 Task: Format the document to improve readability and visual appeal. Use headings, bullet points, and color changes as needed.
Action: Mouse scrolled (610, 262) with delta (0, 0)
Screenshot: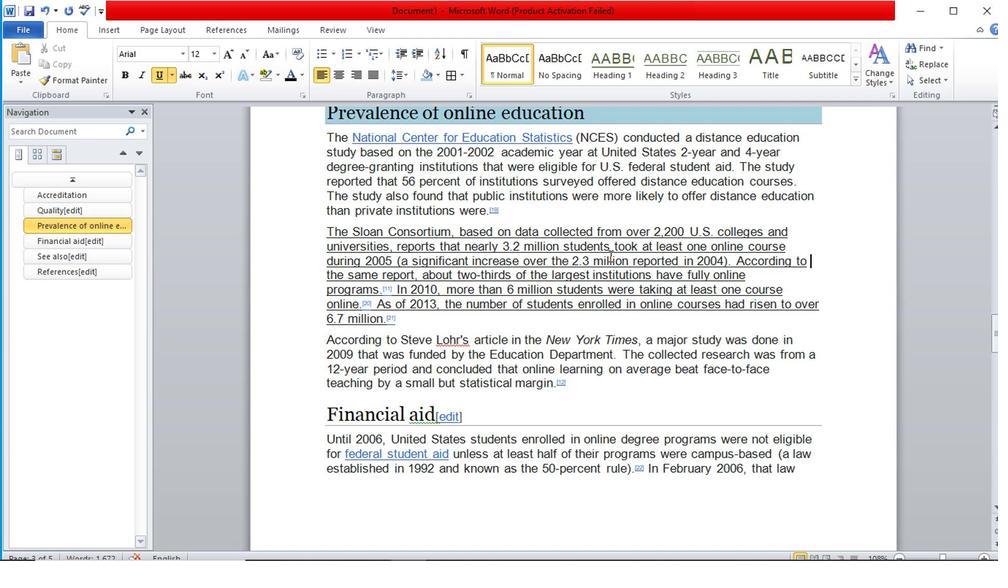 
Action: Mouse scrolled (610, 262) with delta (0, 0)
Screenshot: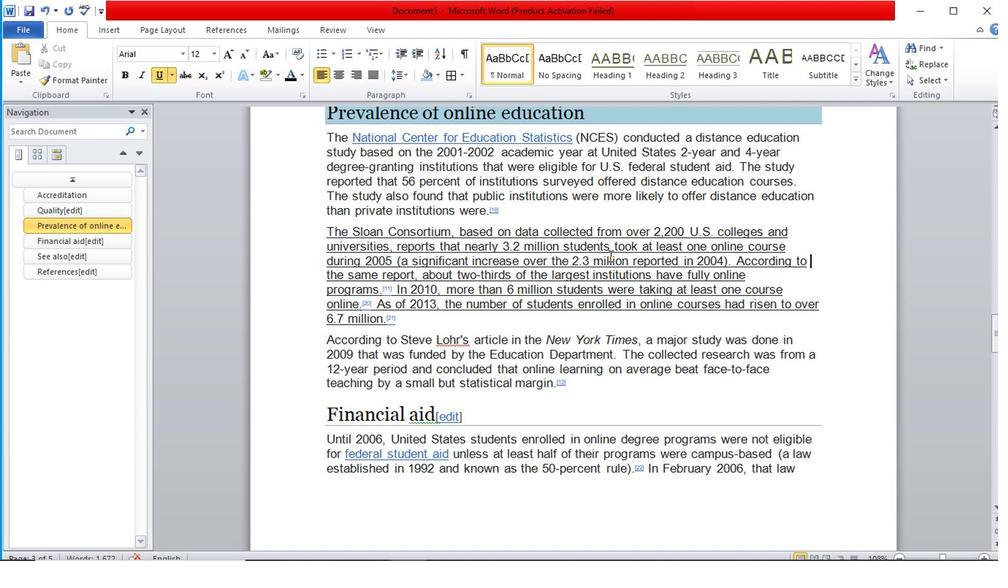 
Action: Mouse scrolled (610, 262) with delta (0, 0)
Screenshot: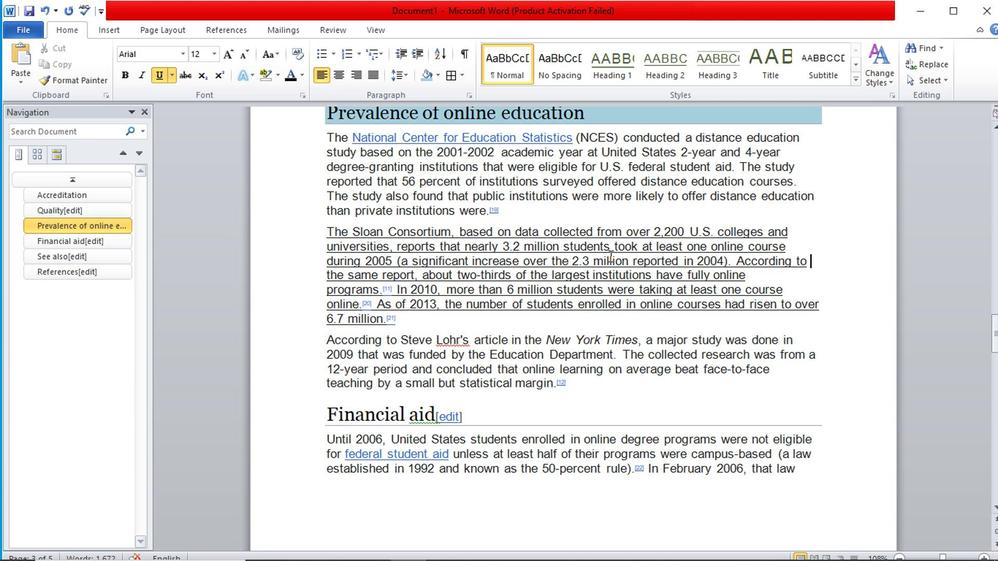 
Action: Mouse scrolled (610, 262) with delta (0, 0)
Screenshot: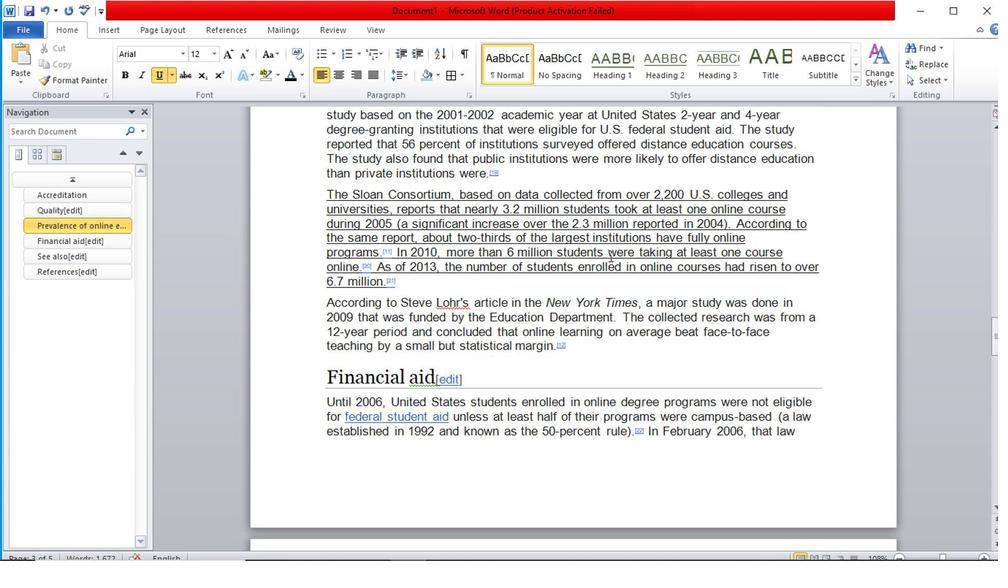 
Action: Mouse scrolled (610, 264) with delta (0, 1)
Screenshot: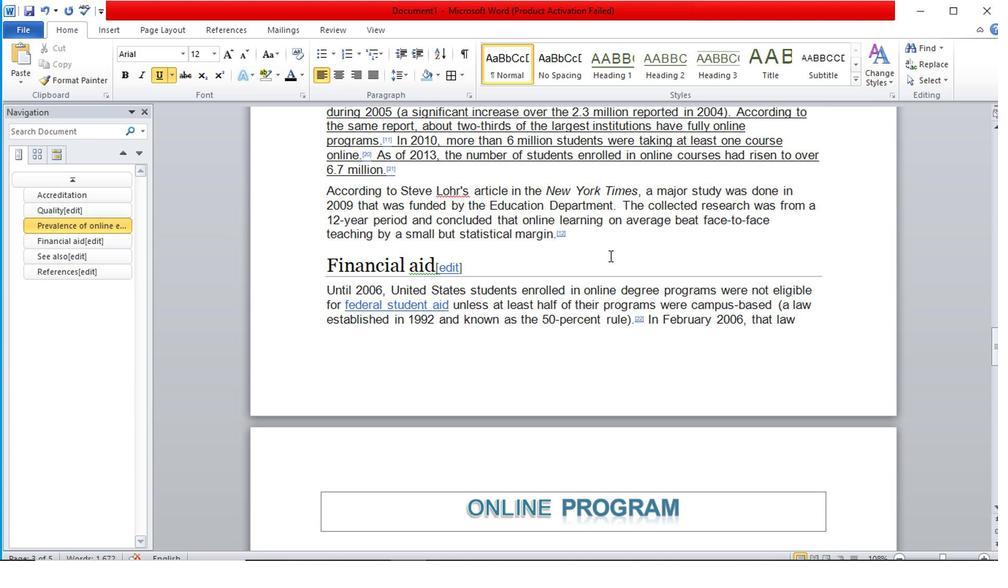 
Action: Mouse scrolled (610, 264) with delta (0, 1)
Screenshot: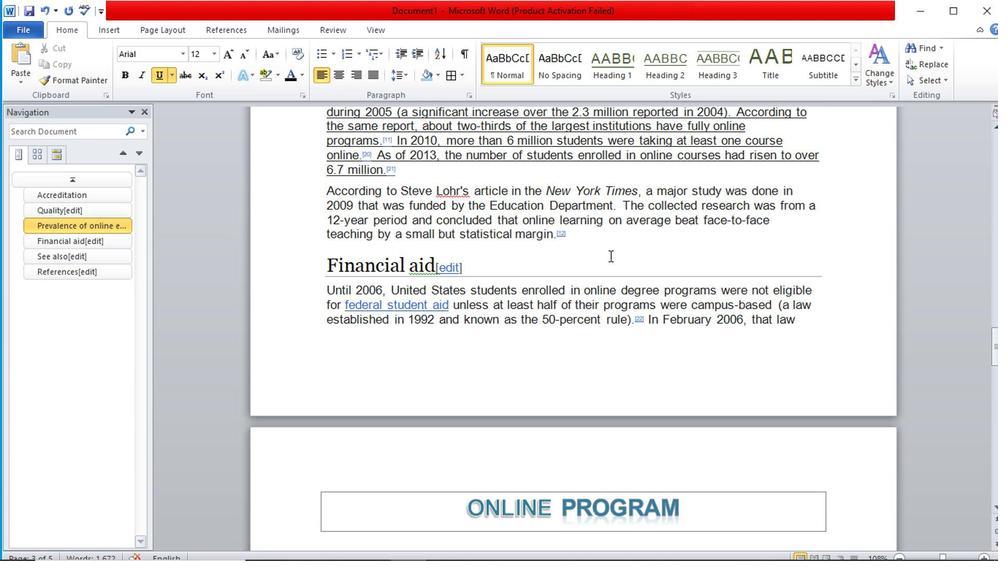 
Action: Mouse scrolled (610, 264) with delta (0, 1)
Screenshot: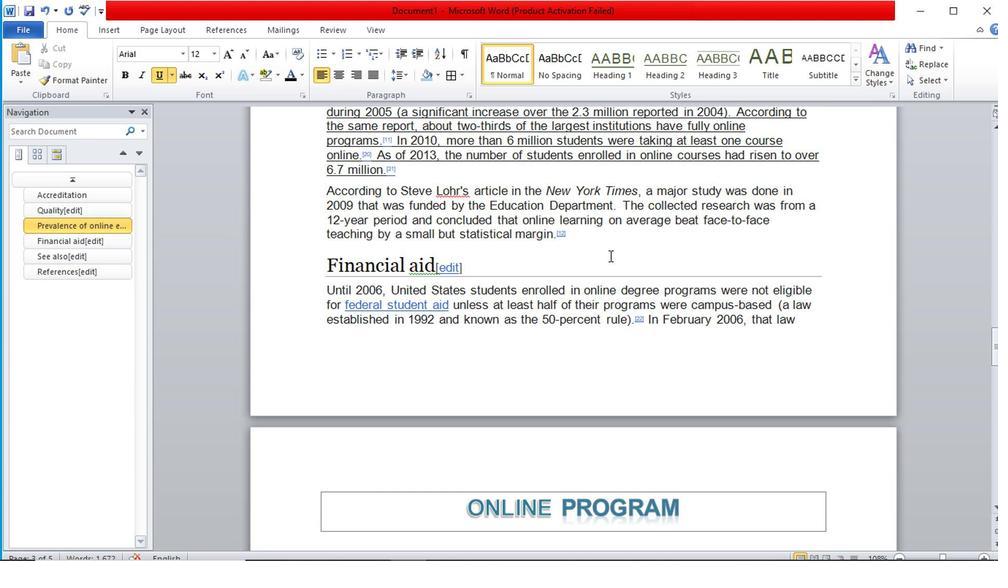 
Action: Mouse scrolled (610, 264) with delta (0, 1)
Screenshot: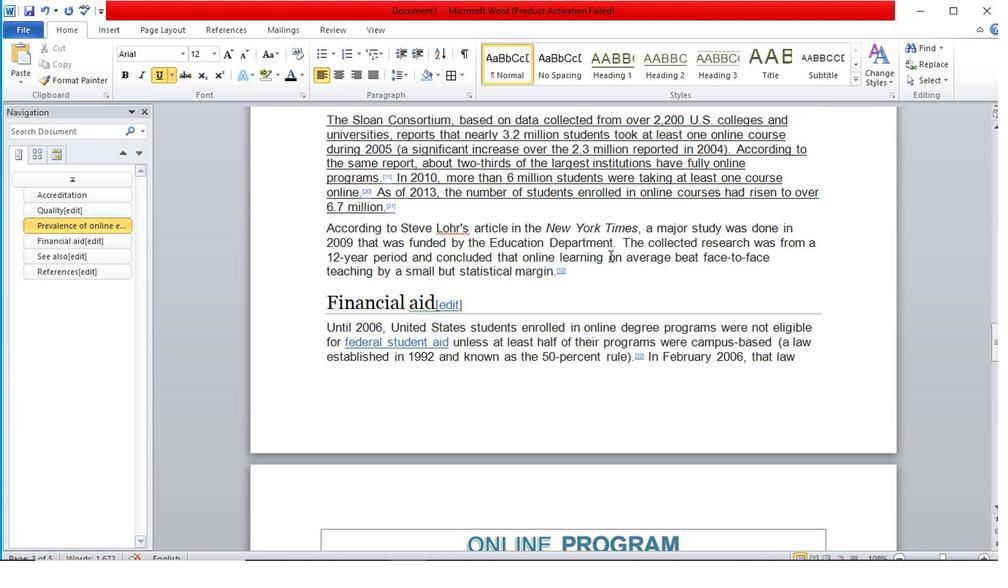 
Action: Mouse scrolled (610, 264) with delta (0, 1)
Screenshot: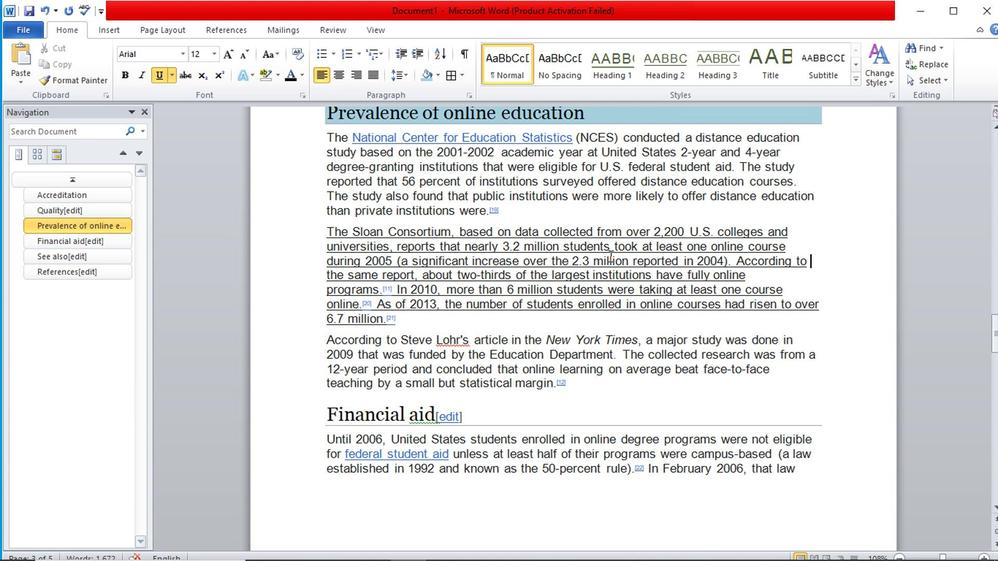 
Action: Mouse scrolled (610, 264) with delta (0, 1)
Screenshot: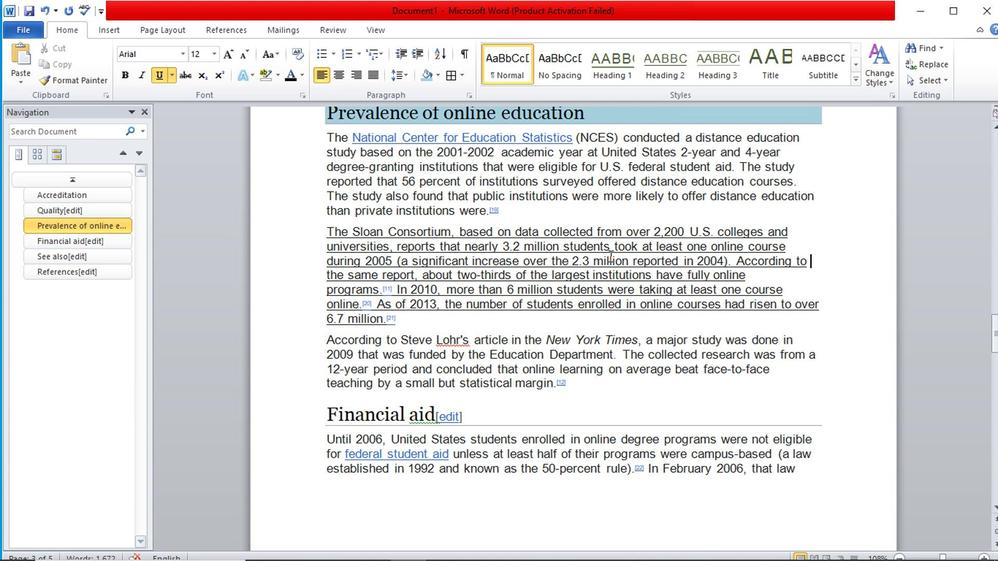 
Action: Mouse scrolled (610, 264) with delta (0, 1)
Screenshot: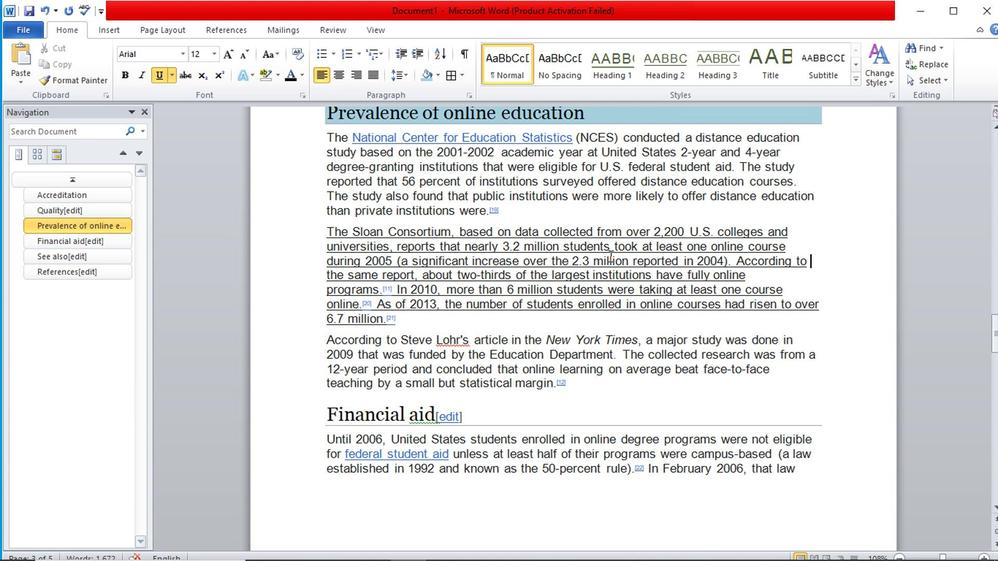 
Action: Mouse moved to (491, 268)
Screenshot: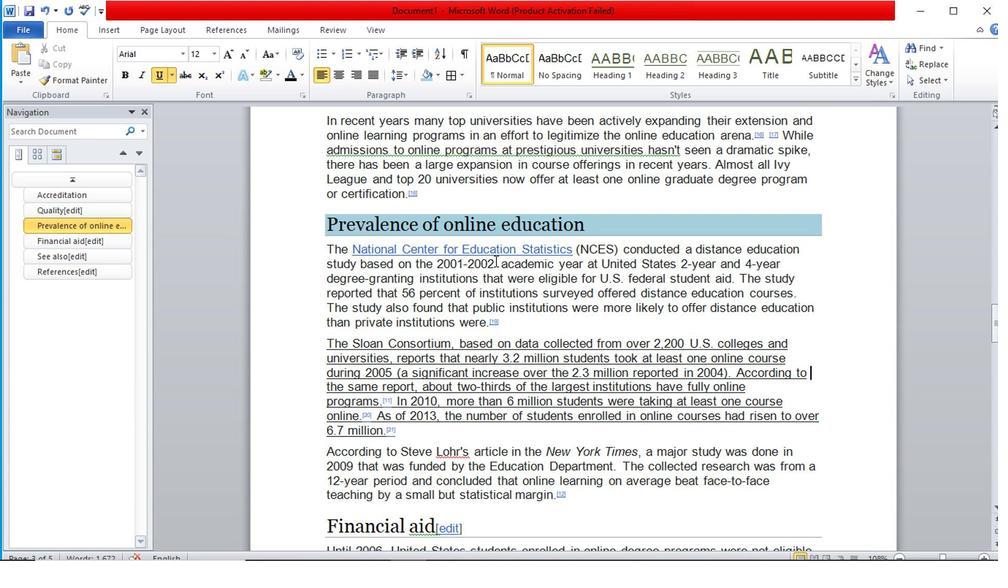
Action: Mouse scrolled (491, 267) with delta (0, 0)
Screenshot: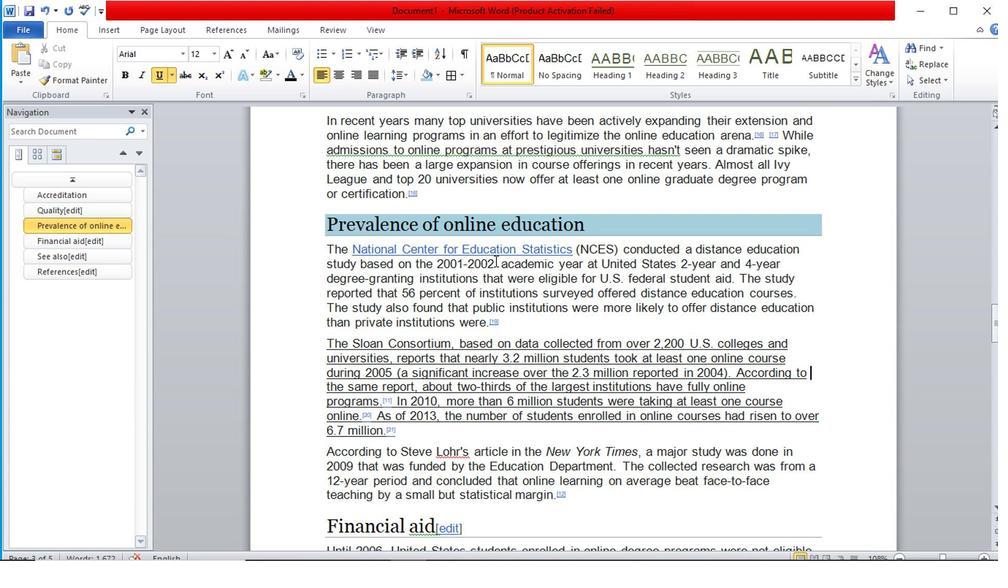 
Action: Mouse moved to (489, 268)
Screenshot: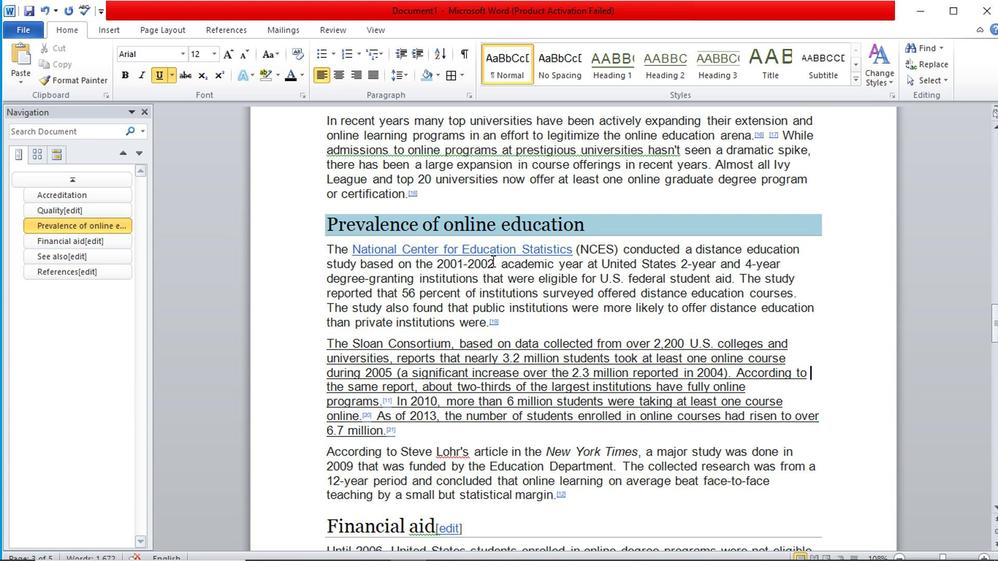 
Action: Mouse scrolled (489, 267) with delta (0, 0)
Screenshot: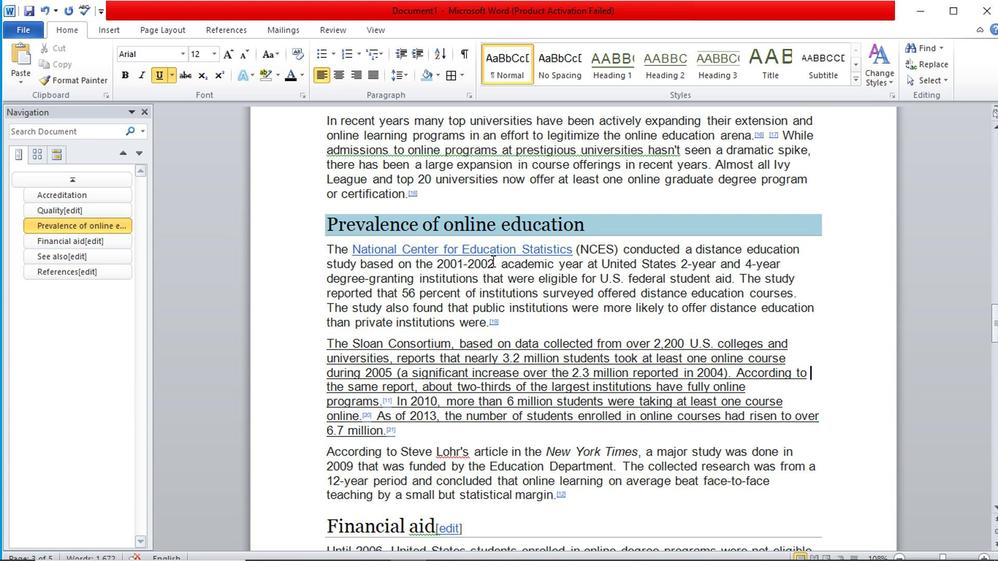
Action: Mouse moved to (483, 268)
Screenshot: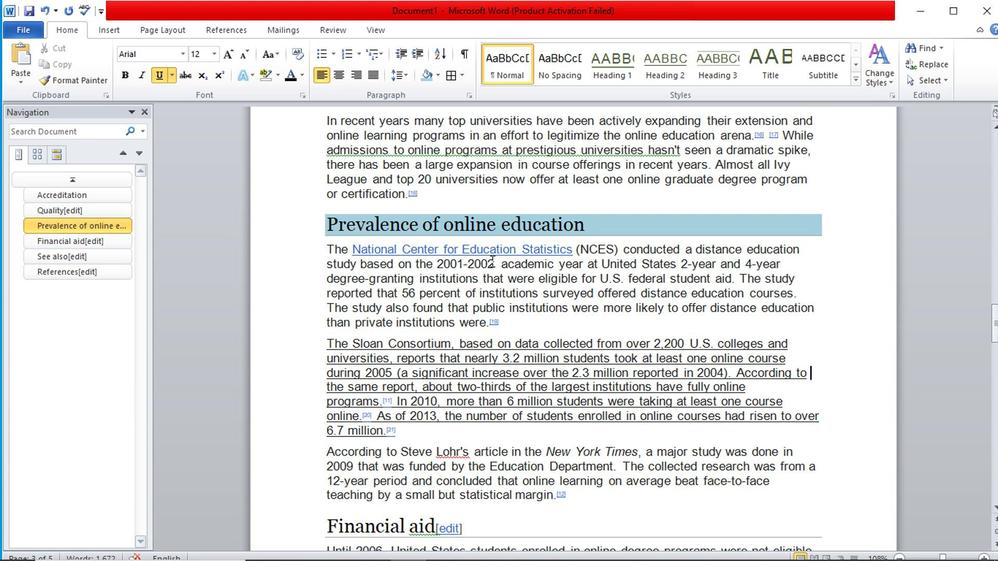 
Action: Mouse scrolled (483, 267) with delta (0, 0)
Screenshot: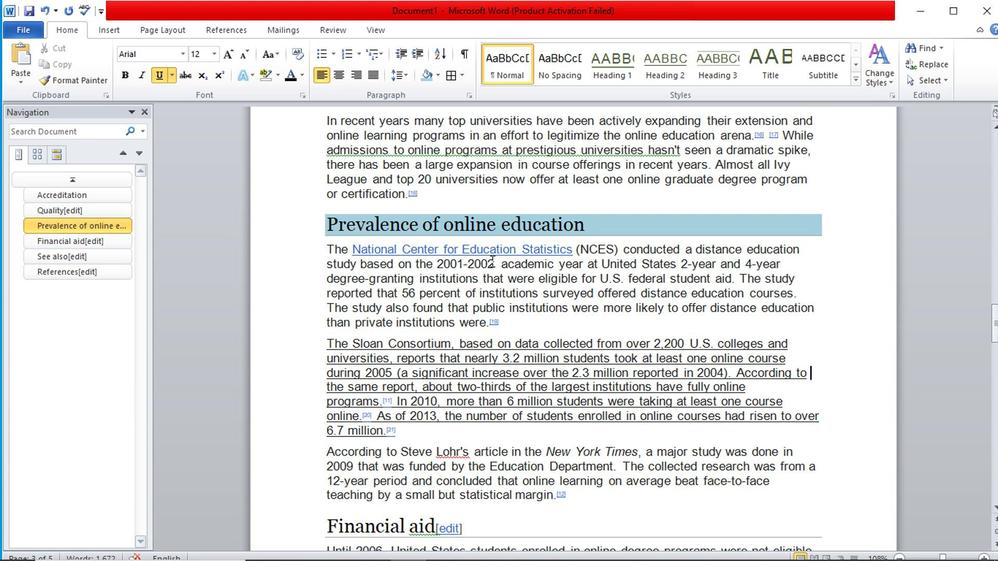 
Action: Mouse moved to (478, 268)
Screenshot: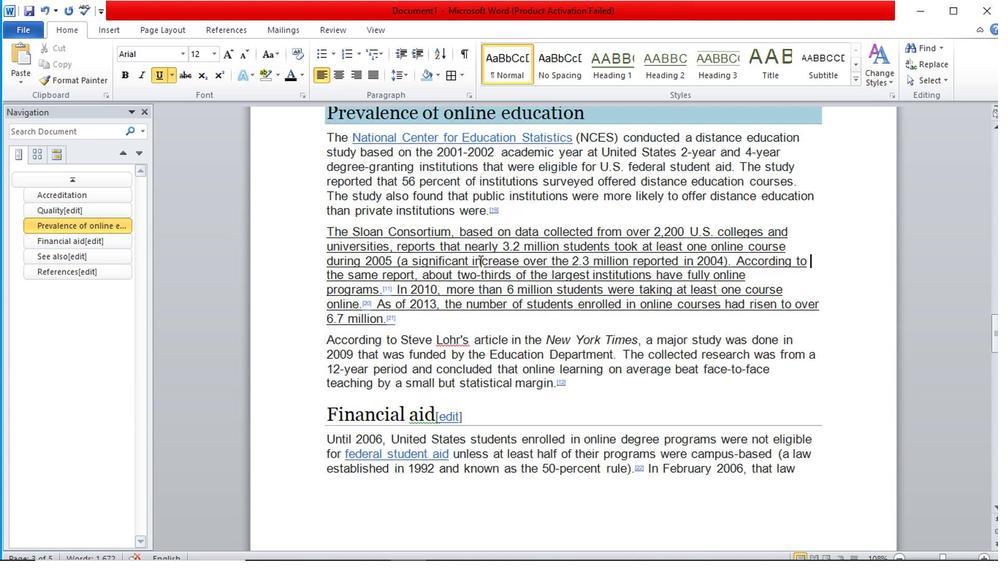 
Action: Mouse scrolled (478, 267) with delta (0, 0)
Screenshot: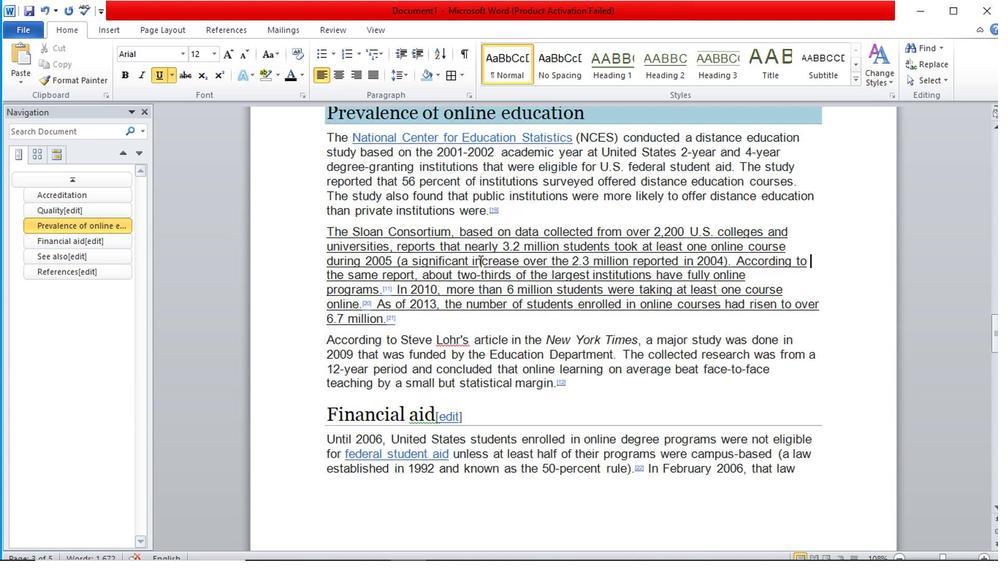 
Action: Mouse moved to (477, 268)
Screenshot: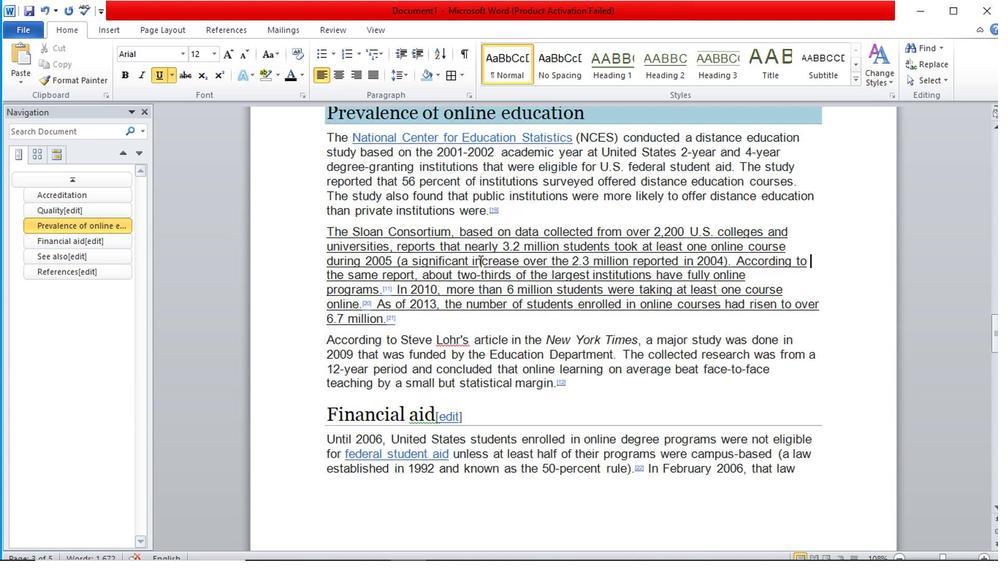
Action: Mouse scrolled (477, 267) with delta (0, 0)
Screenshot: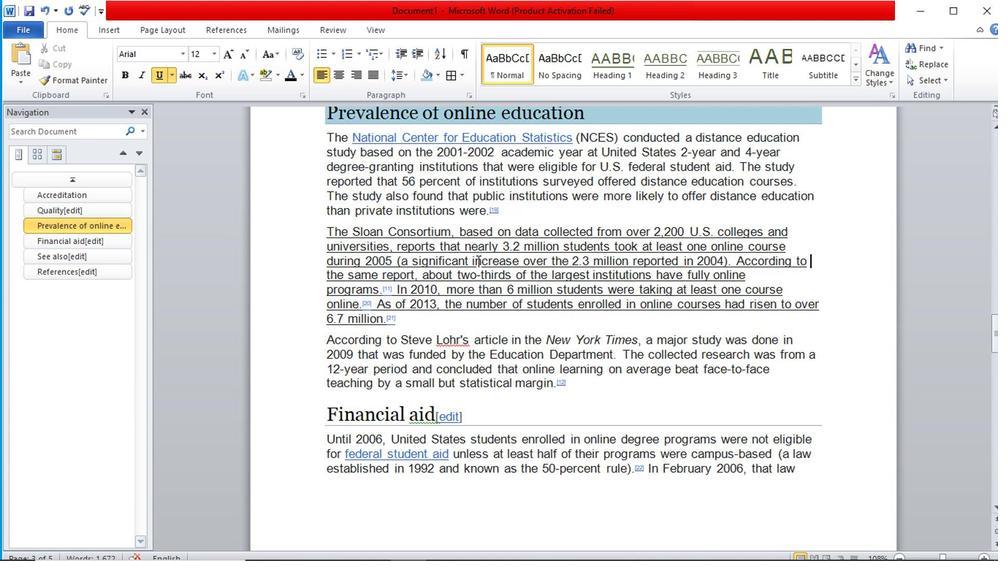 
Action: Mouse moved to (552, 275)
Screenshot: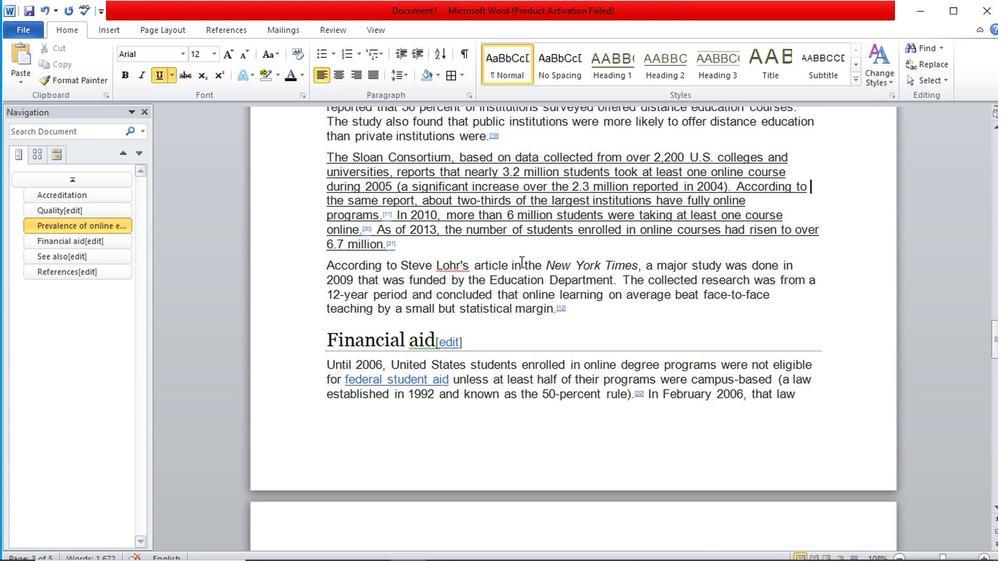 
Action: Mouse scrolled (552, 274) with delta (0, 0)
Screenshot: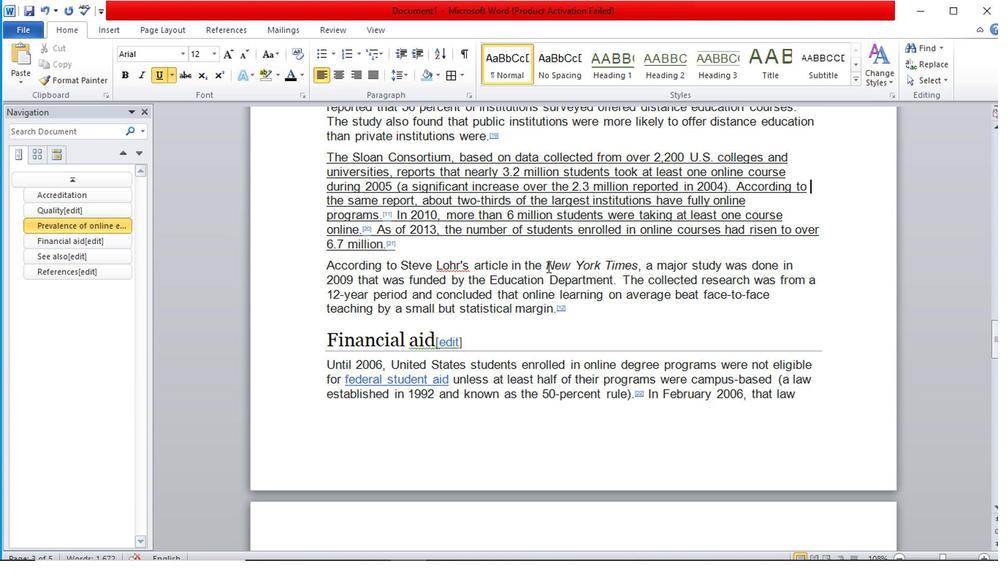 
Action: Mouse scrolled (552, 274) with delta (0, 0)
Screenshot: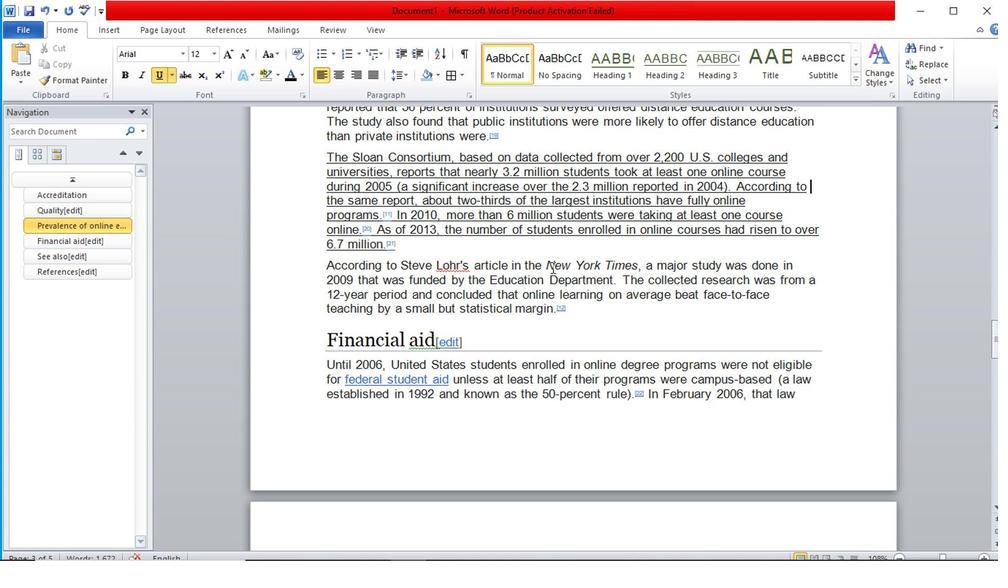 
Action: Mouse scrolled (552, 274) with delta (0, 0)
Screenshot: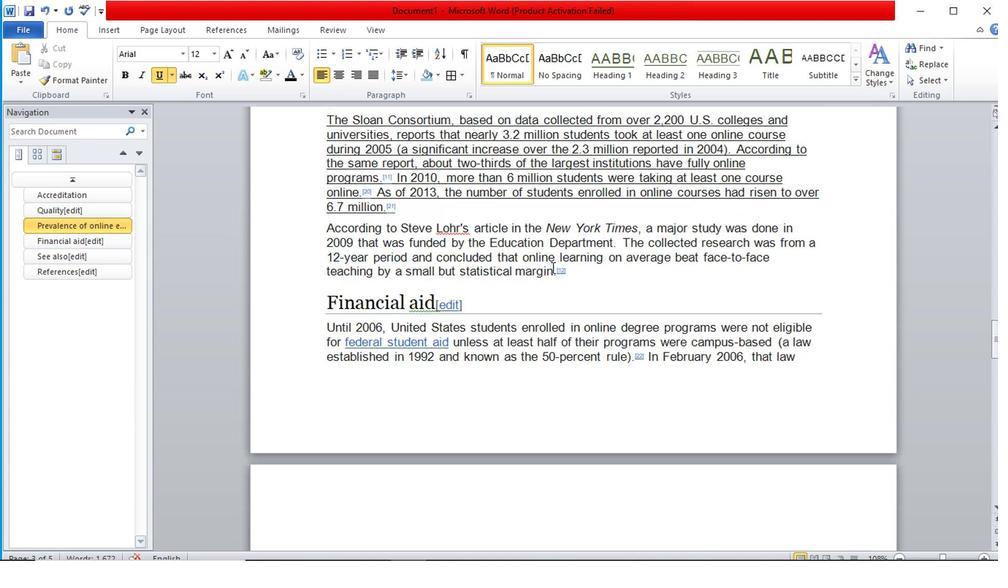 
Action: Mouse moved to (436, 233)
Screenshot: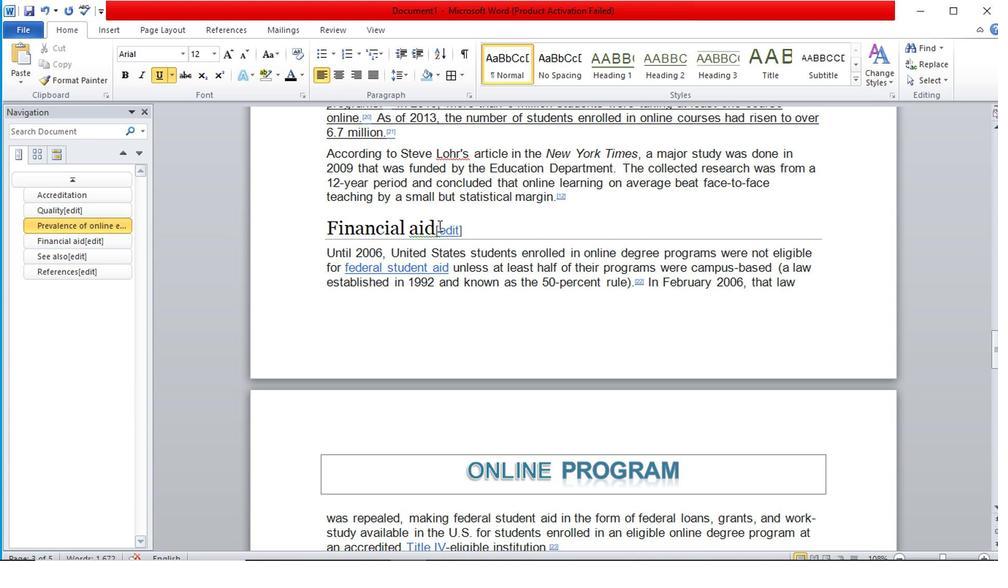 
Action: Mouse pressed left at (436, 233)
Screenshot: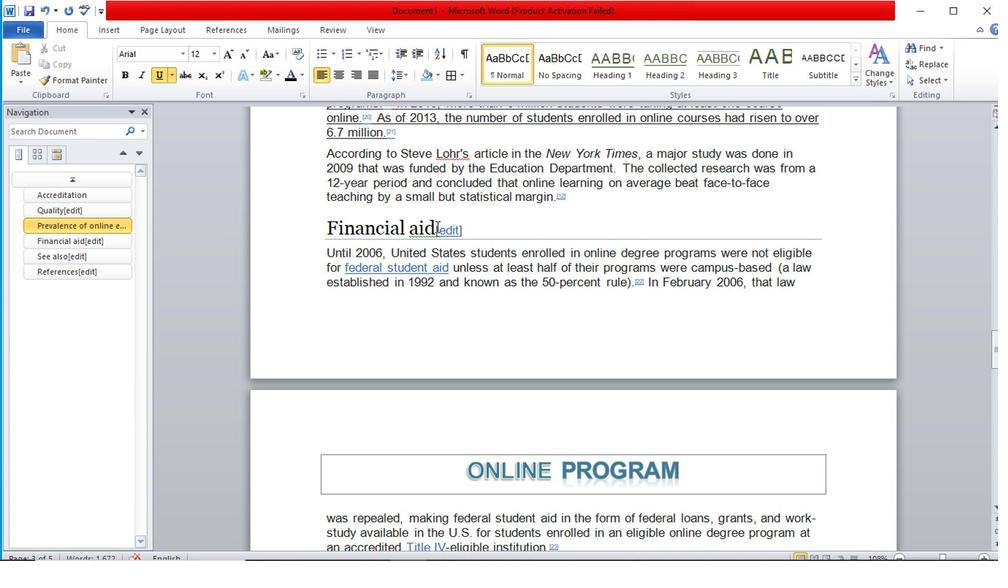 
Action: Mouse moved to (483, 247)
Screenshot: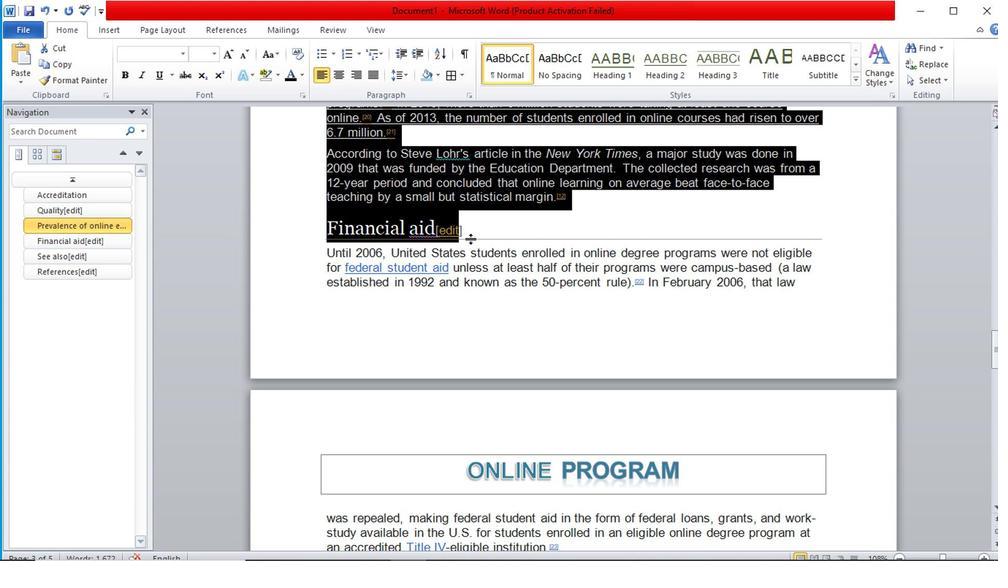 
Action: Mouse pressed left at (483, 247)
Screenshot: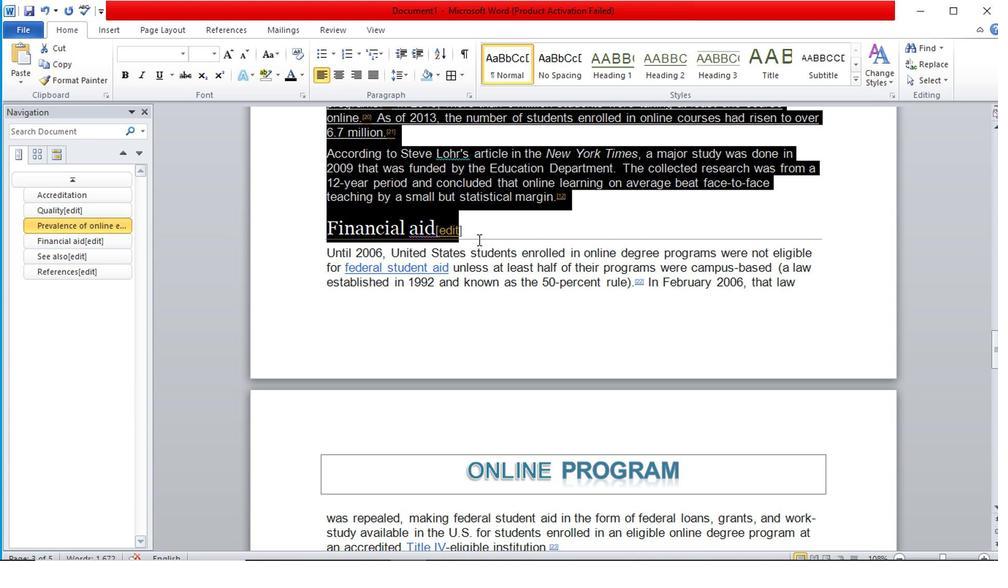 
Action: Mouse moved to (139, 81)
Screenshot: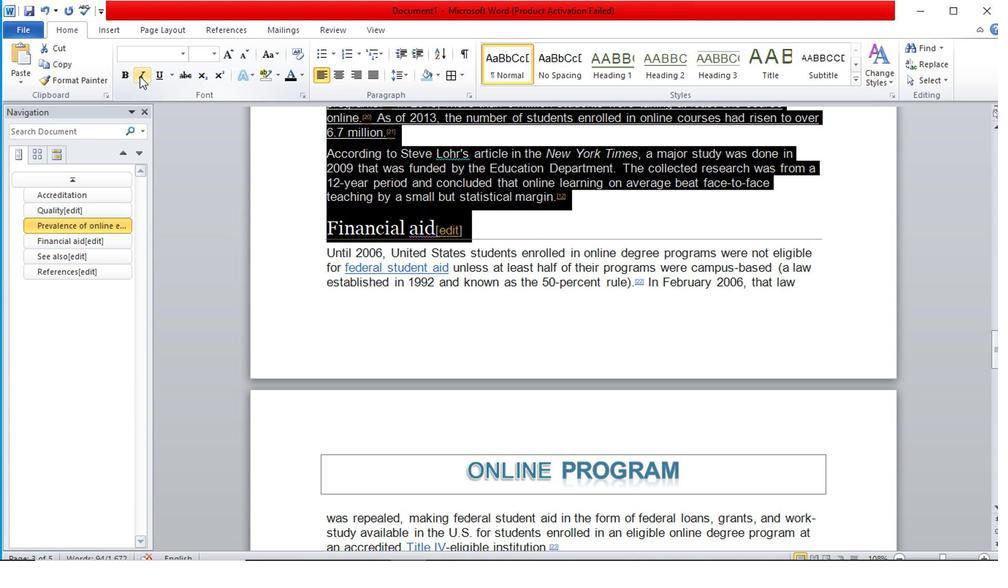 
Action: Mouse pressed left at (139, 81)
Screenshot: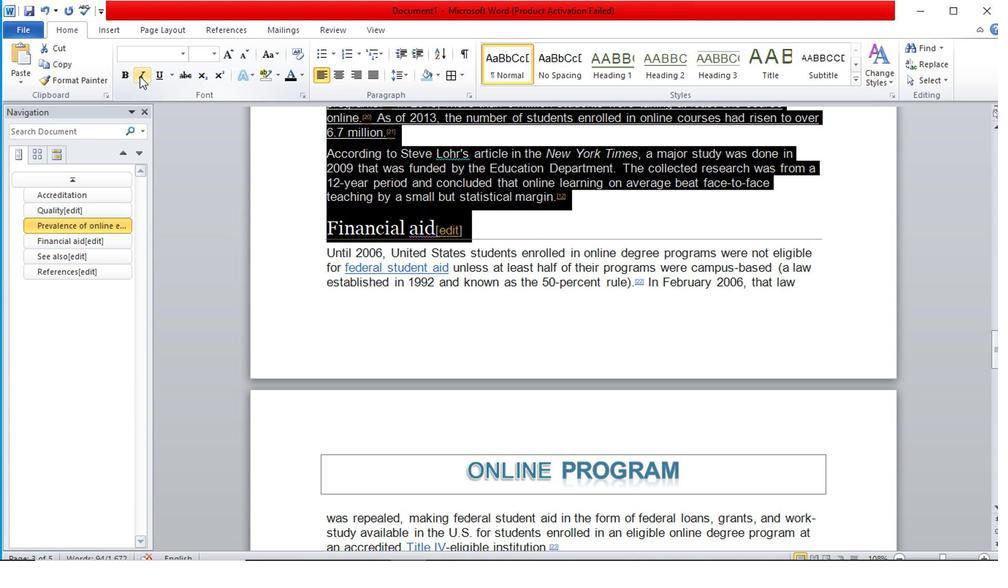 
Action: Mouse pressed left at (139, 81)
Screenshot: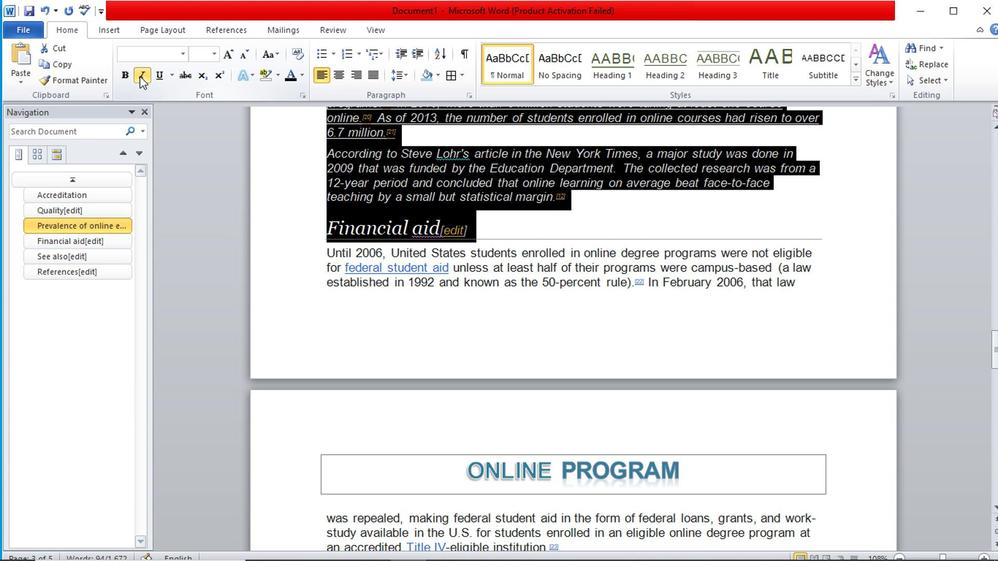 
Action: Mouse moved to (689, 250)
Screenshot: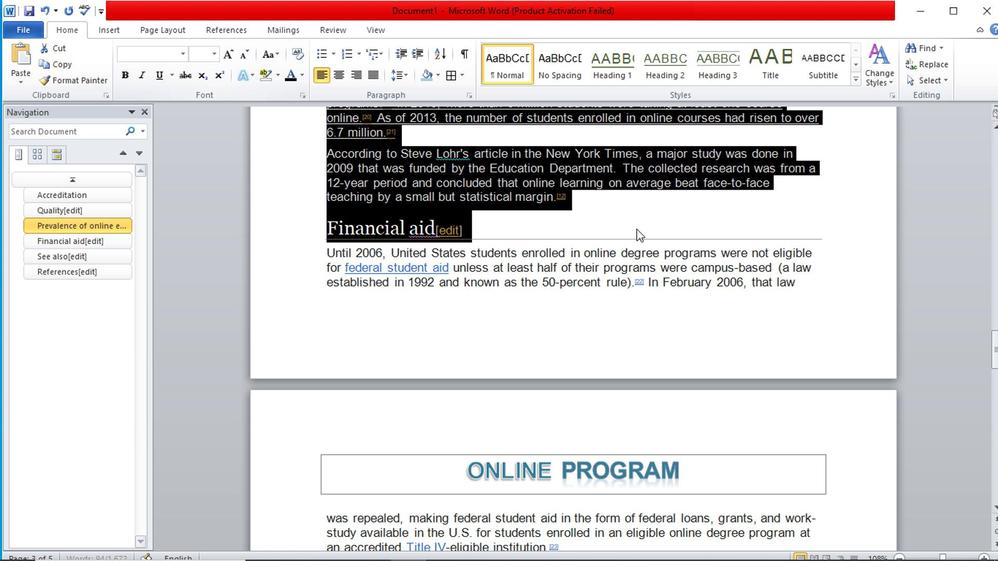 
Action: Mouse pressed left at (689, 250)
Screenshot: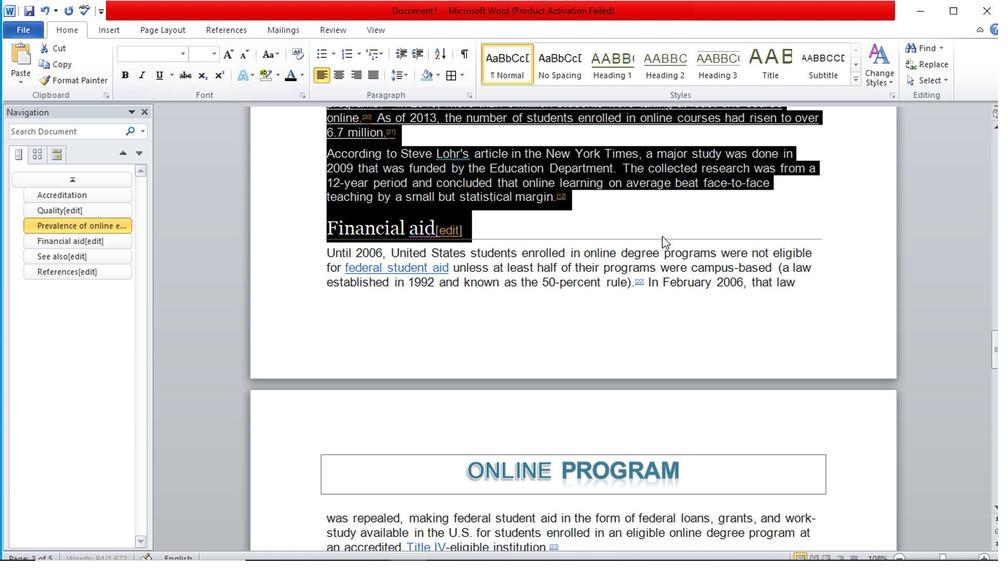 
Action: Mouse moved to (435, 237)
Screenshot: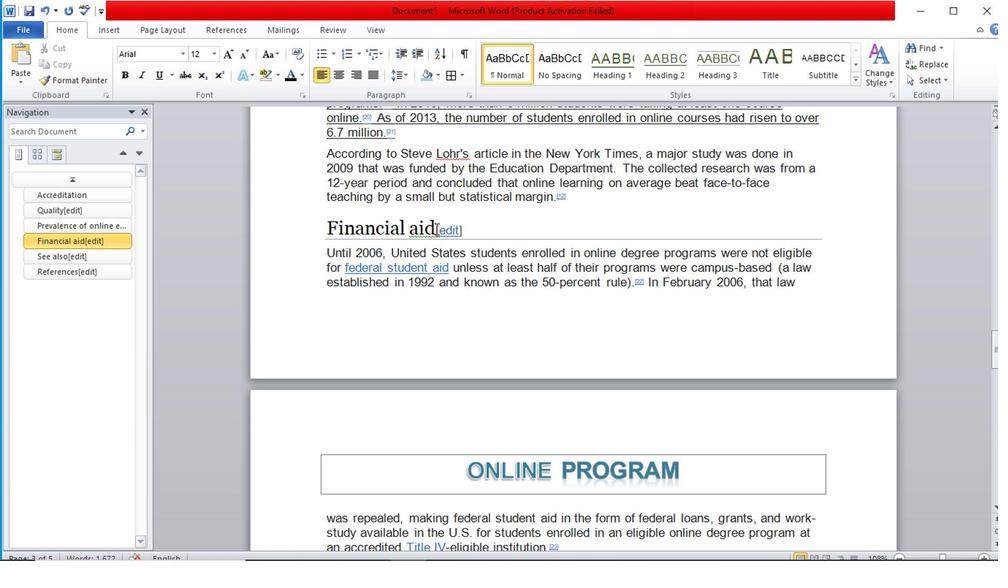 
Action: Mouse pressed left at (435, 237)
Screenshot: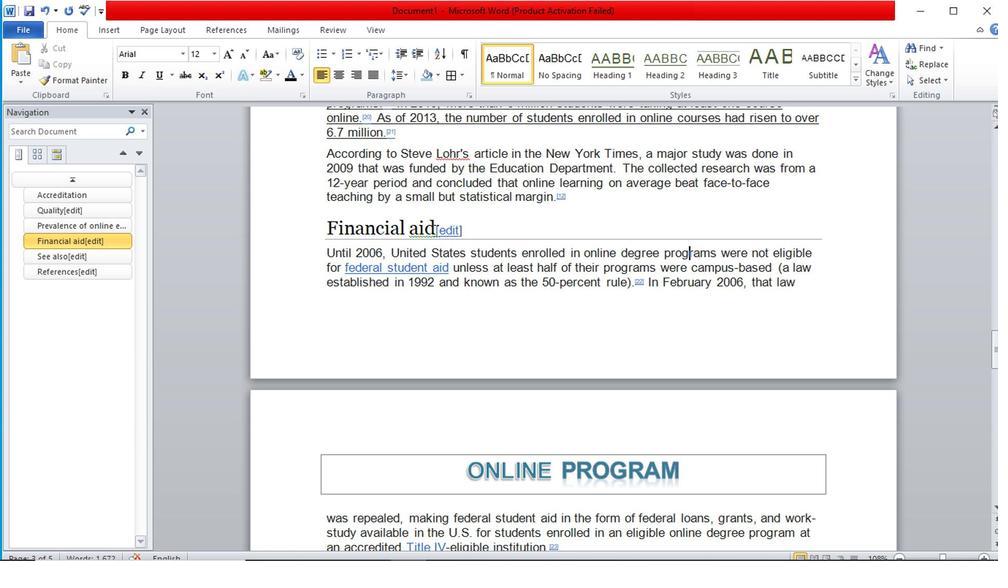 
Action: Mouse moved to (487, 249)
Screenshot: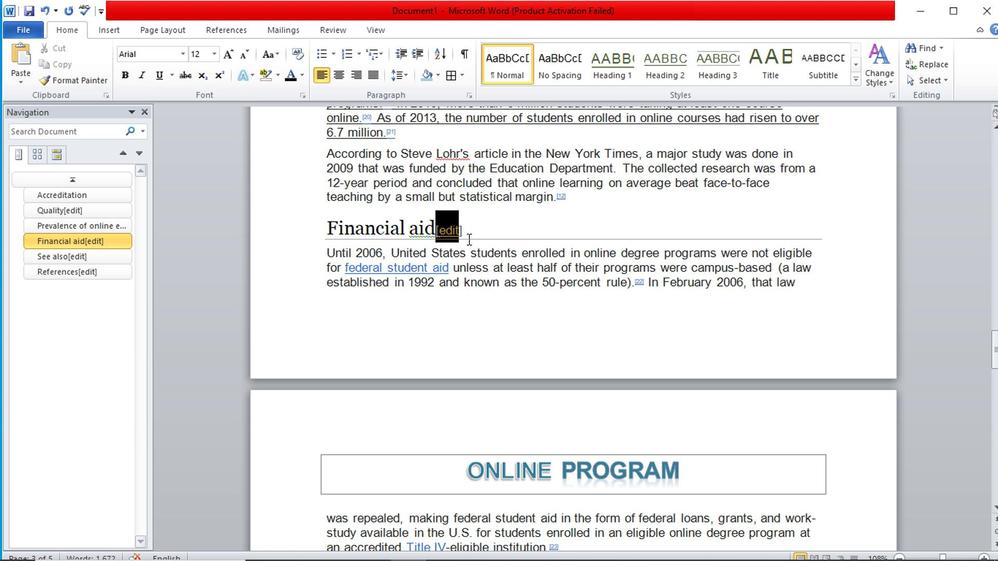 
Action: Key pressed <Key.delete>
Screenshot: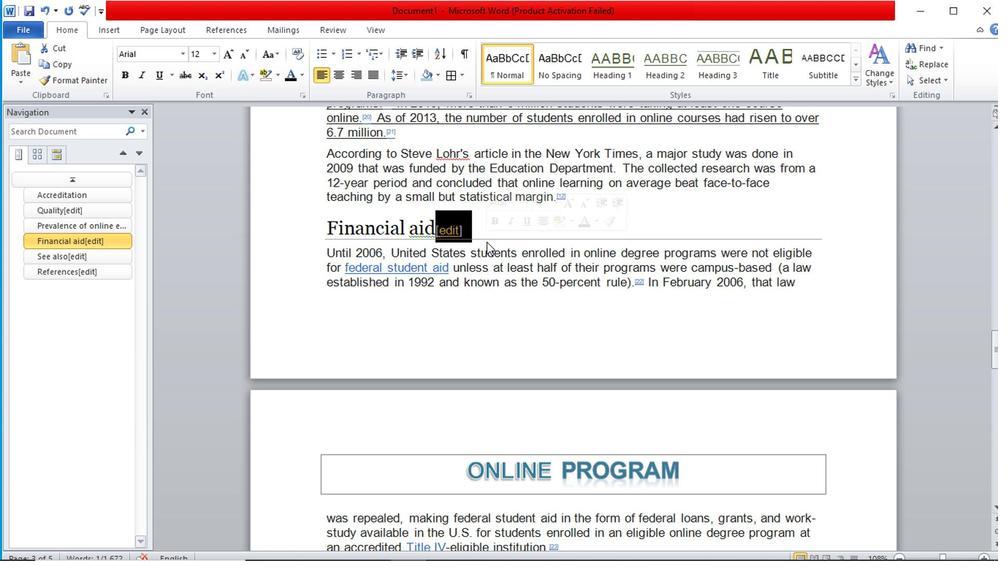 
Action: Mouse moved to (487, 249)
Screenshot: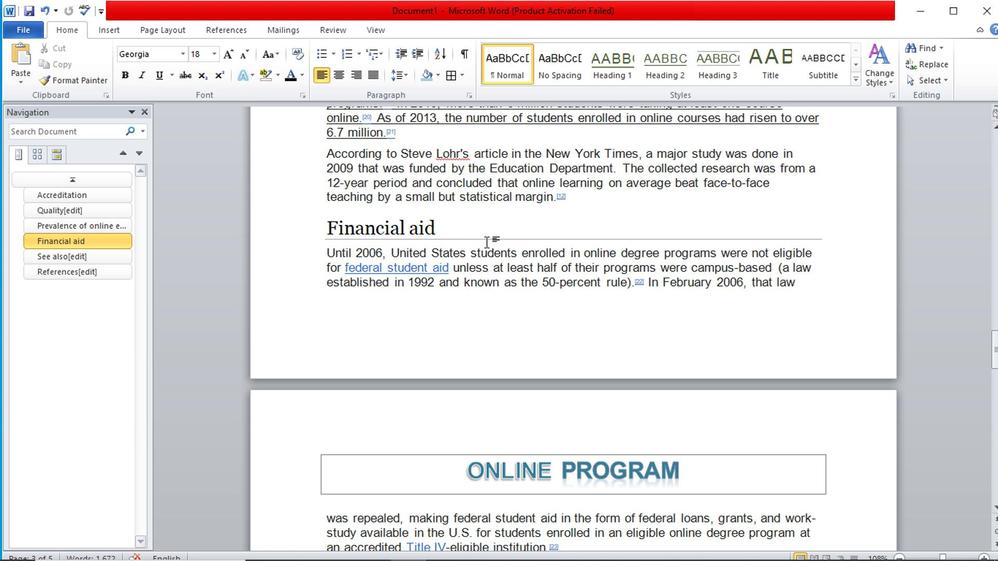 
Action: Mouse scrolled (487, 248) with delta (0, 0)
Screenshot: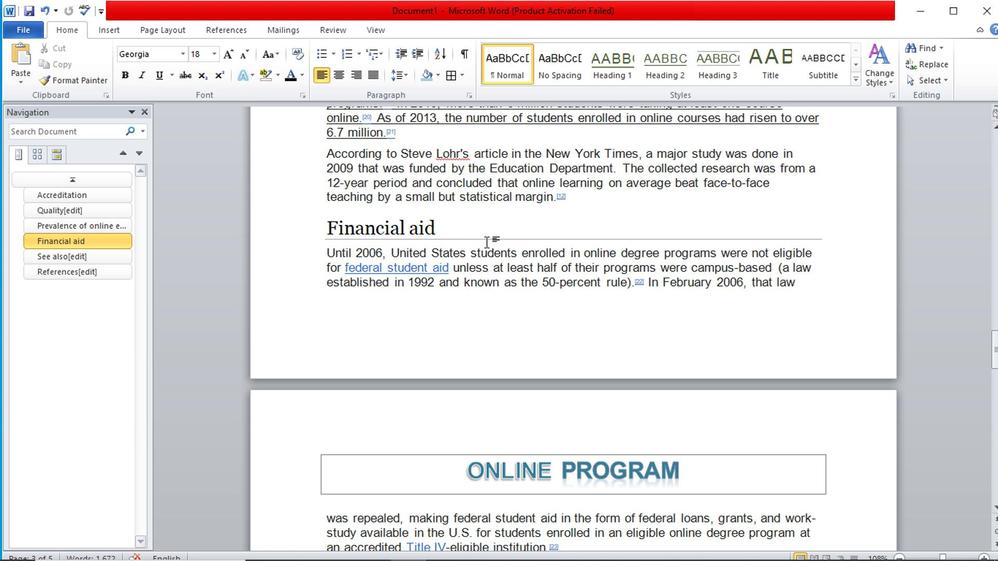 
Action: Mouse moved to (488, 250)
Screenshot: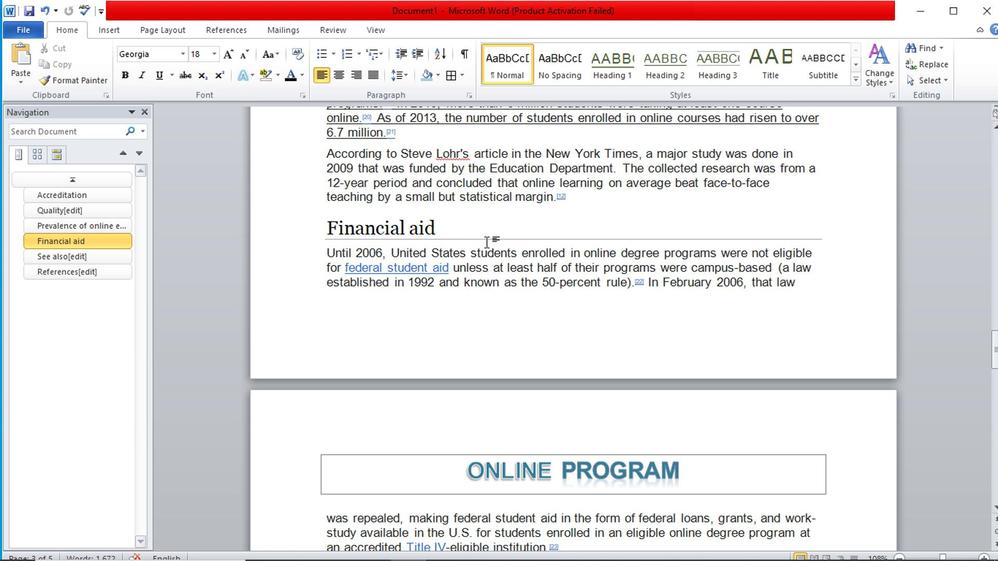 
Action: Mouse scrolled (488, 251) with delta (0, 0)
Screenshot: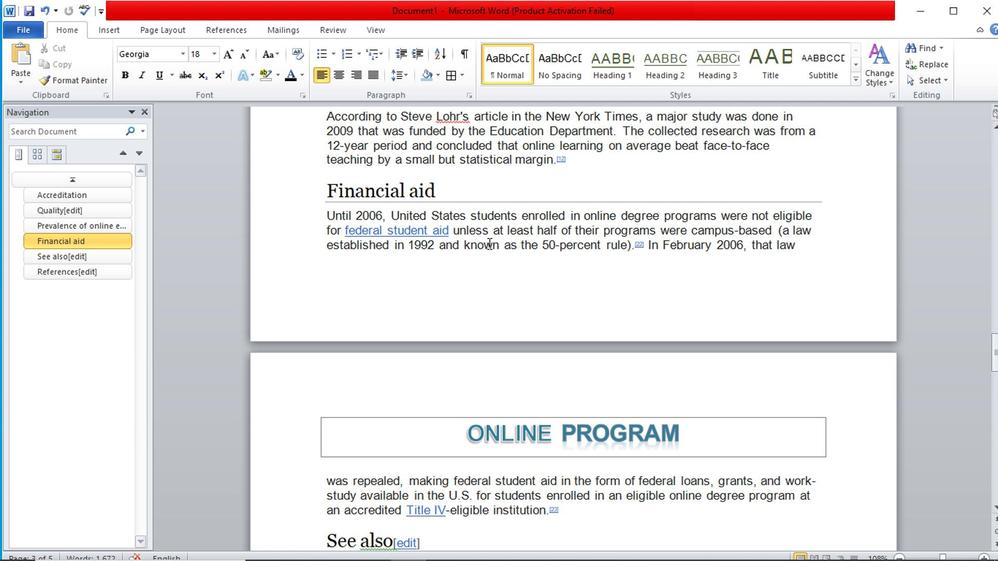 
Action: Mouse scrolled (488, 251) with delta (0, 0)
Screenshot: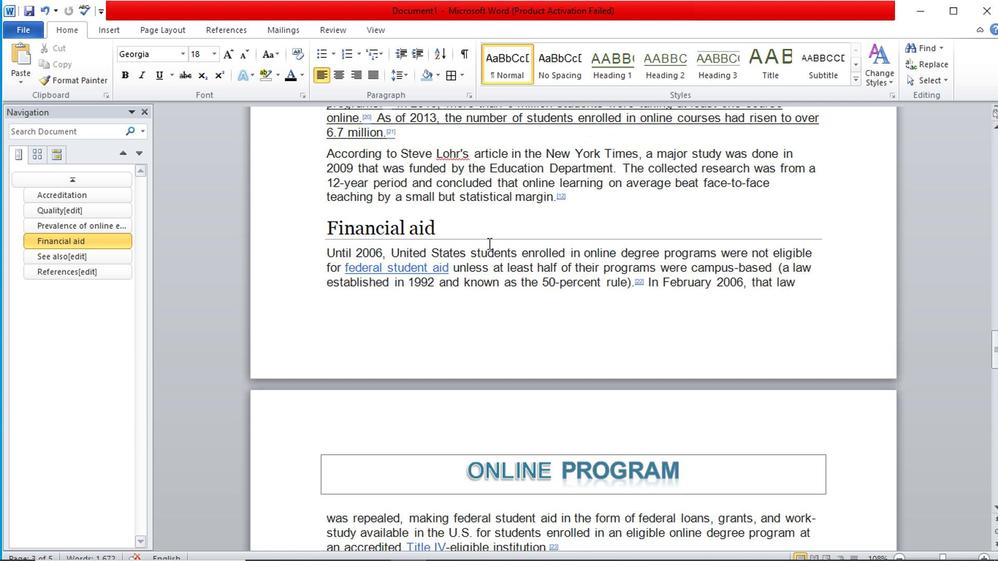 
Action: Mouse scrolled (488, 251) with delta (0, 0)
Screenshot: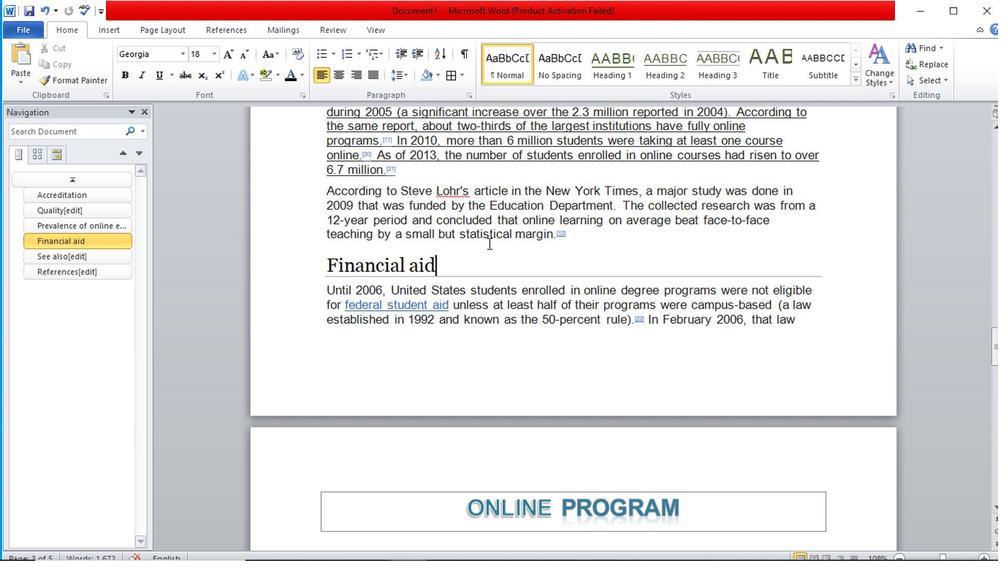 
Action: Mouse scrolled (488, 251) with delta (0, 0)
Screenshot: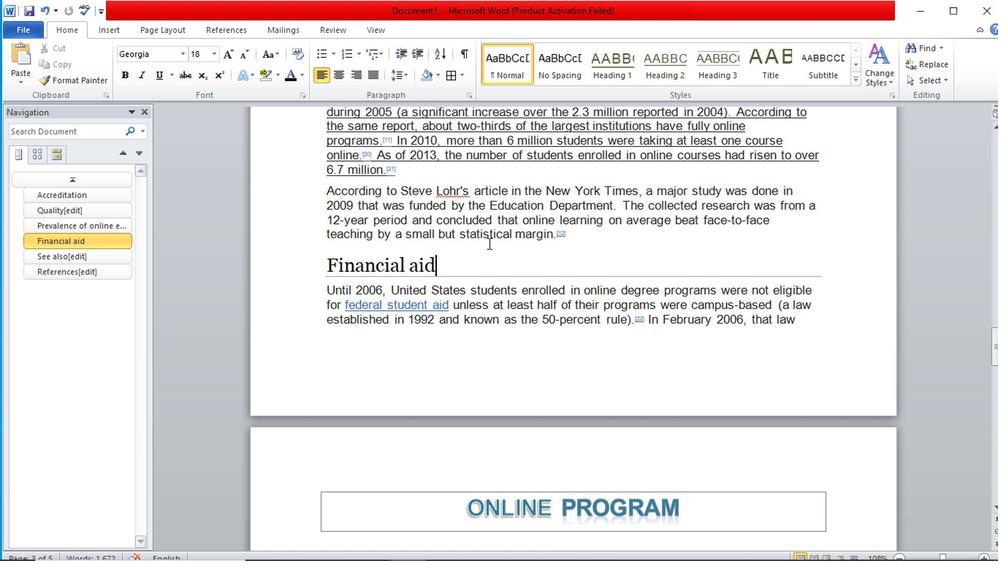
Action: Mouse scrolled (488, 251) with delta (0, 0)
Screenshot: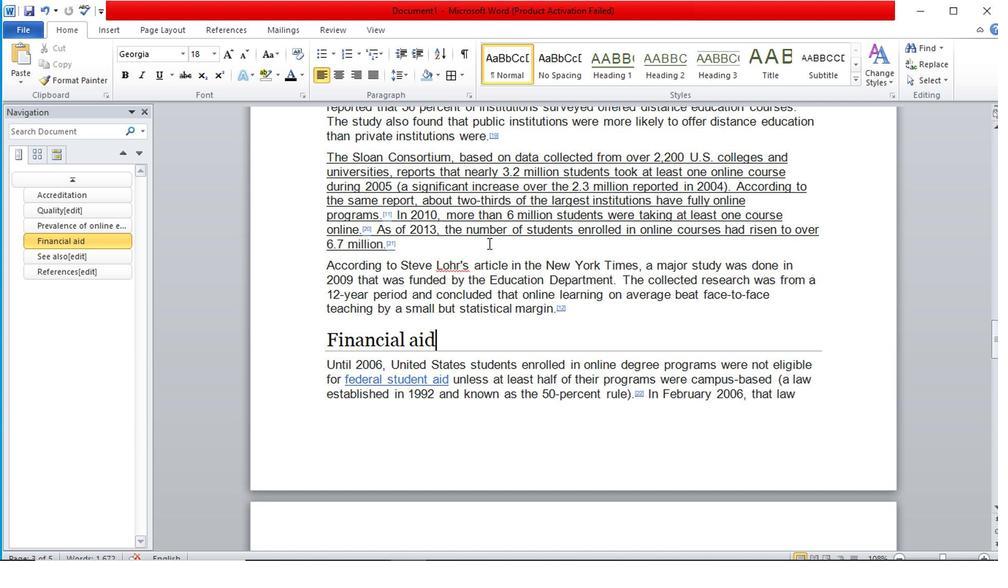 
Action: Mouse scrolled (488, 251) with delta (0, 0)
Screenshot: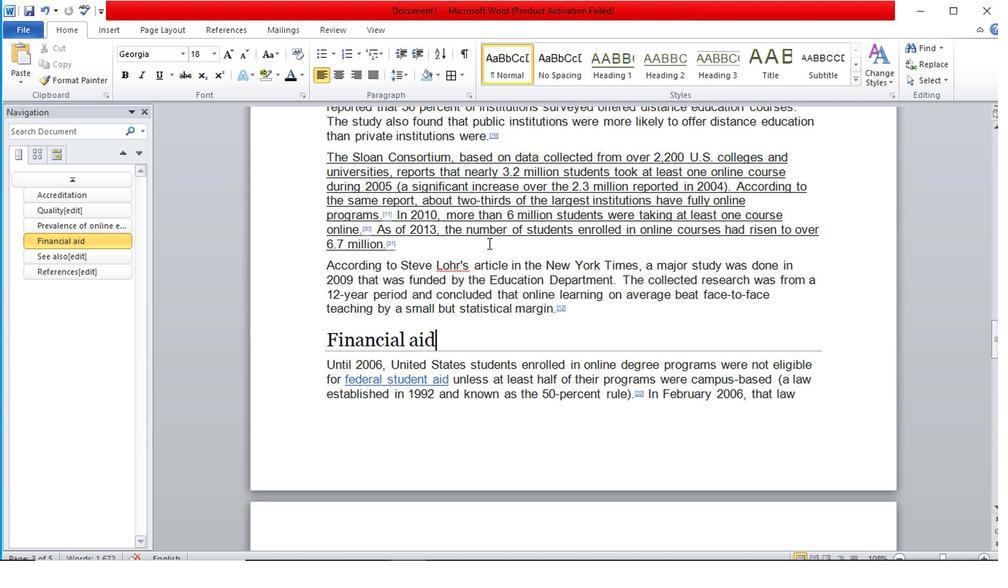 
Action: Mouse scrolled (488, 251) with delta (0, 0)
Screenshot: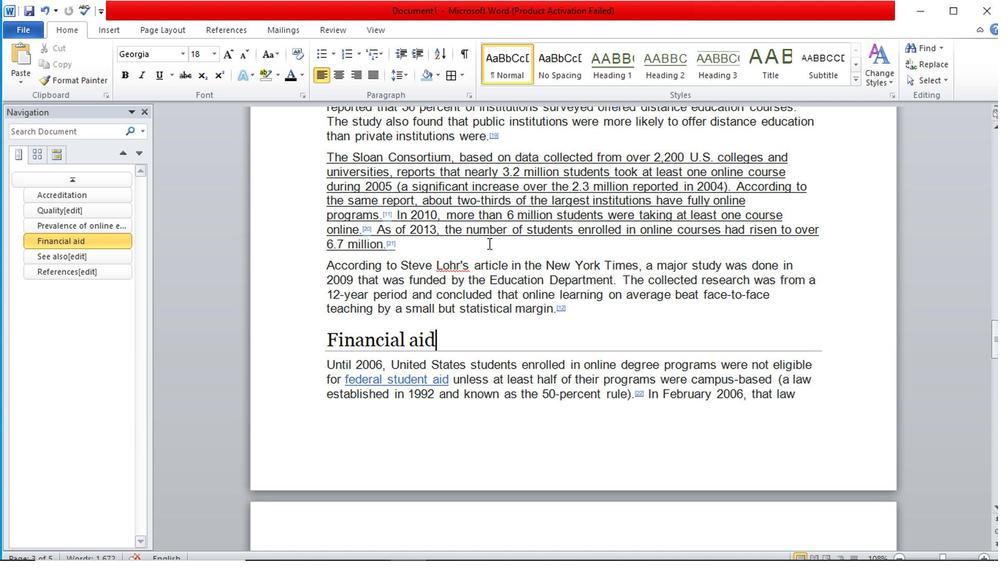 
Action: Mouse scrolled (488, 251) with delta (0, 0)
Screenshot: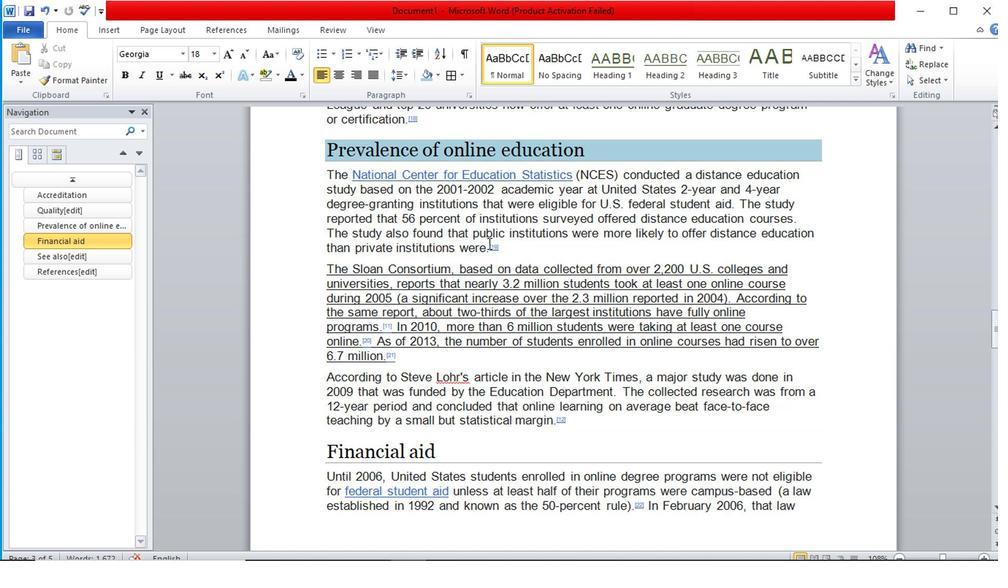 
Action: Mouse scrolled (488, 251) with delta (0, 0)
Screenshot: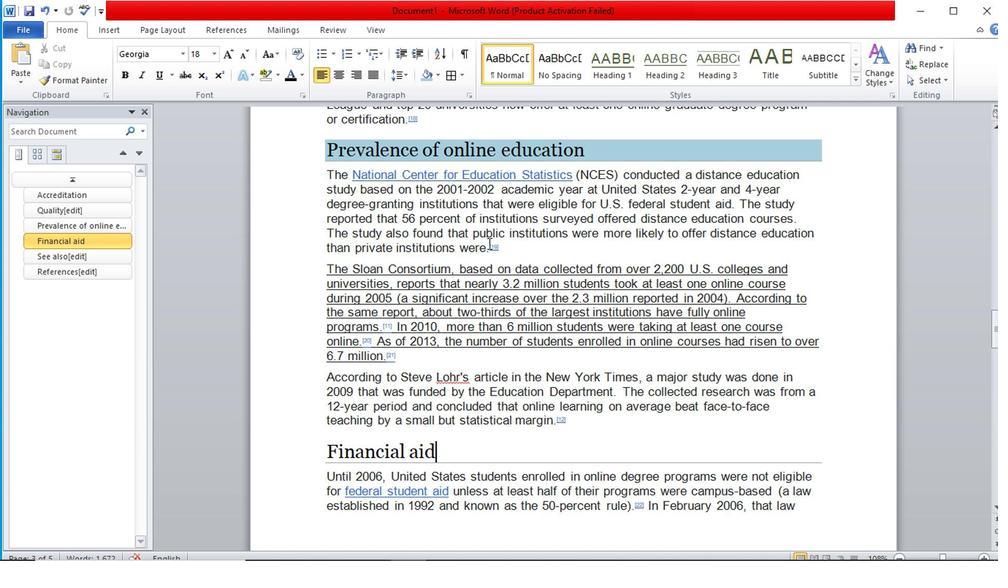 
Action: Mouse scrolled (488, 250) with delta (0, 0)
Screenshot: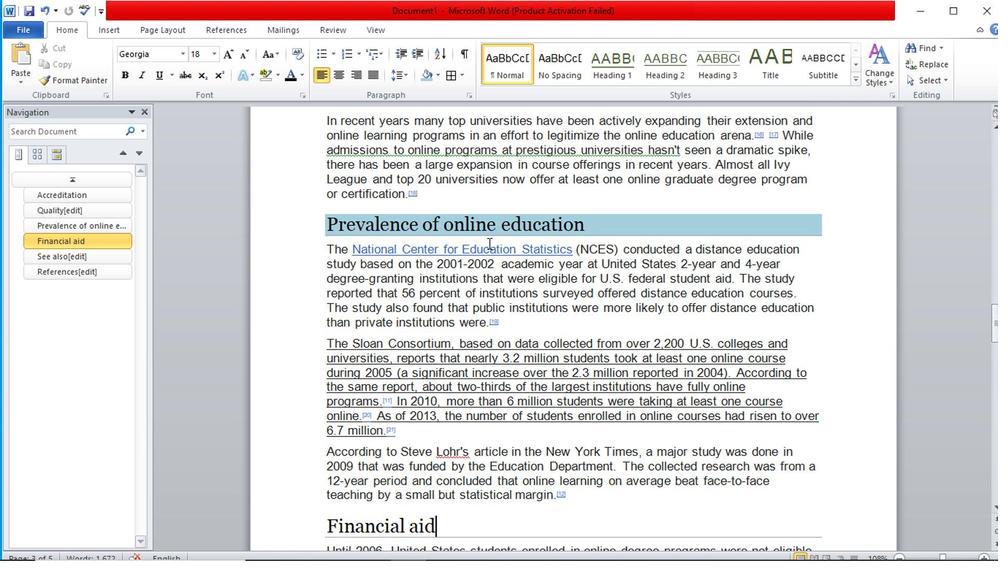 
Action: Mouse scrolled (488, 250) with delta (0, 0)
Screenshot: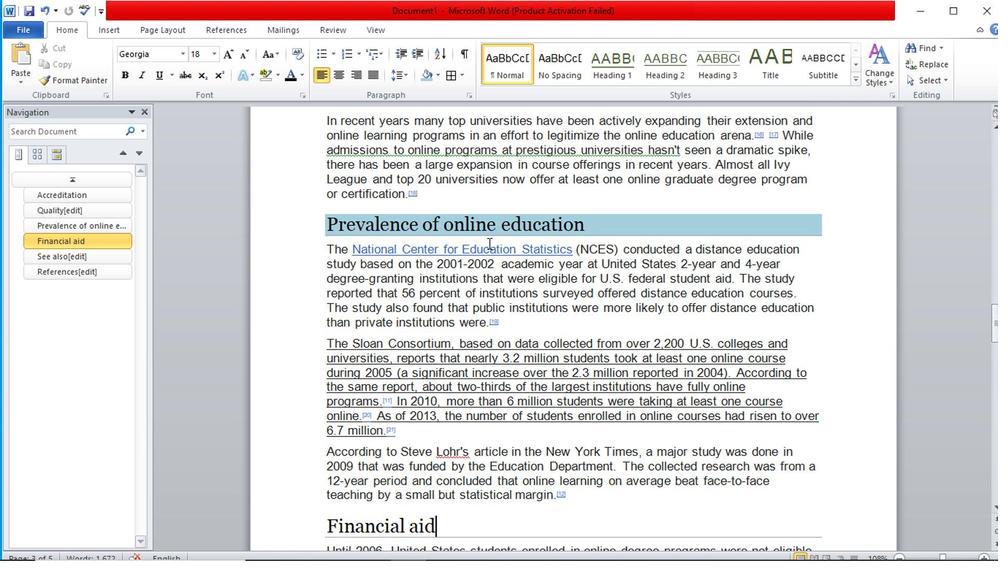 
Action: Mouse scrolled (488, 250) with delta (0, 0)
Screenshot: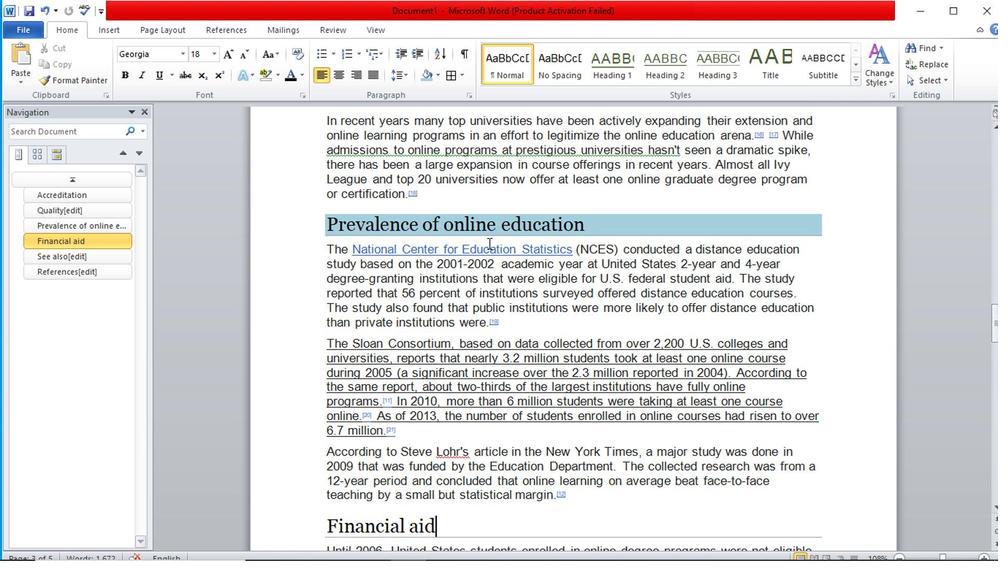 
Action: Mouse scrolled (488, 250) with delta (0, 0)
Screenshot: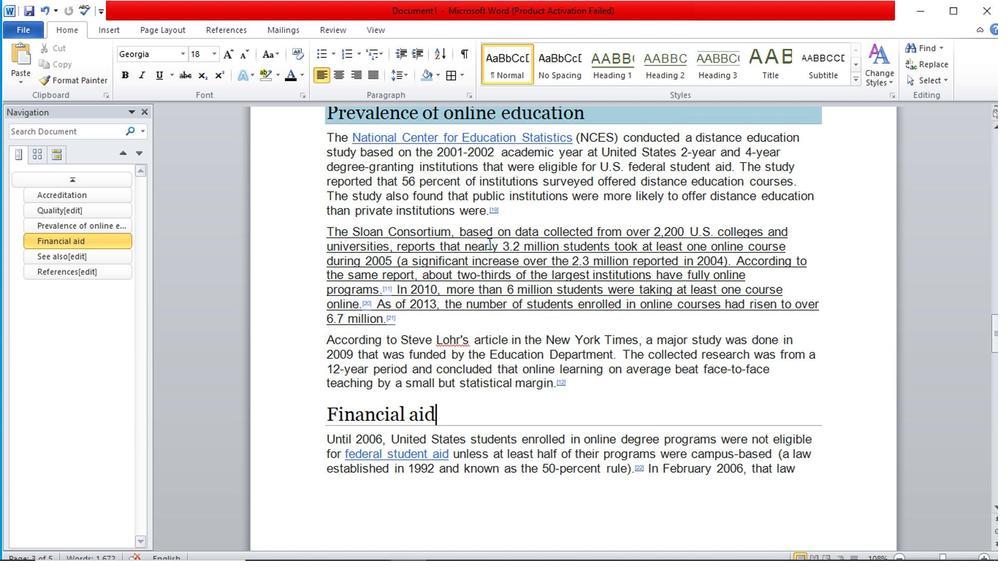 
Action: Mouse scrolled (488, 250) with delta (0, 0)
Screenshot: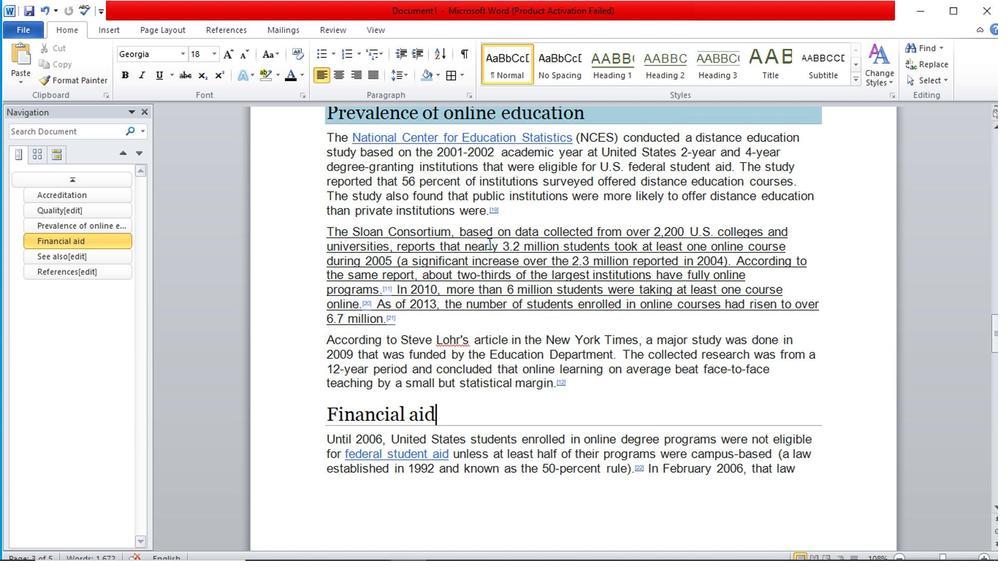 
Action: Mouse moved to (490, 341)
Screenshot: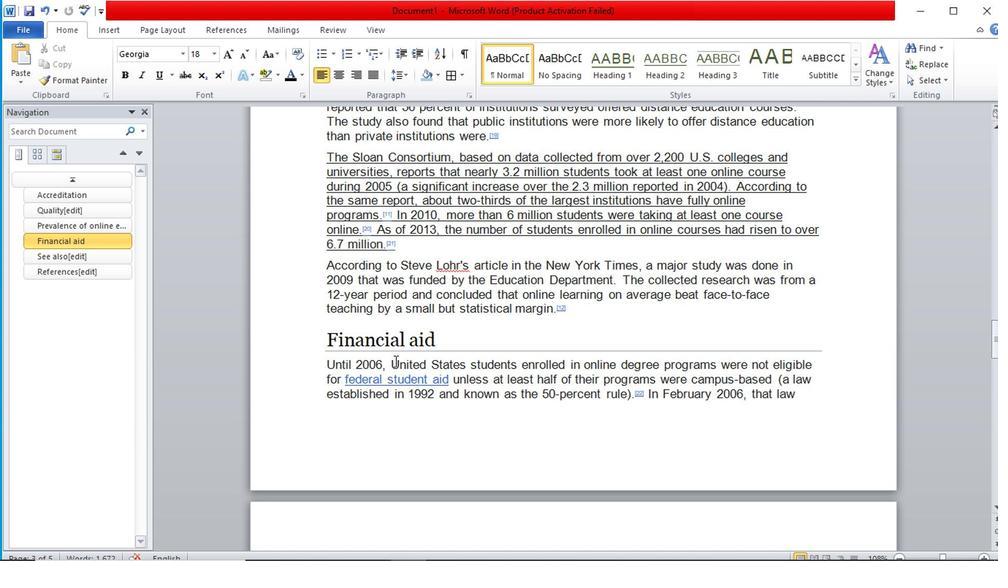 
Action: Mouse scrolled (490, 341) with delta (0, 0)
Screenshot: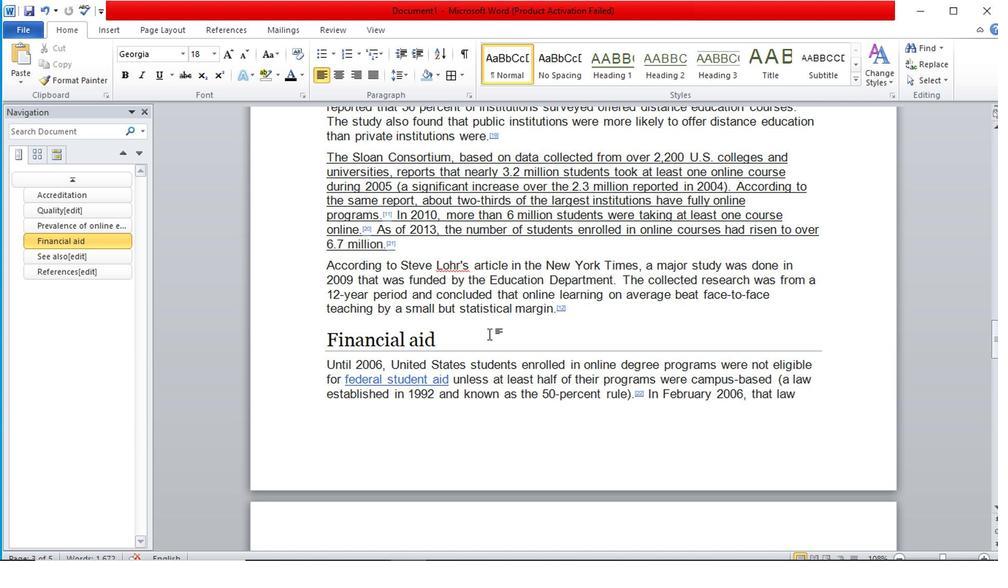 
Action: Mouse moved to (330, 308)
Screenshot: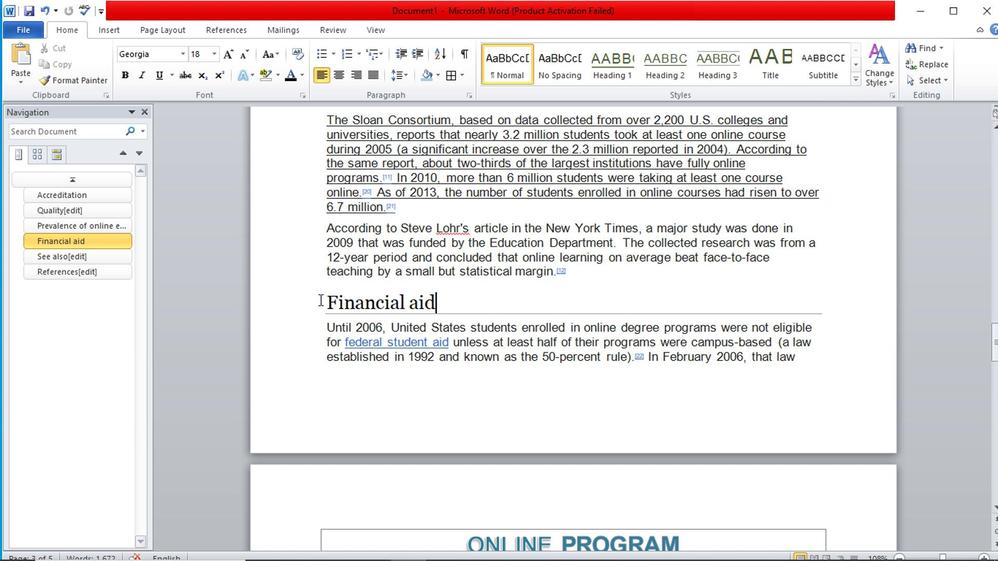 
Action: Mouse pressed left at (330, 308)
Screenshot: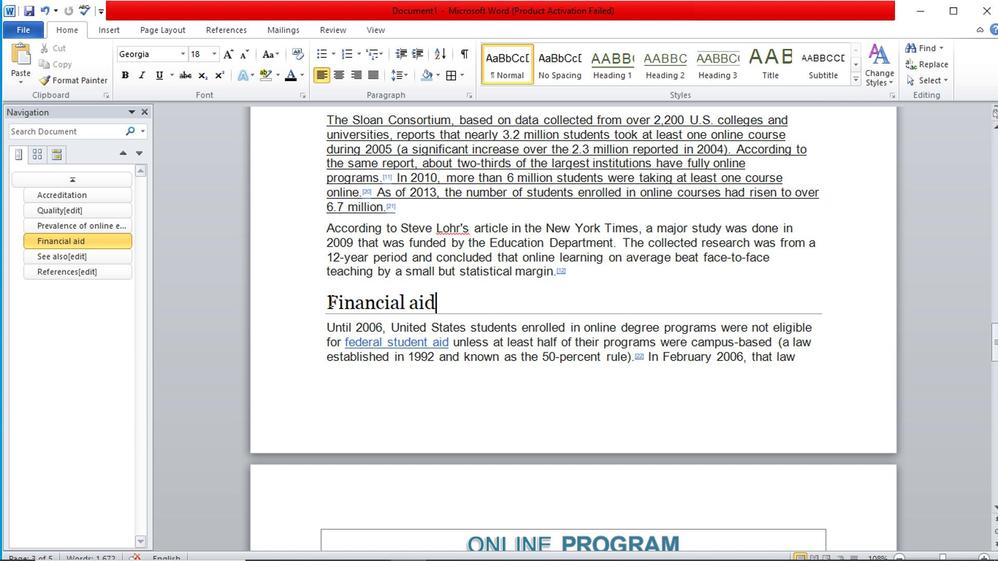 
Action: Mouse moved to (438, 78)
Screenshot: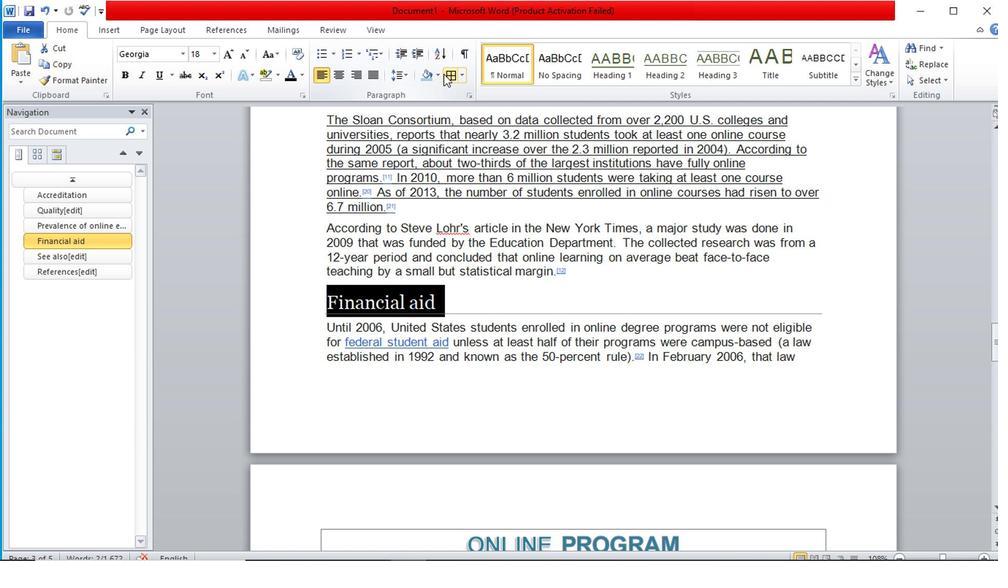 
Action: Mouse pressed left at (438, 78)
Screenshot: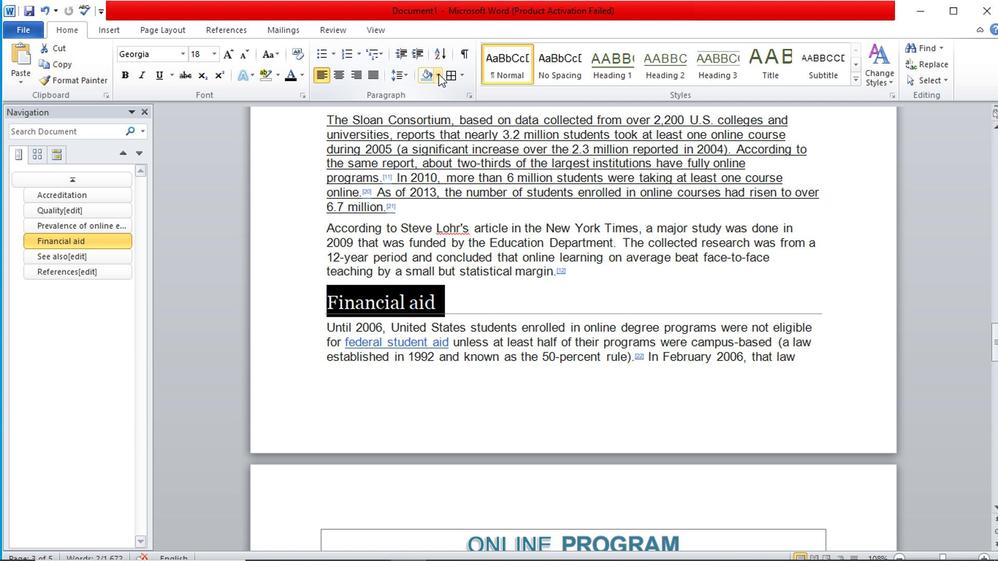 
Action: Mouse moved to (475, 140)
Screenshot: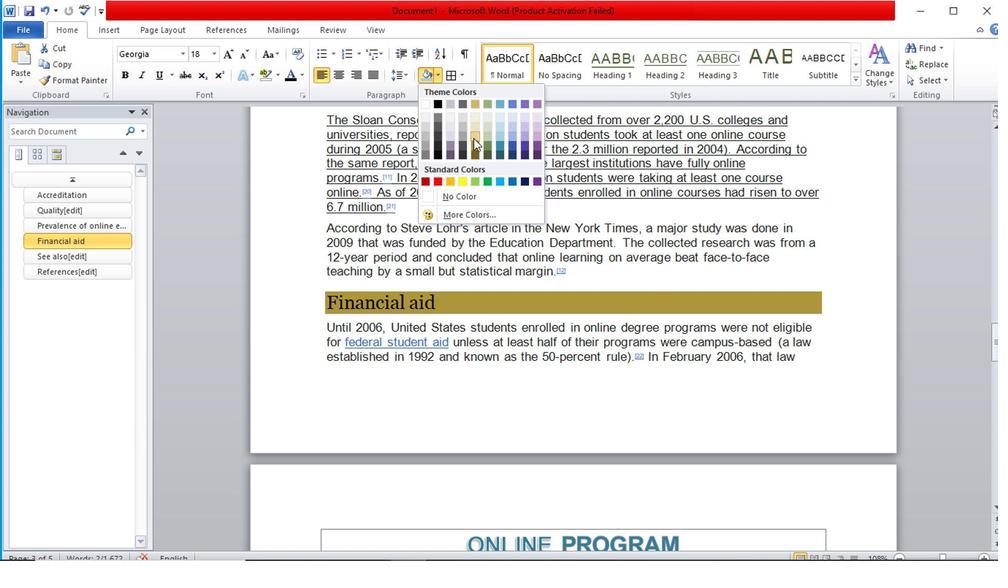 
Action: Mouse pressed left at (475, 140)
Screenshot: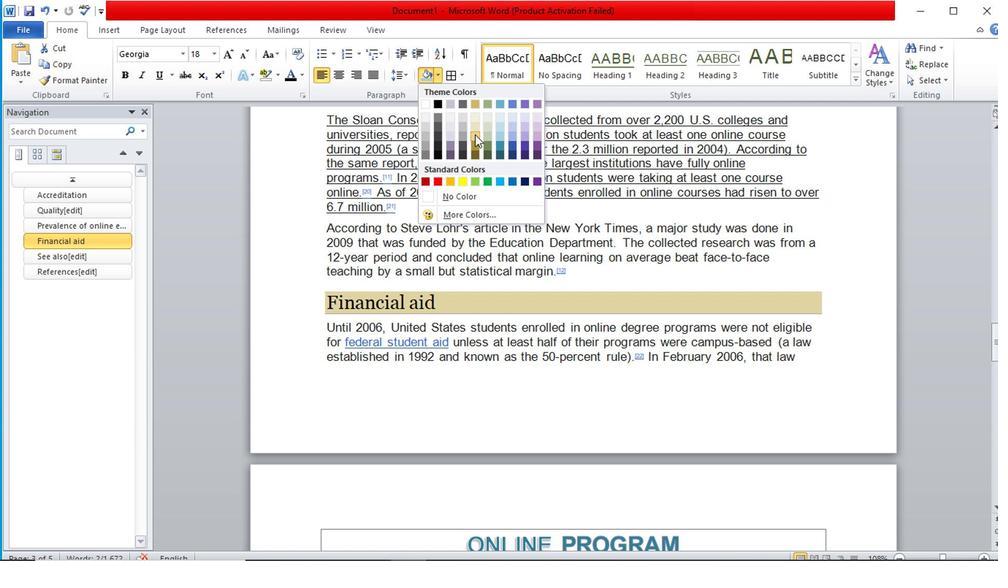 
Action: Mouse moved to (704, 282)
Screenshot: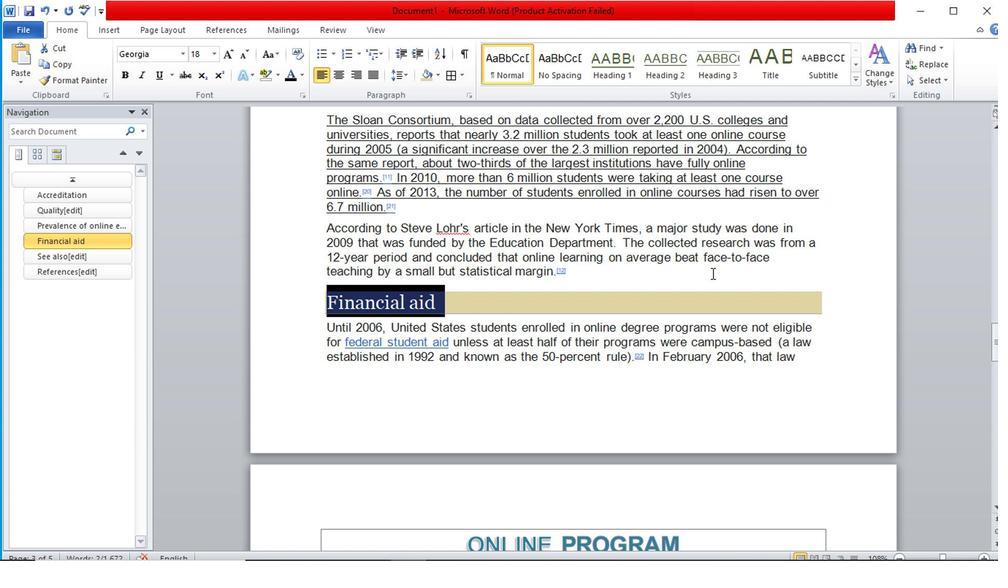
Action: Mouse pressed left at (704, 282)
Screenshot: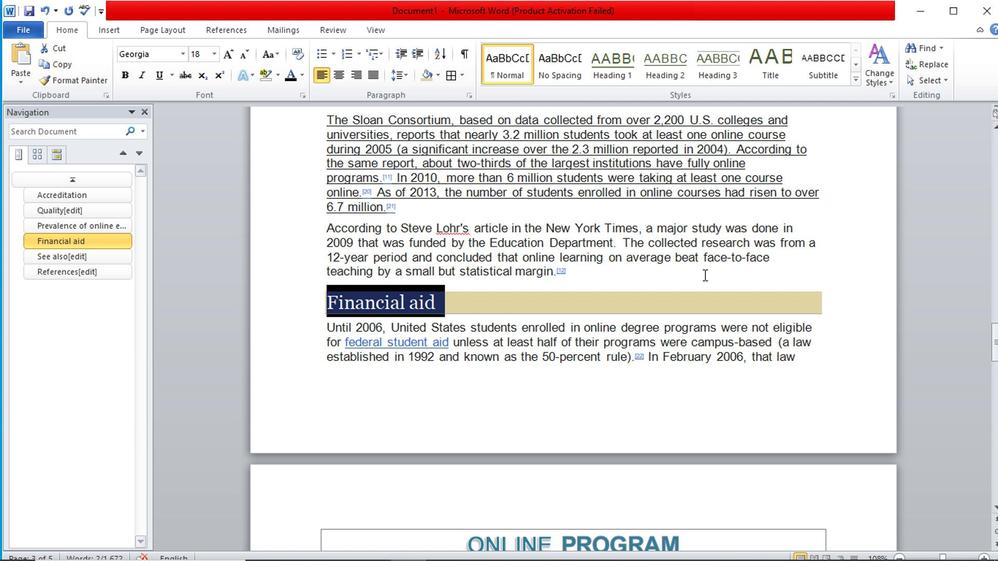 
Action: Mouse moved to (588, 269)
Screenshot: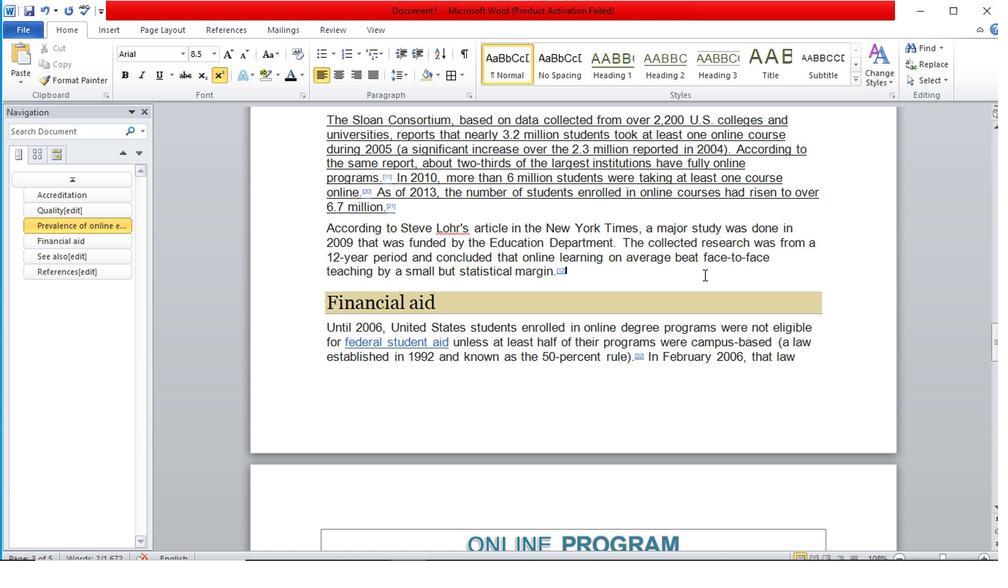 
Action: Mouse scrolled (588, 269) with delta (0, 0)
Screenshot: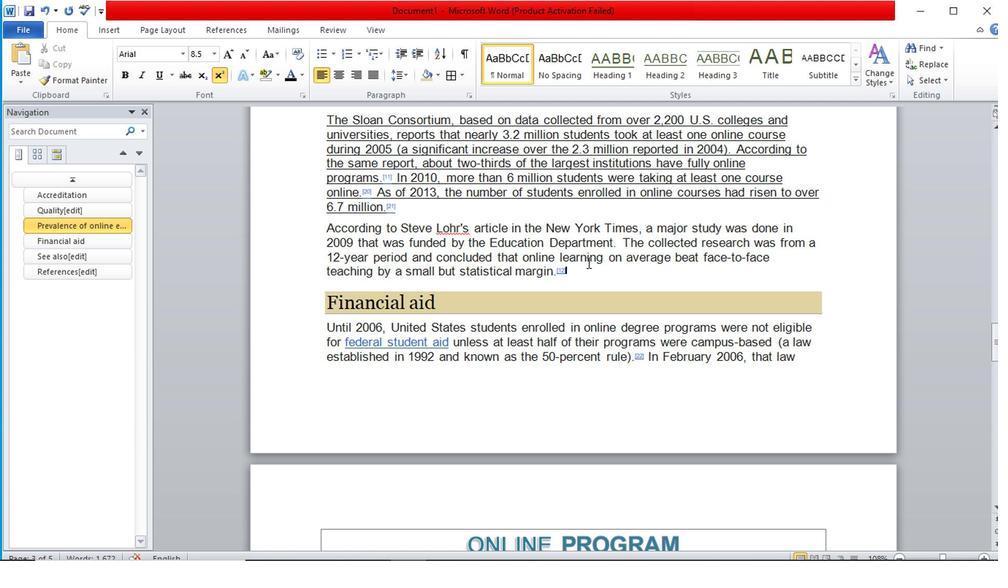 
Action: Mouse scrolled (588, 269) with delta (0, 0)
Screenshot: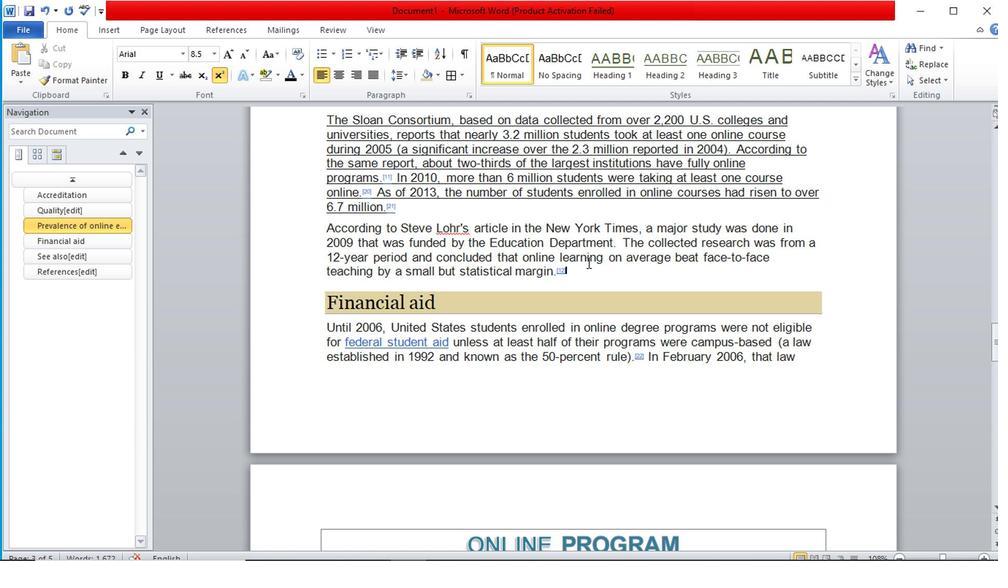 
Action: Mouse scrolled (588, 269) with delta (0, 0)
Screenshot: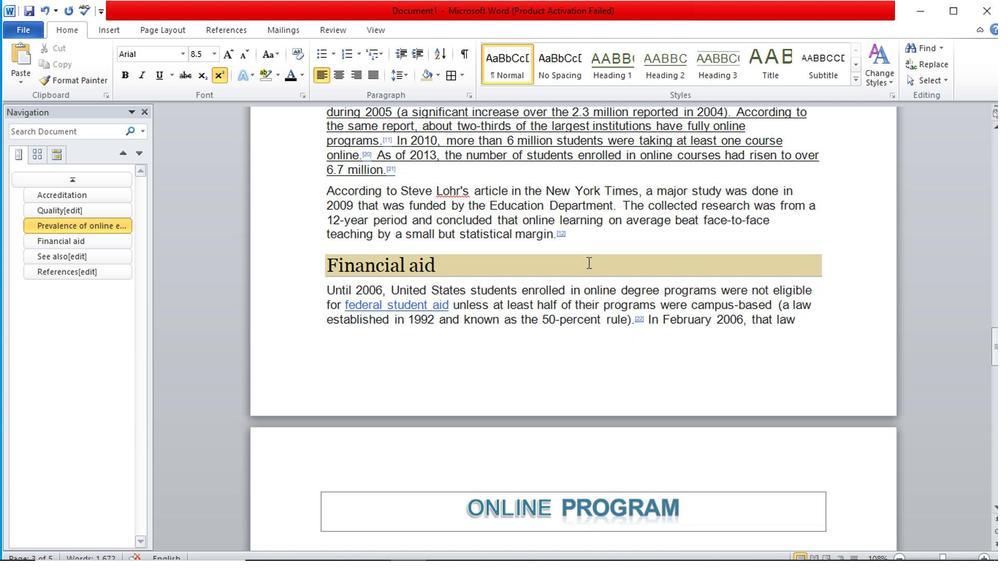 
Action: Mouse scrolled (588, 269) with delta (0, 0)
Screenshot: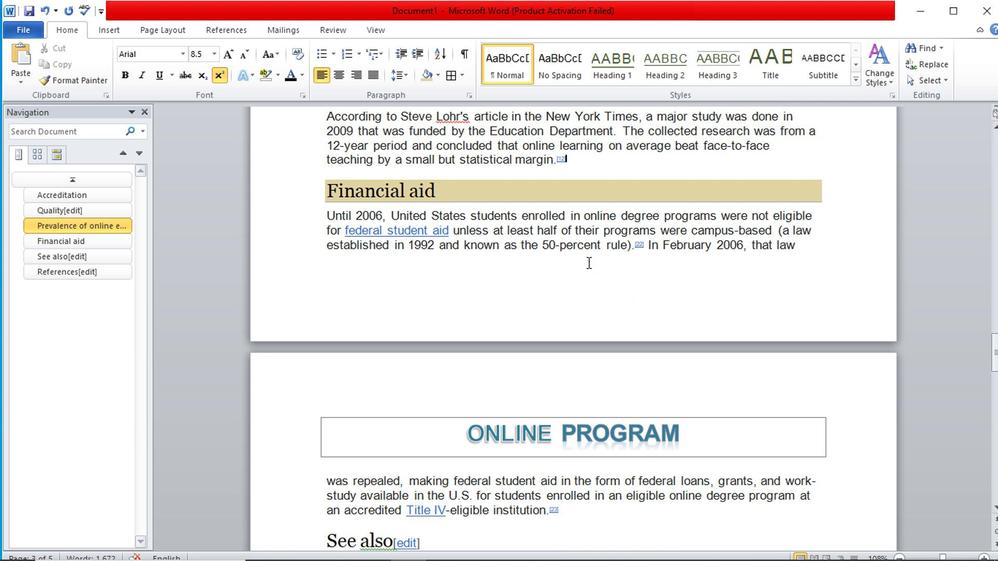 
Action: Mouse scrolled (588, 269) with delta (0, 0)
Screenshot: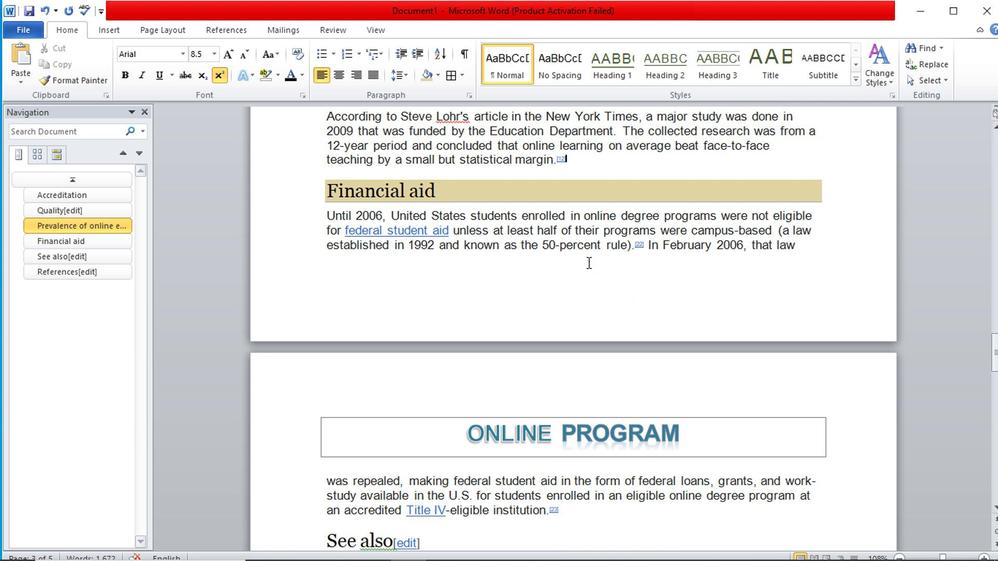 
Action: Mouse scrolled (588, 269) with delta (0, 0)
Screenshot: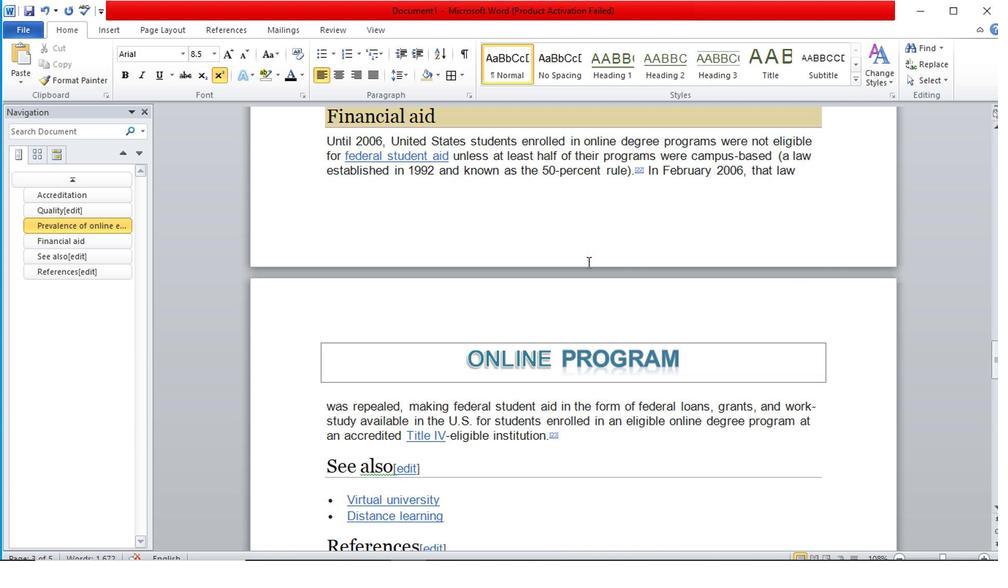 
Action: Mouse scrolled (588, 269) with delta (0, 0)
Screenshot: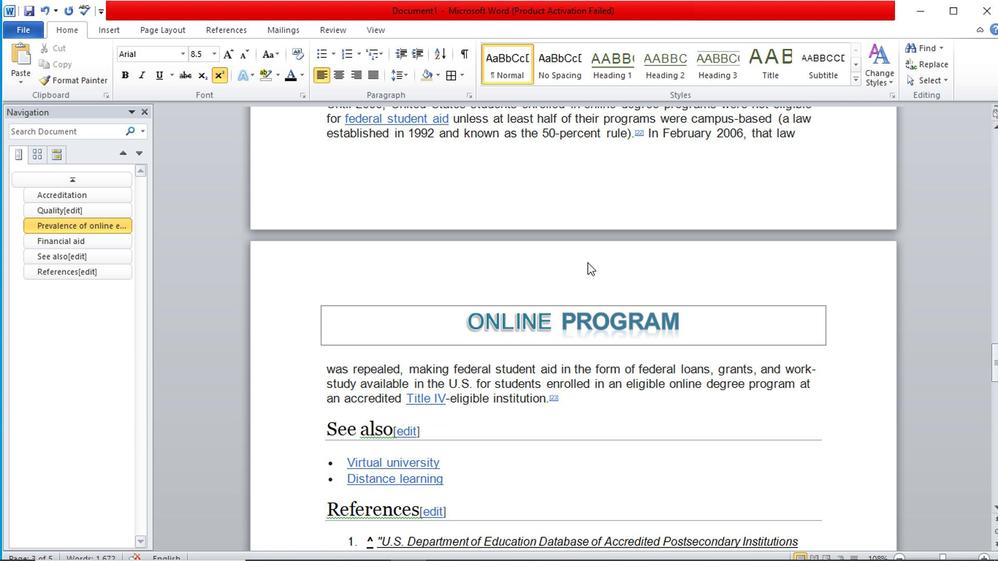 
Action: Mouse scrolled (588, 269) with delta (0, 0)
Screenshot: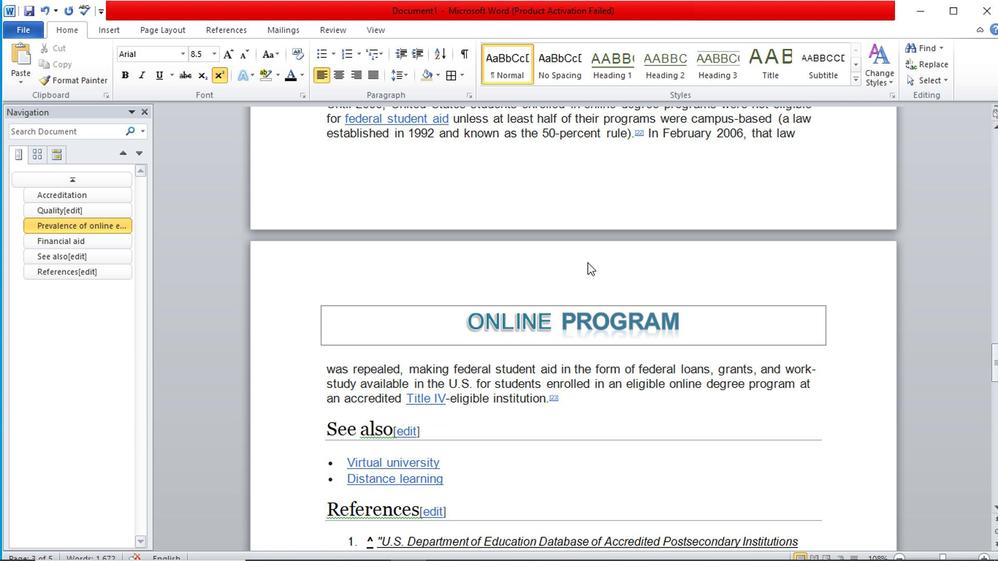 
Action: Mouse scrolled (588, 269) with delta (0, 0)
Screenshot: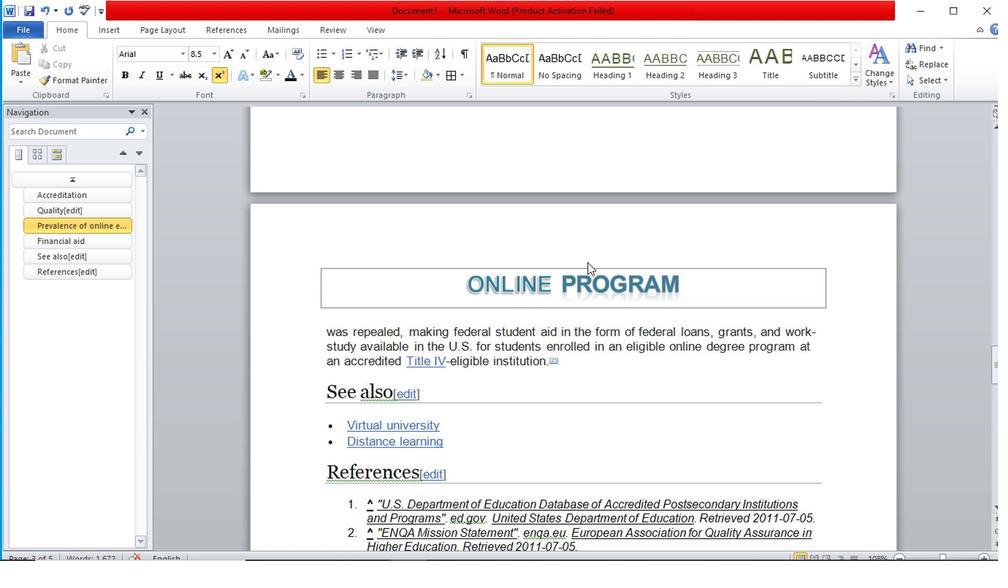 
Action: Mouse moved to (556, 249)
Screenshot: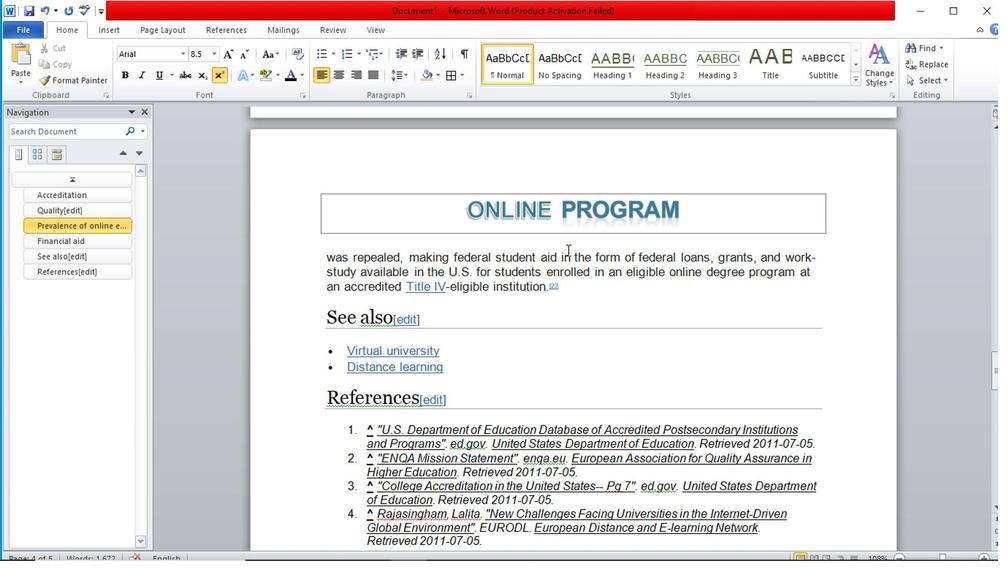
Action: Mouse scrolled (556, 250) with delta (0, 1)
Screenshot: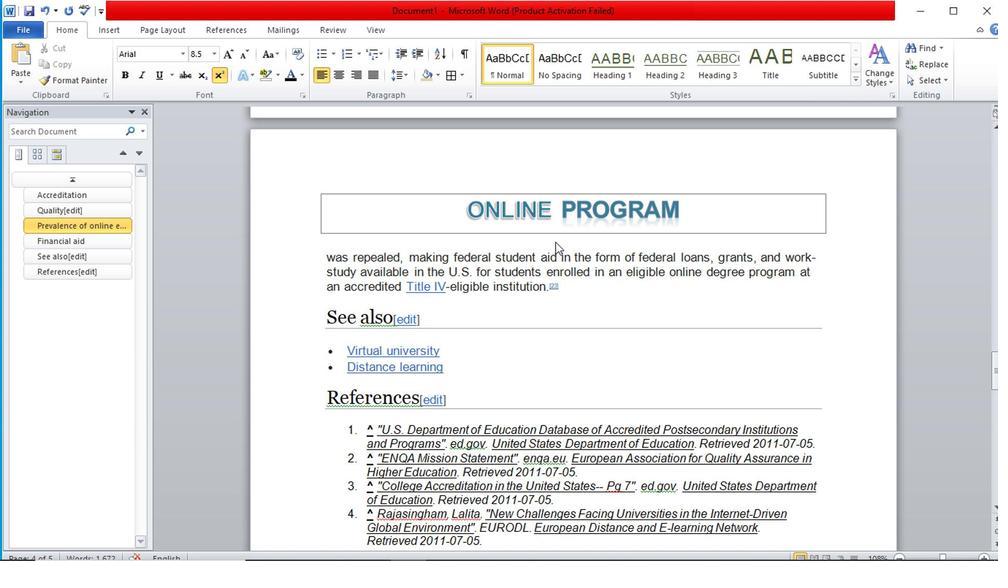 
Action: Mouse scrolled (556, 250) with delta (0, 1)
Screenshot: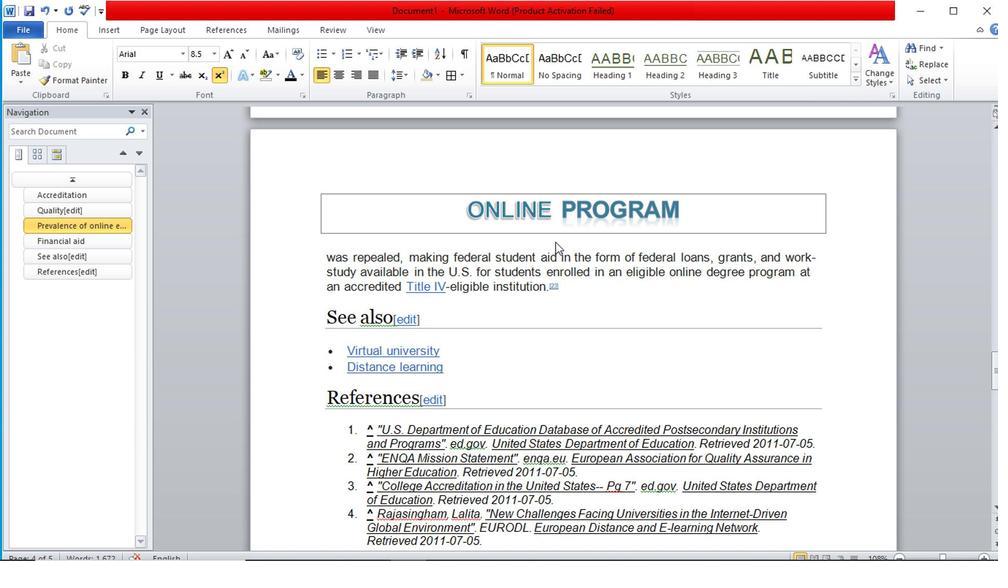 
Action: Mouse scrolled (556, 250) with delta (0, 1)
Screenshot: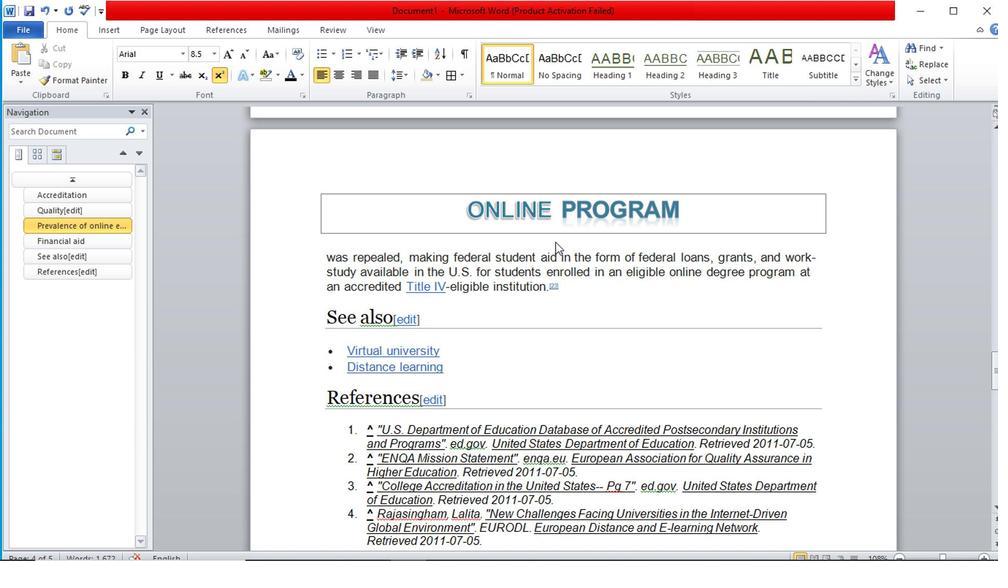 
Action: Mouse scrolled (556, 250) with delta (0, 1)
Screenshot: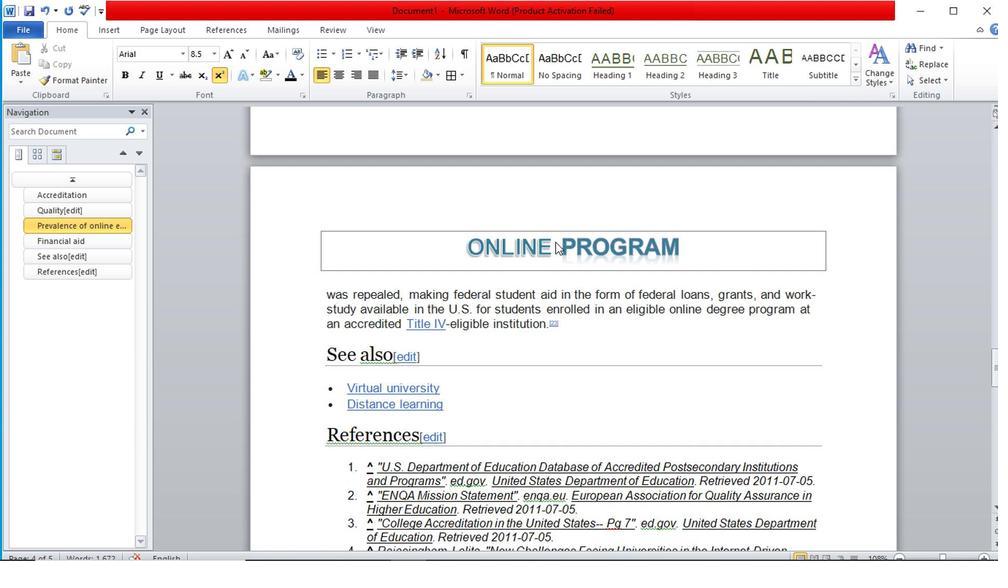 
Action: Mouse scrolled (556, 250) with delta (0, 1)
Screenshot: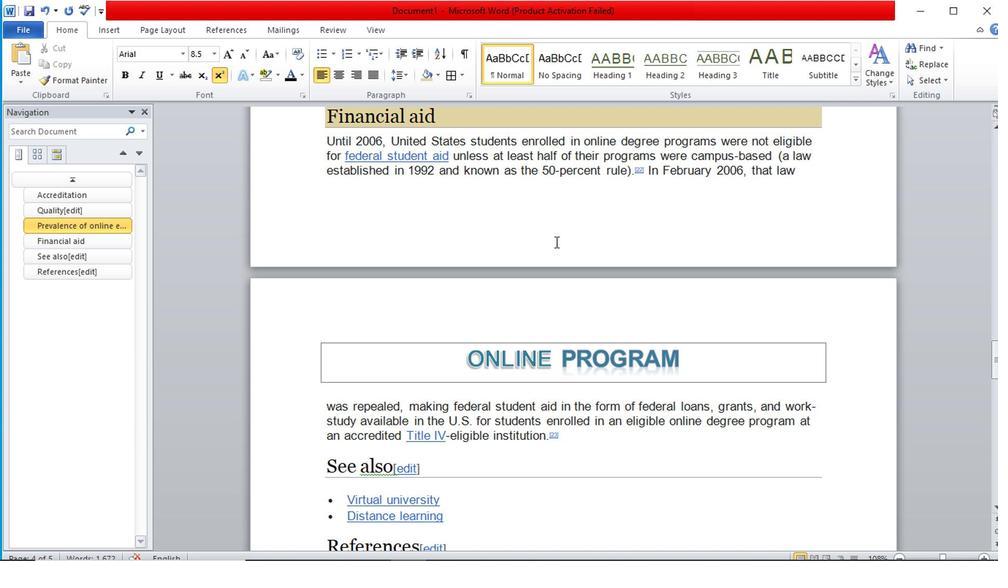 
Action: Mouse scrolled (556, 250) with delta (0, 1)
Screenshot: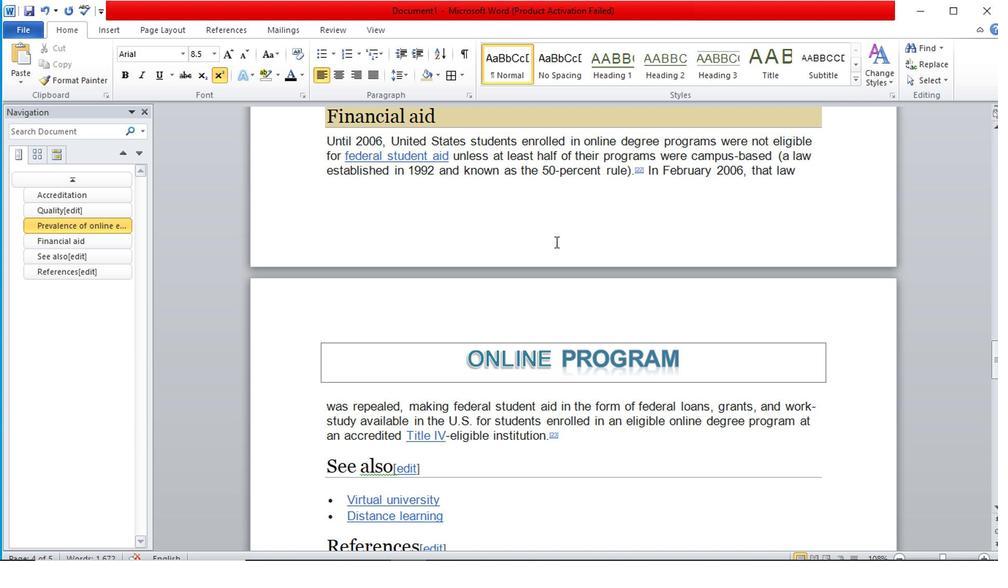 
Action: Mouse scrolled (556, 248) with delta (0, 0)
Screenshot: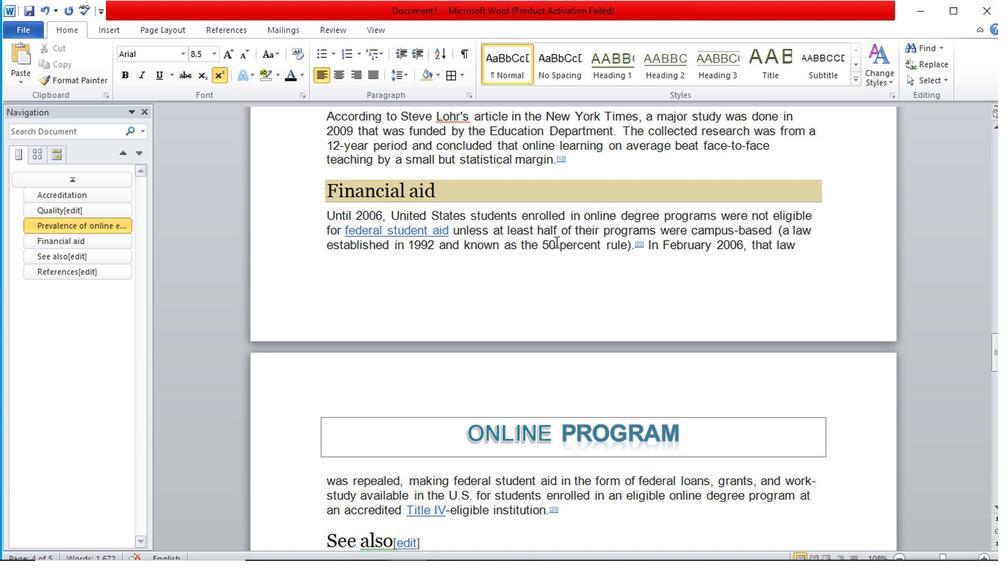 
Action: Mouse scrolled (556, 248) with delta (0, 0)
Screenshot: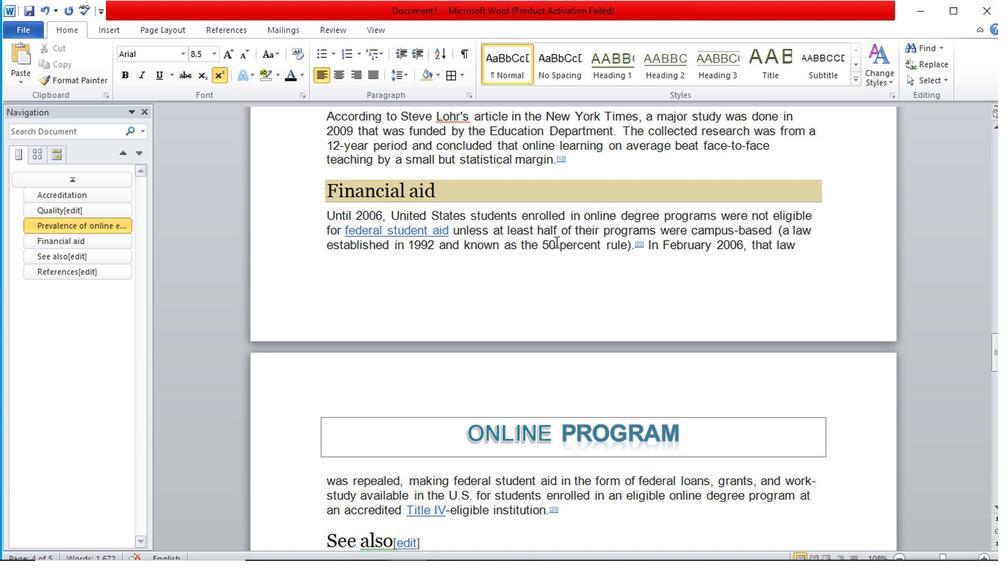 
Action: Mouse scrolled (556, 248) with delta (0, 0)
Screenshot: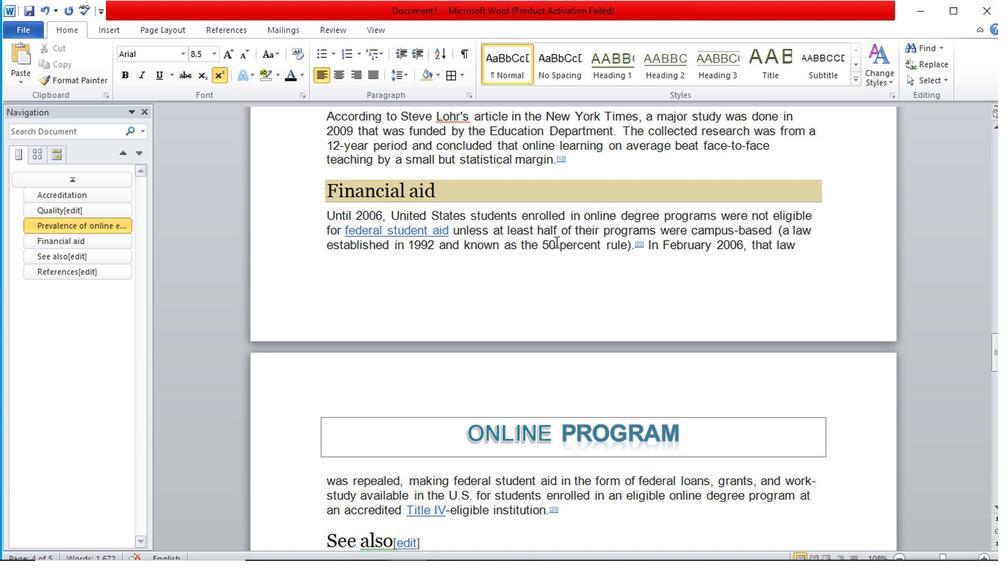 
Action: Mouse scrolled (556, 248) with delta (0, 0)
Screenshot: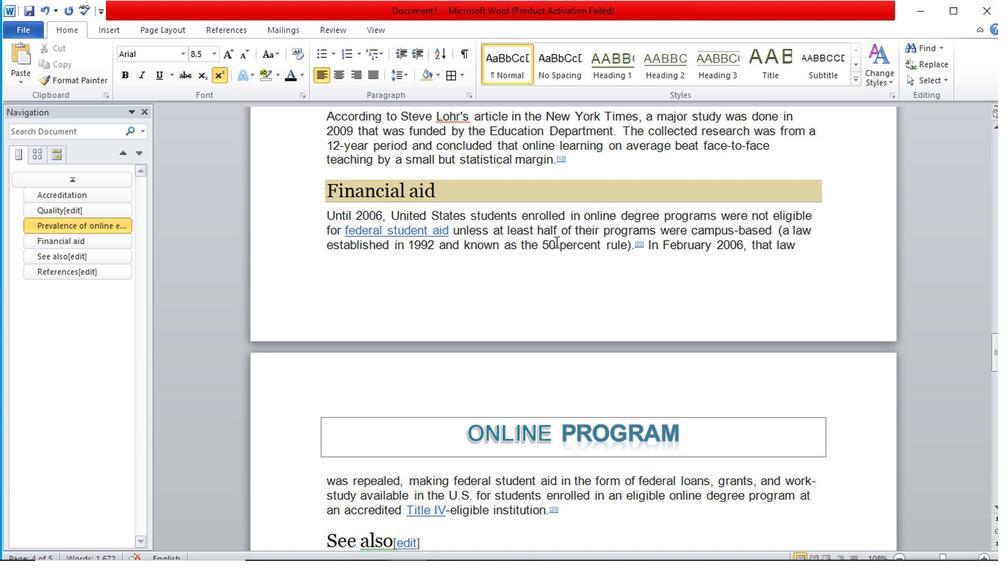 
Action: Mouse scrolled (556, 248) with delta (0, 0)
Screenshot: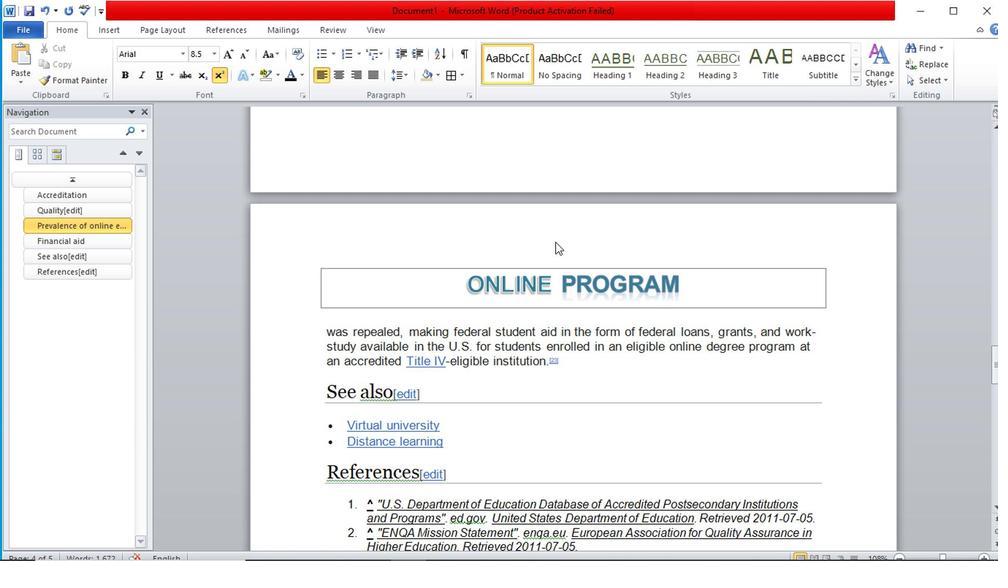 
Action: Mouse scrolled (556, 248) with delta (0, 0)
Screenshot: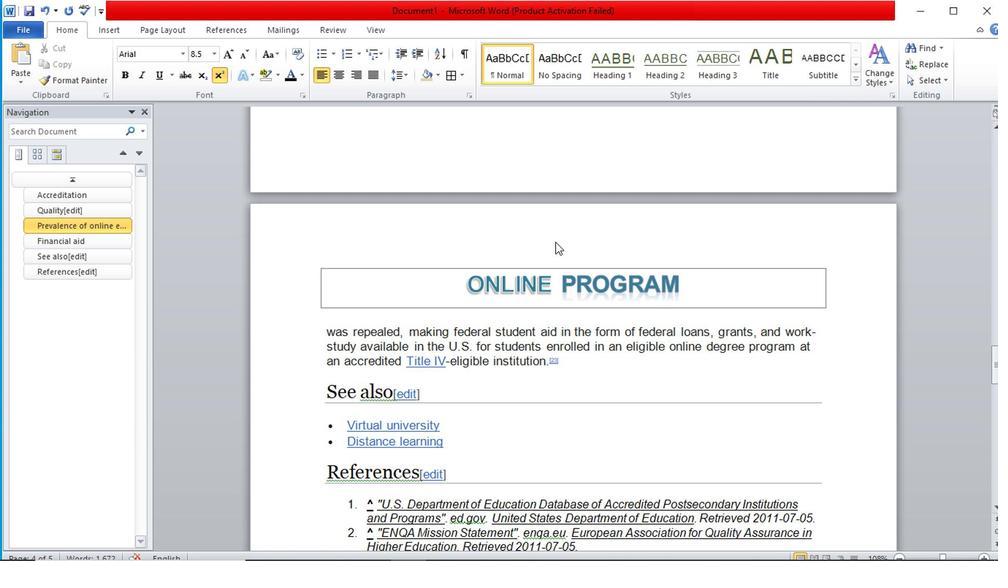 
Action: Mouse scrolled (556, 248) with delta (0, 0)
Screenshot: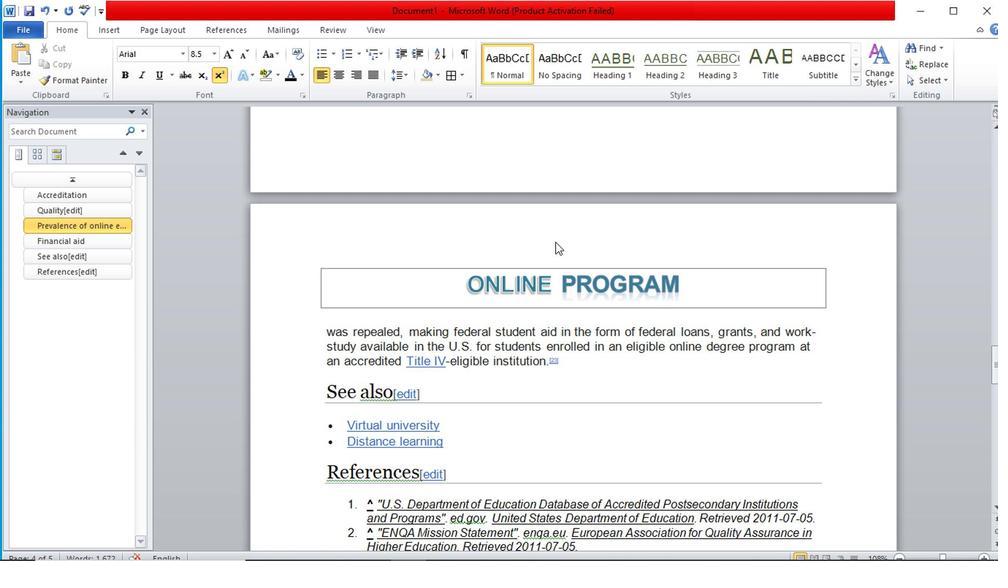 
Action: Mouse scrolled (556, 248) with delta (0, 0)
Screenshot: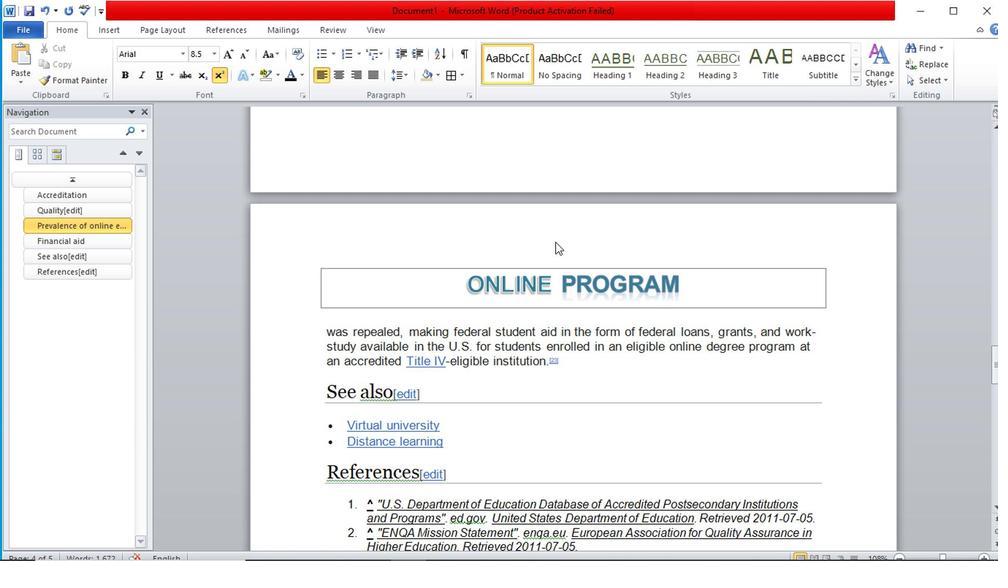 
Action: Mouse scrolled (556, 248) with delta (0, 0)
Screenshot: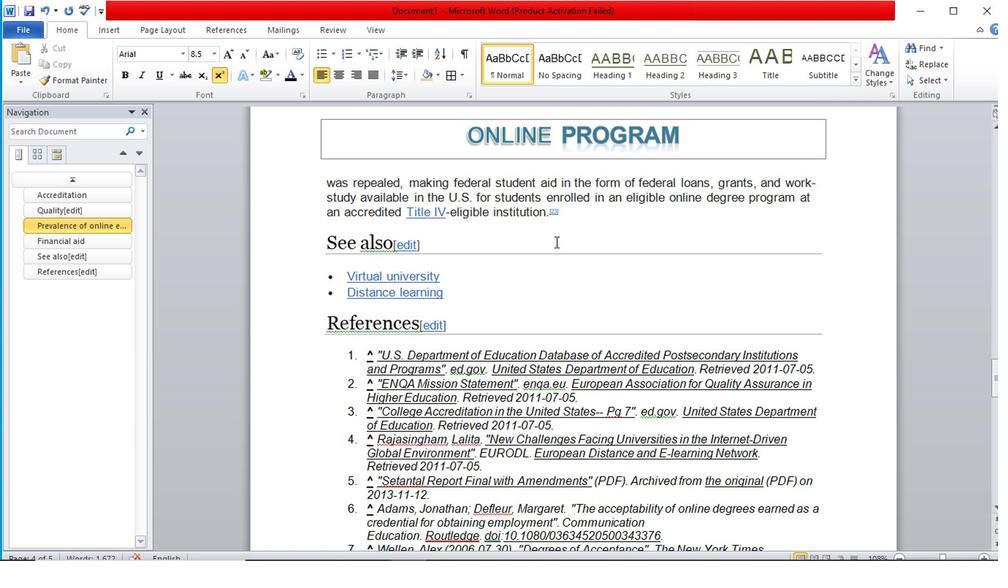 
Action: Mouse scrolled (556, 248) with delta (0, 0)
Screenshot: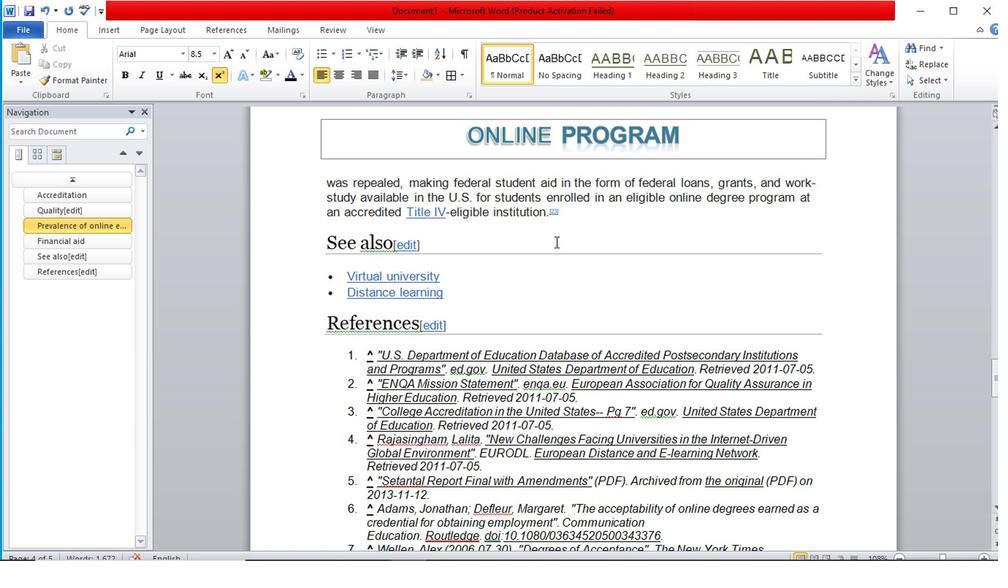 
Action: Mouse moved to (420, 256)
Screenshot: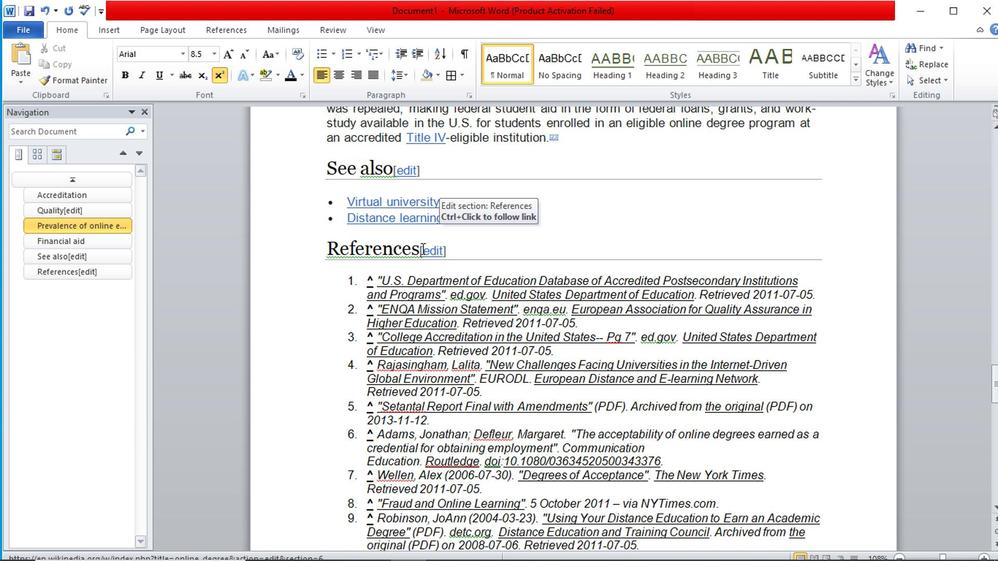 
Action: Mouse pressed left at (420, 256)
Screenshot: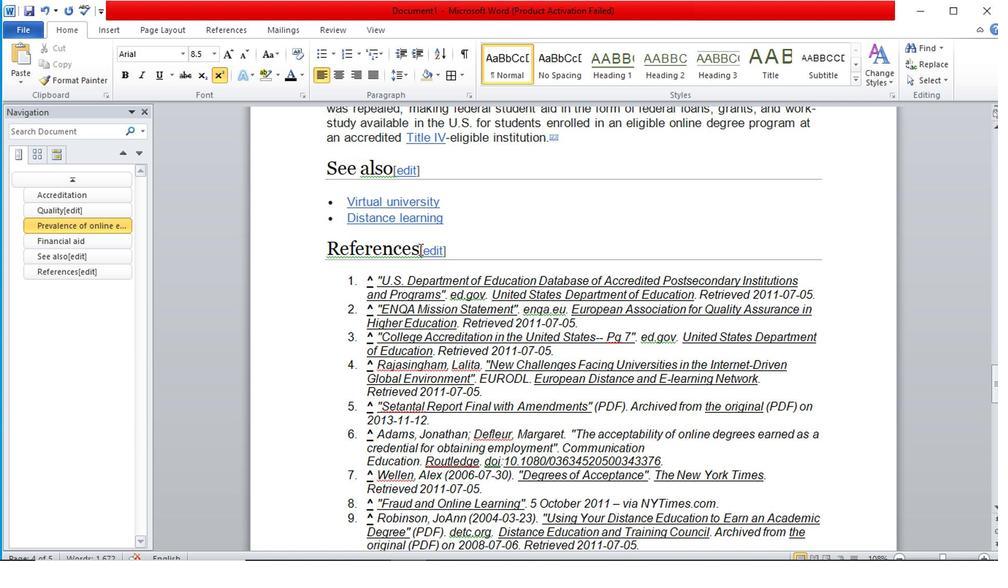
Action: Mouse moved to (464, 263)
Screenshot: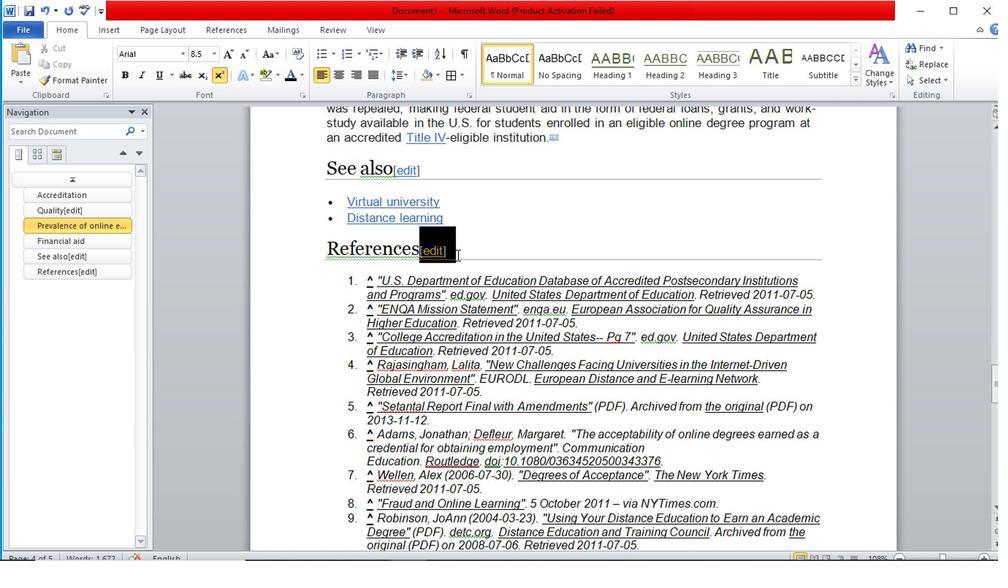 
Action: Key pressed <Key.delete><Key.enter>
Screenshot: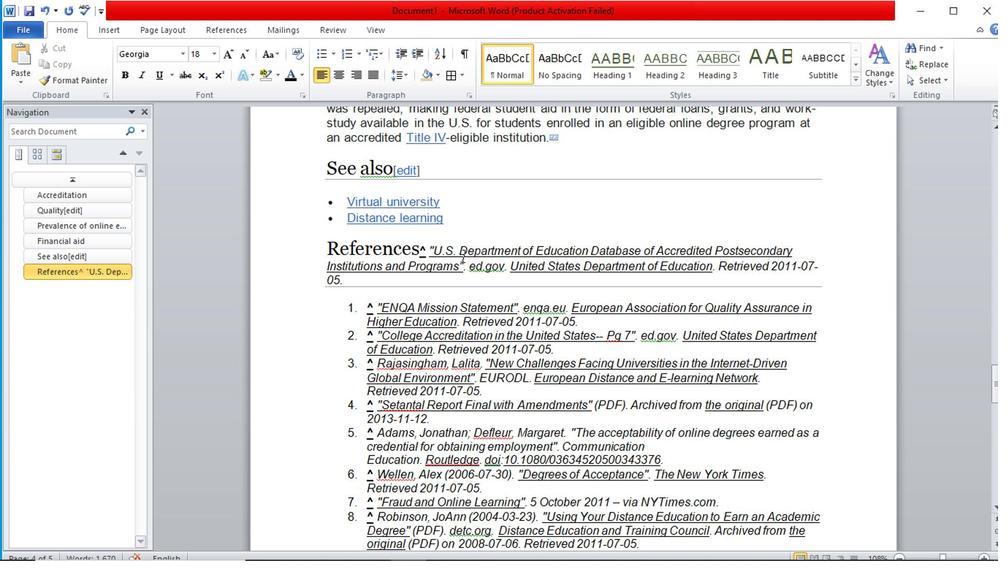 
Action: Mouse moved to (321, 247)
Screenshot: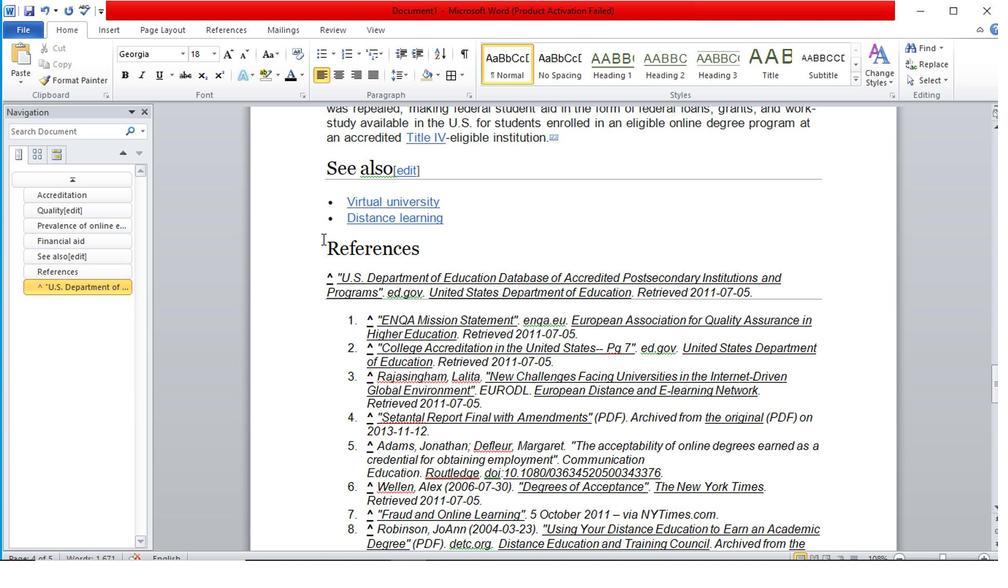 
Action: Mouse pressed left at (321, 247)
Screenshot: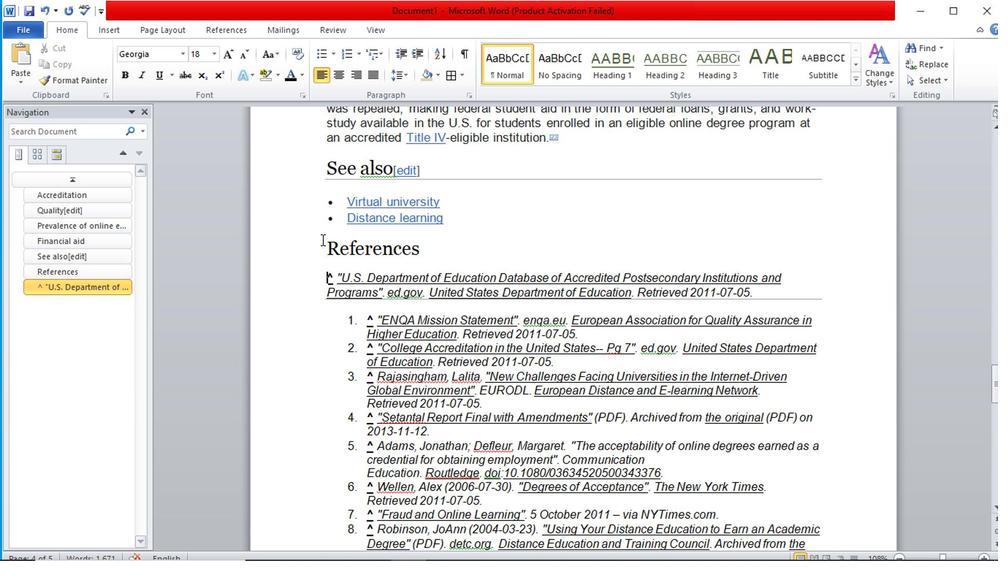 
Action: Mouse moved to (437, 84)
Screenshot: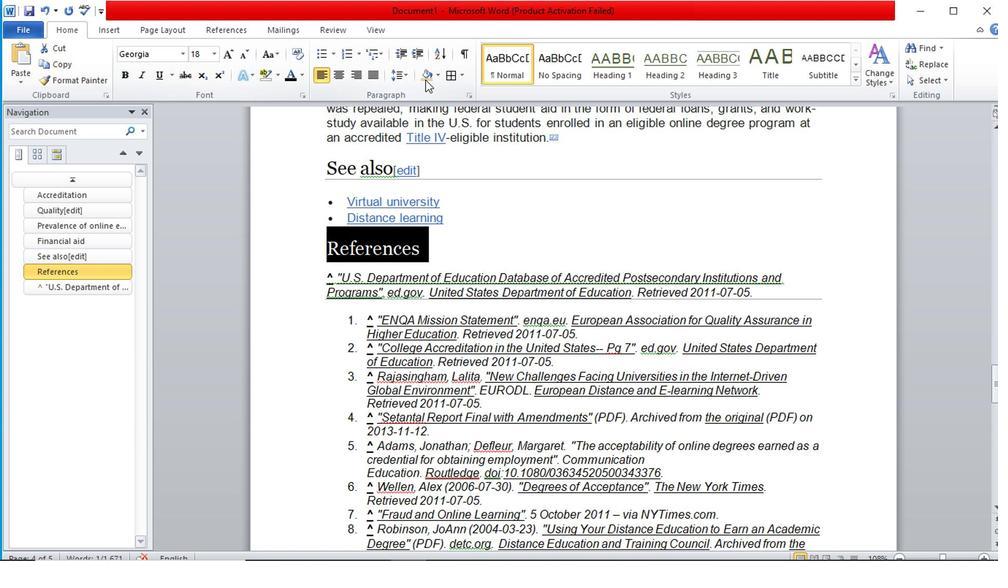 
Action: Mouse pressed left at (437, 84)
Screenshot: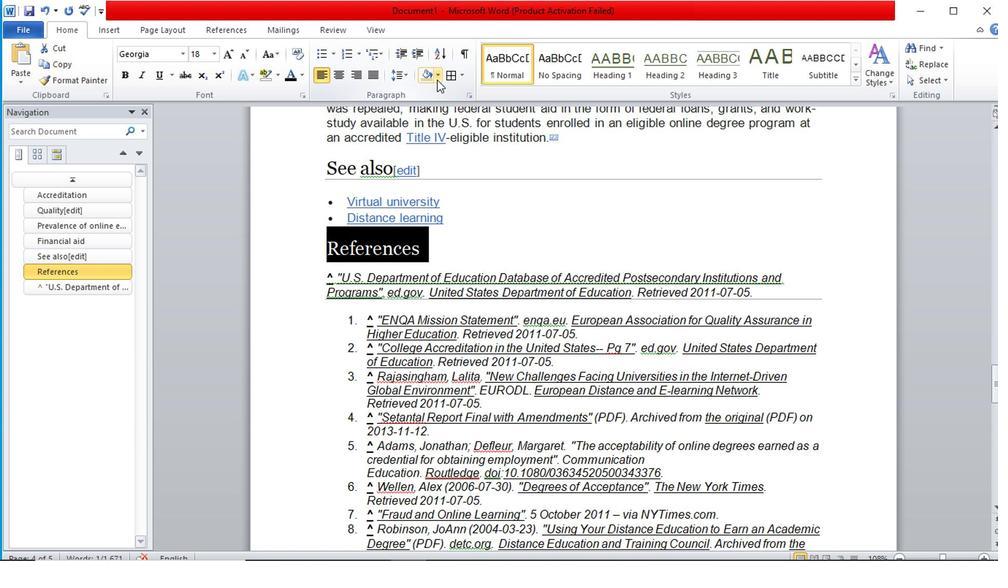 
Action: Mouse moved to (487, 143)
Screenshot: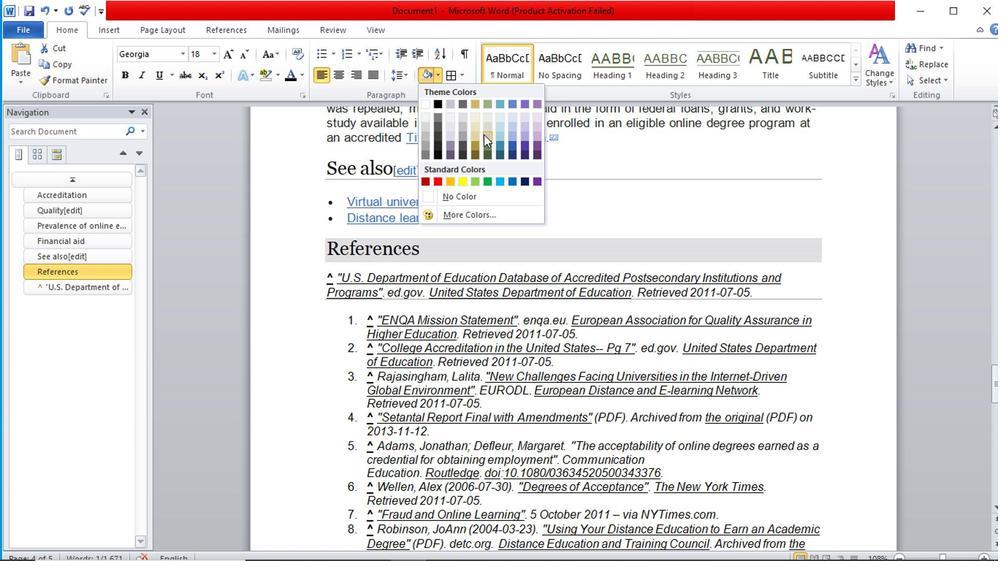 
Action: Mouse pressed left at (487, 143)
Screenshot: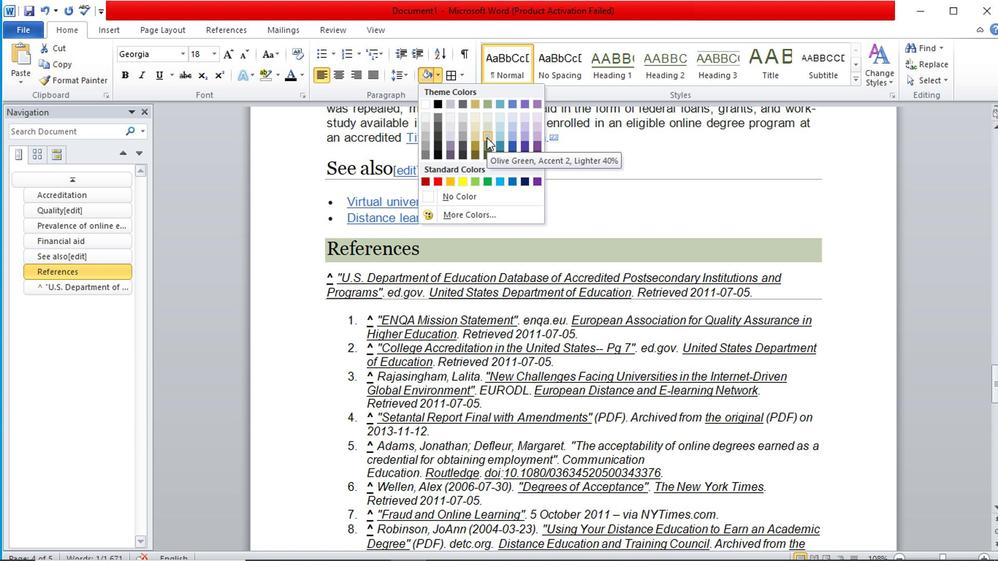 
Action: Mouse moved to (665, 194)
Screenshot: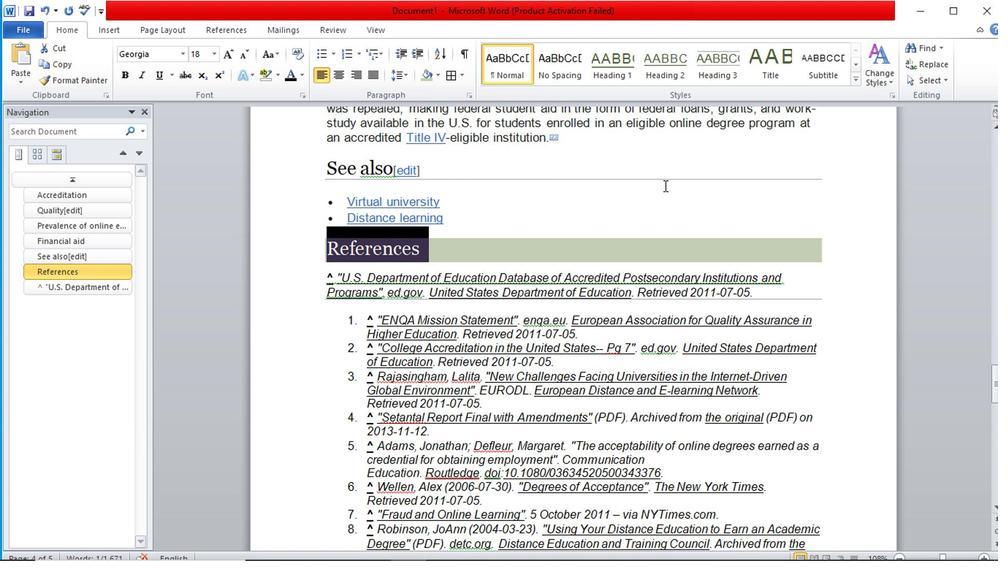 
Action: Mouse pressed left at (665, 194)
Screenshot: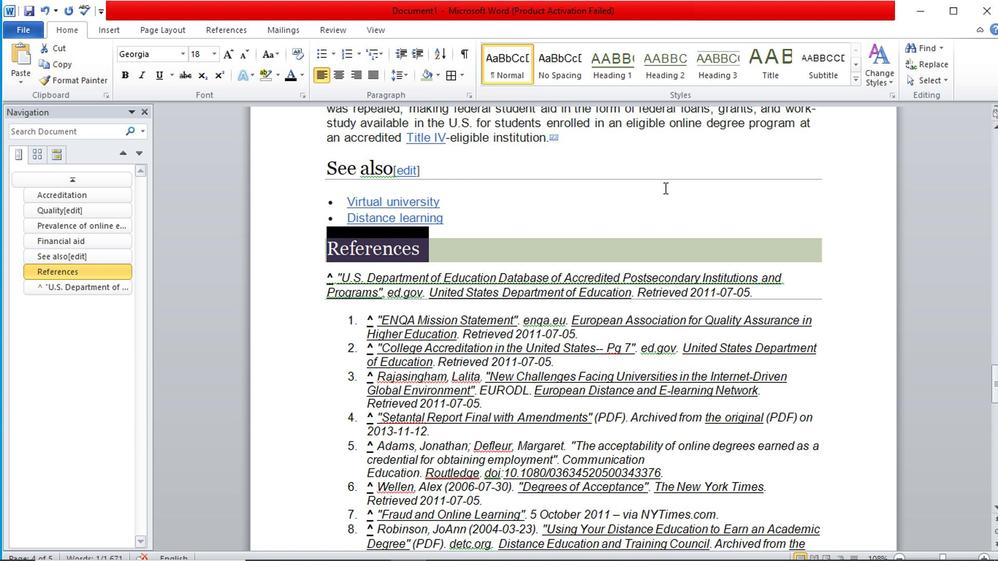 
Action: Mouse moved to (487, 198)
Screenshot: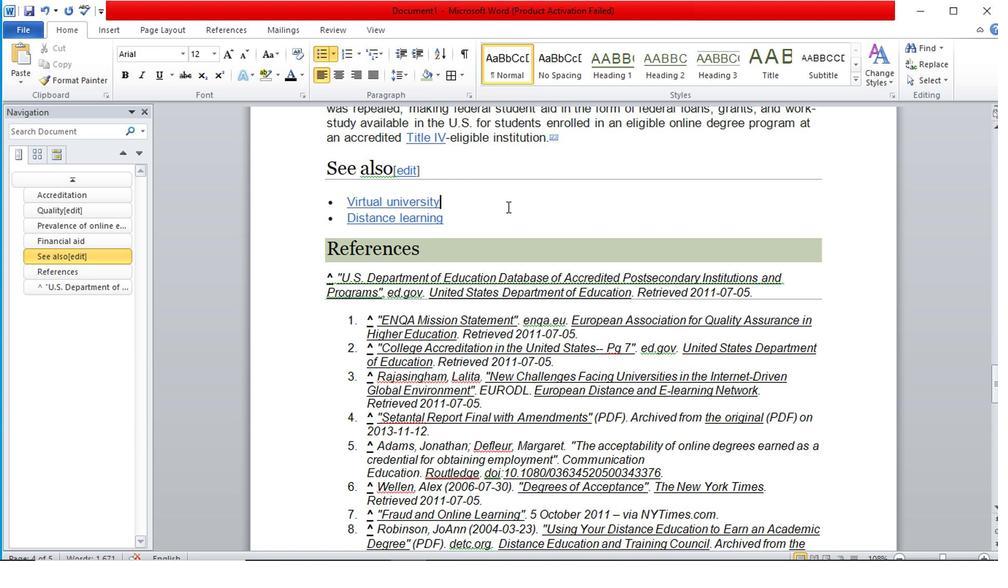 
Action: Mouse scrolled (487, 198) with delta (0, 0)
Screenshot: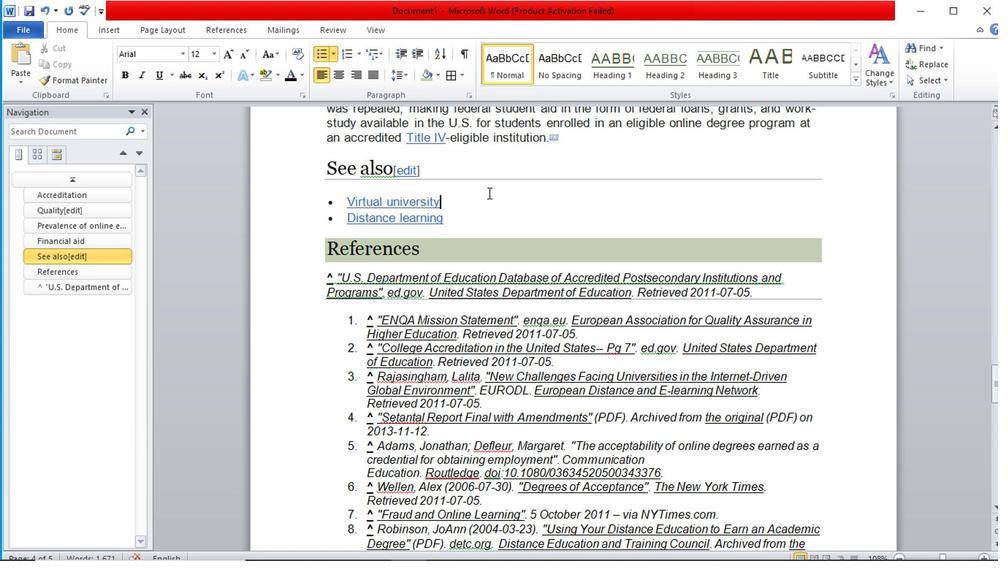 
Action: Mouse scrolled (487, 198) with delta (0, 0)
Screenshot: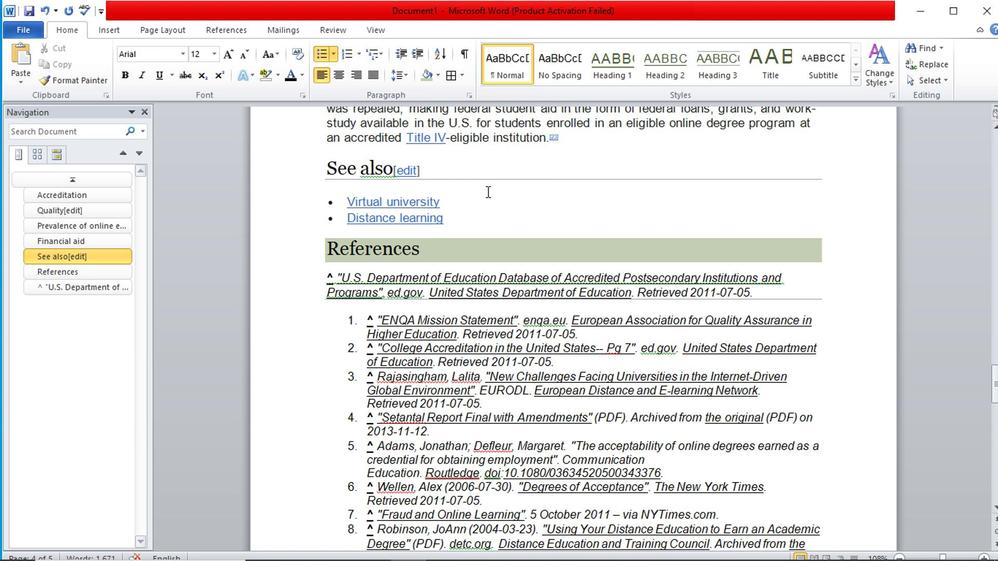 
Action: Mouse scrolled (487, 198) with delta (0, 0)
Screenshot: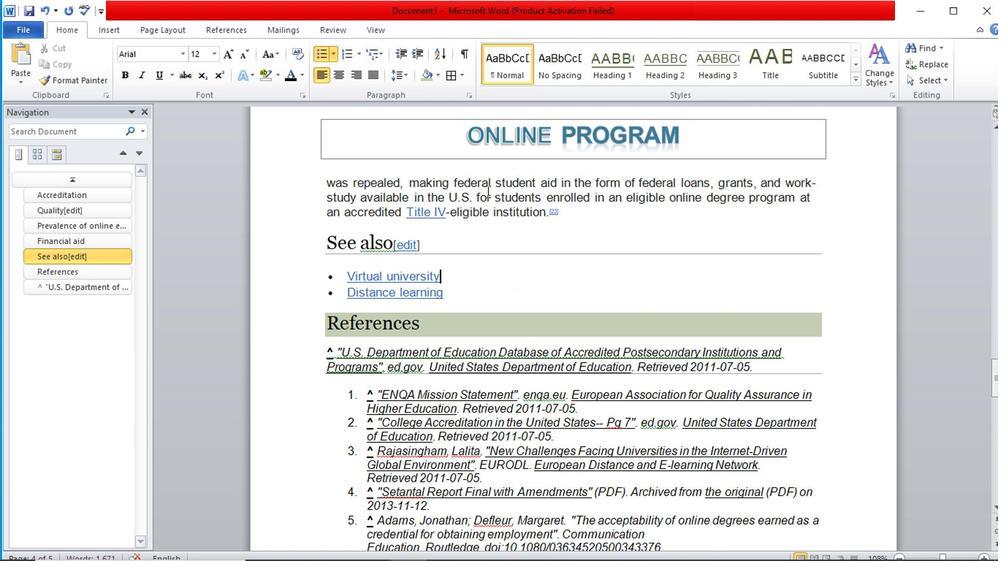 
Action: Mouse scrolled (487, 198) with delta (0, 0)
Screenshot: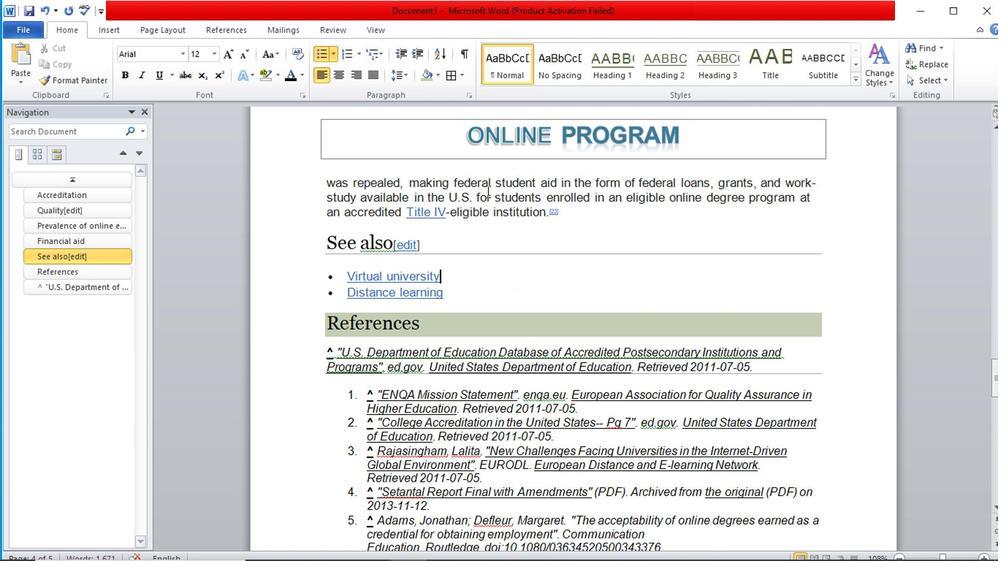 
Action: Mouse moved to (500, 262)
Screenshot: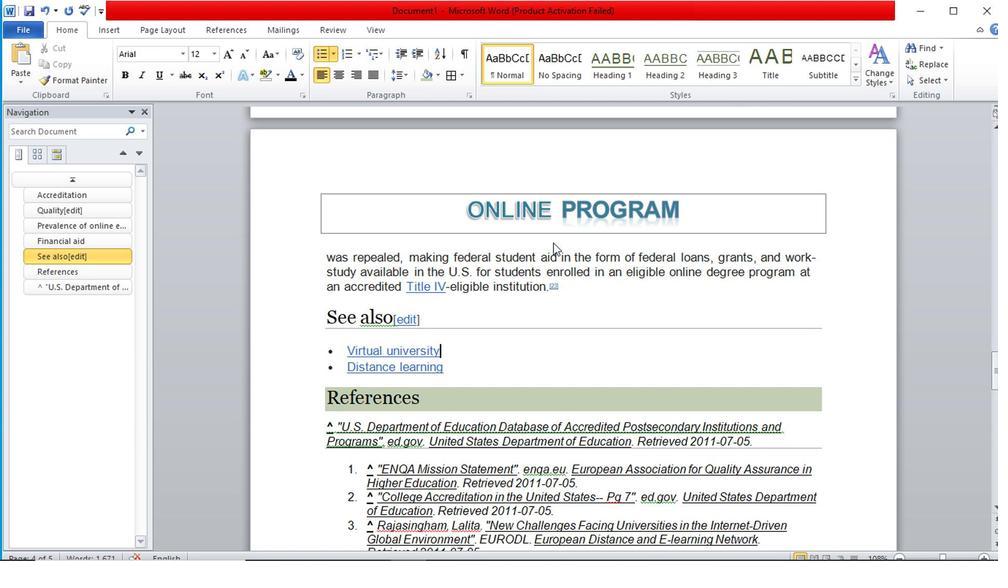 
Action: Mouse scrolled (500, 263) with delta (0, 0)
Screenshot: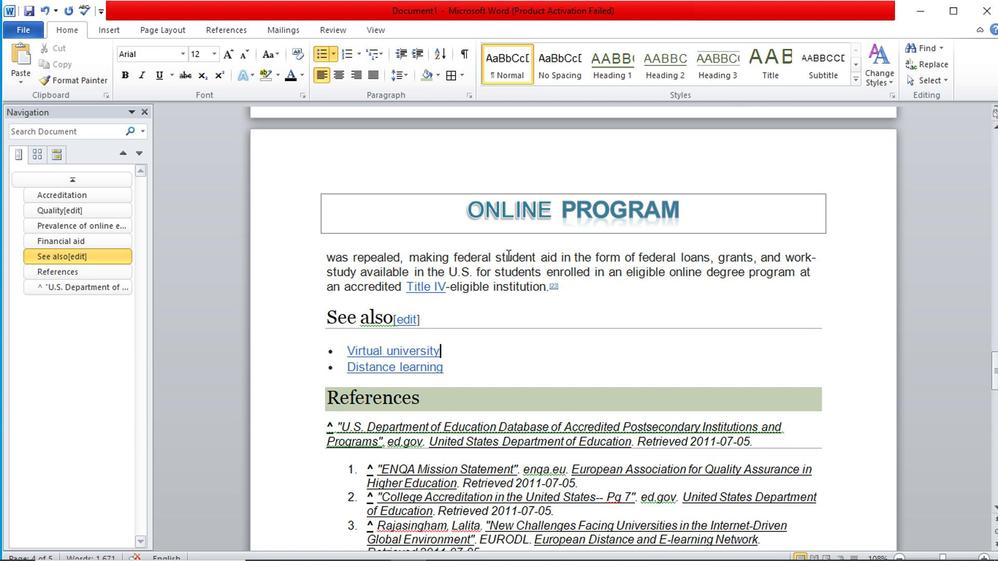 
Action: Mouse scrolled (500, 263) with delta (0, 0)
Screenshot: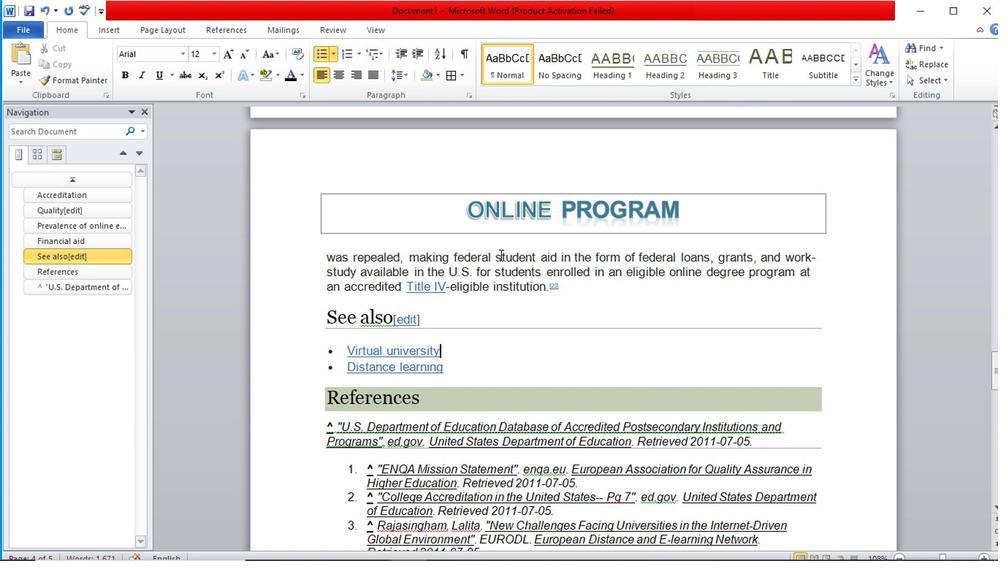 
Action: Mouse moved to (490, 250)
Screenshot: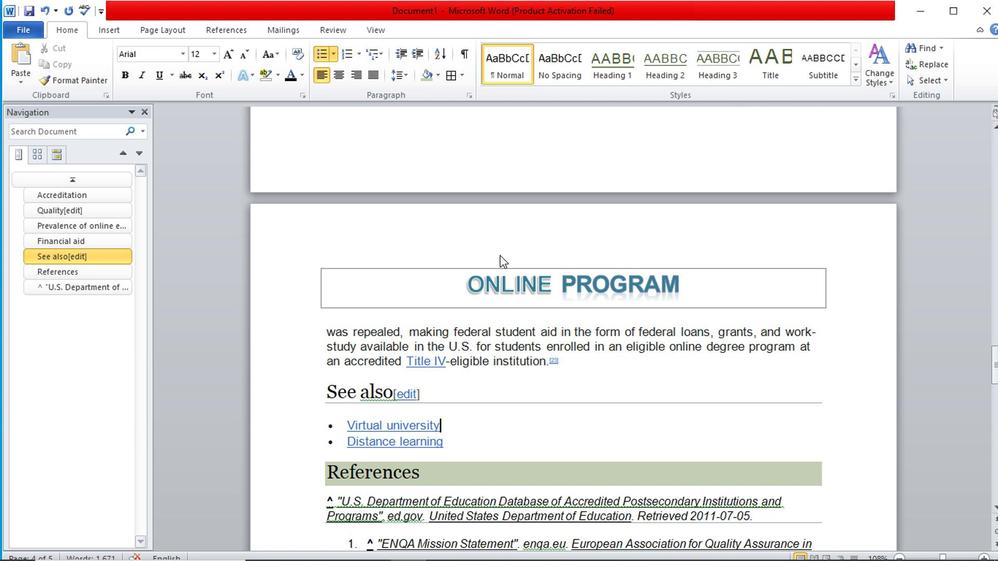
Action: Mouse scrolled (490, 251) with delta (0, 0)
Screenshot: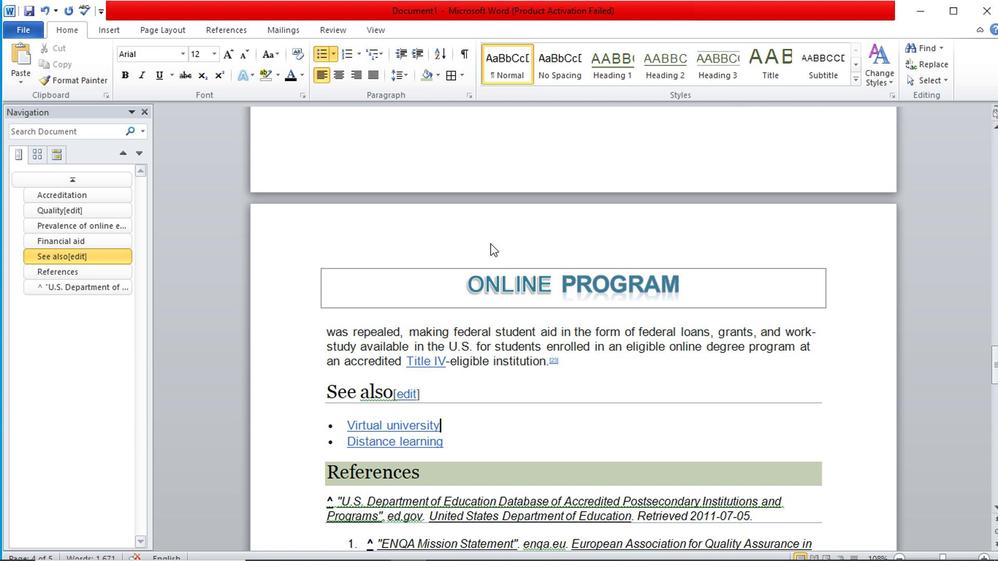 
Action: Mouse scrolled (490, 251) with delta (0, 0)
Screenshot: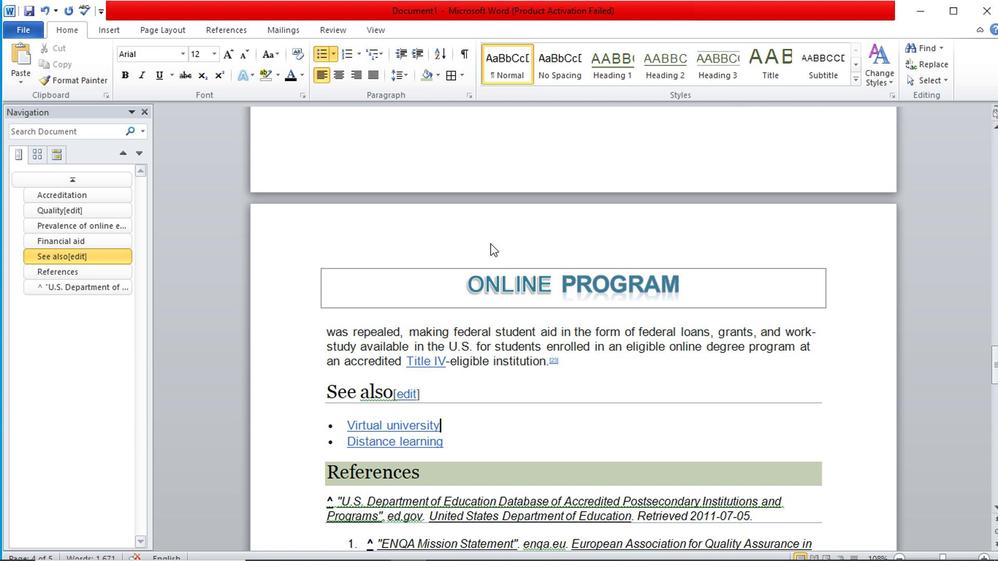 
Action: Mouse moved to (495, 245)
Screenshot: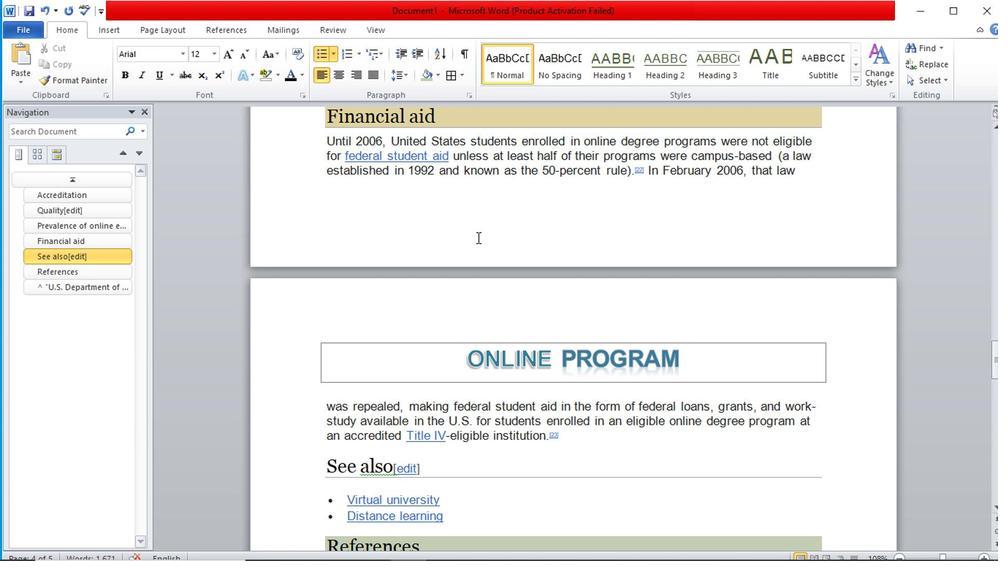 
Action: Mouse scrolled (495, 247) with delta (0, 1)
Screenshot: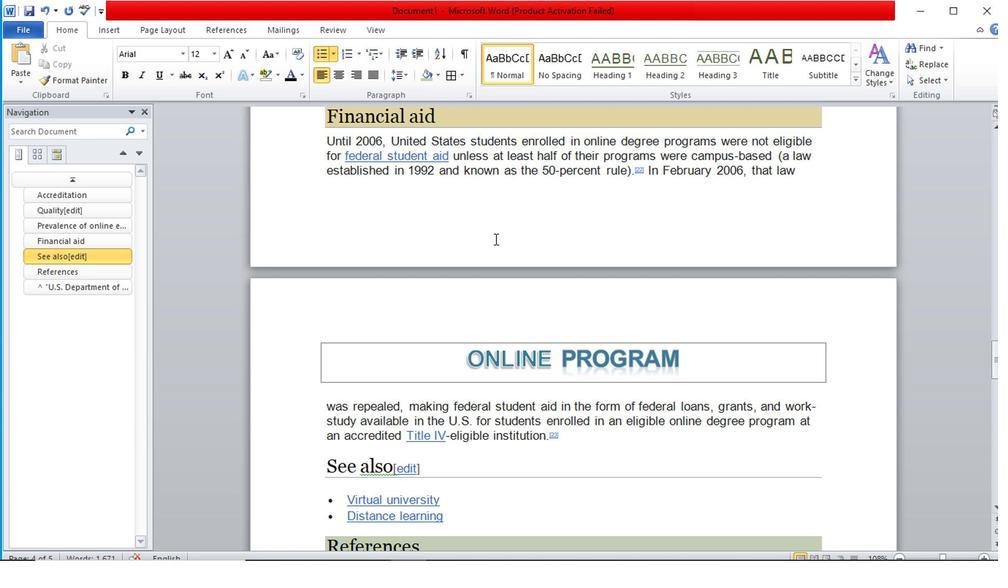 
Action: Mouse scrolled (495, 247) with delta (0, 1)
Screenshot: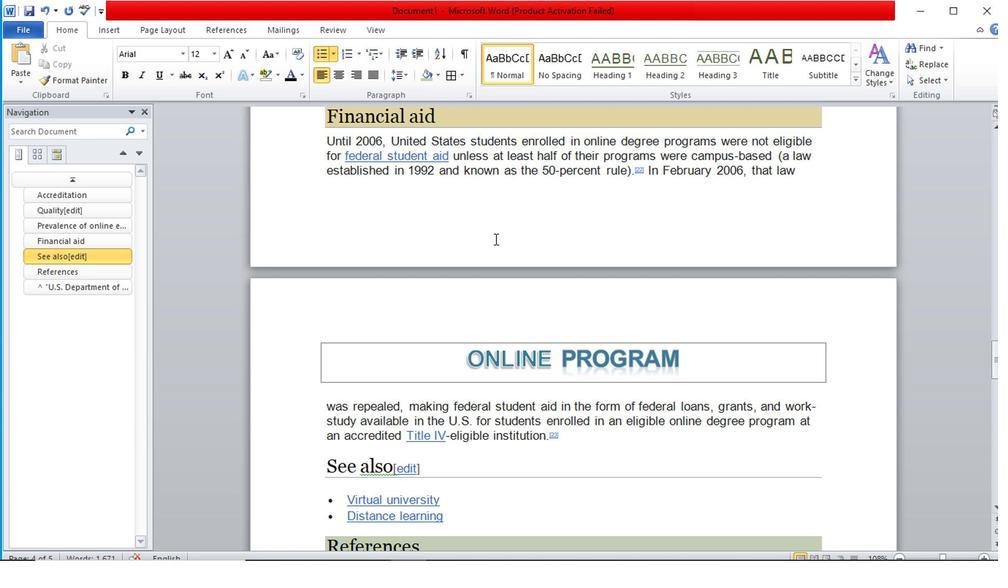 
Action: Mouse scrolled (495, 245) with delta (0, 0)
Screenshot: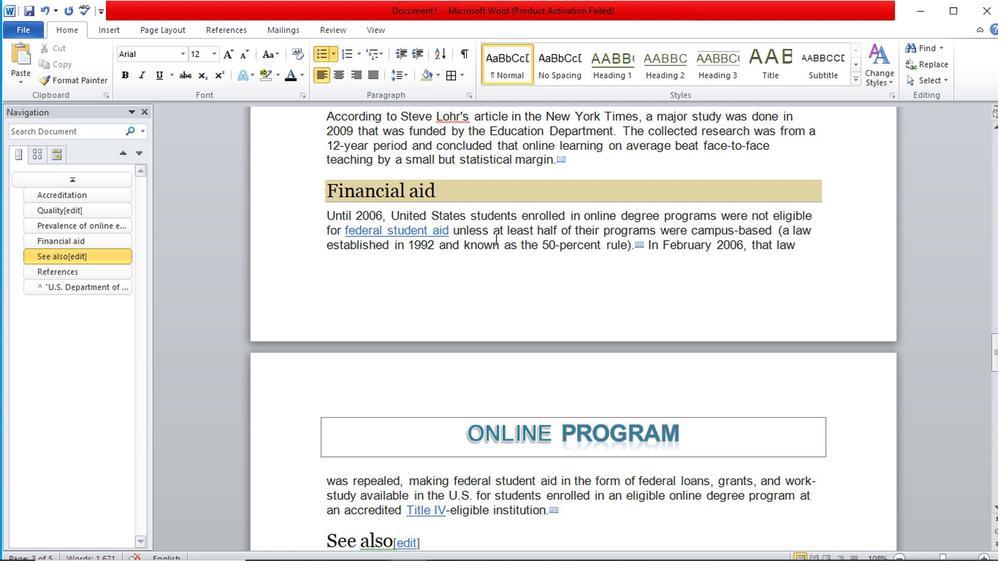 
Action: Mouse scrolled (495, 245) with delta (0, 0)
Screenshot: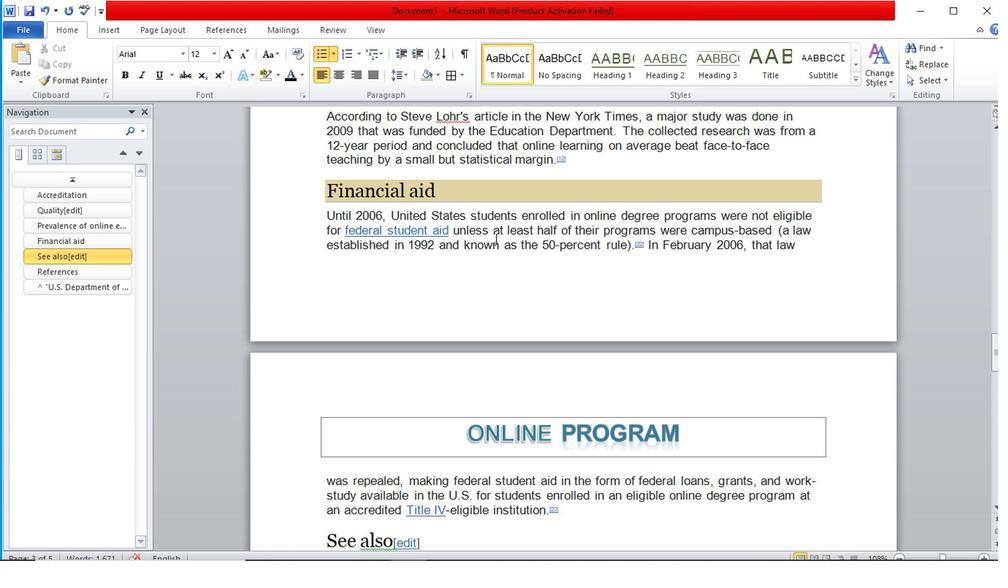 
Action: Mouse scrolled (495, 247) with delta (0, 1)
Screenshot: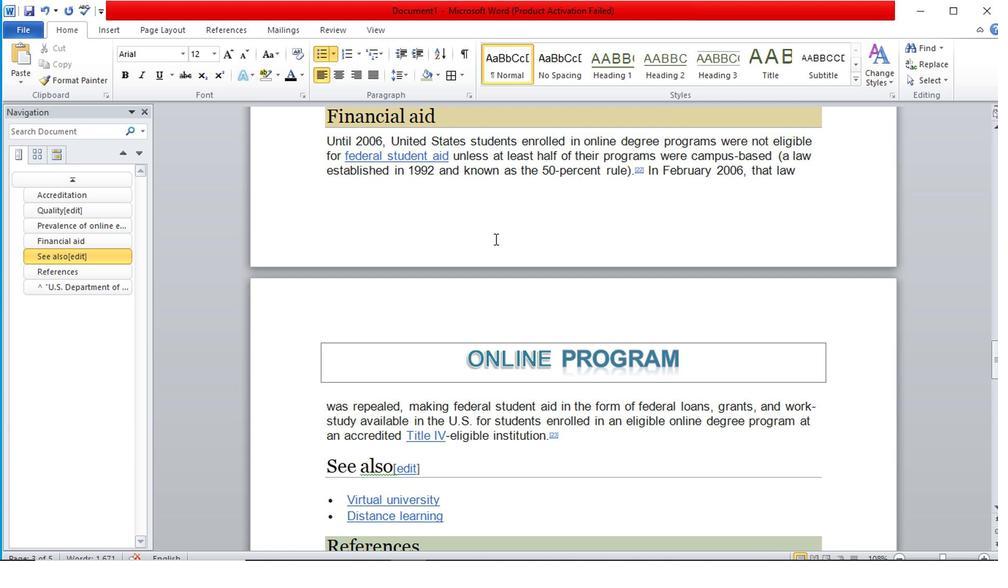 
Action: Mouse scrolled (495, 247) with delta (0, 1)
Screenshot: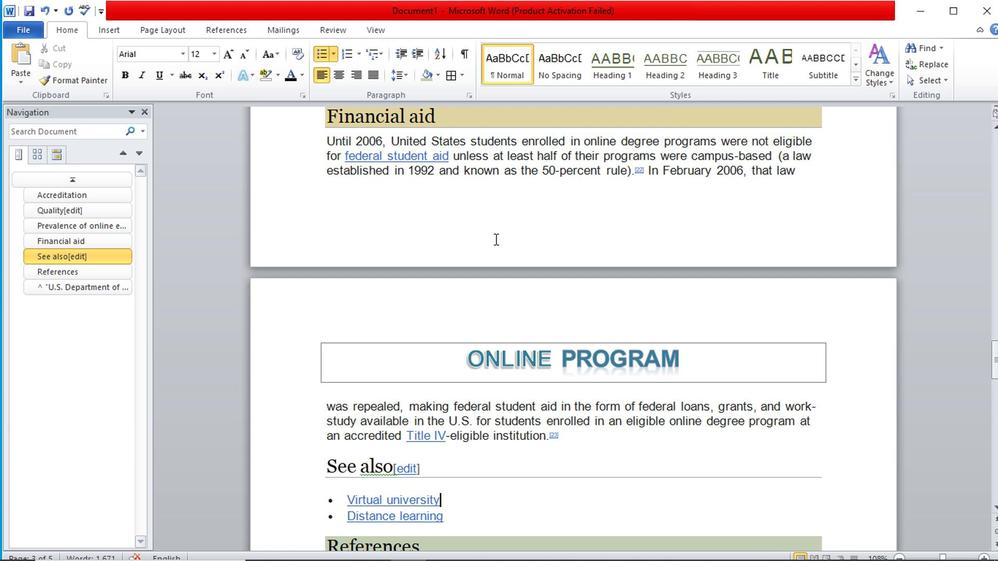 
Action: Mouse scrolled (495, 247) with delta (0, 1)
Screenshot: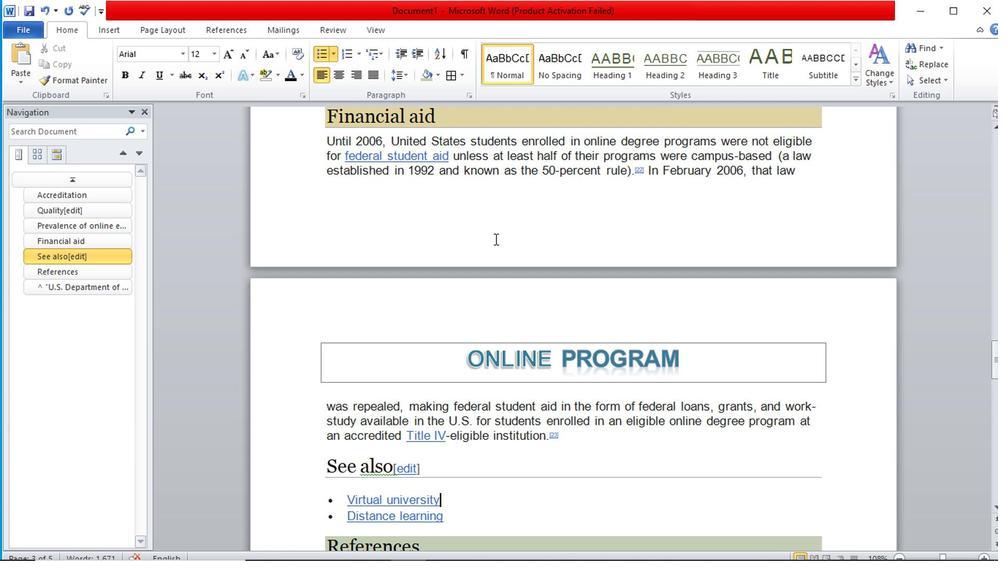 
Action: Mouse moved to (568, 245)
Screenshot: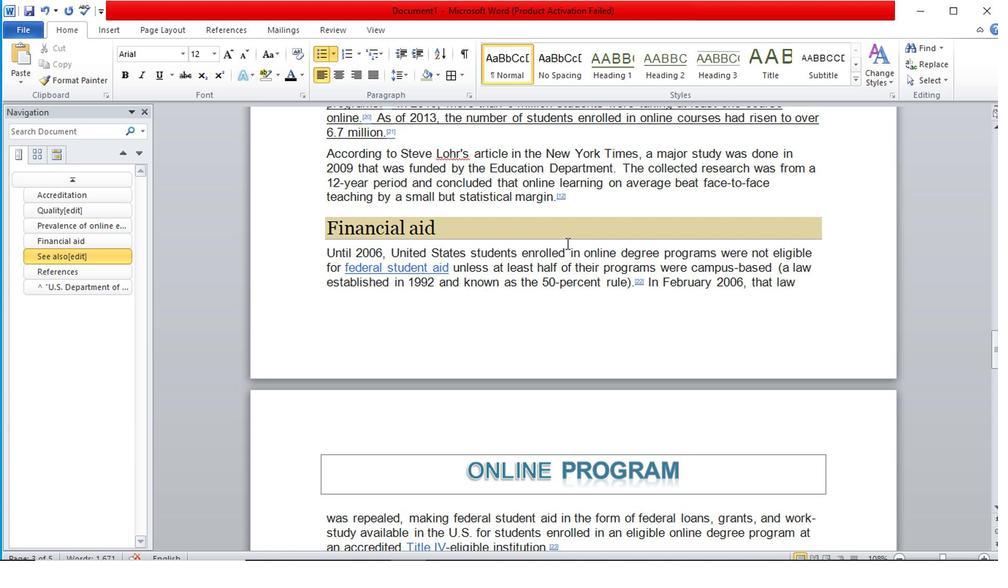 
Action: Mouse scrolled (568, 245) with delta (0, 0)
Screenshot: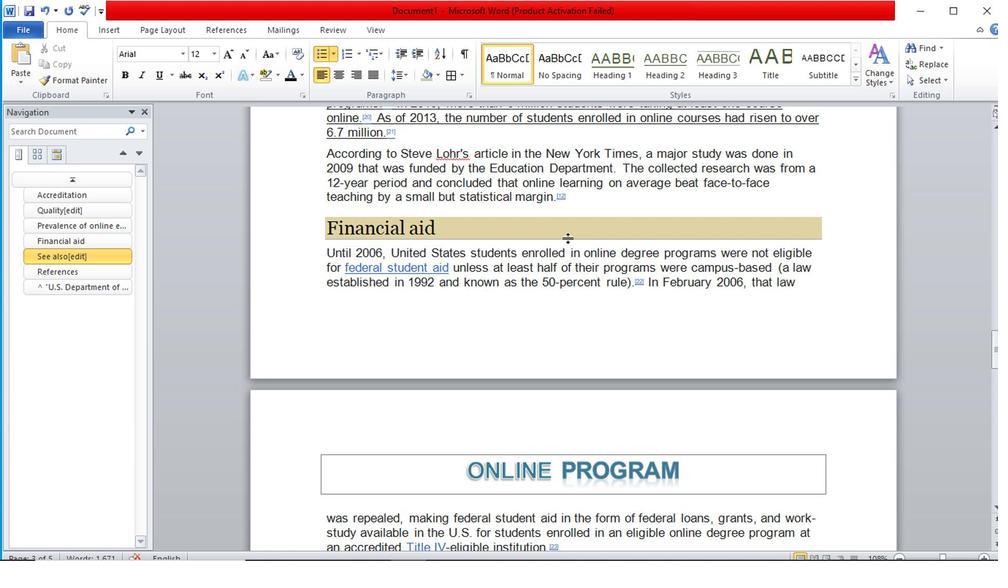 
Action: Mouse scrolled (568, 245) with delta (0, 0)
Screenshot: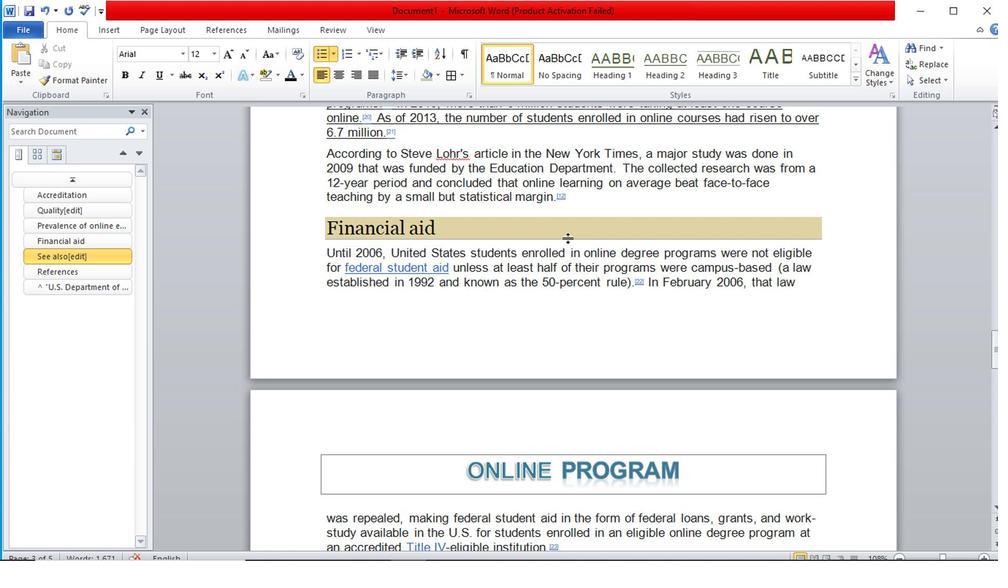 
Action: Mouse scrolled (568, 245) with delta (0, 0)
Screenshot: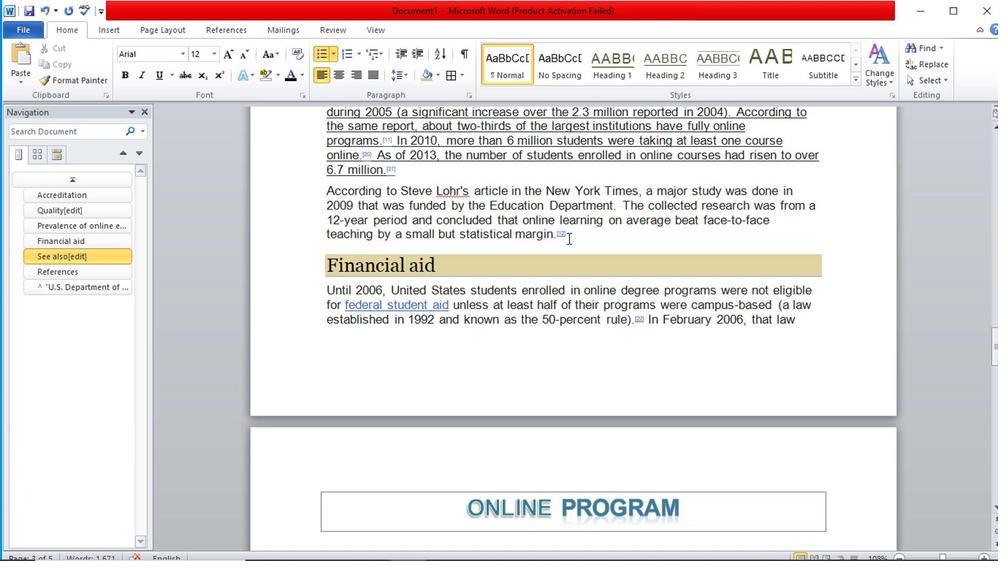 
Action: Mouse moved to (520, 245)
Screenshot: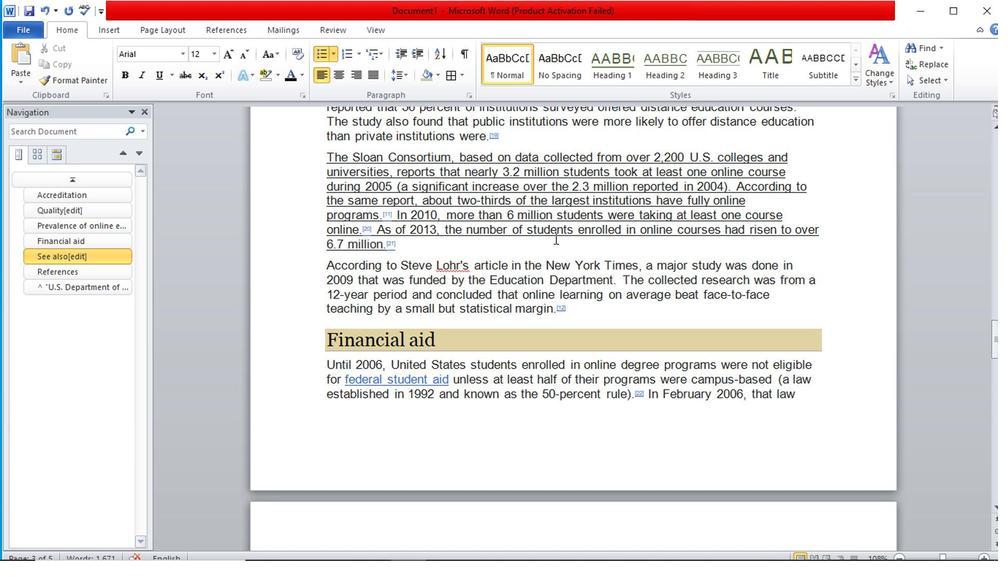 
Action: Mouse scrolled (520, 247) with delta (0, 1)
Screenshot: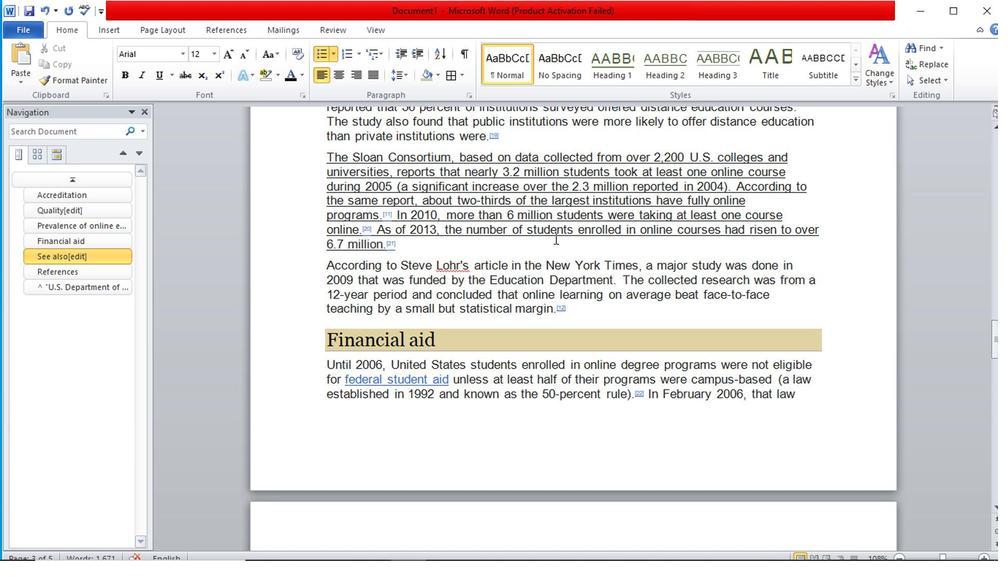 
Action: Mouse scrolled (520, 247) with delta (0, 1)
Screenshot: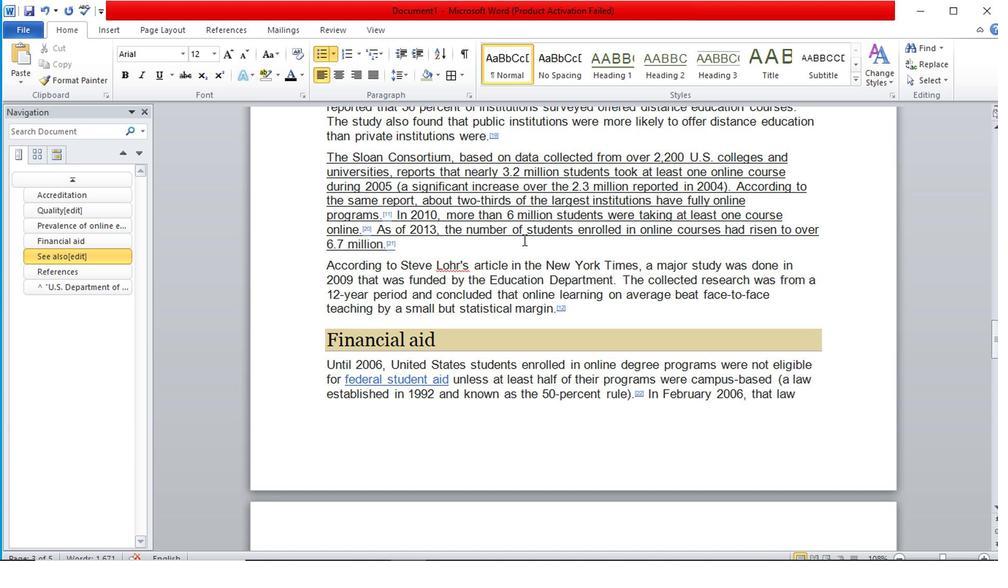 
Action: Mouse moved to (474, 240)
Screenshot: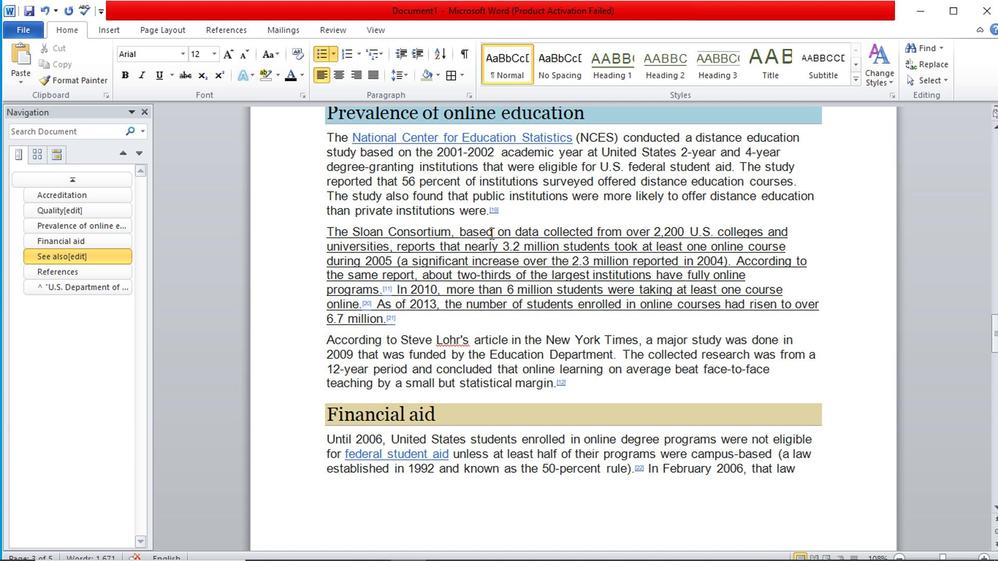 
Action: Mouse scrolled (474, 240) with delta (0, 0)
Screenshot: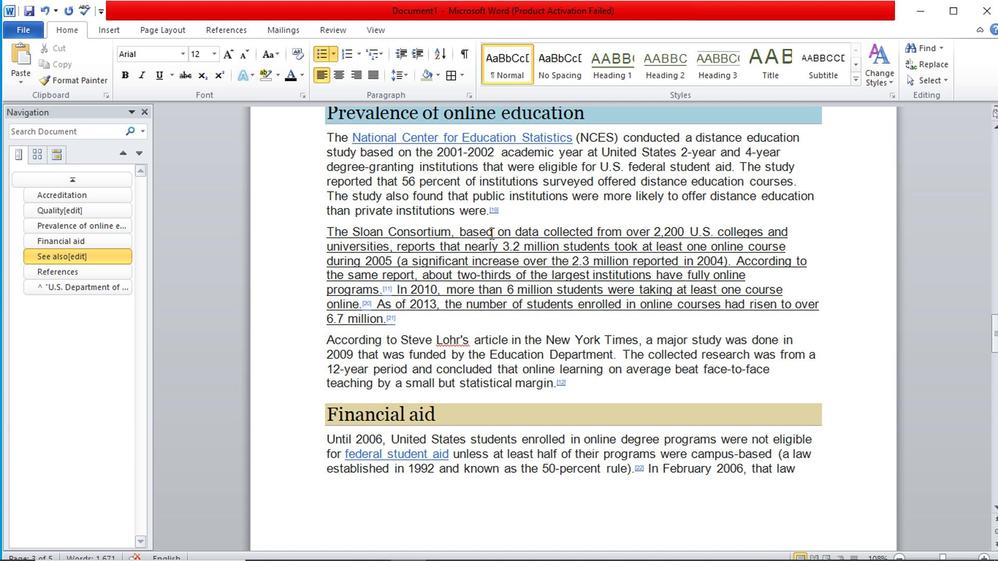 
Action: Mouse scrolled (474, 240) with delta (0, 0)
Screenshot: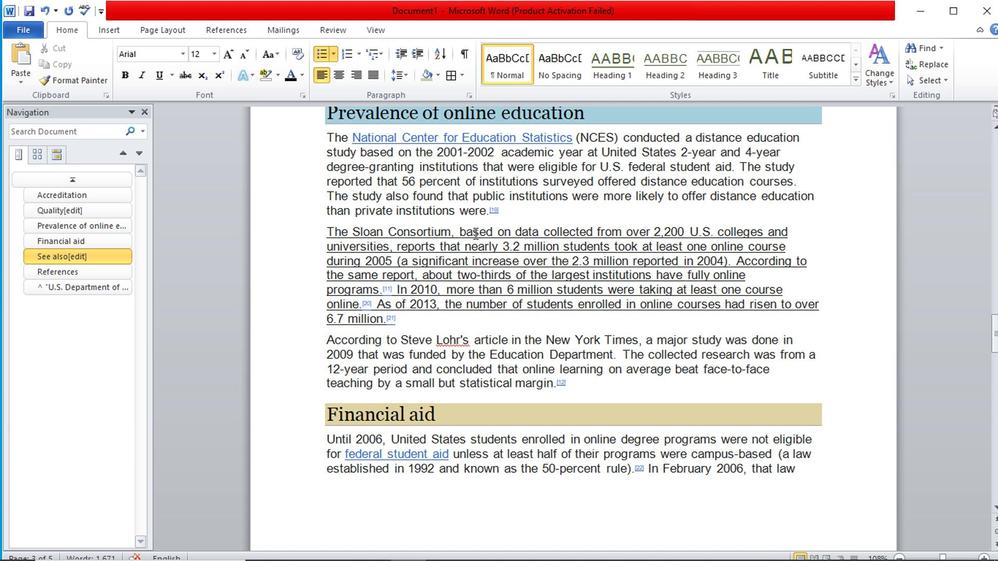
Action: Mouse scrolled (474, 240) with delta (0, 0)
Screenshot: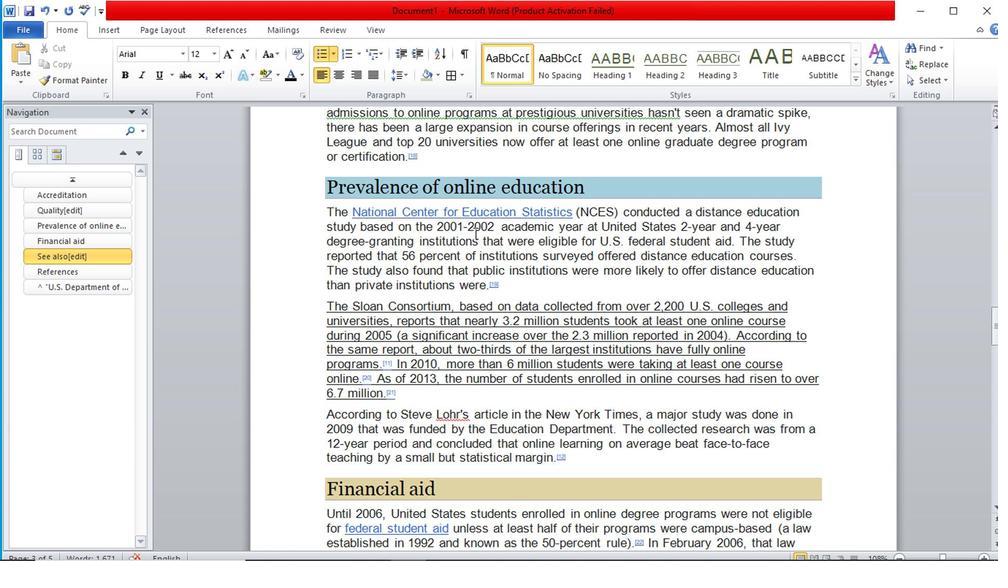 
Action: Mouse moved to (529, 234)
Screenshot: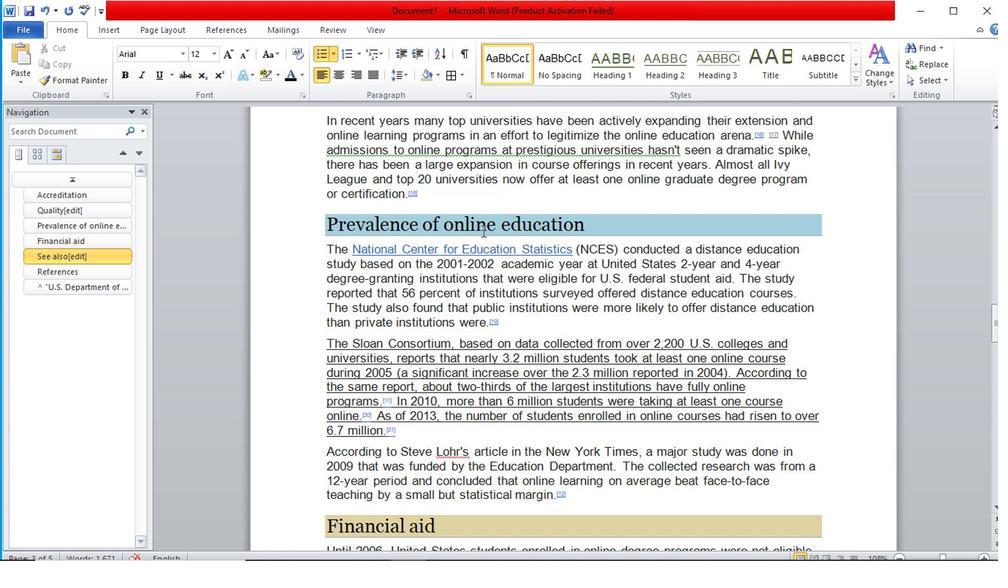 
Action: Mouse scrolled (529, 235) with delta (0, 0)
Screenshot: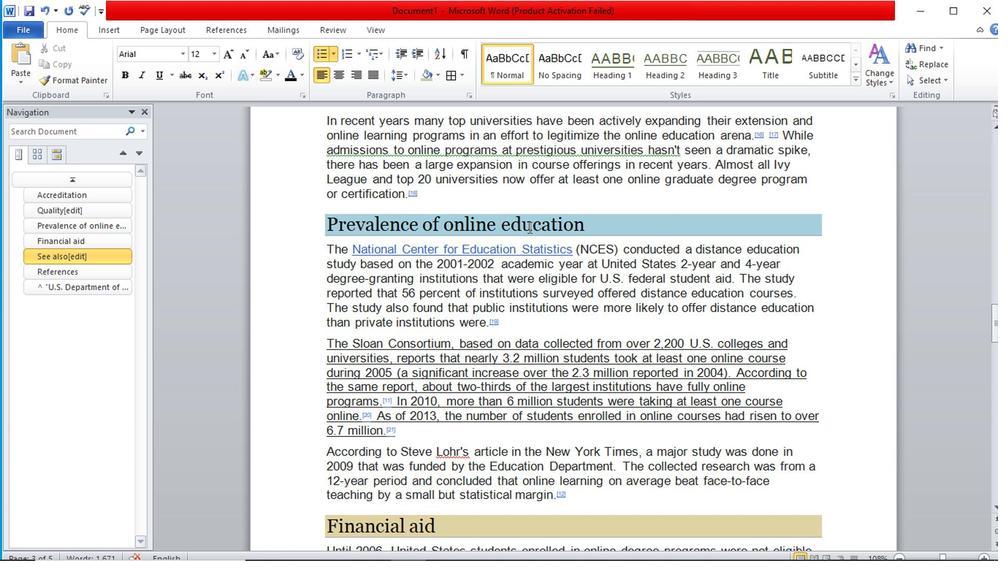 
Action: Mouse scrolled (529, 235) with delta (0, 0)
Screenshot: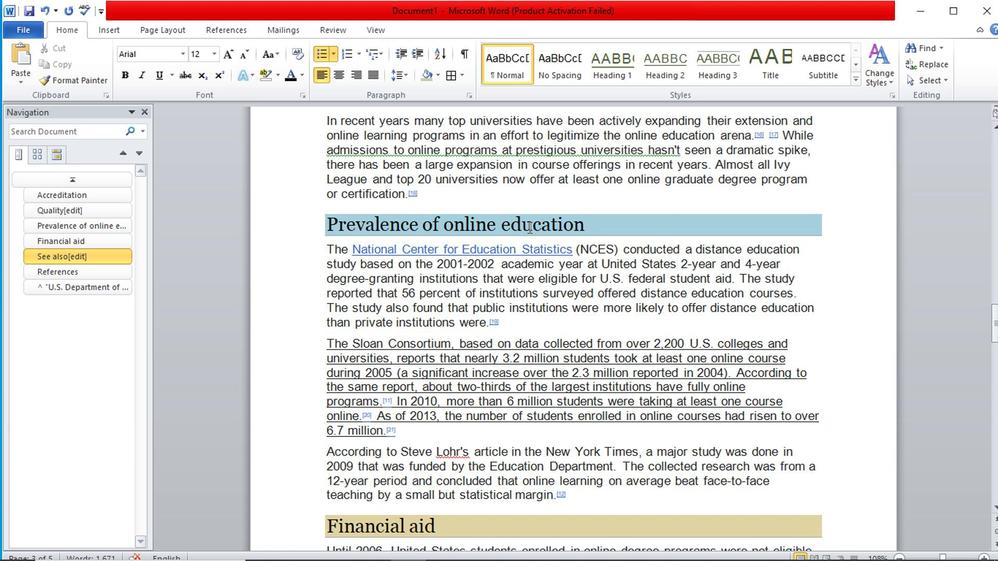 
Action: Mouse scrolled (529, 235) with delta (0, 0)
Screenshot: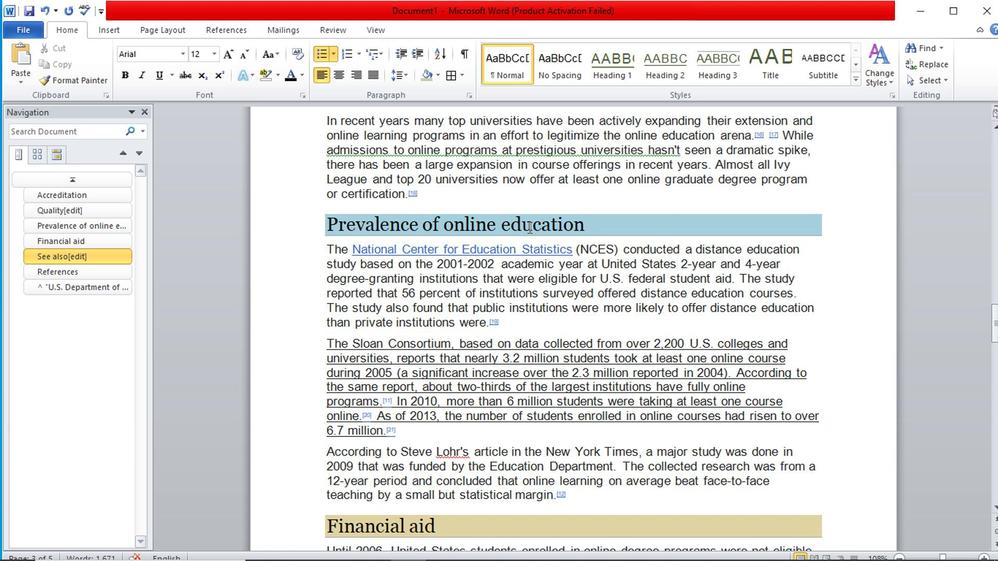 
Action: Mouse moved to (594, 224)
Screenshot: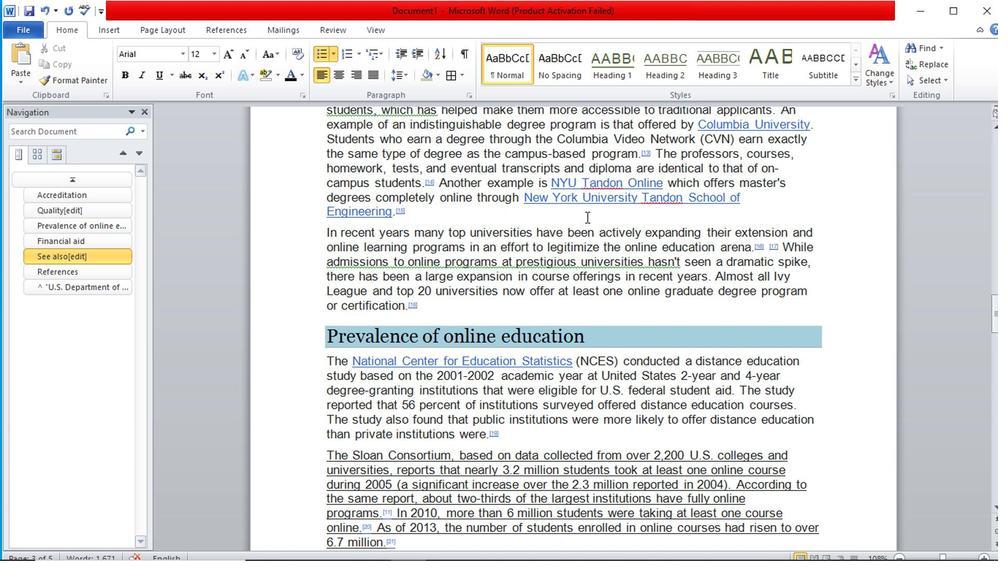 
Action: Mouse scrolled (594, 224) with delta (0, 0)
Screenshot: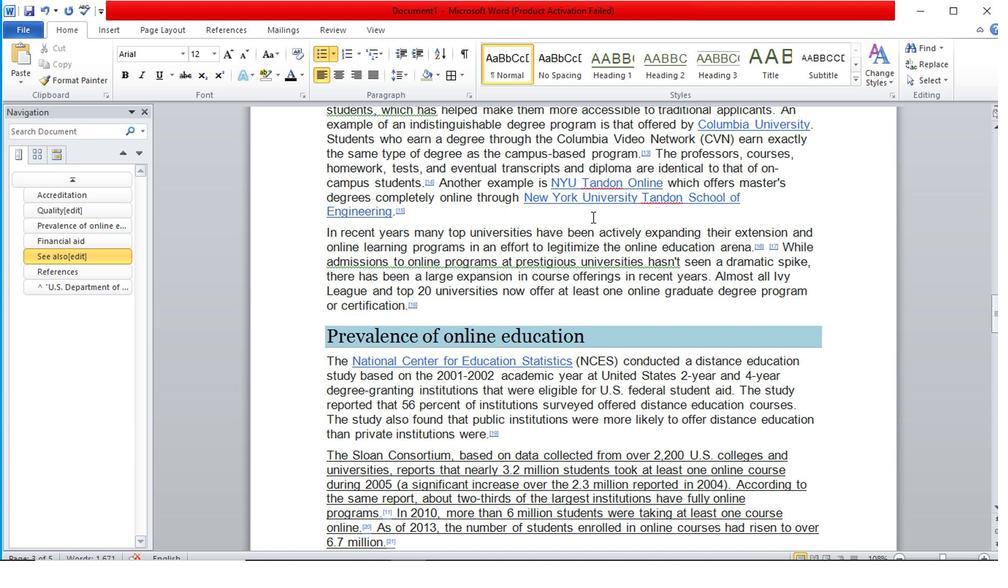 
Action: Mouse scrolled (594, 224) with delta (0, 0)
Screenshot: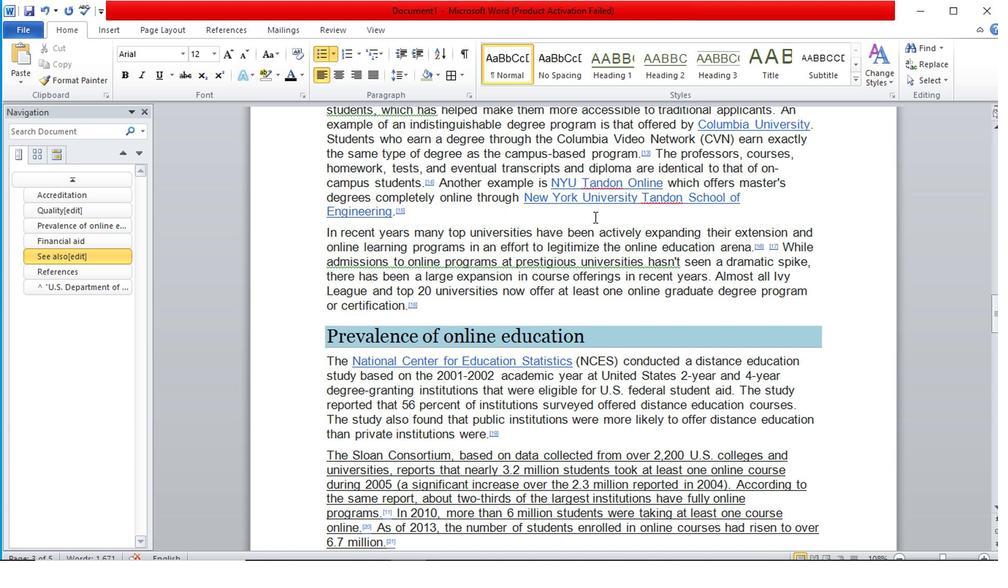 
Action: Mouse scrolled (594, 224) with delta (0, 0)
Screenshot: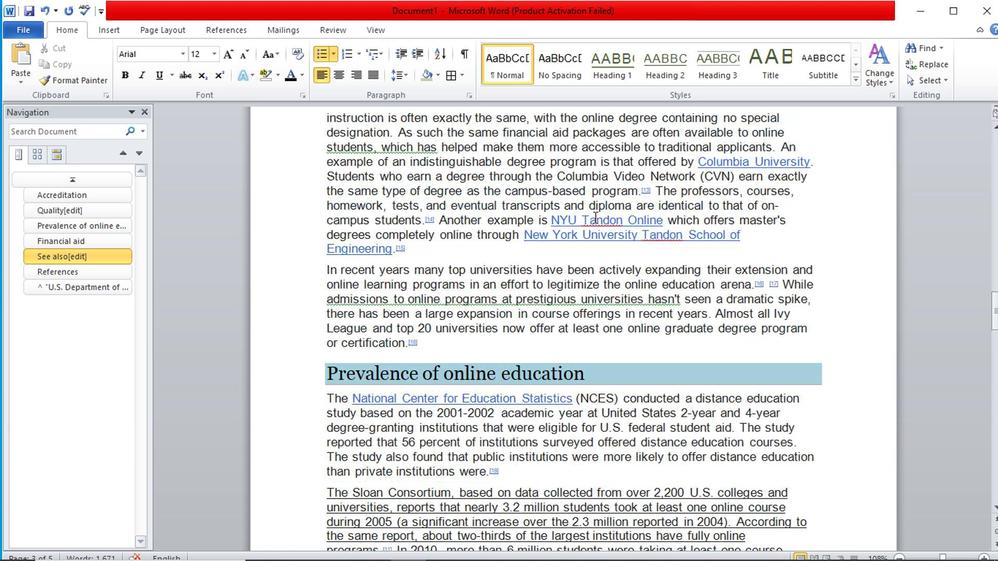 
Action: Mouse moved to (524, 229)
Screenshot: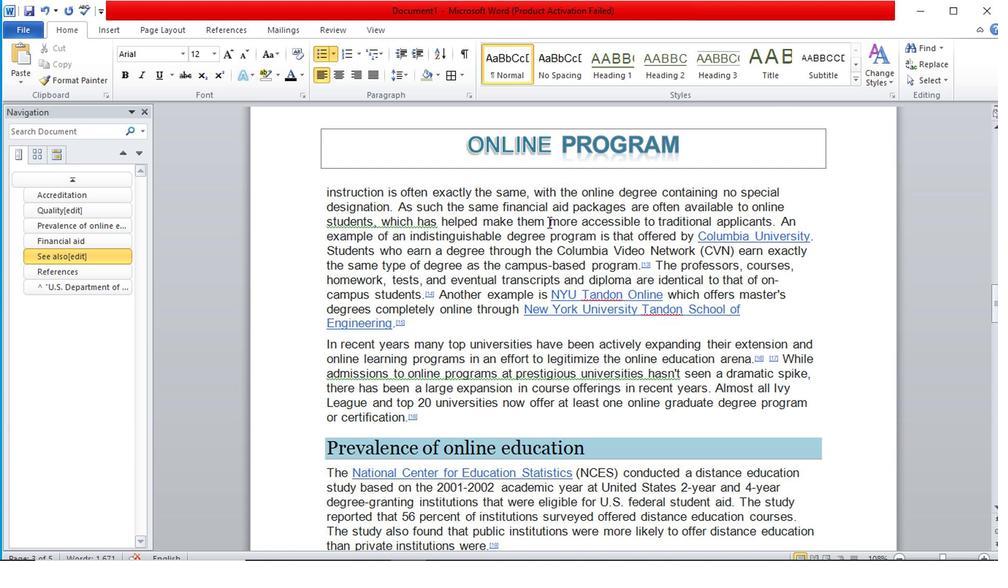 
Action: Mouse scrolled (524, 229) with delta (0, 0)
Screenshot: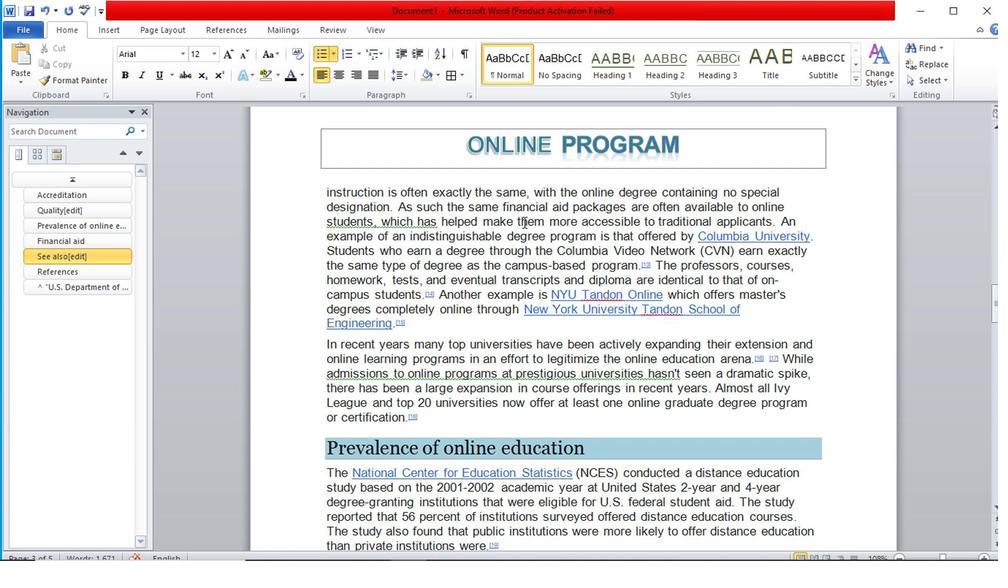 
Action: Mouse scrolled (524, 228) with delta (0, -1)
Screenshot: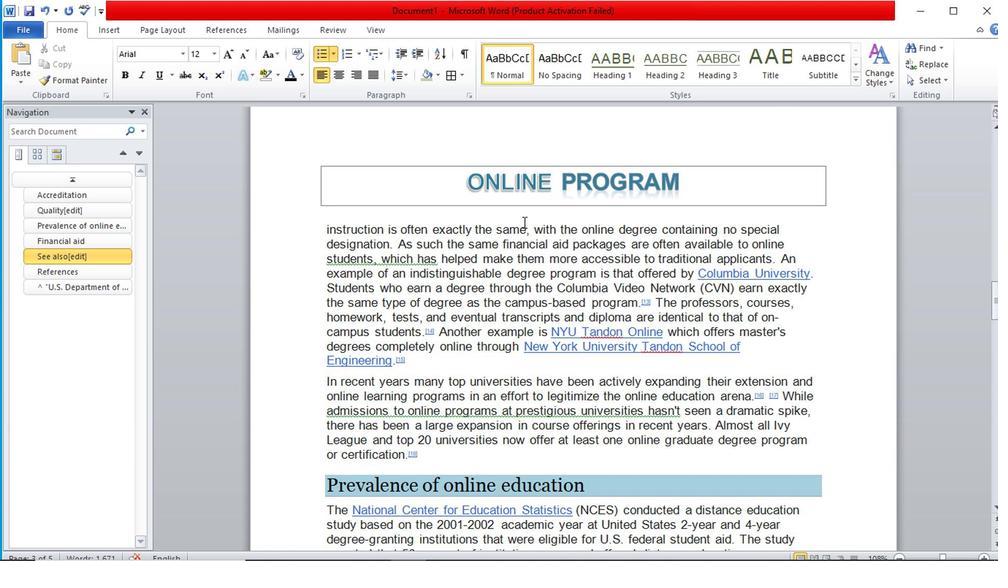 
Action: Mouse scrolled (524, 228) with delta (0, -1)
Screenshot: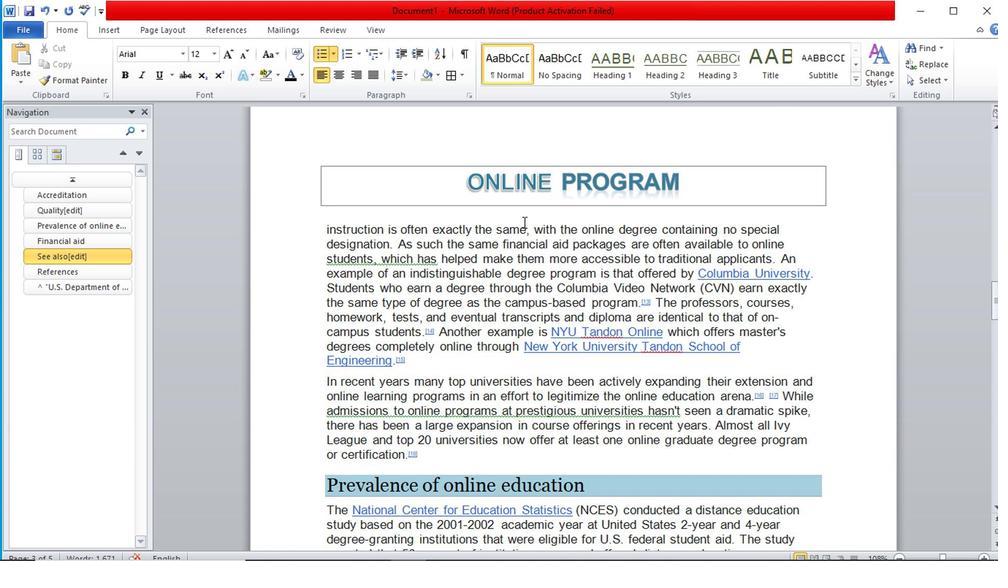 
Action: Mouse scrolled (524, 228) with delta (0, -1)
Screenshot: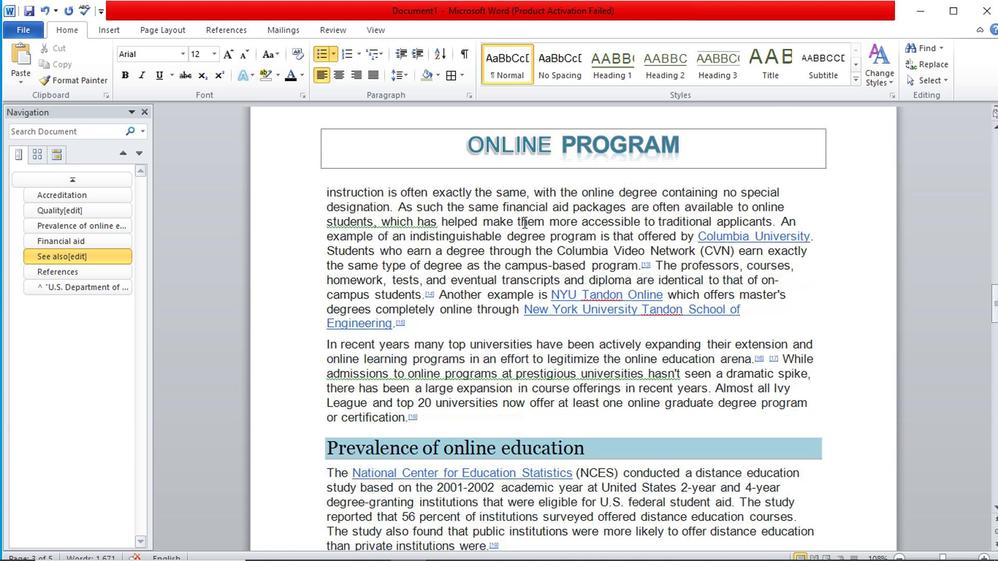 
Action: Mouse moved to (541, 239)
Screenshot: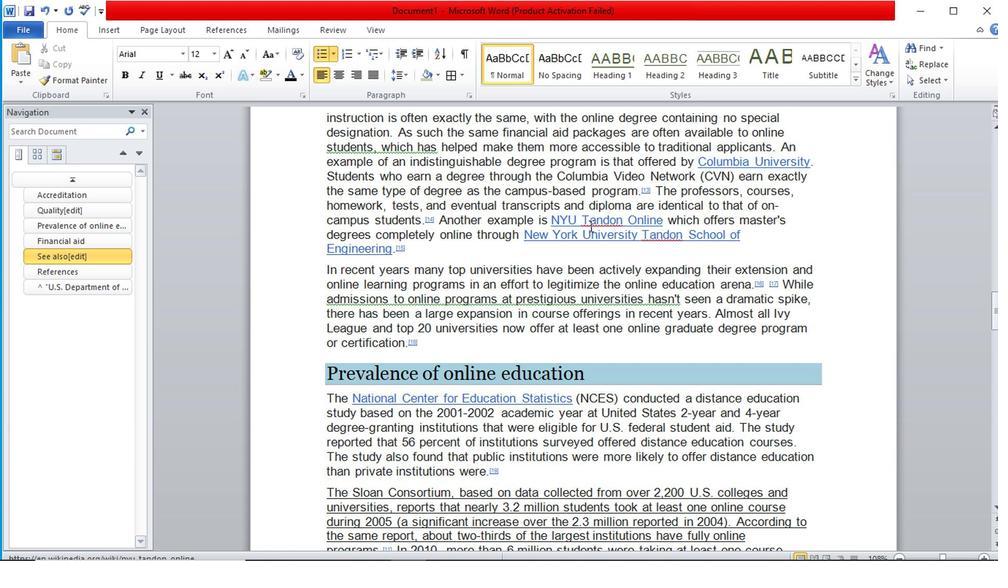 
Action: Mouse scrolled (541, 238) with delta (0, -1)
Screenshot: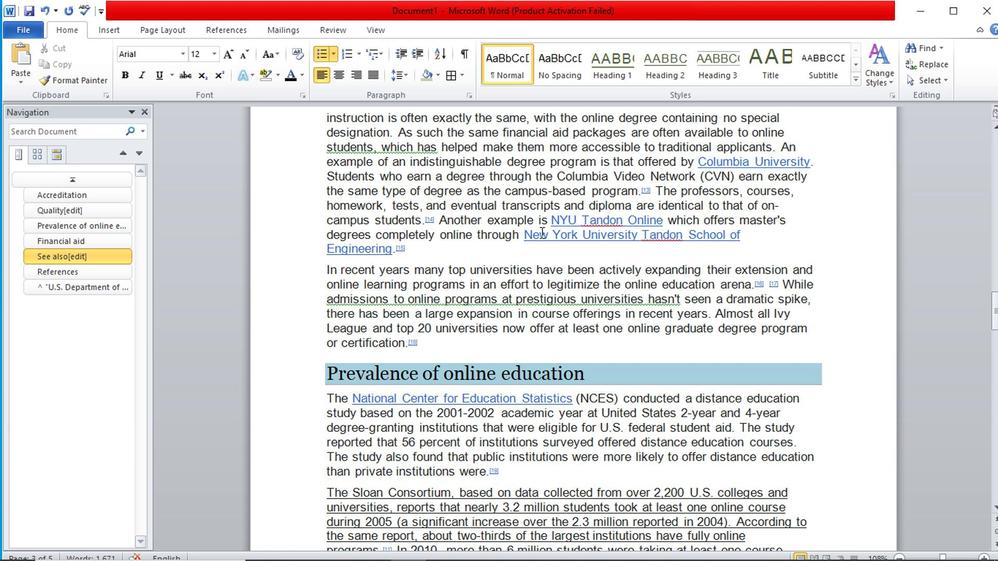 
Action: Mouse scrolled (541, 238) with delta (0, -1)
Screenshot: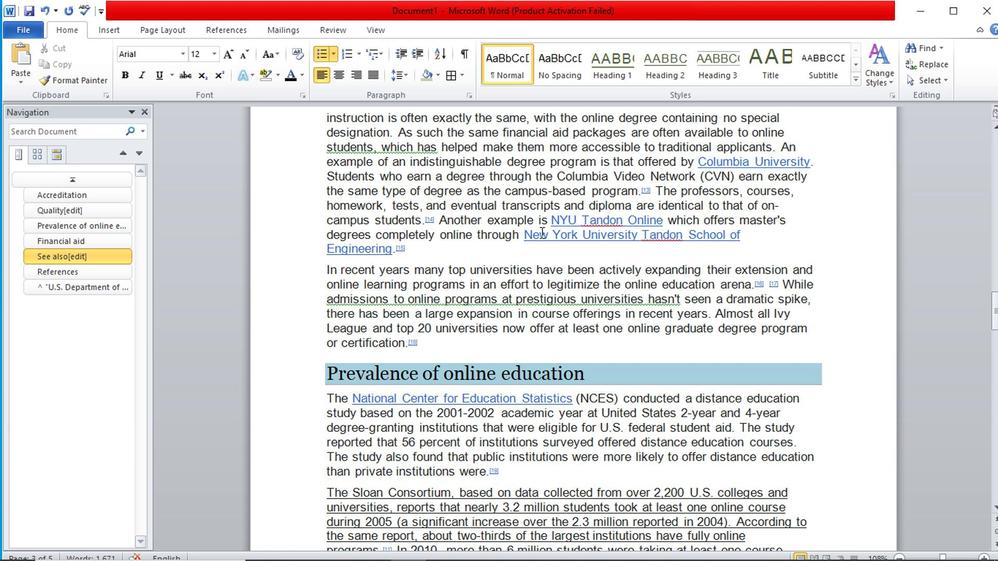
Action: Mouse scrolled (541, 238) with delta (0, -1)
Screenshot: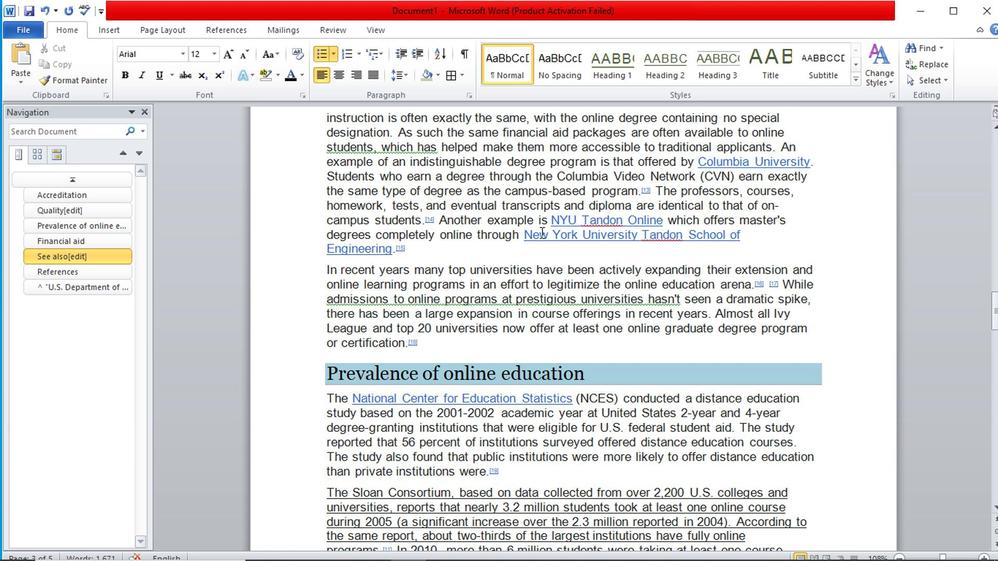 
Action: Mouse scrolled (541, 238) with delta (0, -1)
Screenshot: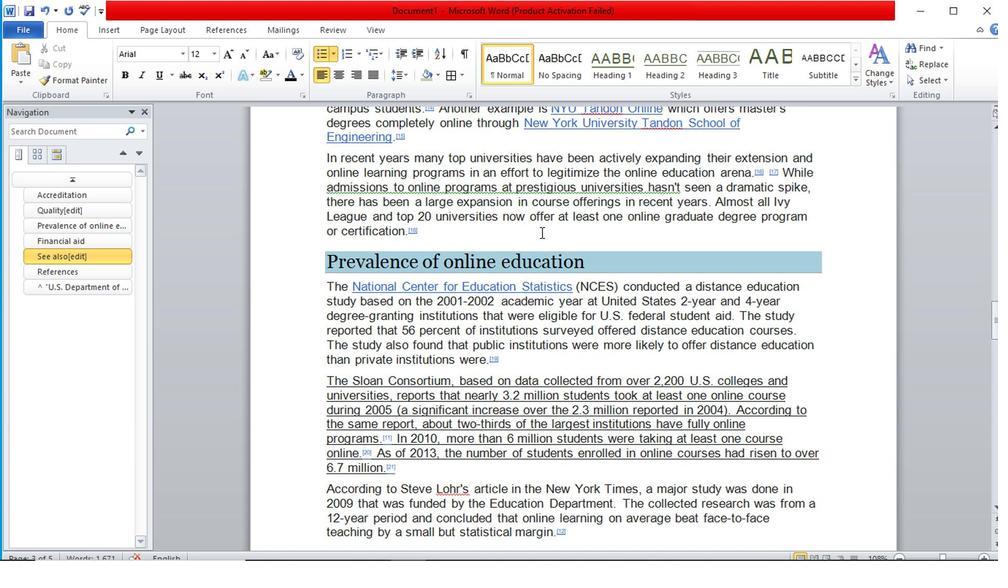 
Action: Mouse scrolled (541, 238) with delta (0, -1)
Screenshot: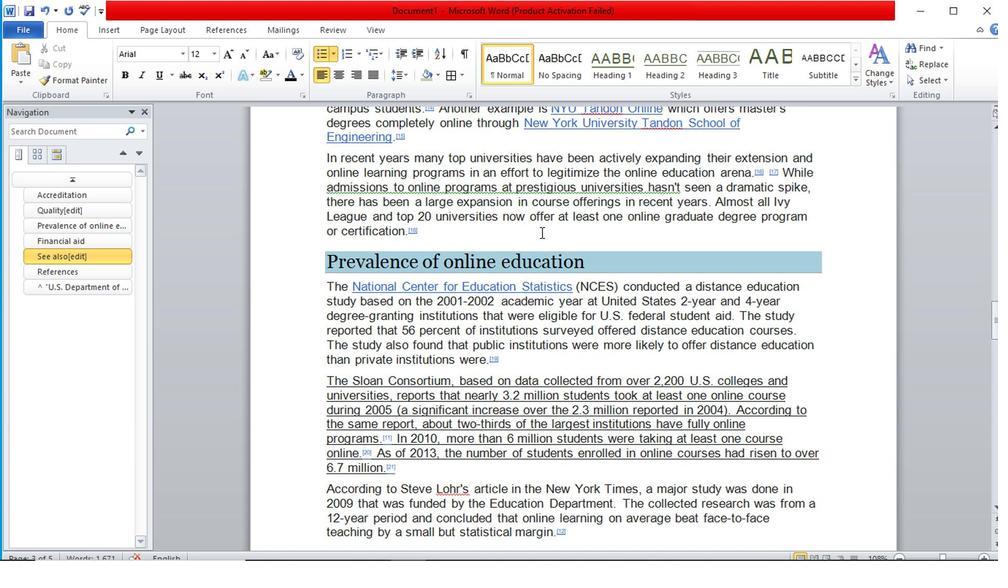 
Action: Mouse scrolled (541, 238) with delta (0, -1)
Screenshot: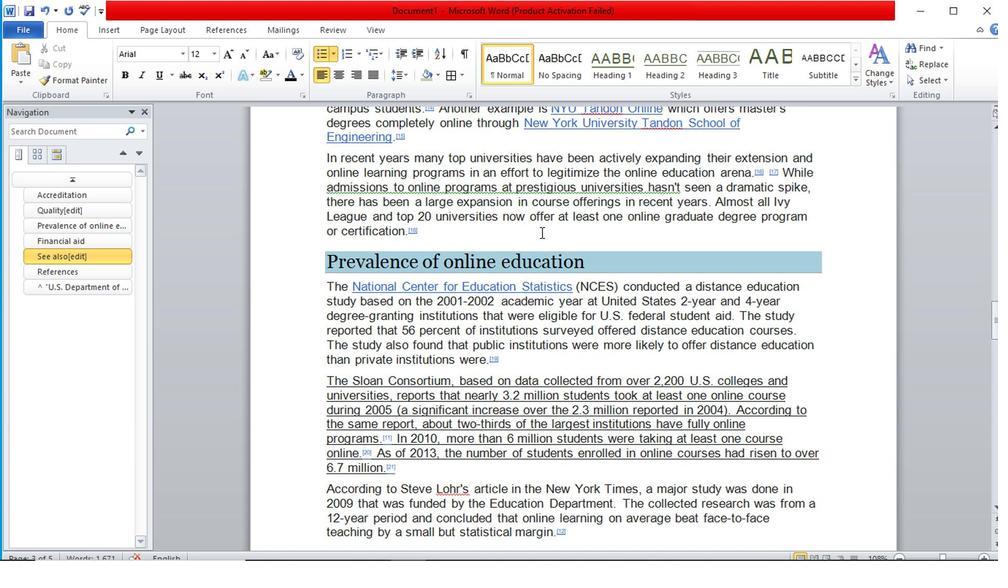 
Action: Mouse scrolled (541, 238) with delta (0, -1)
Screenshot: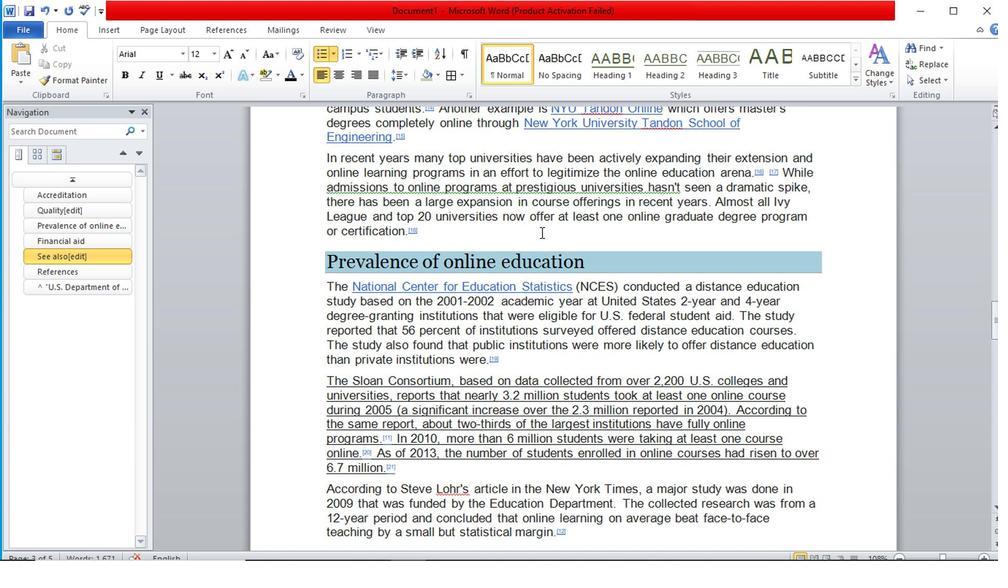 
Action: Mouse scrolled (541, 238) with delta (0, -1)
Screenshot: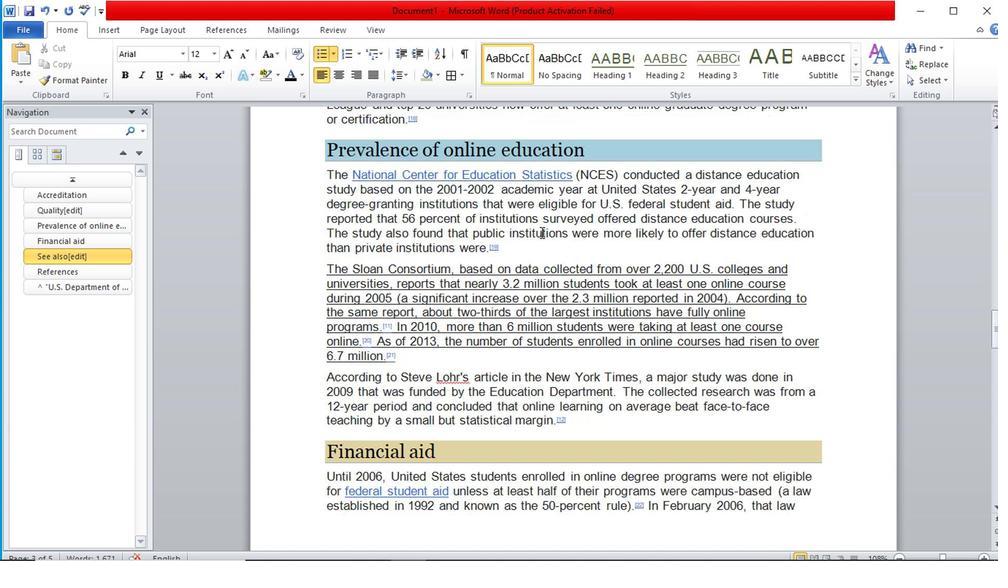 
Action: Mouse moved to (486, 256)
Screenshot: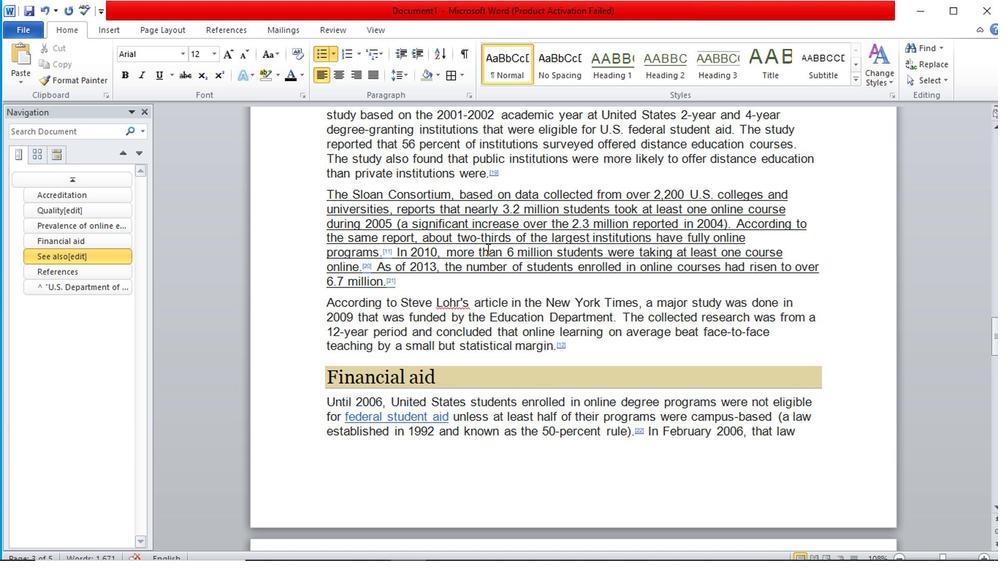 
Action: Mouse scrolled (486, 255) with delta (0, 0)
Screenshot: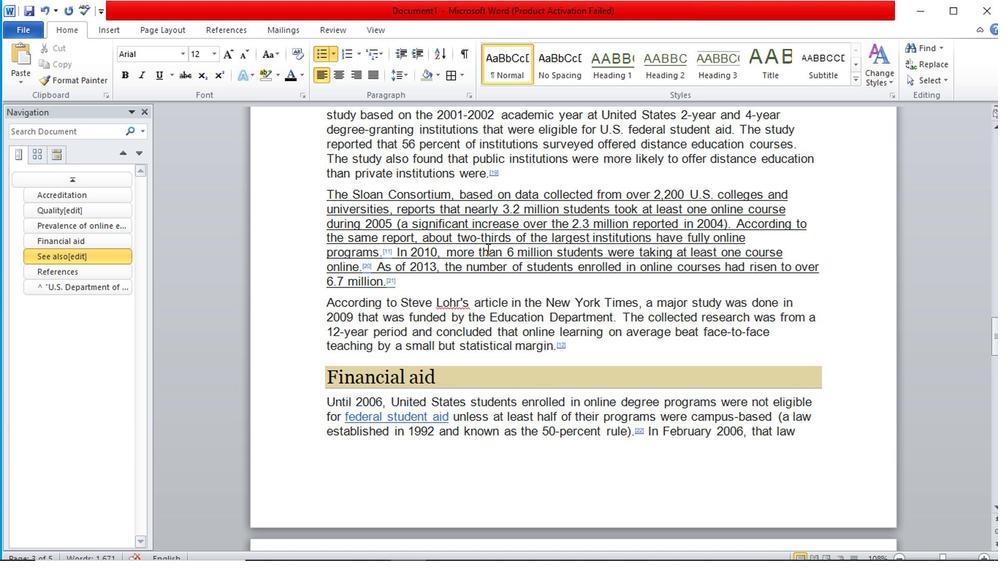 
Action: Mouse scrolled (486, 255) with delta (0, 0)
Screenshot: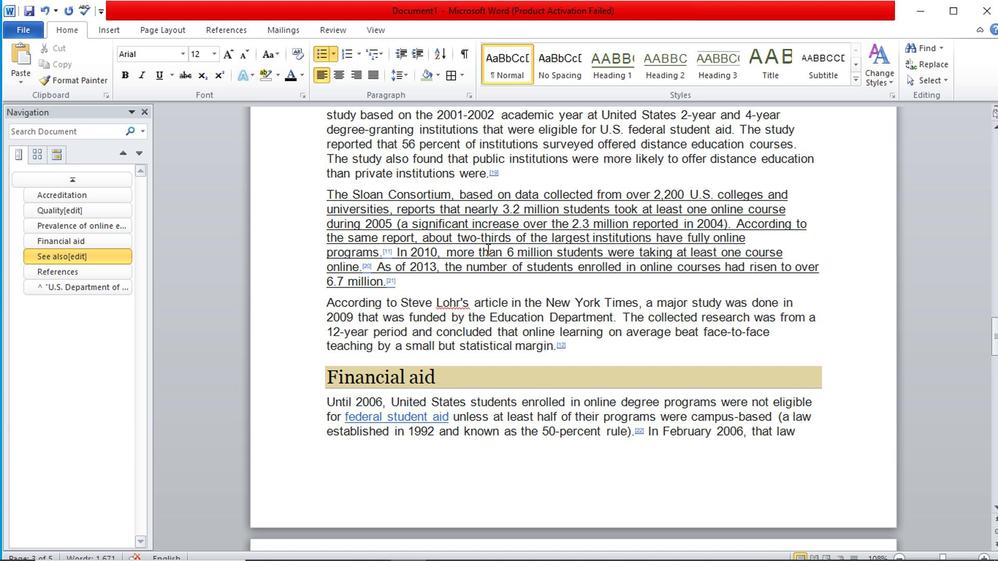
Action: Mouse scrolled (486, 255) with delta (0, 0)
Screenshot: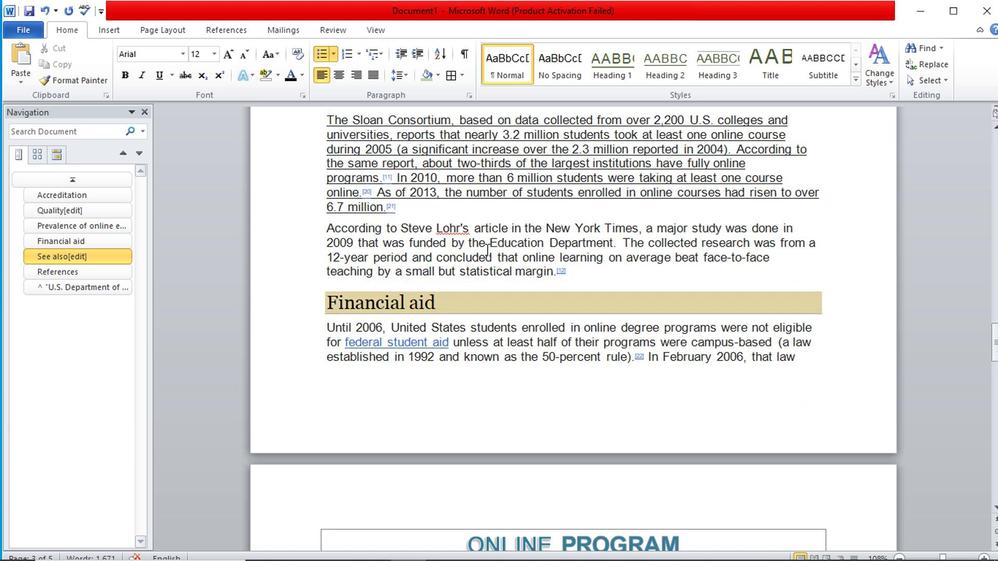 
Action: Mouse moved to (486, 256)
Screenshot: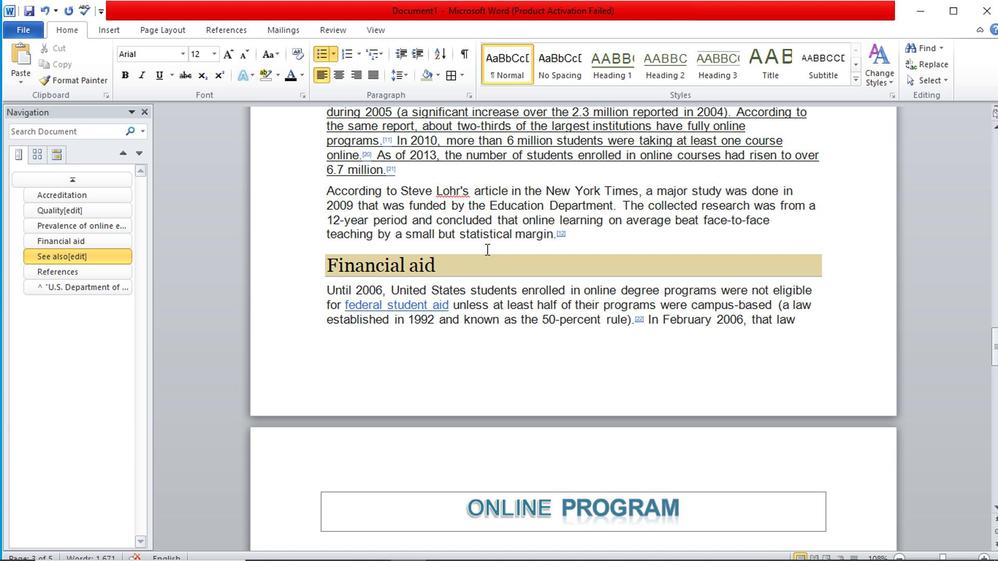 
Action: Mouse scrolled (486, 255) with delta (0, 0)
Screenshot: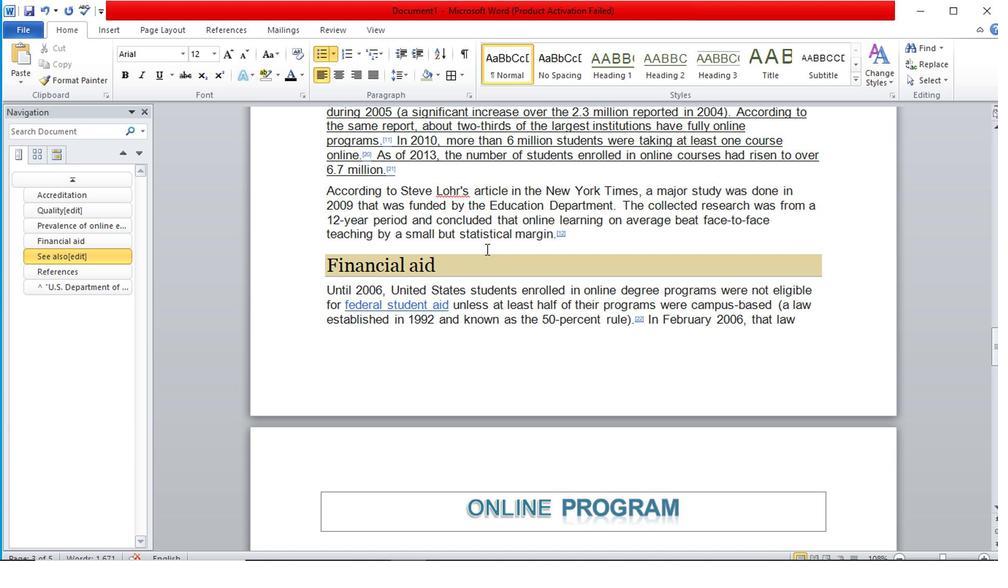 
Action: Mouse scrolled (486, 255) with delta (0, 0)
Screenshot: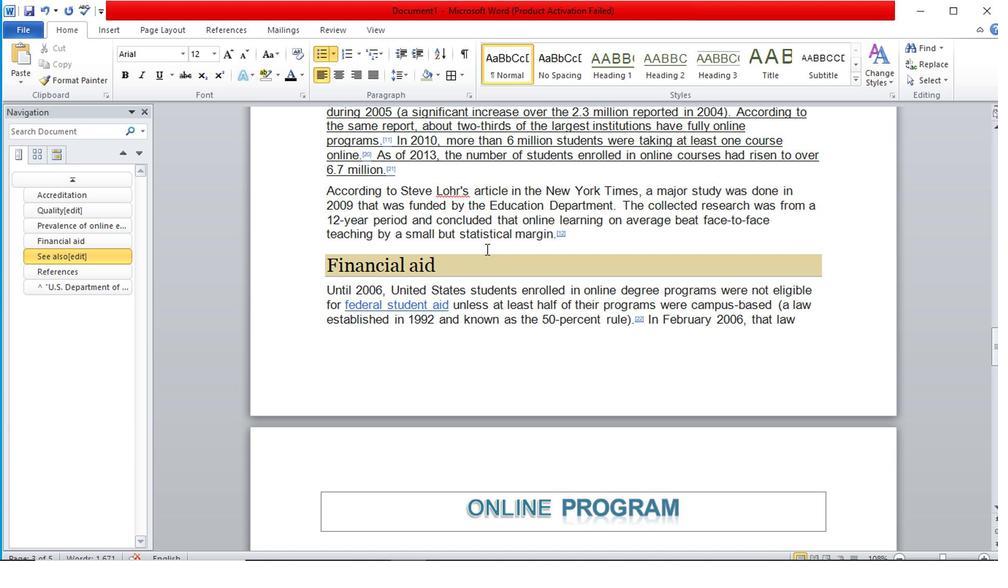 
Action: Mouse scrolled (486, 255) with delta (0, 0)
Screenshot: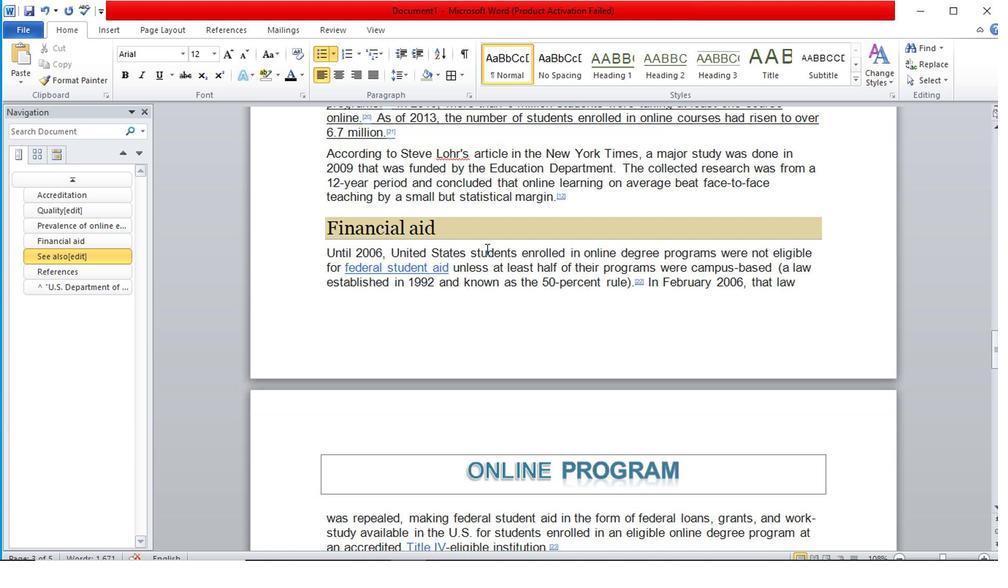 
Action: Mouse scrolled (486, 255) with delta (0, 0)
Screenshot: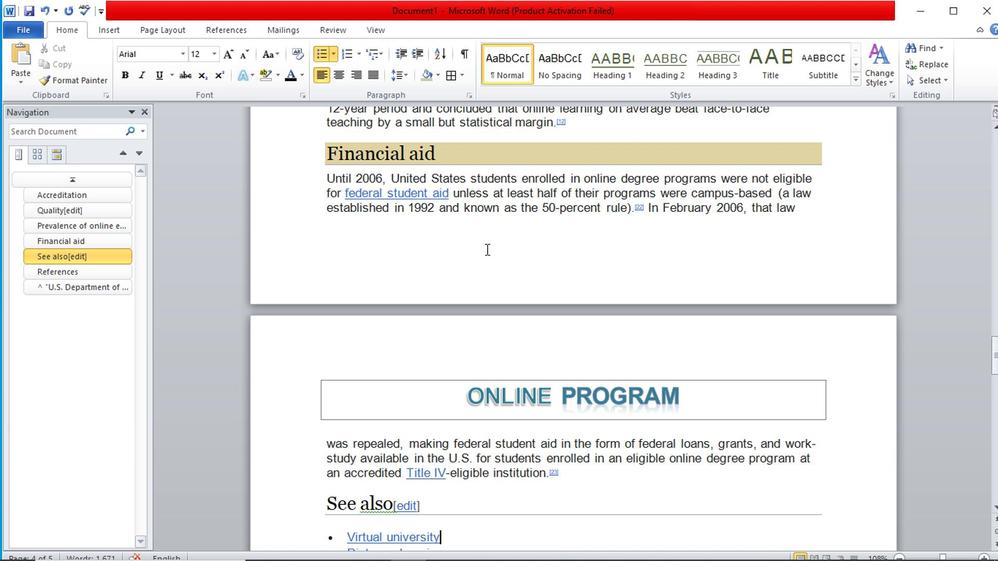 
Action: Mouse scrolled (486, 255) with delta (0, 0)
Screenshot: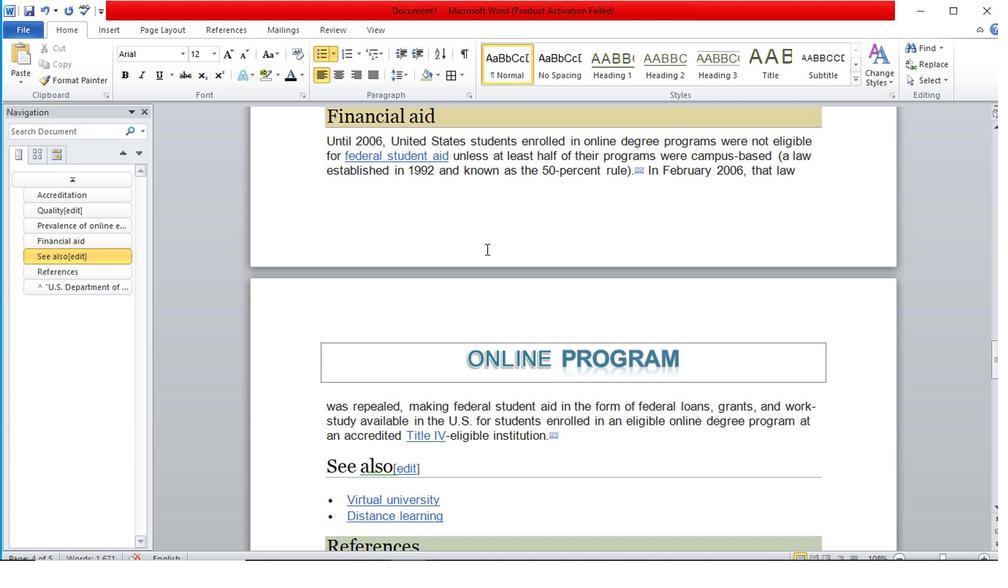 
Action: Mouse moved to (602, 215)
Screenshot: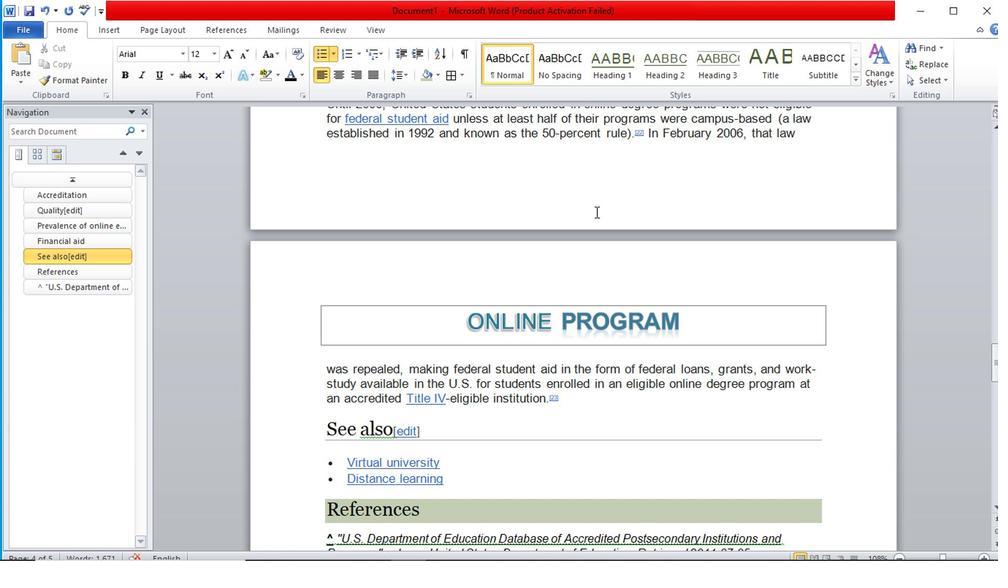 
Action: Mouse scrolled (602, 214) with delta (0, -1)
Screenshot: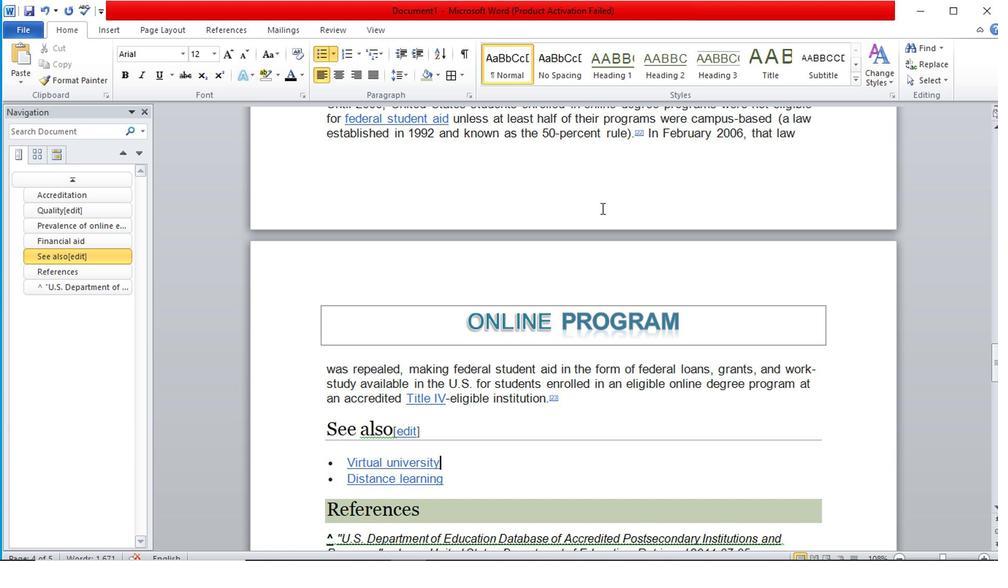 
Action: Mouse scrolled (602, 214) with delta (0, -1)
Screenshot: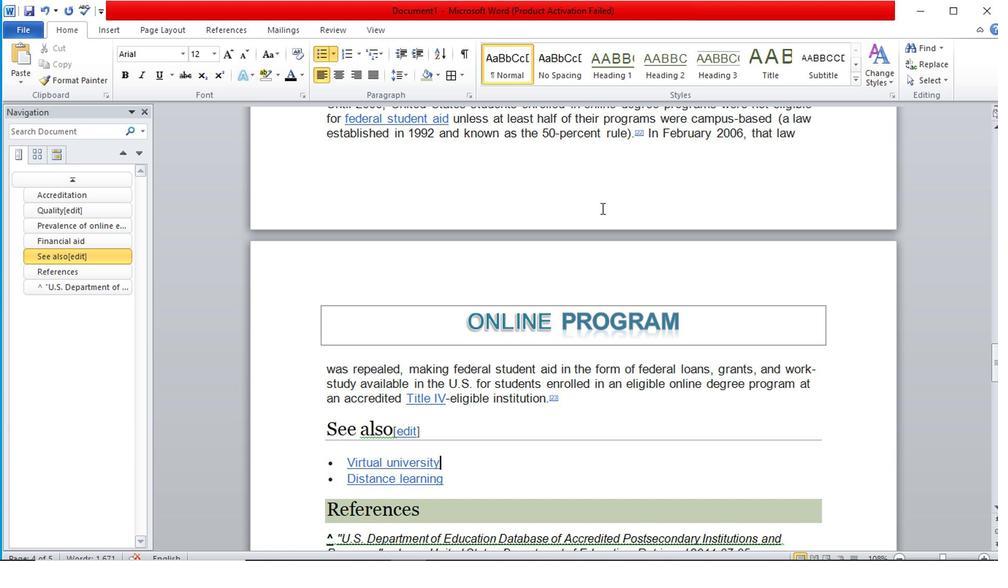 
Action: Mouse scrolled (602, 214) with delta (0, -1)
Screenshot: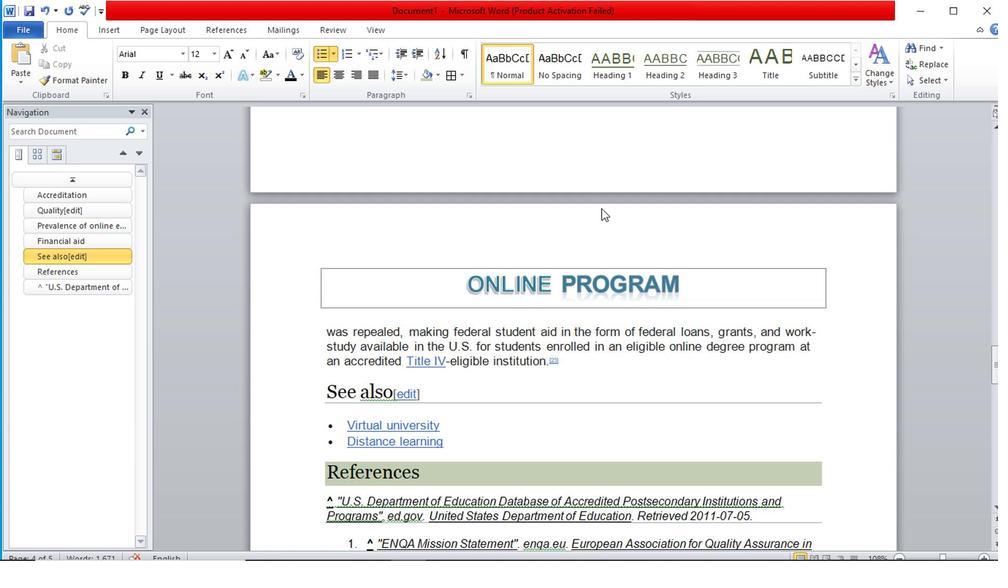 
Action: Mouse moved to (394, 328)
Screenshot: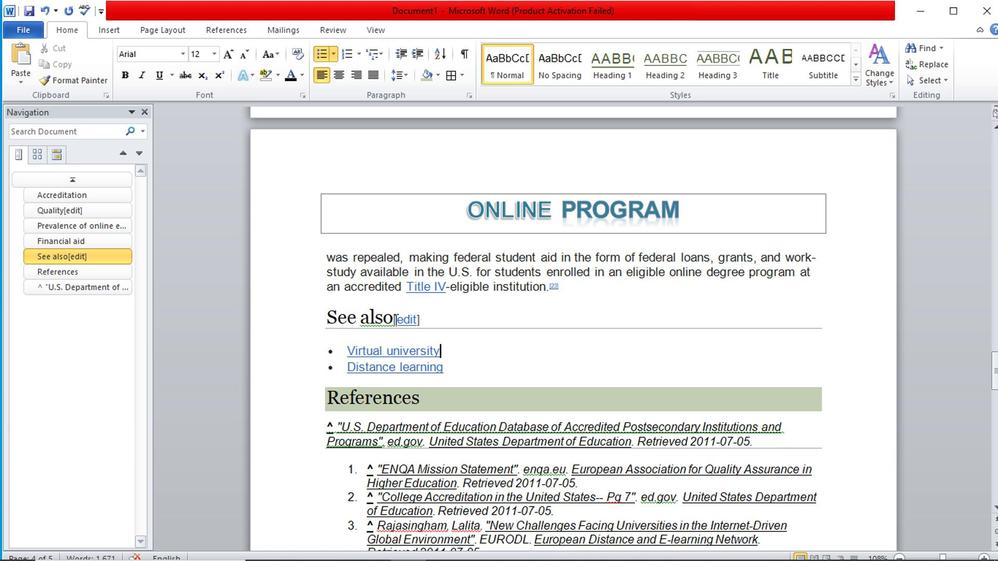 
Action: Mouse pressed left at (394, 328)
Screenshot: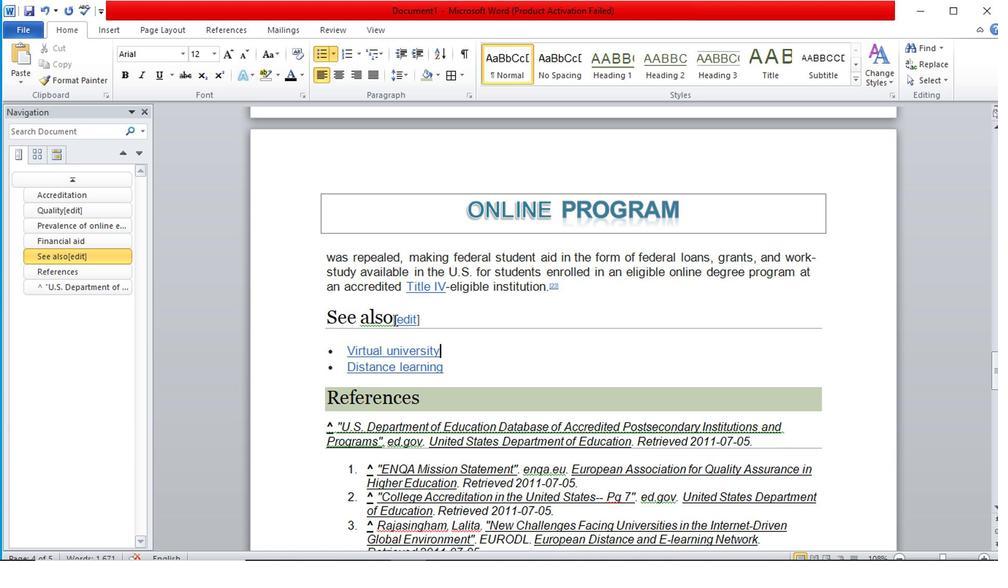 
Action: Mouse moved to (435, 327)
Screenshot: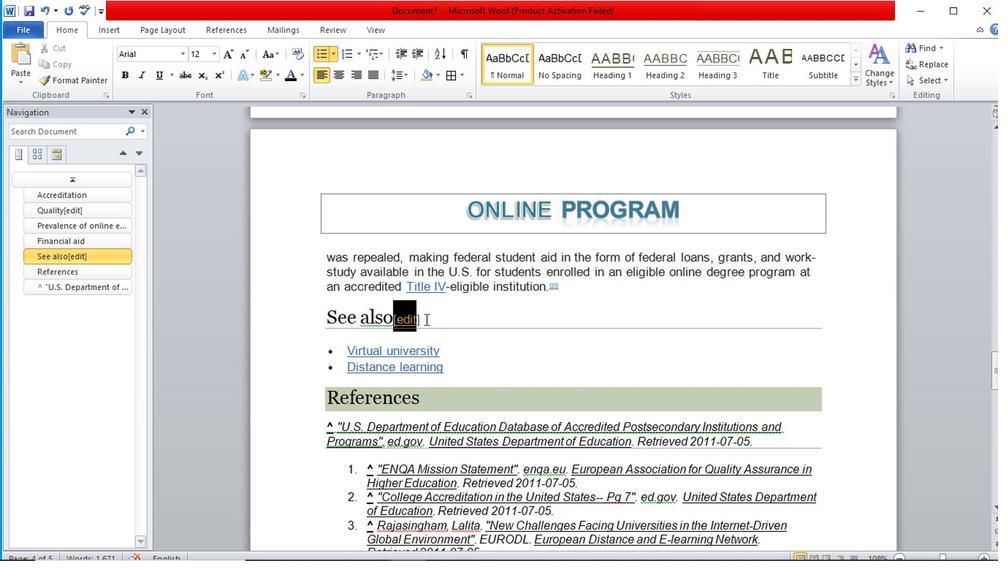 
Action: Key pressed <Key.delete><Key.enter>
Screenshot: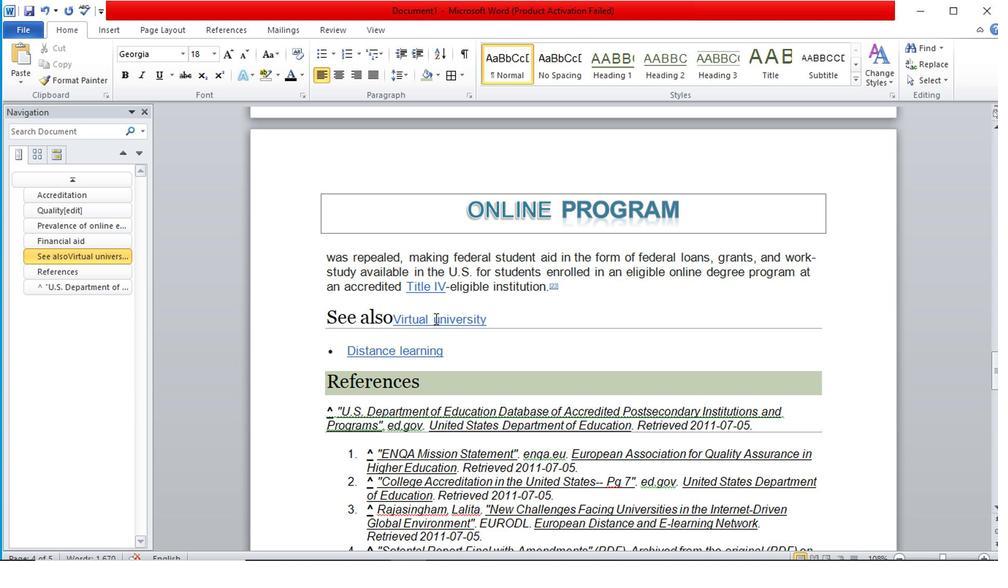 
Action: Mouse moved to (514, 304)
Screenshot: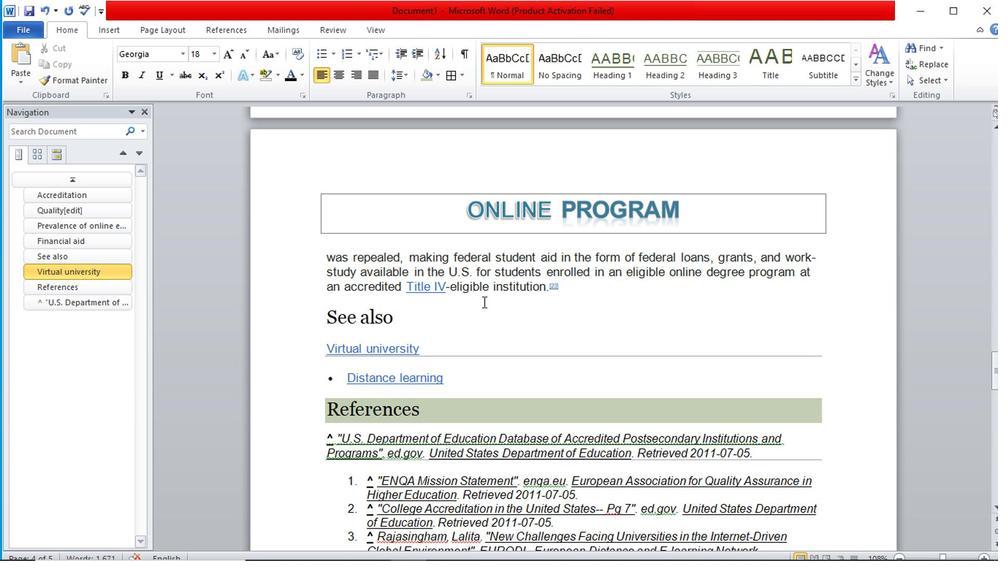 
Action: Mouse scrolled (514, 303) with delta (0, -1)
Screenshot: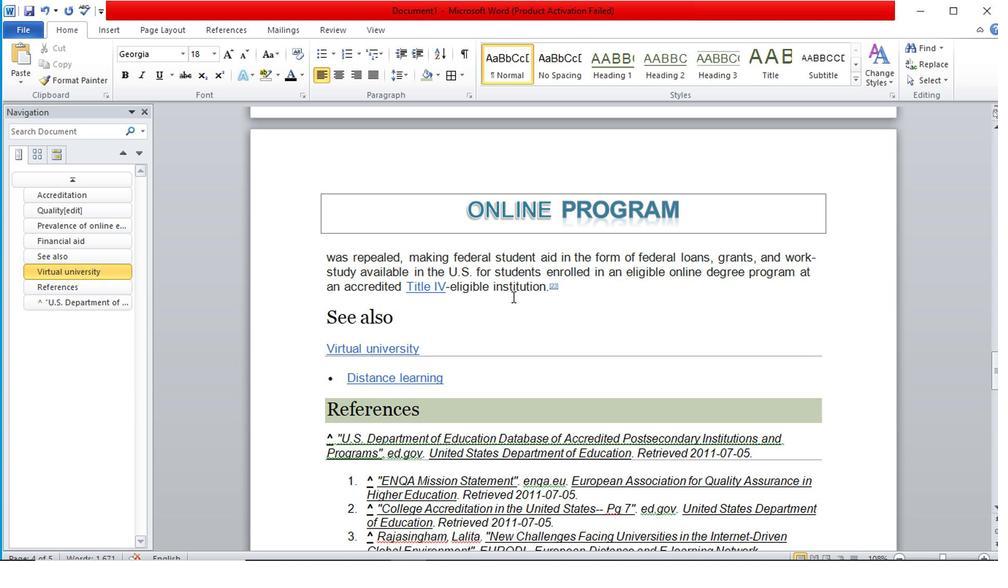 
Action: Mouse scrolled (514, 303) with delta (0, -1)
Screenshot: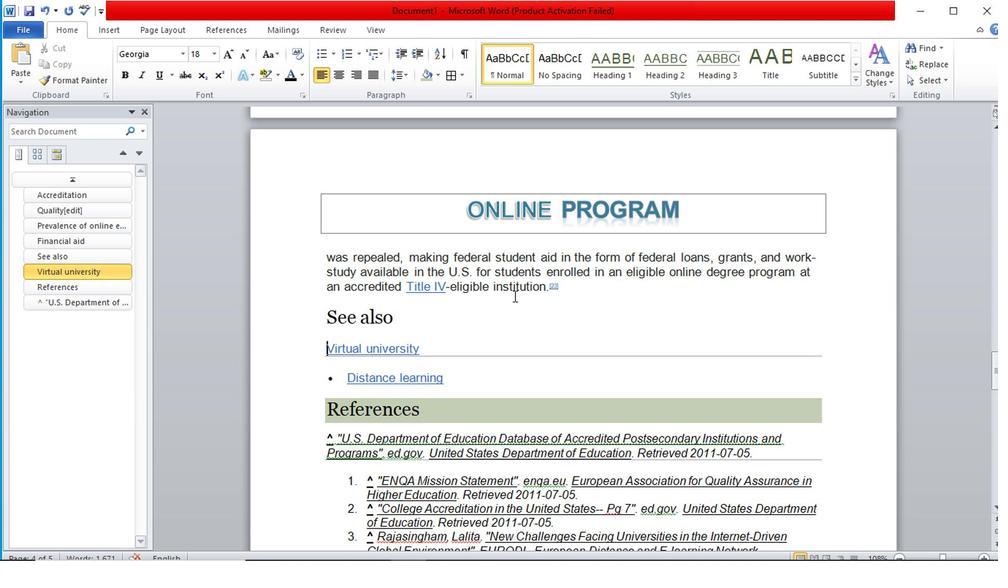 
Action: Mouse moved to (331, 54)
Screenshot: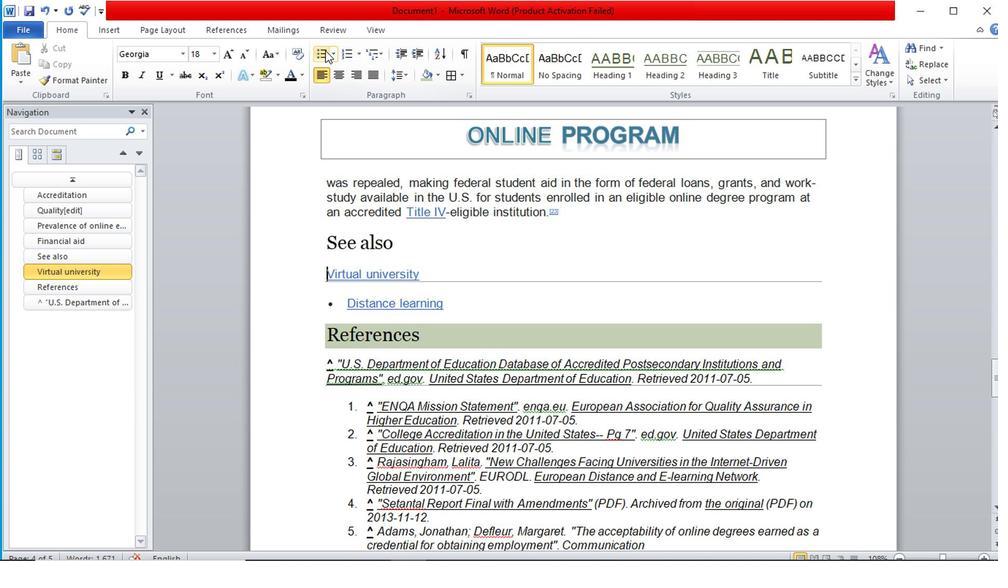 
Action: Mouse pressed left at (331, 54)
Screenshot: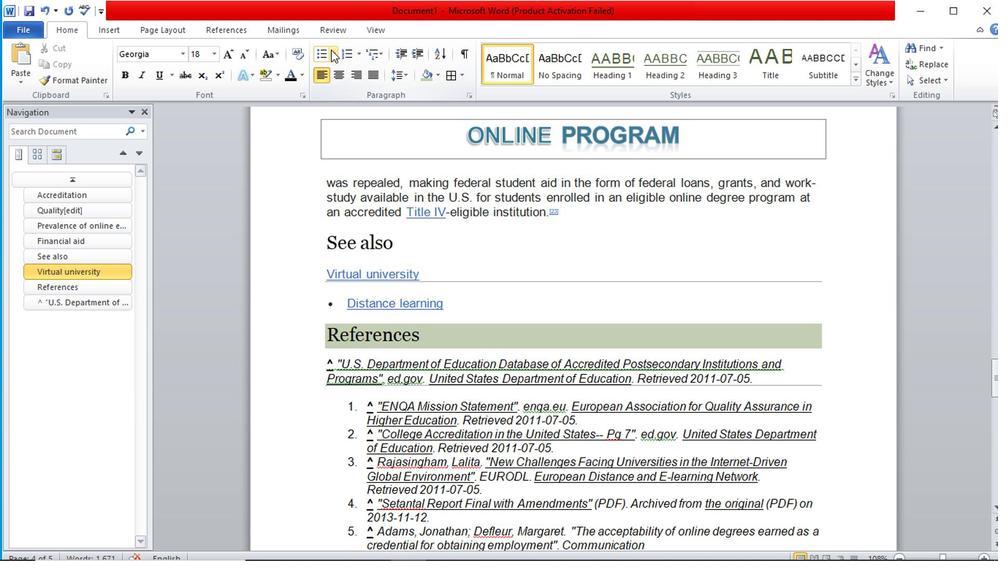 
Action: Mouse moved to (400, 111)
Screenshot: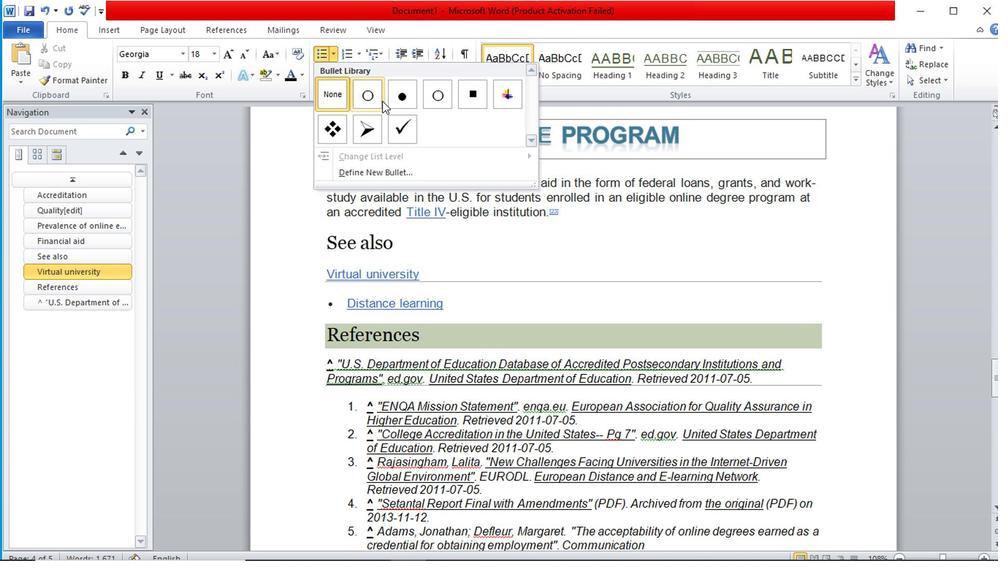 
Action: Mouse pressed left at (400, 111)
Screenshot: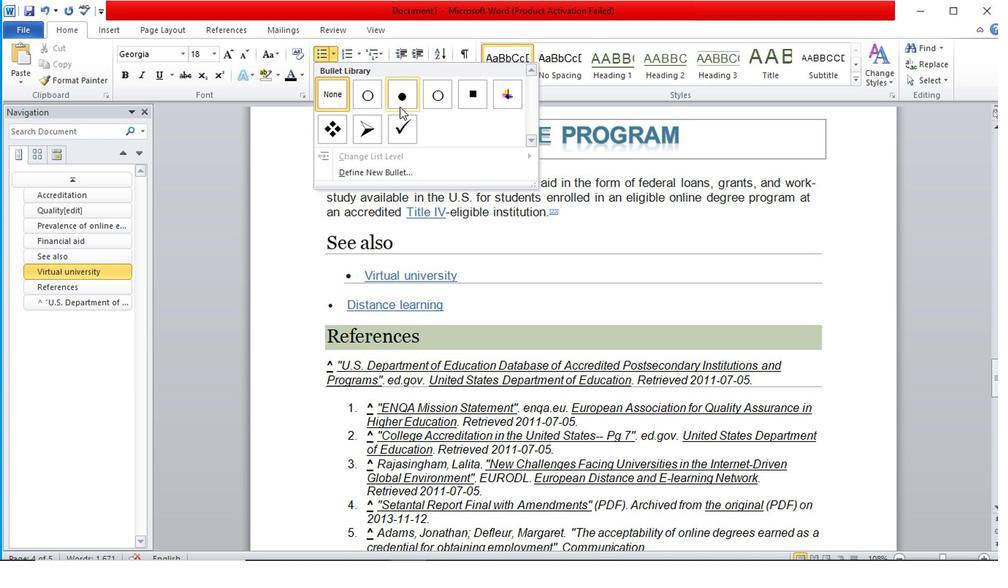 
Action: Mouse moved to (394, 61)
Screenshot: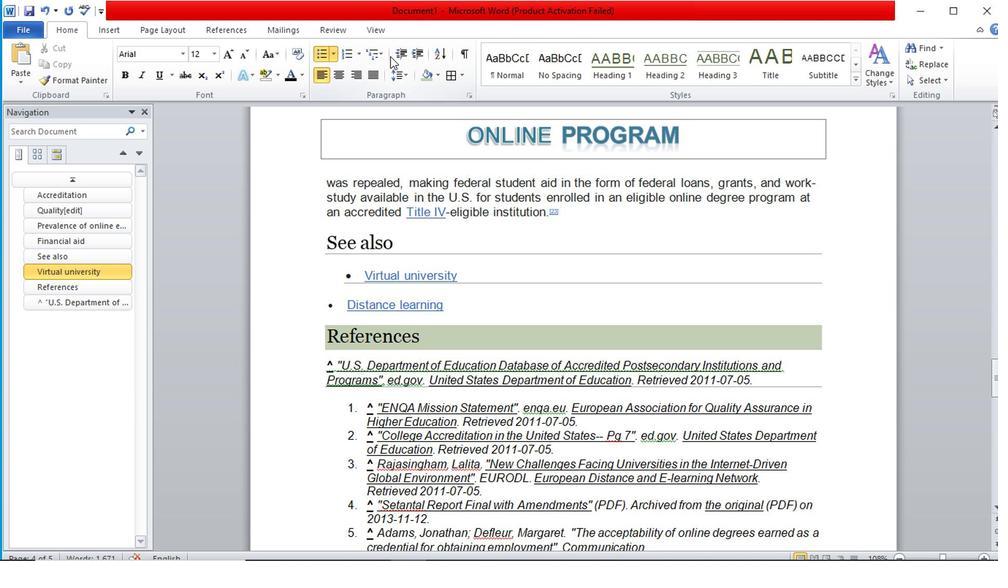 
Action: Mouse pressed left at (394, 61)
Screenshot: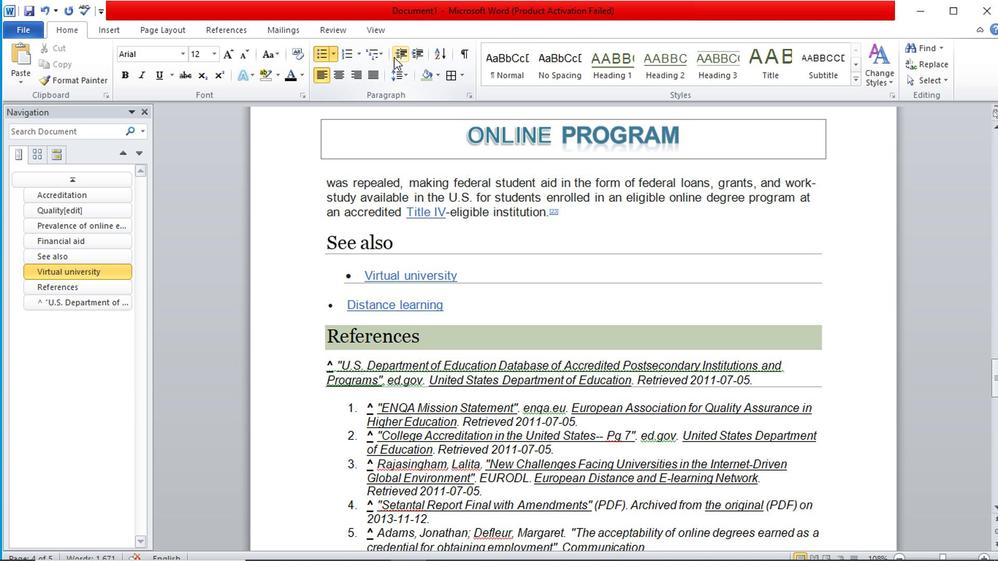 
Action: Mouse moved to (477, 291)
Screenshot: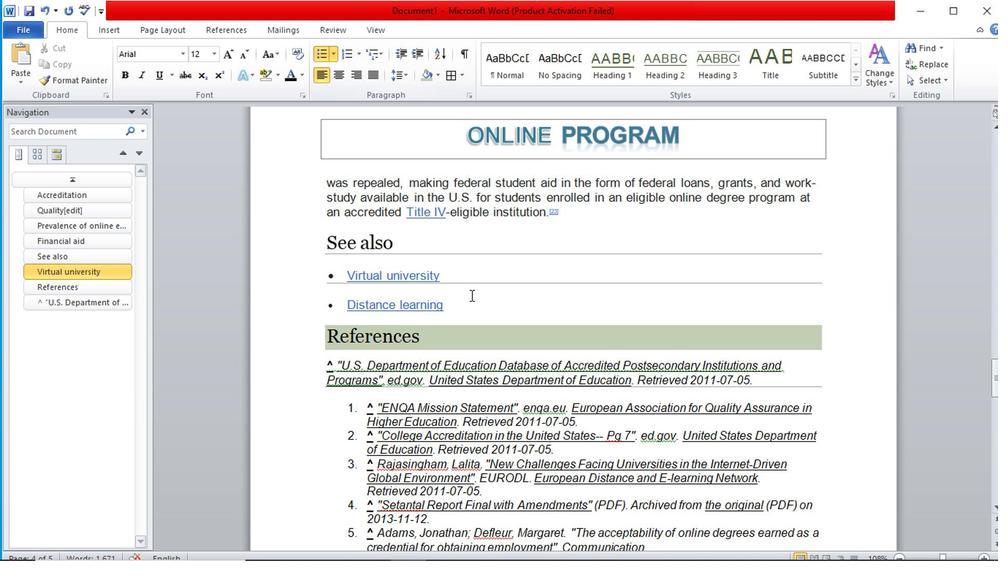 
Action: Mouse pressed left at (477, 291)
Screenshot: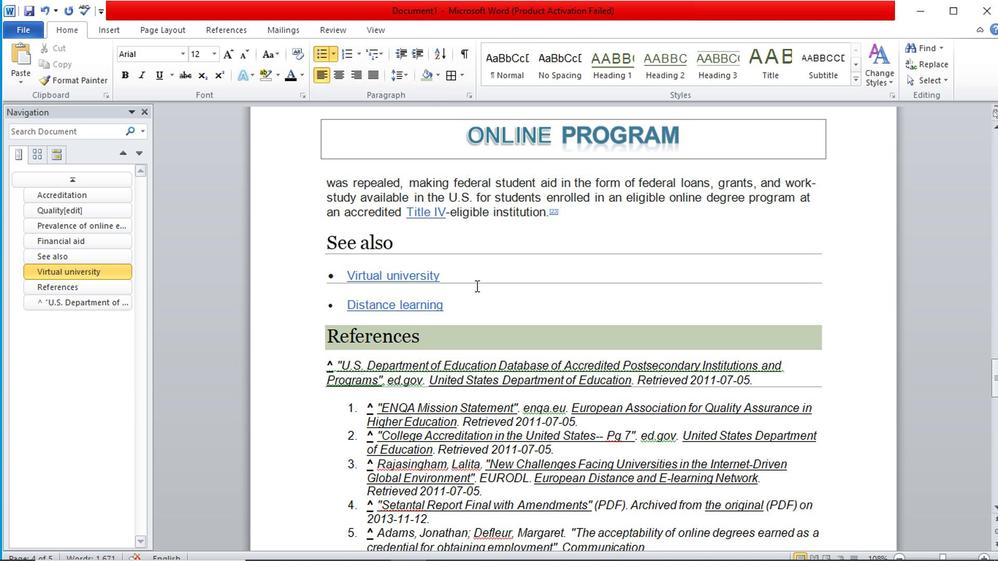 
Action: Mouse moved to (588, 287)
Screenshot: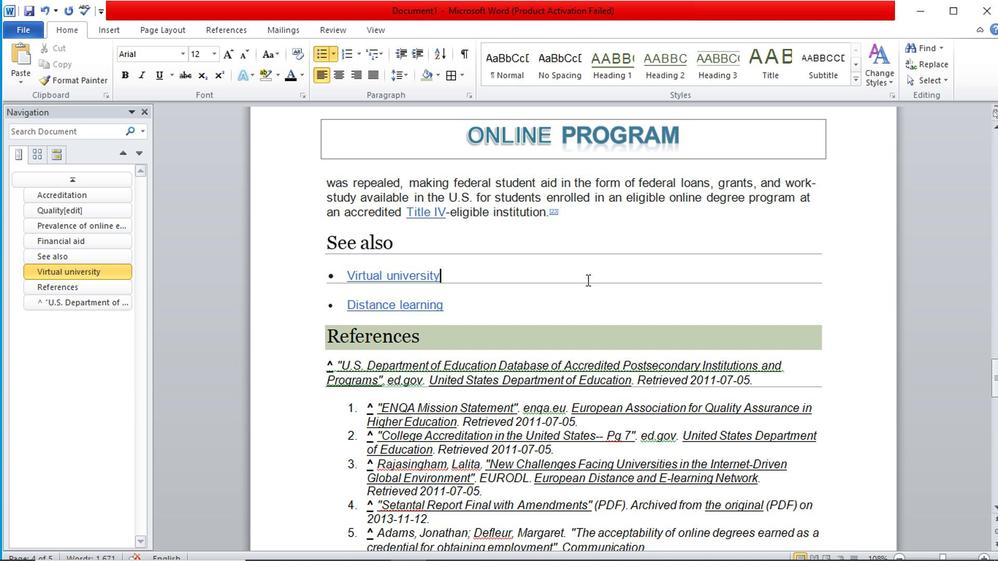 
Action: Mouse scrolled (588, 287) with delta (0, 0)
Screenshot: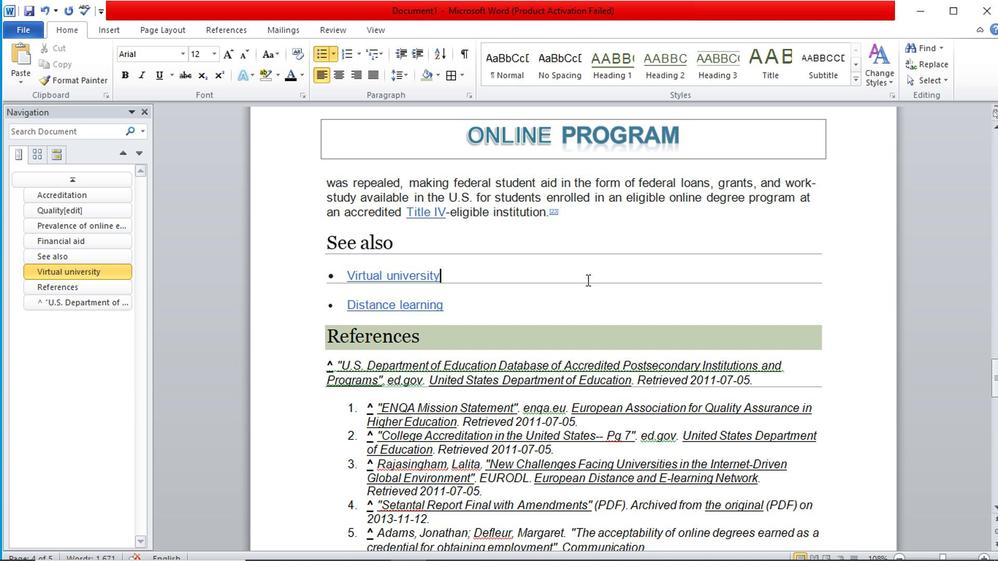 
Action: Mouse scrolled (588, 287) with delta (0, 0)
Screenshot: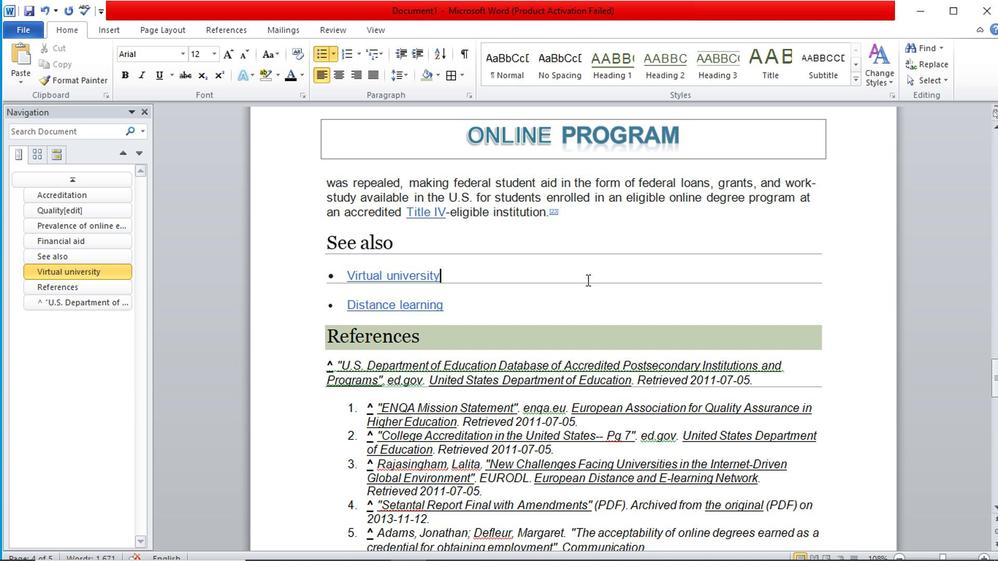 
Action: Mouse scrolled (588, 287) with delta (0, 0)
Screenshot: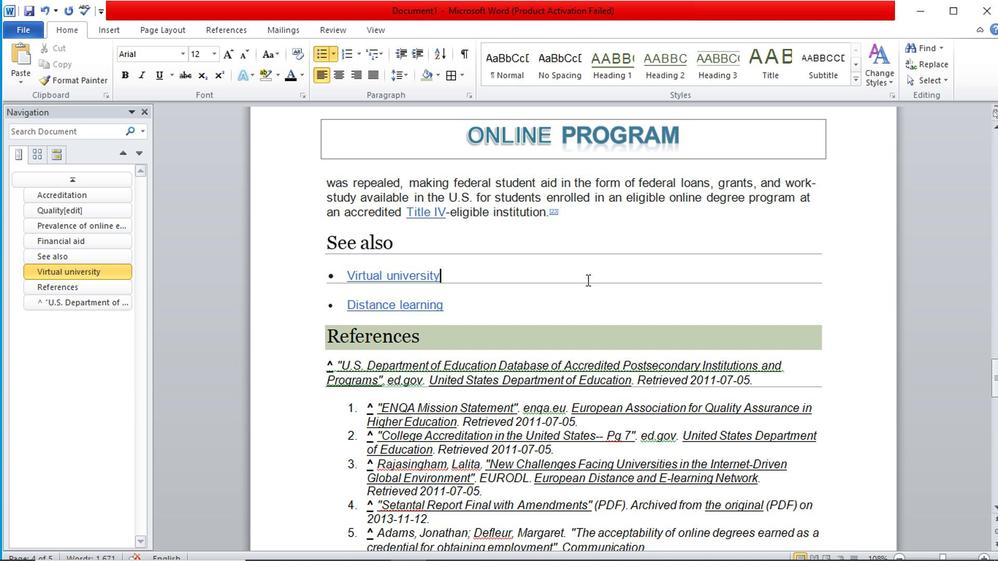 
Action: Mouse scrolled (588, 287) with delta (0, 0)
Screenshot: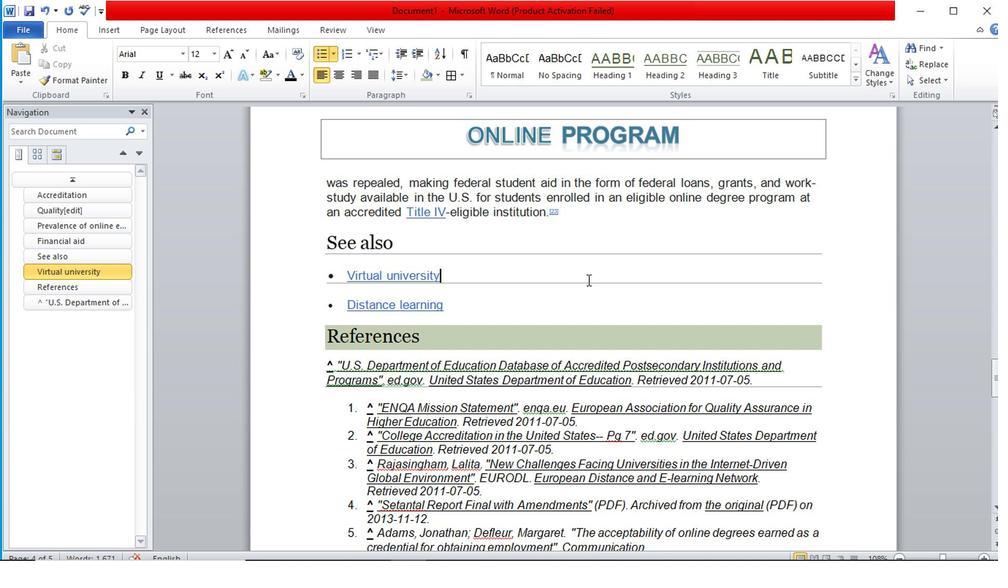 
Action: Mouse moved to (321, 217)
Screenshot: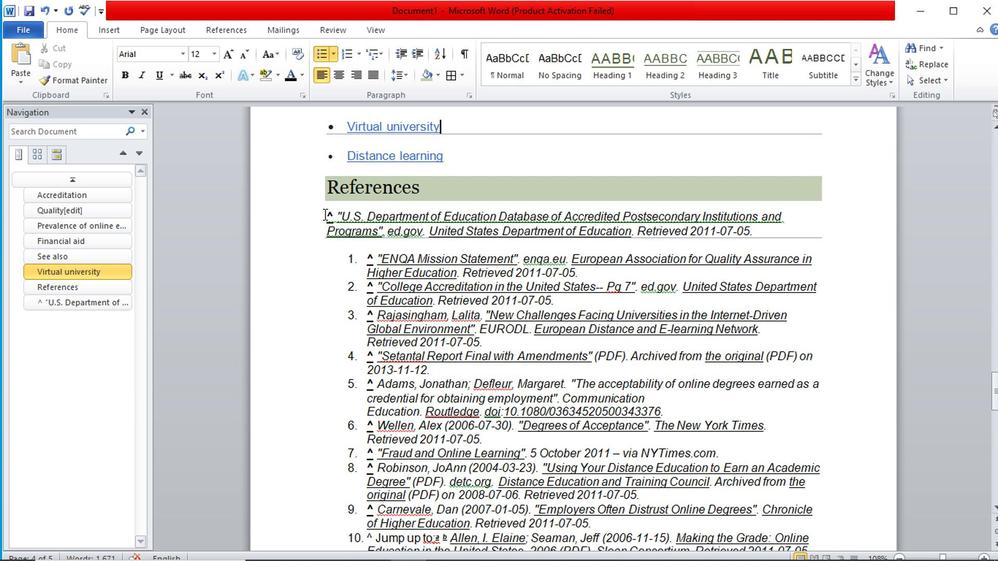 
Action: Mouse pressed left at (321, 217)
Screenshot: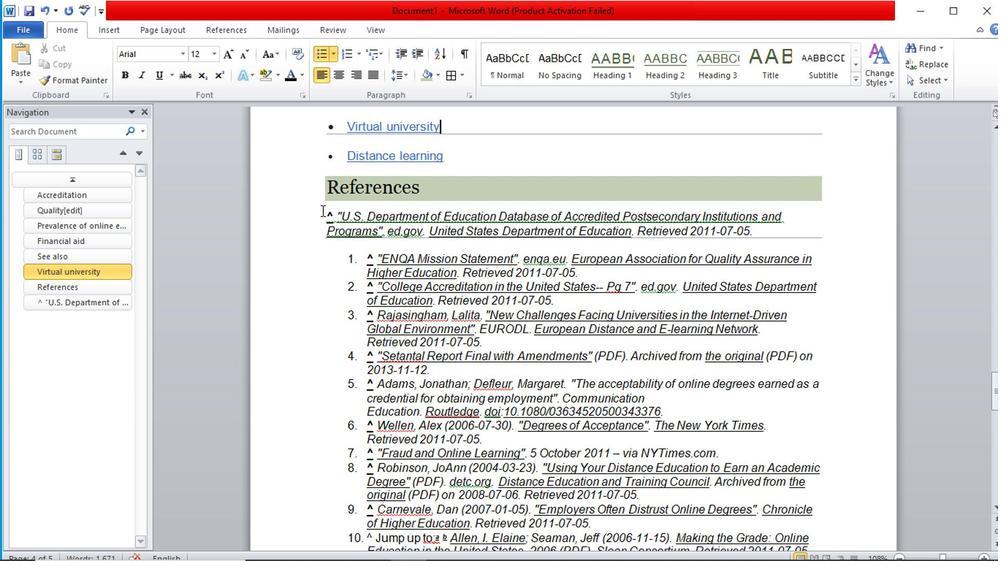 
Action: Mouse moved to (168, 83)
Screenshot: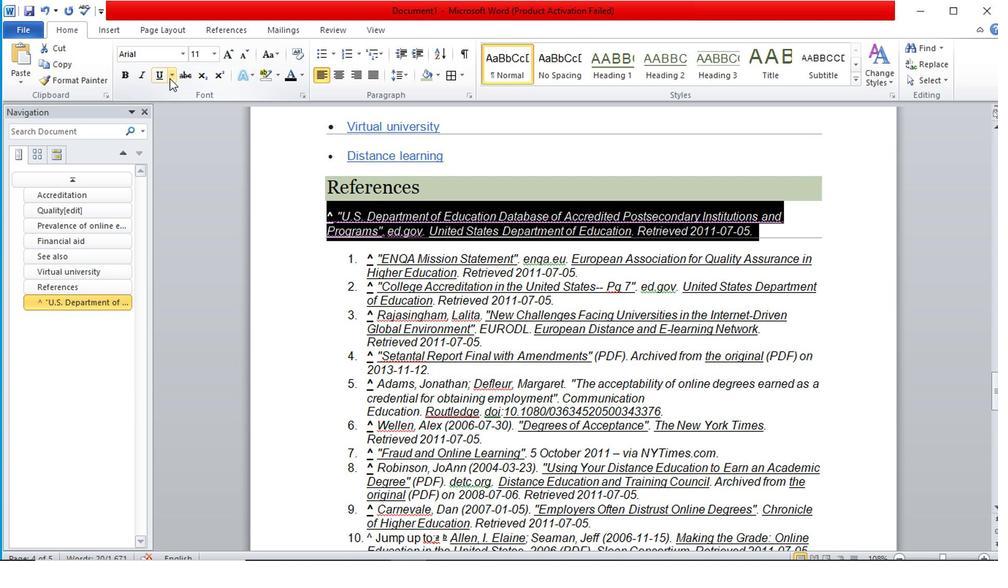
Action: Mouse pressed left at (168, 83)
Screenshot: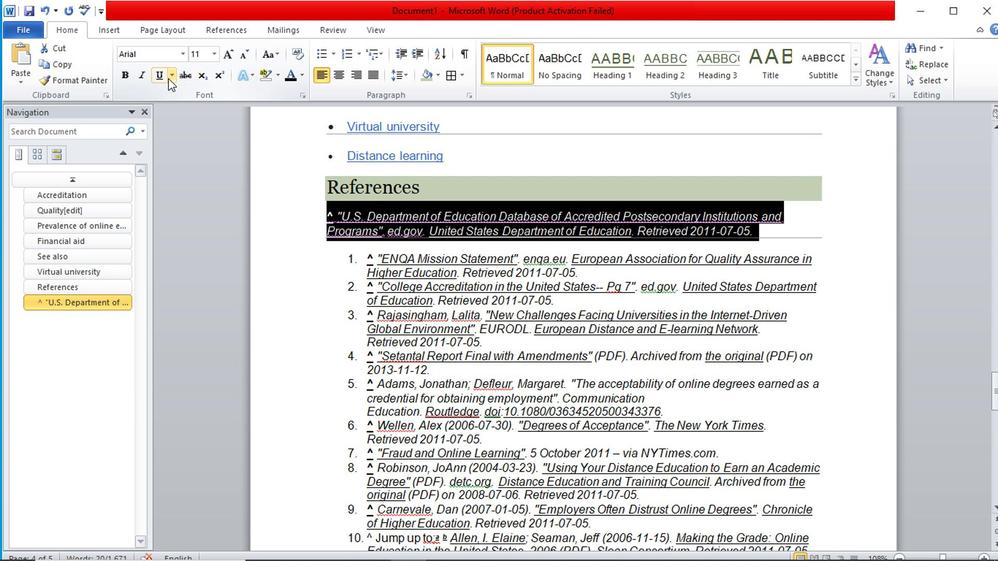 
Action: Mouse moved to (187, 95)
Screenshot: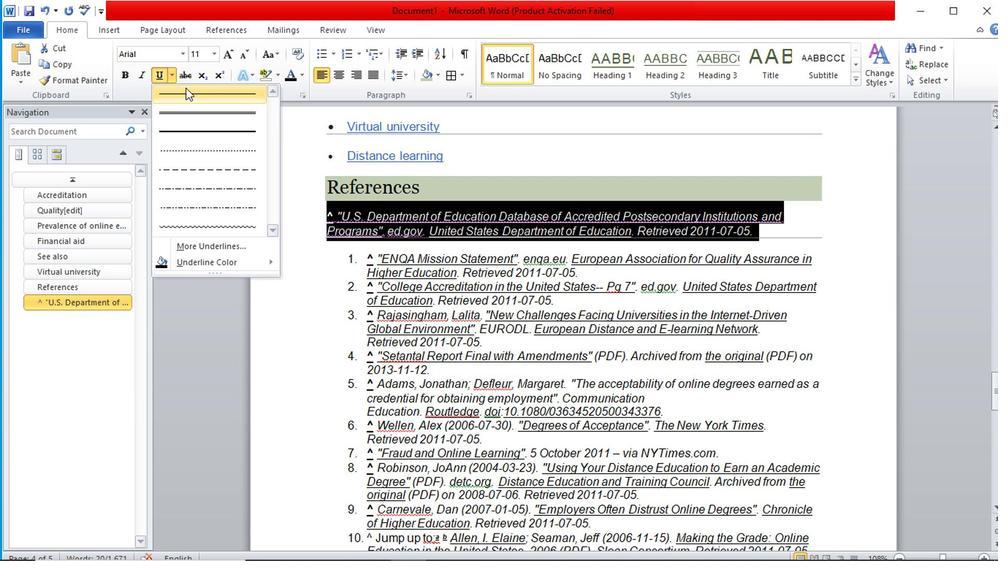 
Action: Mouse pressed left at (187, 95)
Screenshot: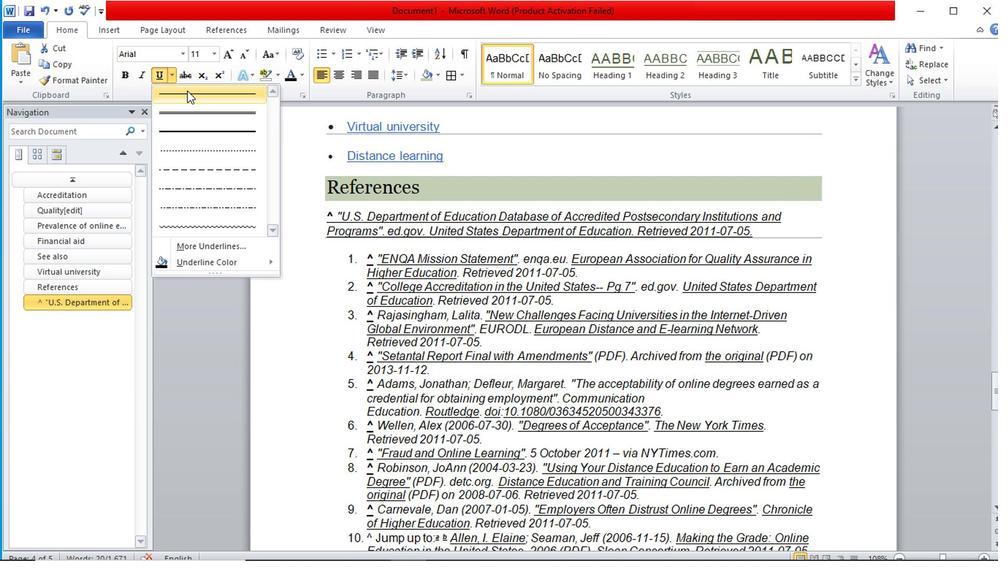 
Action: Mouse moved to (333, 276)
Screenshot: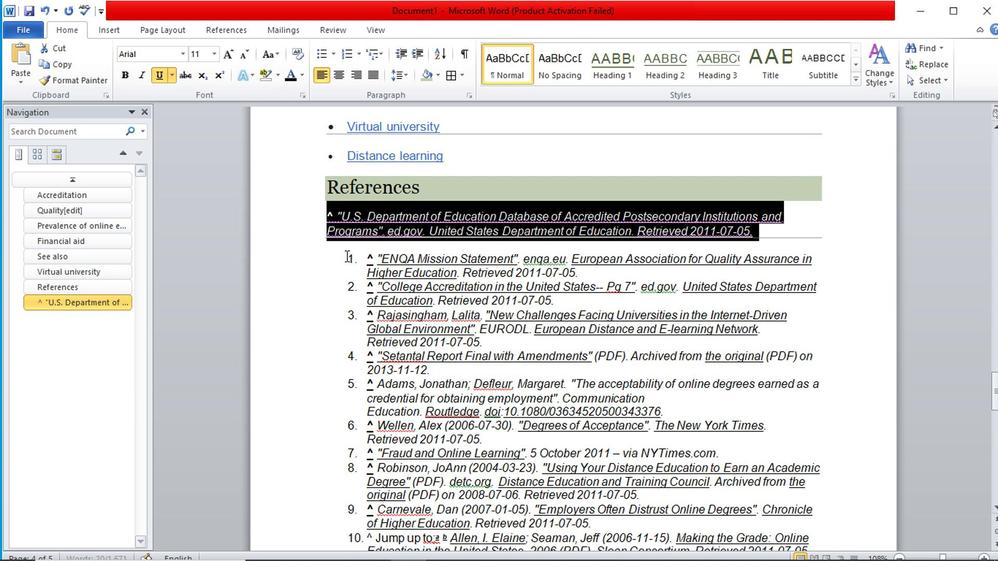 
Action: Mouse pressed left at (333, 276)
Screenshot: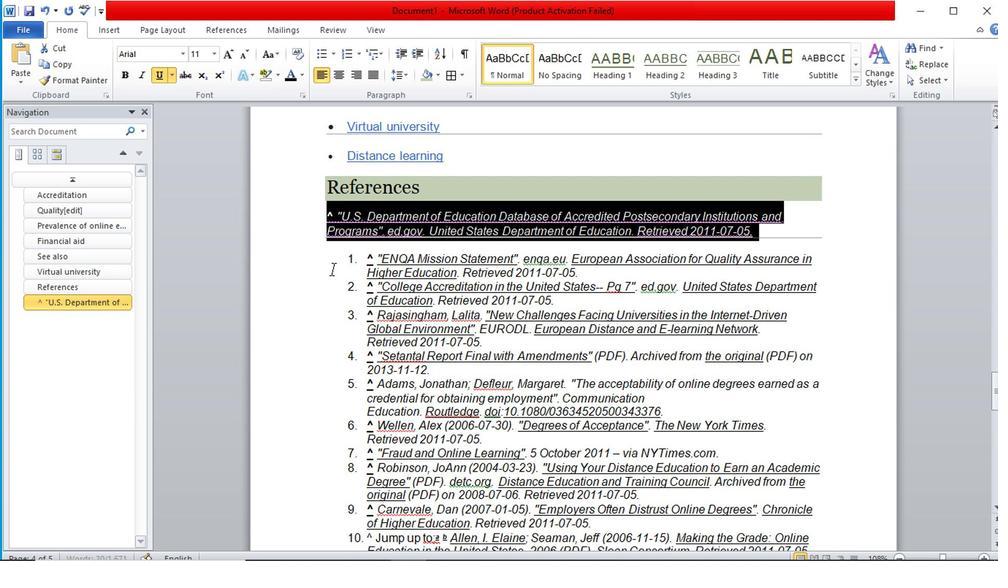 
Action: Mouse moved to (353, 270)
Screenshot: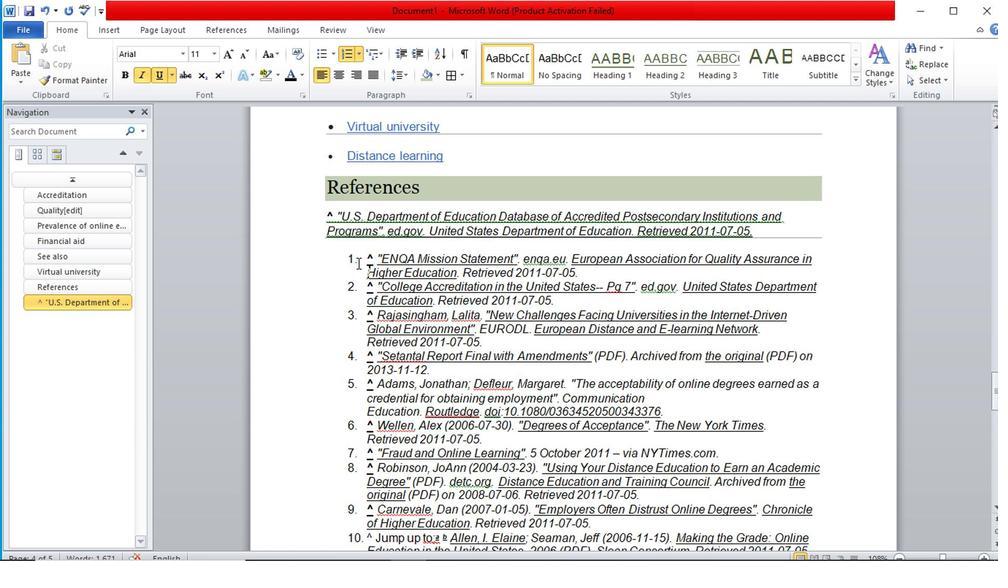 
Action: Mouse pressed left at (353, 270)
Screenshot: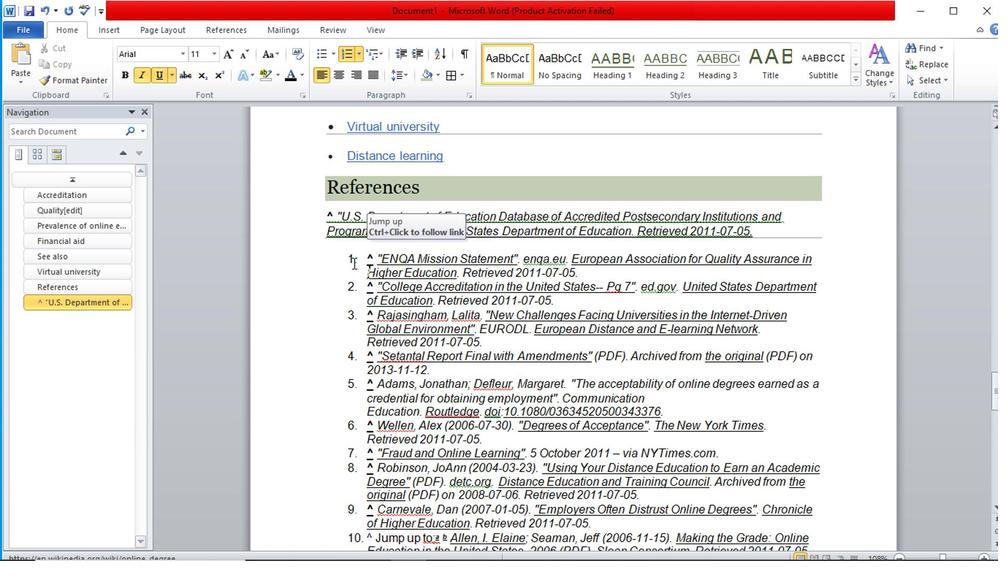 
Action: Mouse moved to (288, 283)
Screenshot: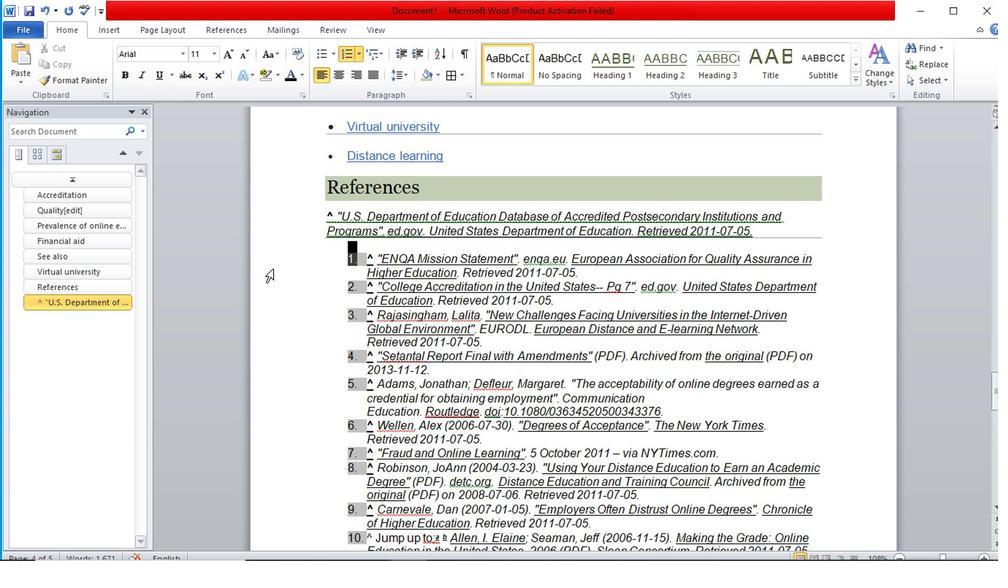 
Action: Mouse pressed left at (288, 283)
Screenshot: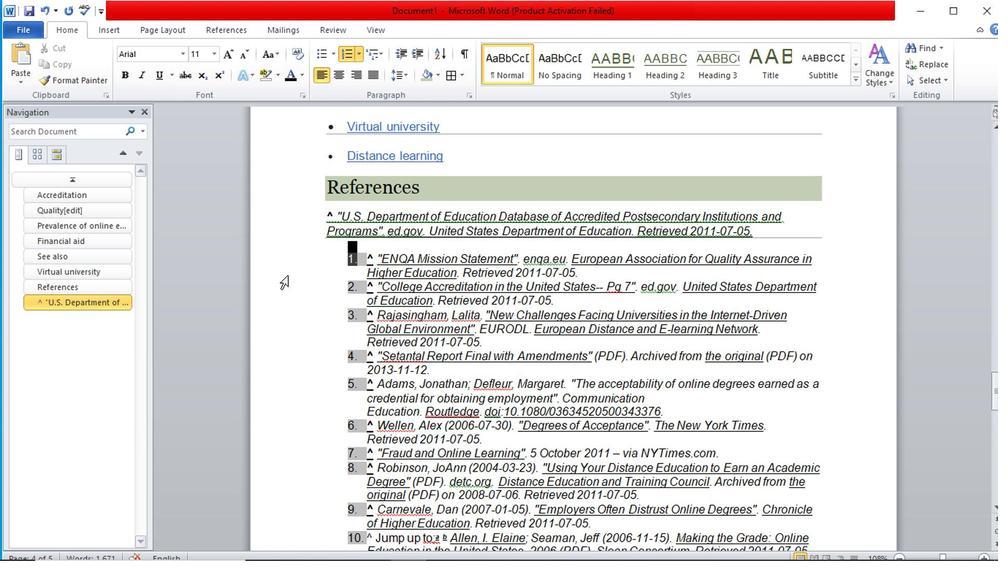 
Action: Mouse moved to (499, 292)
Screenshot: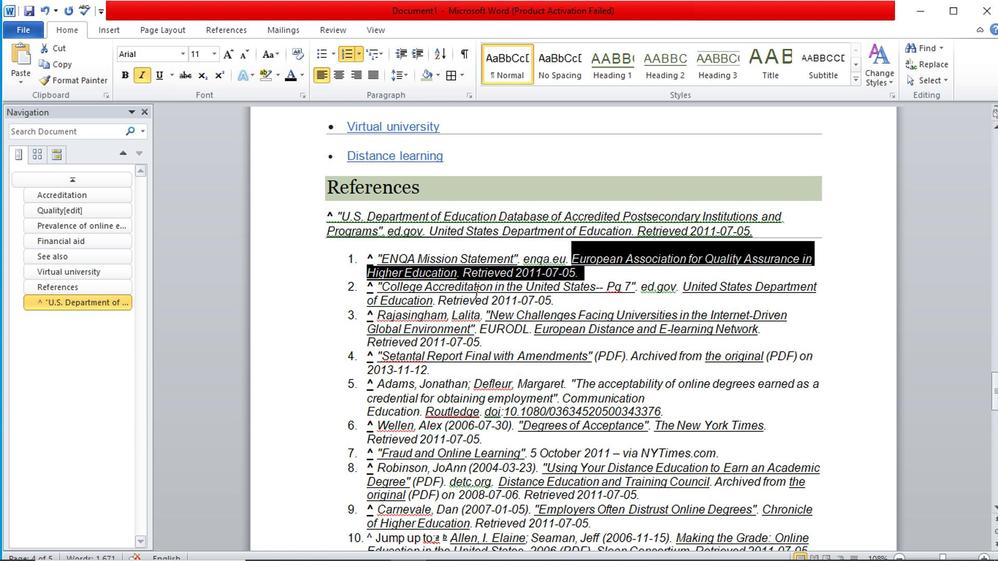 
Action: Mouse scrolled (499, 291) with delta (0, -1)
Screenshot: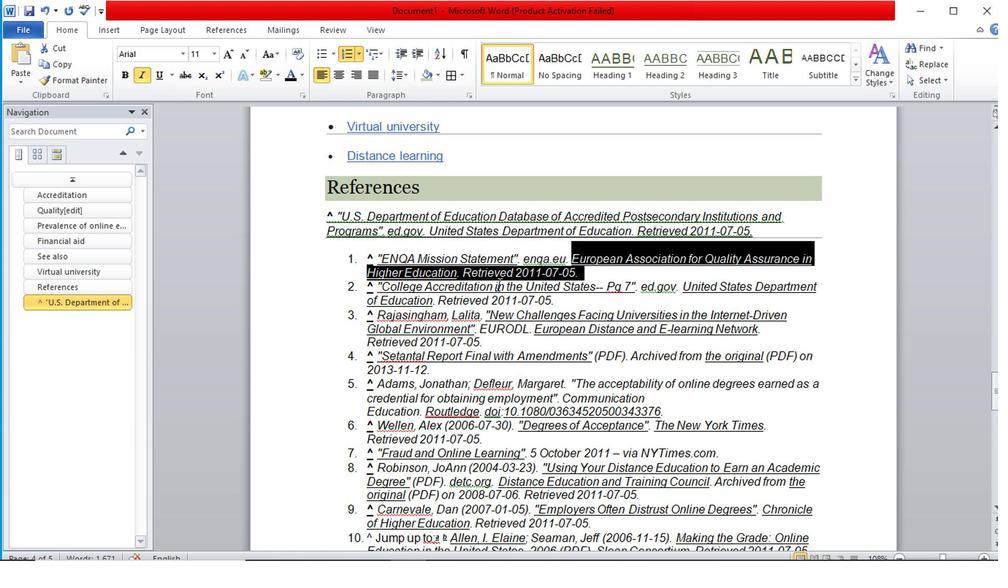 
Action: Mouse scrolled (499, 291) with delta (0, -1)
Screenshot: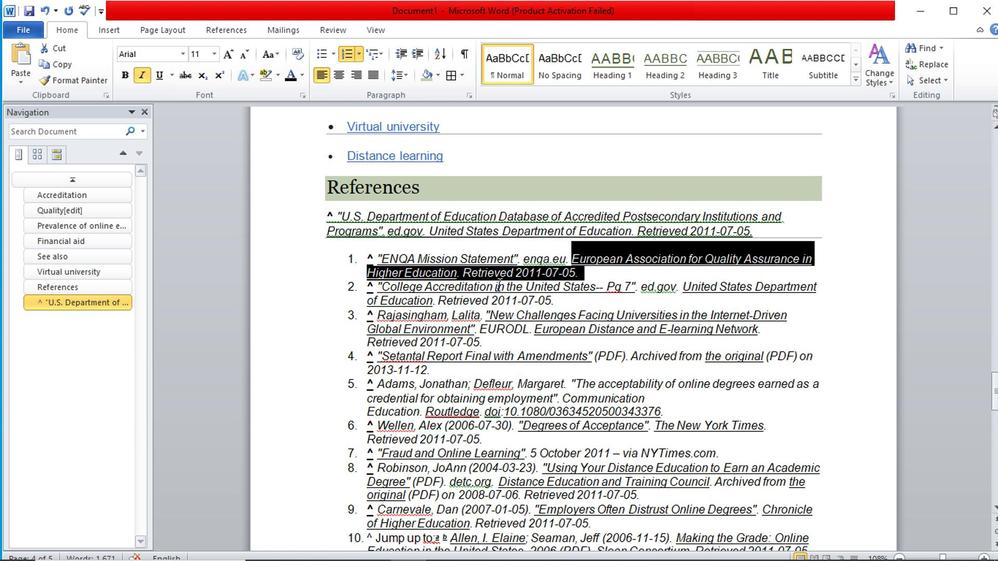 
Action: Mouse scrolled (499, 291) with delta (0, -1)
Screenshot: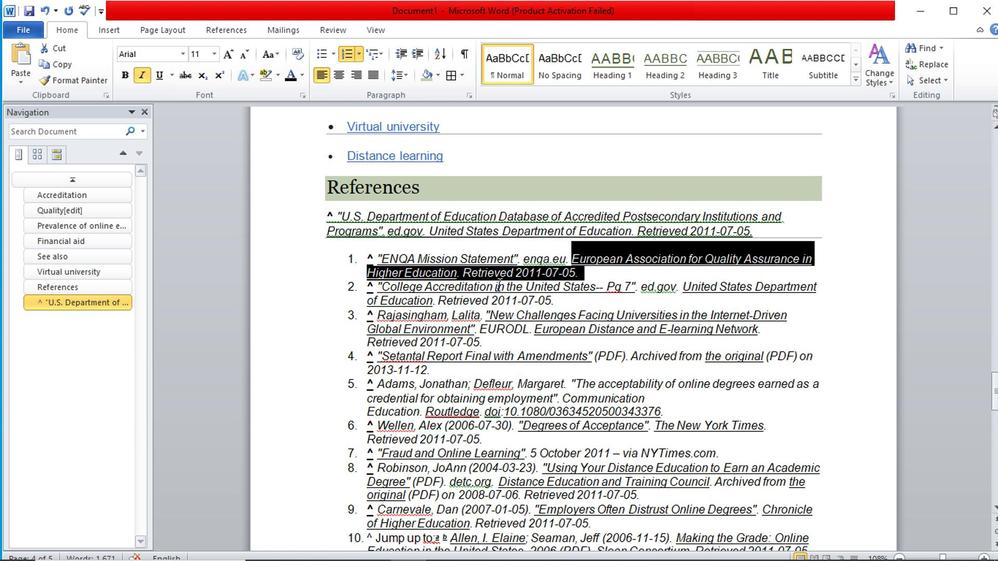 
Action: Mouse scrolled (499, 291) with delta (0, -1)
Screenshot: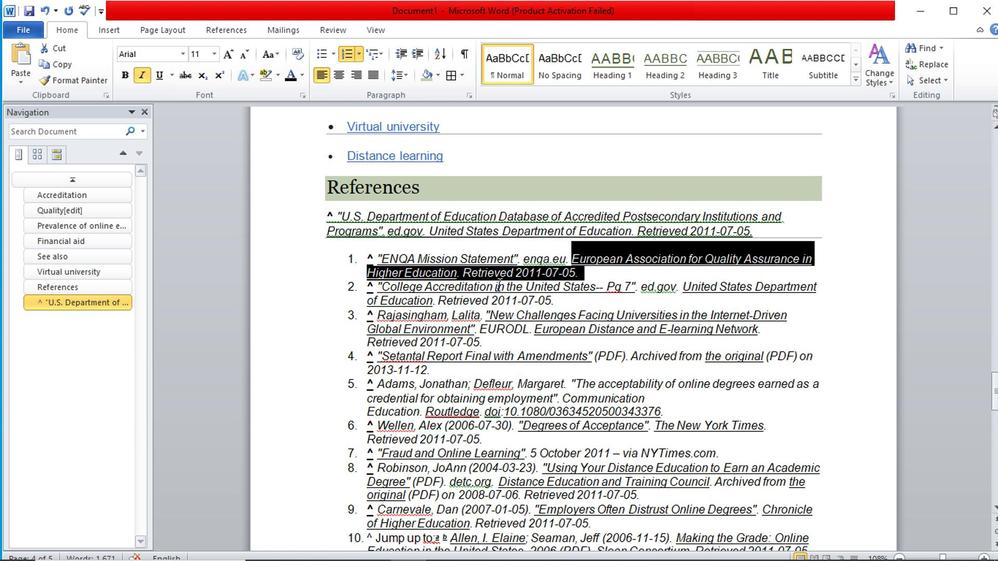 
Action: Mouse moved to (391, 252)
Screenshot: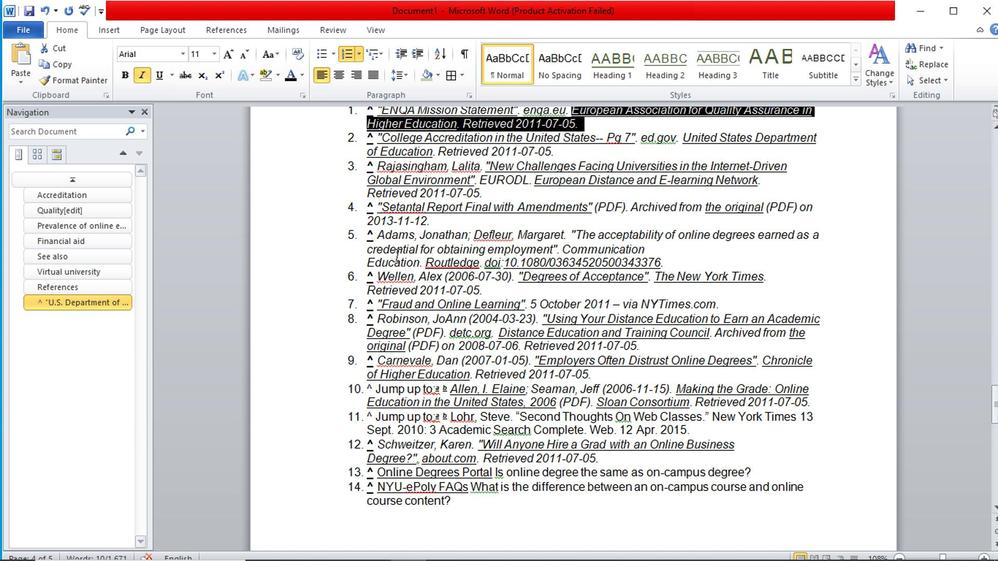 
Action: Mouse scrolled (391, 253) with delta (0, 1)
Screenshot: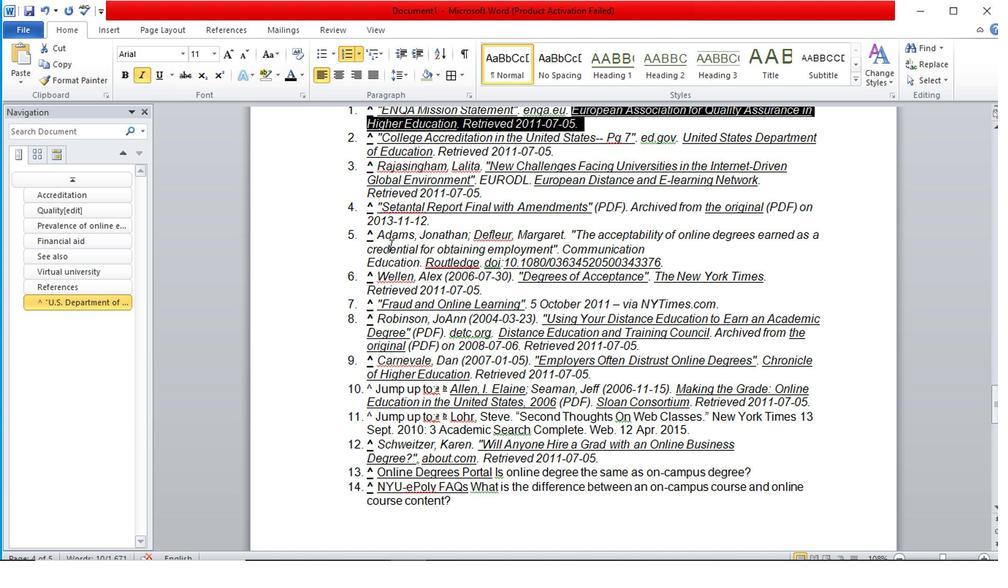 
Action: Mouse scrolled (391, 253) with delta (0, 1)
Screenshot: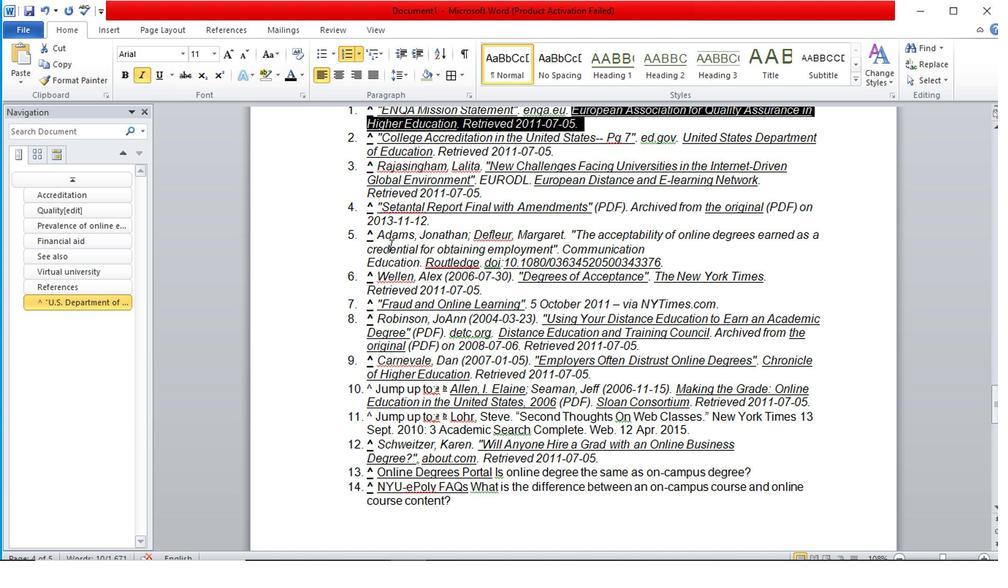 
Action: Mouse scrolled (391, 253) with delta (0, 1)
Screenshot: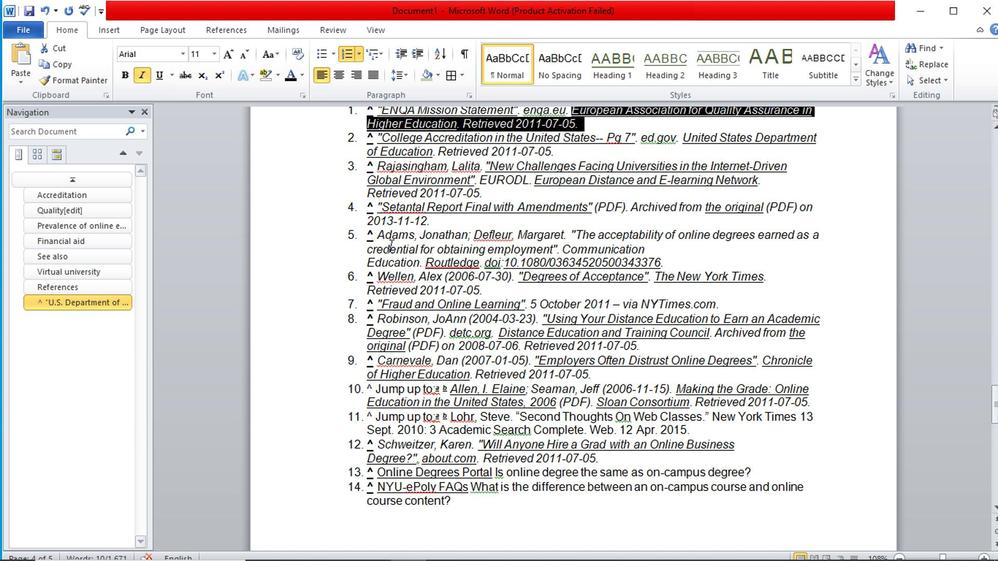 
Action: Mouse scrolled (391, 253) with delta (0, 1)
Screenshot: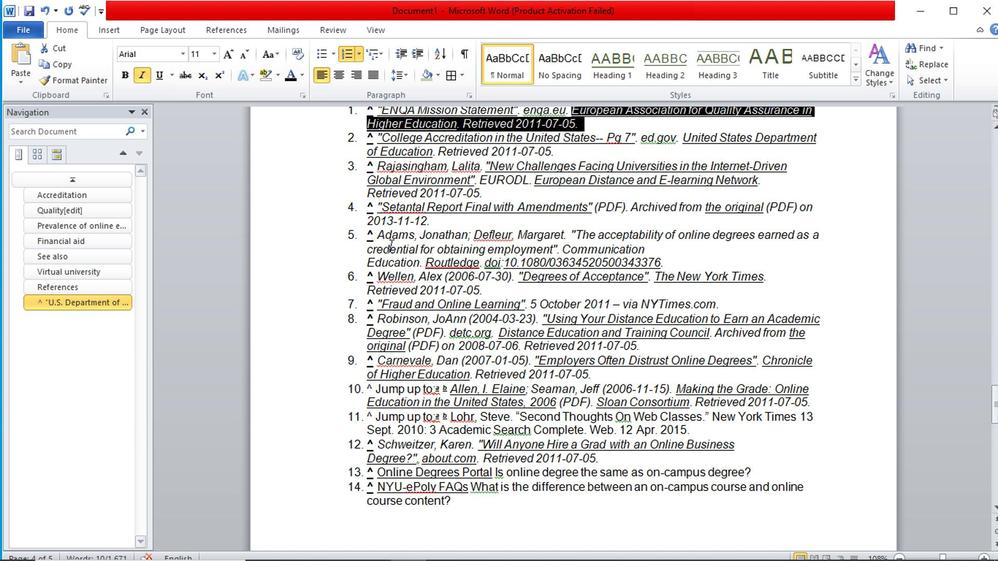 
Action: Mouse moved to (368, 266)
Screenshot: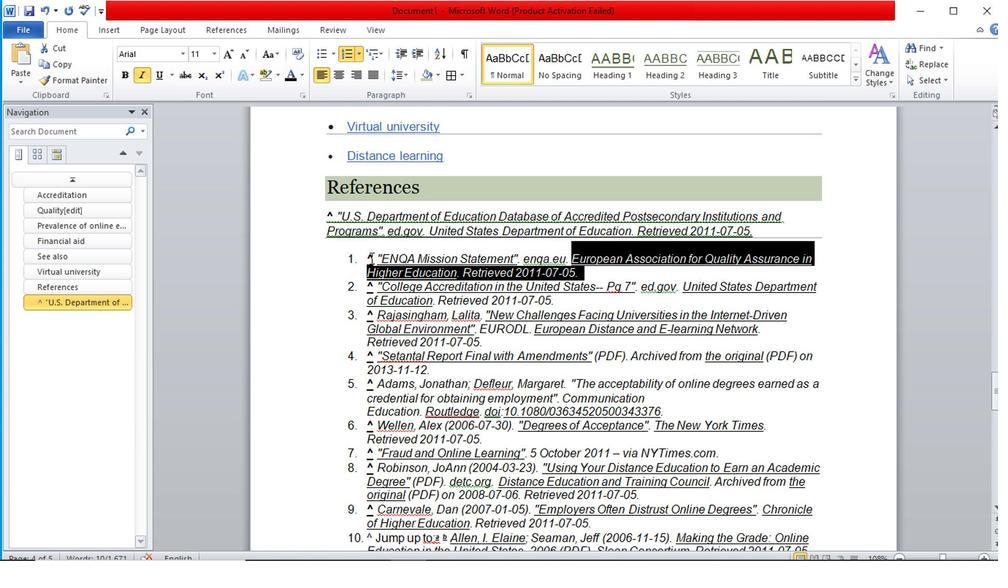 
Action: Mouse pressed left at (368, 266)
Screenshot: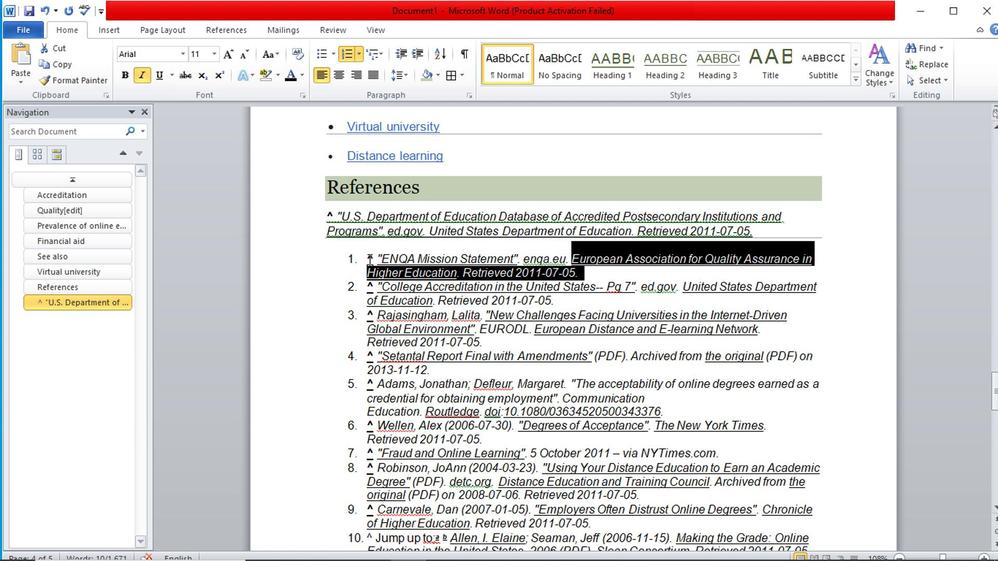 
Action: Mouse moved to (619, 346)
Screenshot: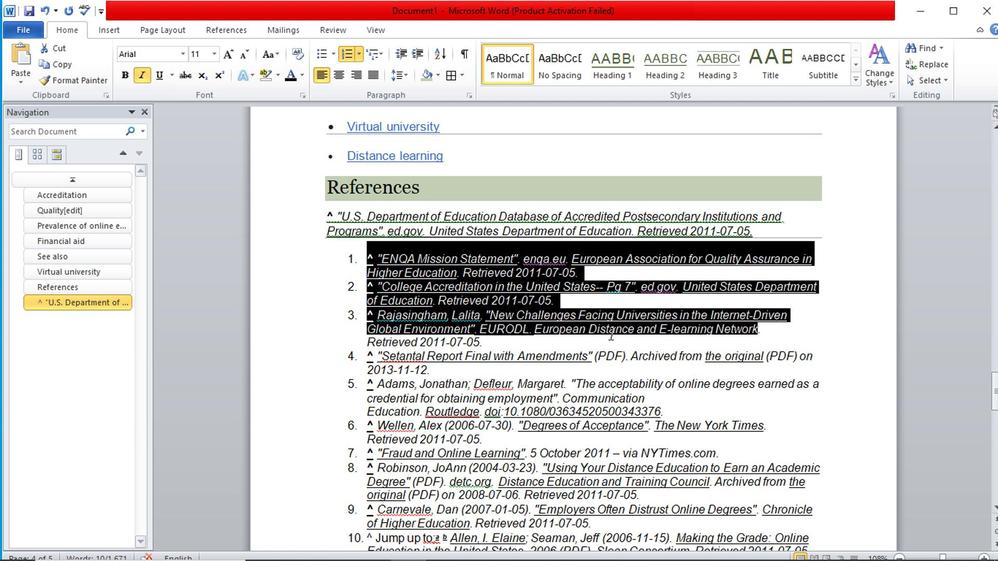 
Action: Mouse scrolled (619, 346) with delta (0, 0)
Screenshot: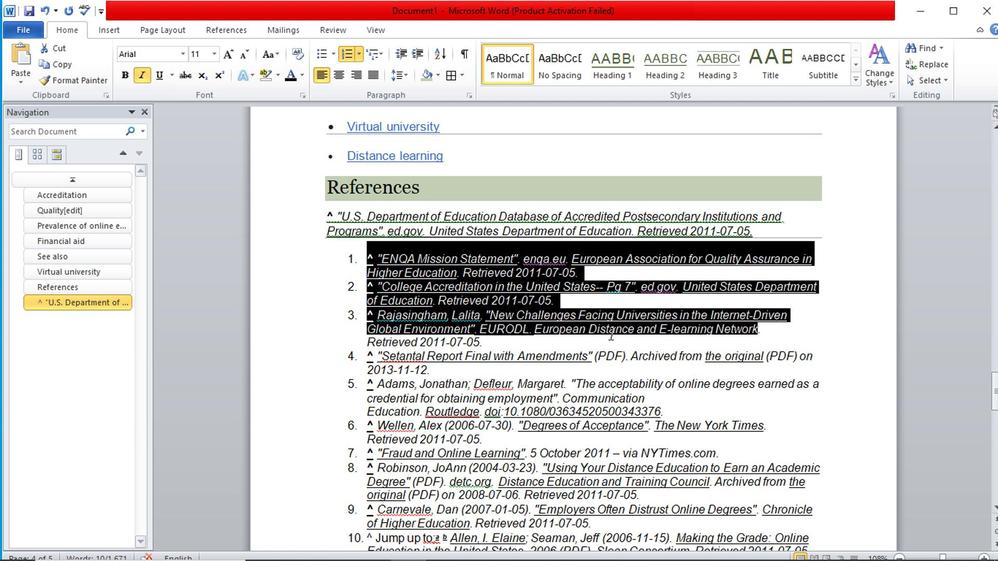 
Action: Mouse moved to (620, 348)
Screenshot: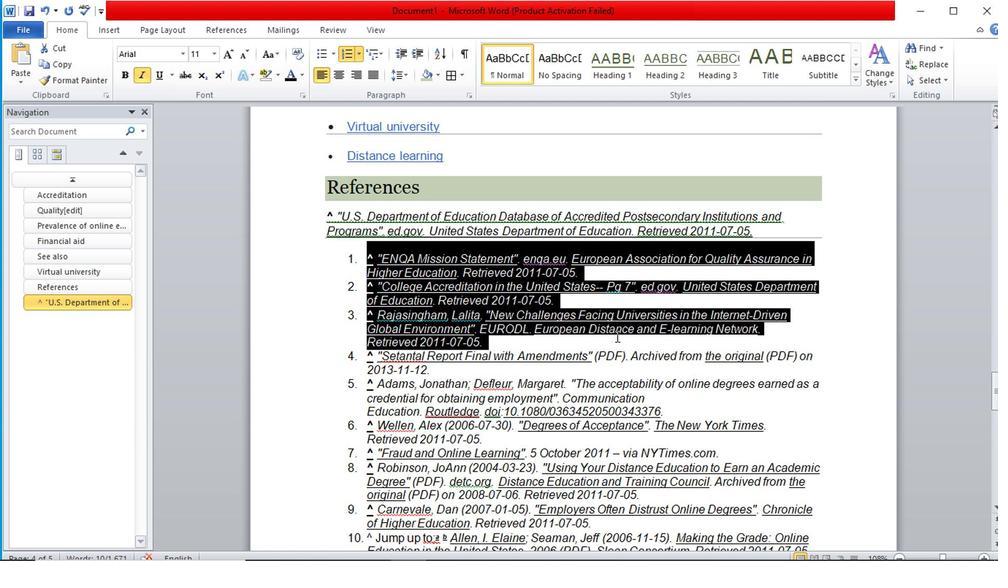 
Action: Mouse scrolled (620, 347) with delta (0, 0)
Screenshot: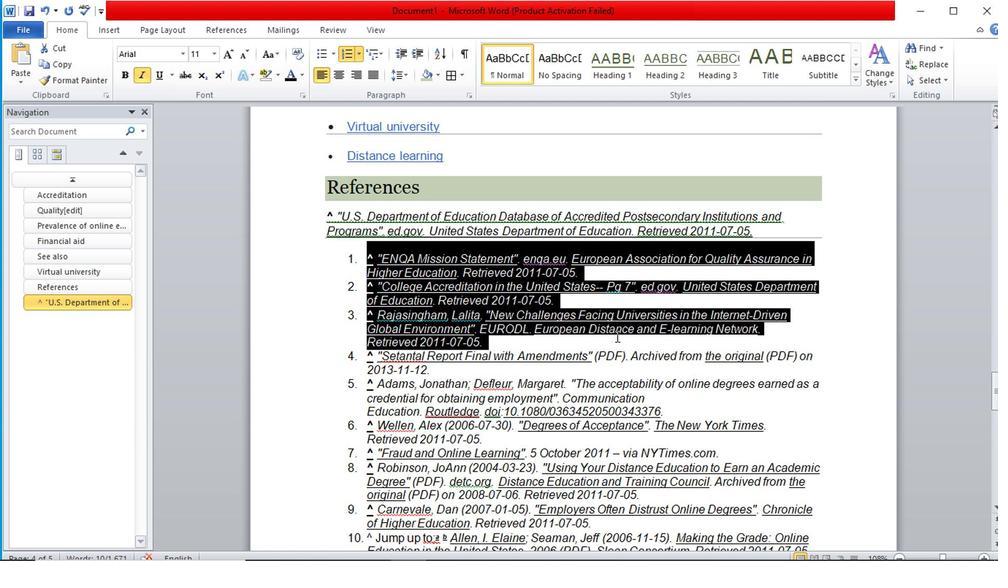 
Action: Mouse moved to (621, 349)
Screenshot: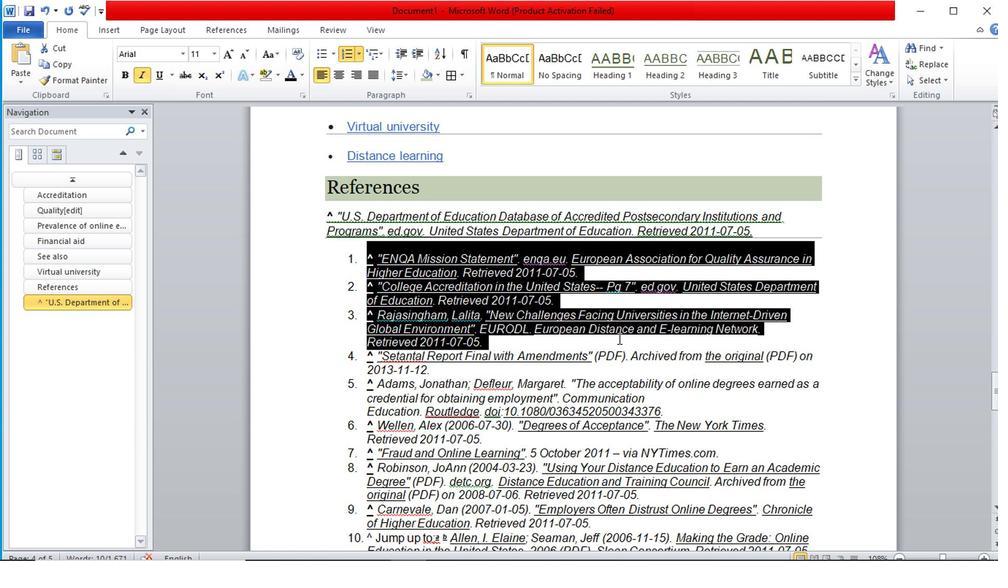 
Action: Mouse scrolled (621, 349) with delta (0, 0)
Screenshot: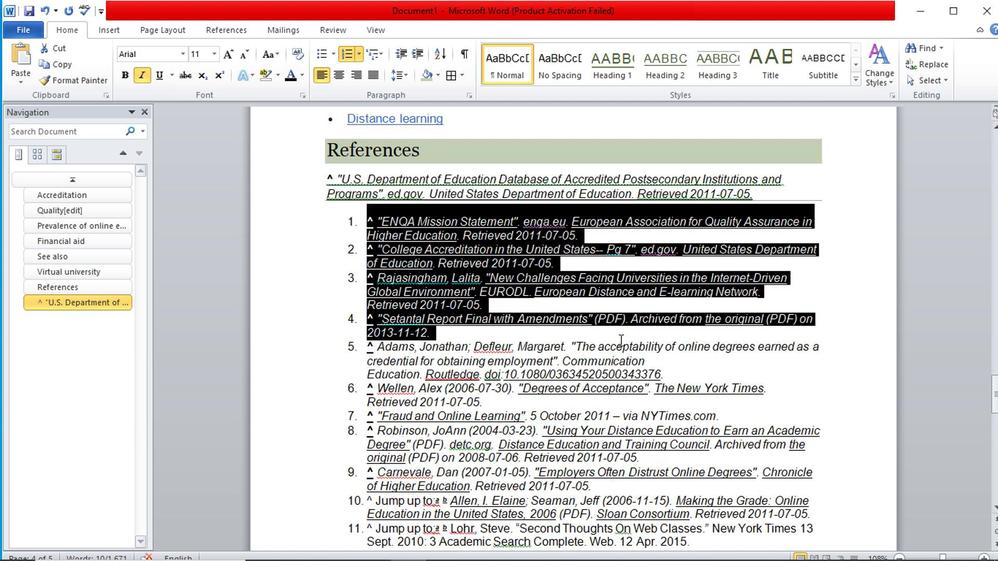 
Action: Mouse scrolled (621, 349) with delta (0, 0)
Screenshot: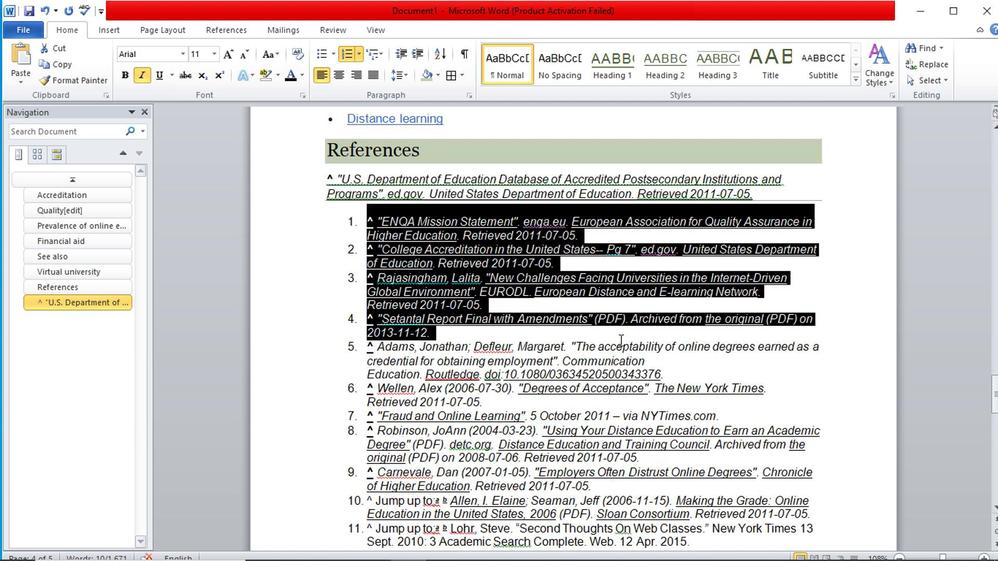 
Action: Mouse scrolled (621, 349) with delta (0, 0)
Screenshot: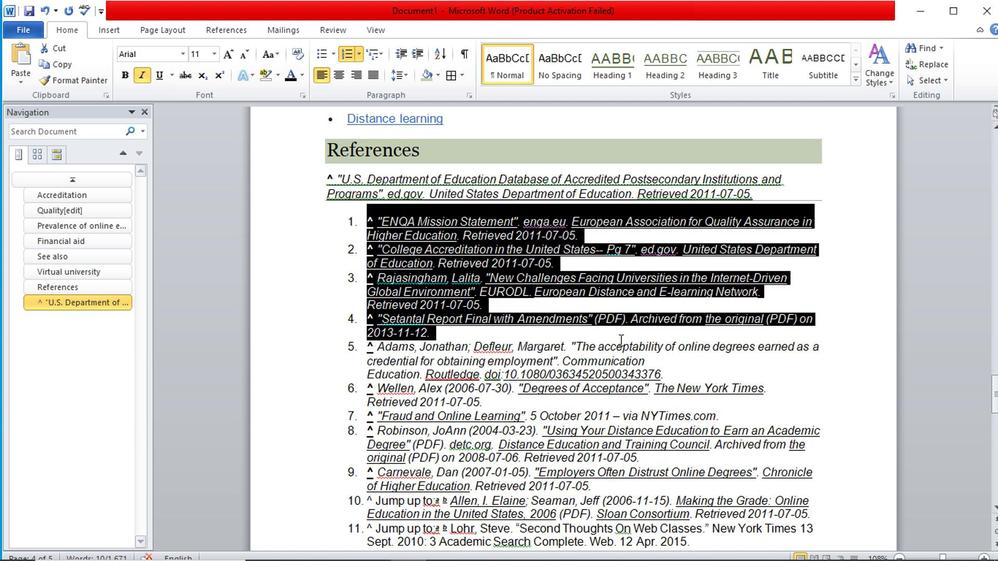 
Action: Mouse moved to (398, 57)
Screenshot: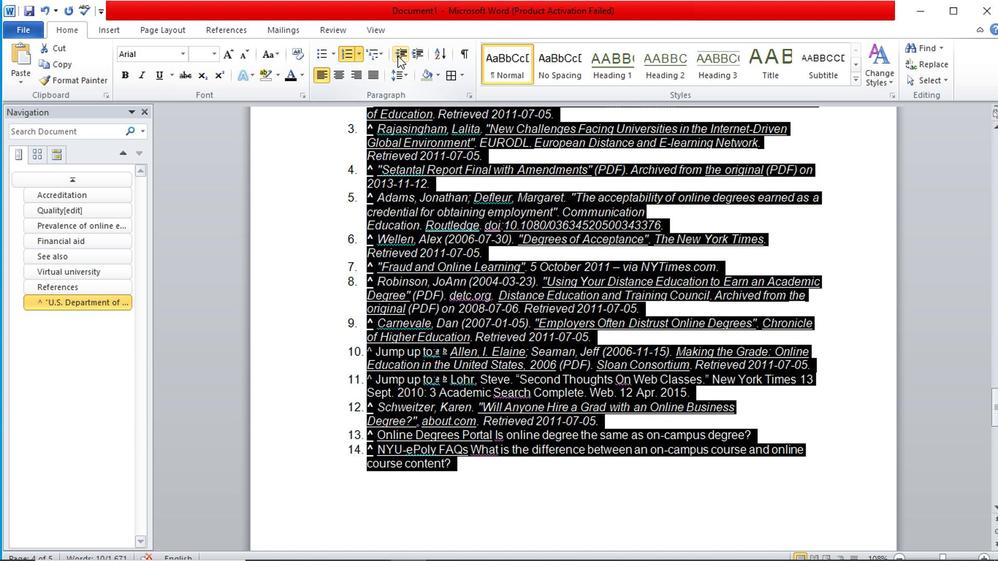 
Action: Mouse pressed left at (398, 57)
Screenshot: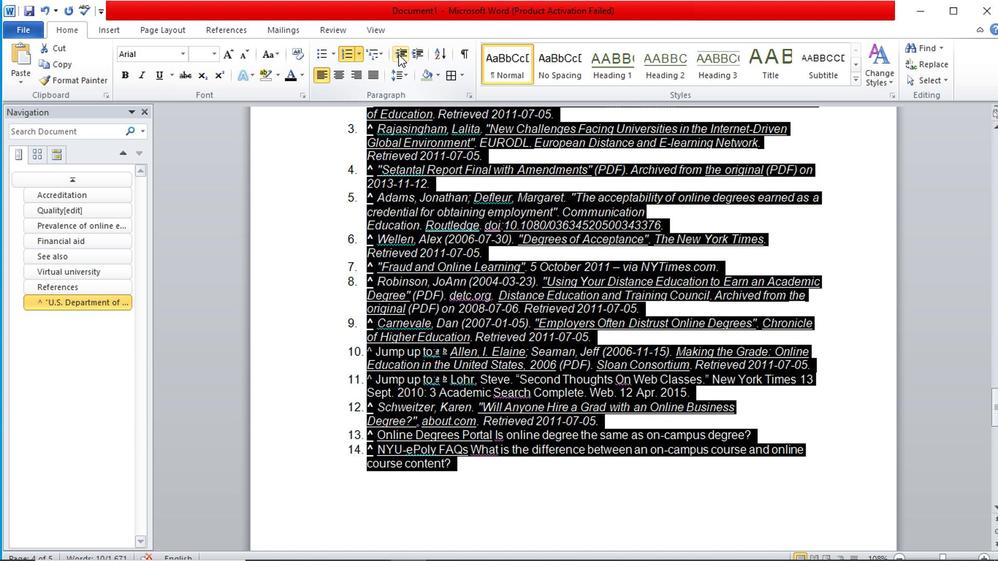 
Action: Mouse pressed left at (398, 57)
Screenshot: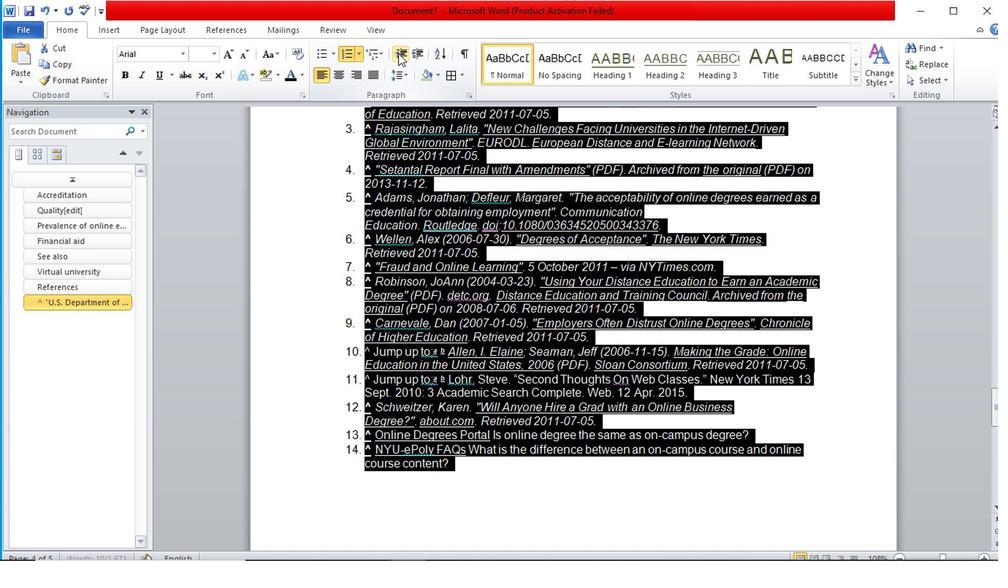 
Action: Mouse moved to (804, 438)
Screenshot: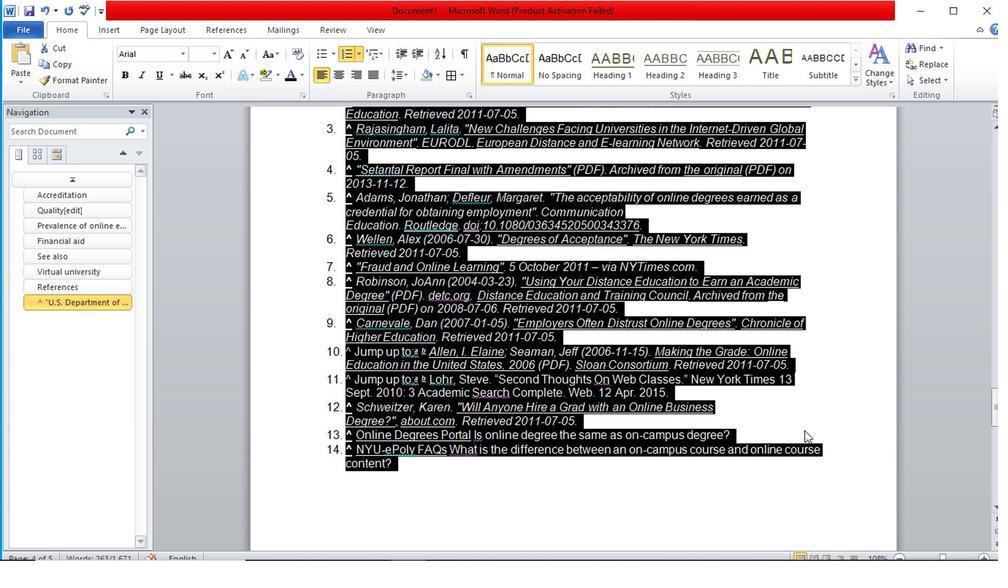 
Action: Mouse pressed left at (804, 438)
Screenshot: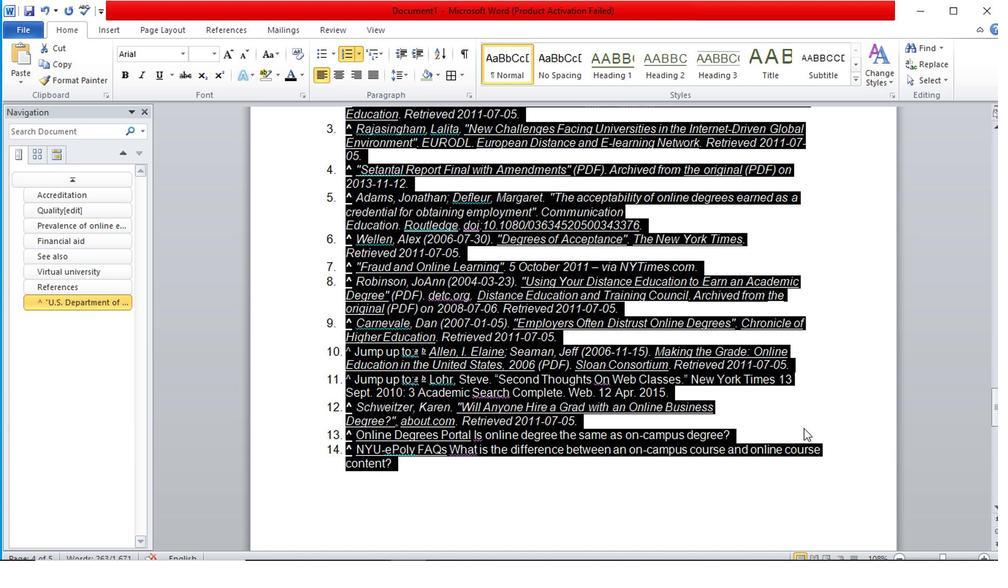 
Action: Mouse moved to (731, 381)
Screenshot: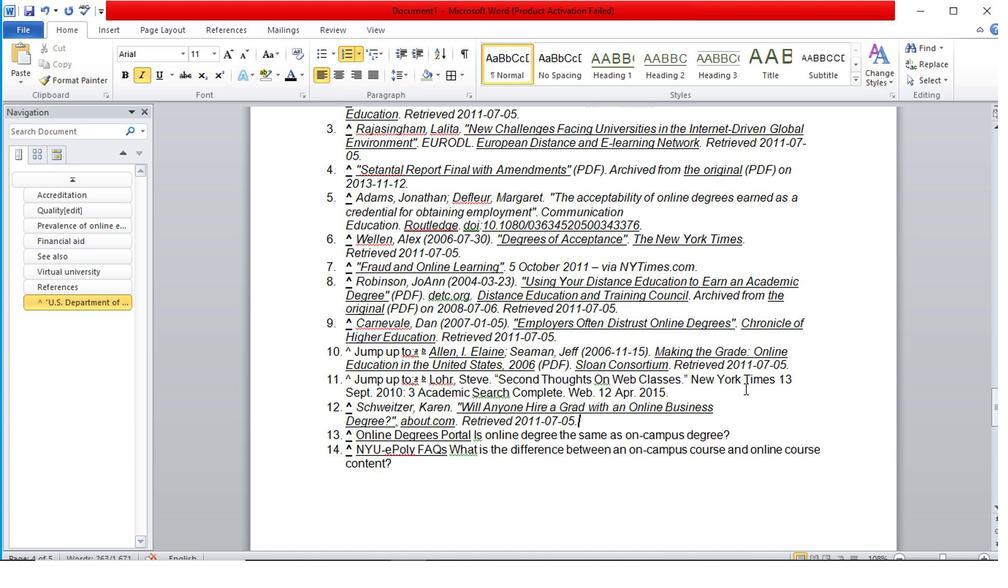 
Action: Mouse scrolled (731, 382) with delta (0, 1)
Screenshot: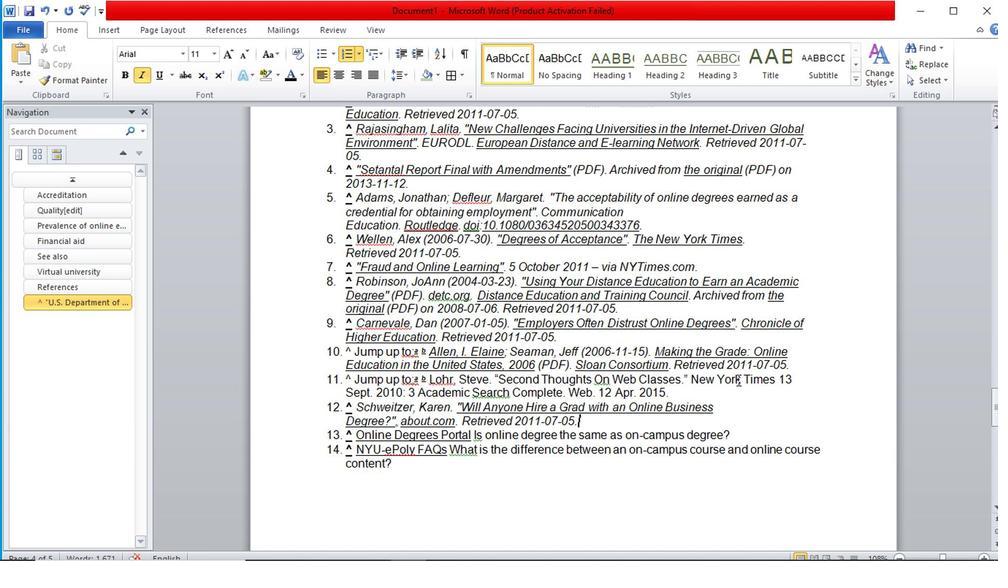 
Action: Mouse scrolled (731, 382) with delta (0, 1)
Screenshot: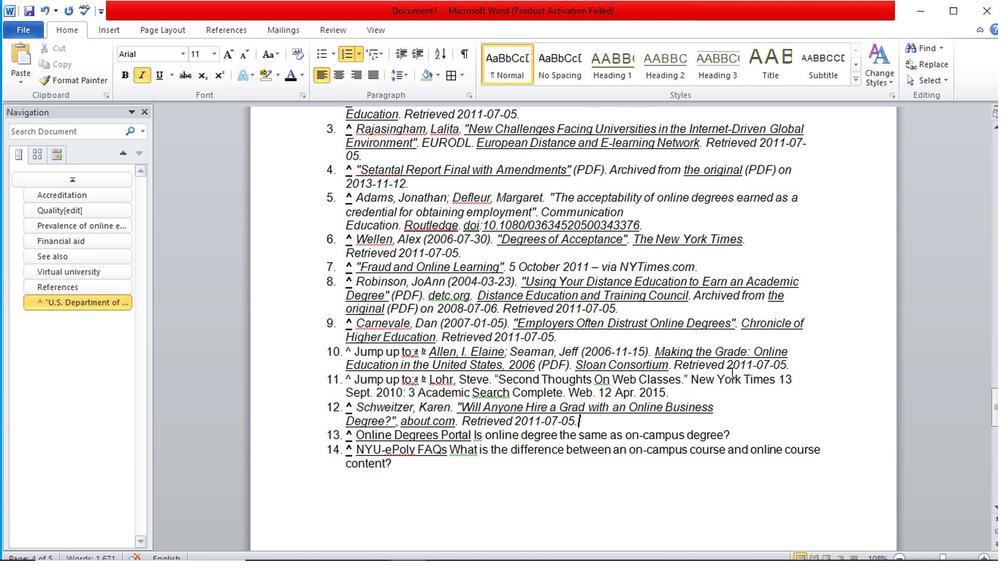 
Action: Mouse scrolled (731, 382) with delta (0, 1)
Screenshot: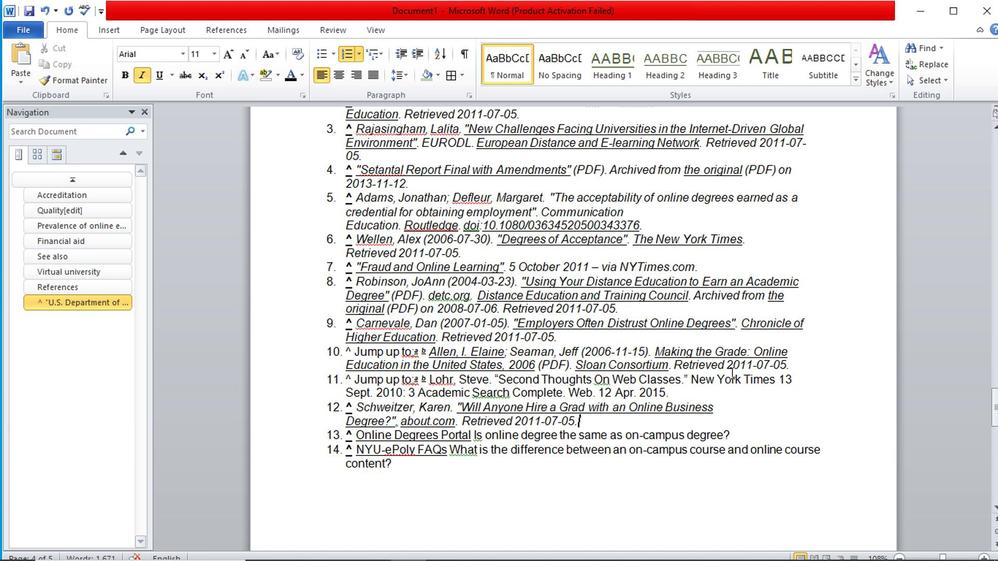 
Action: Mouse moved to (667, 372)
Screenshot: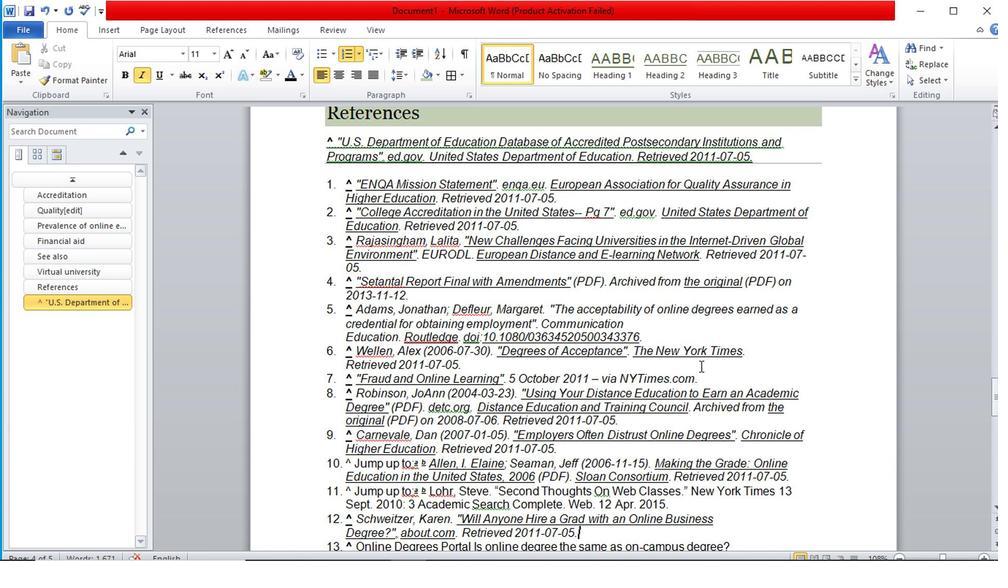 
Action: Mouse scrolled (667, 373) with delta (0, 1)
Screenshot: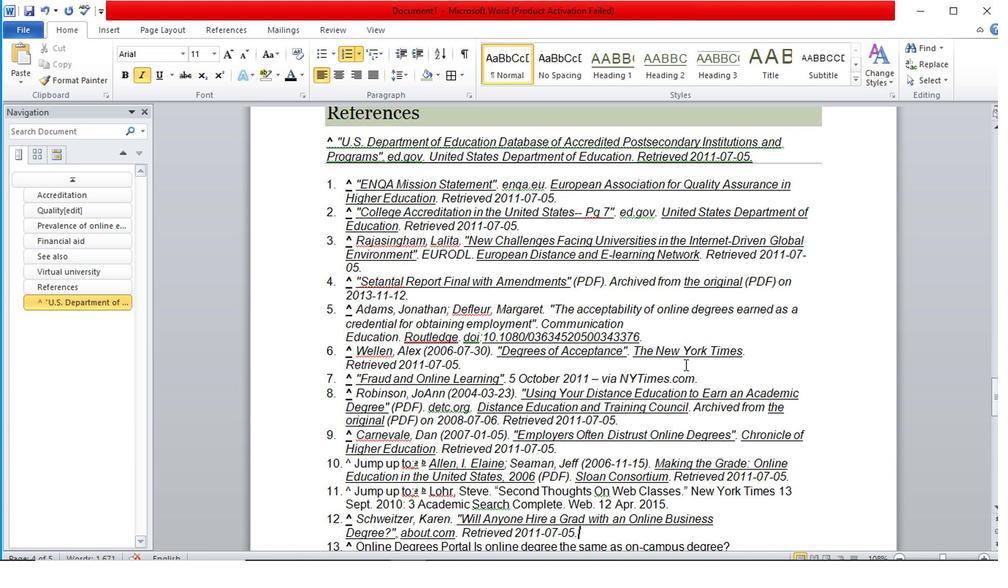 
Action: Mouse scrolled (667, 373) with delta (0, 1)
Screenshot: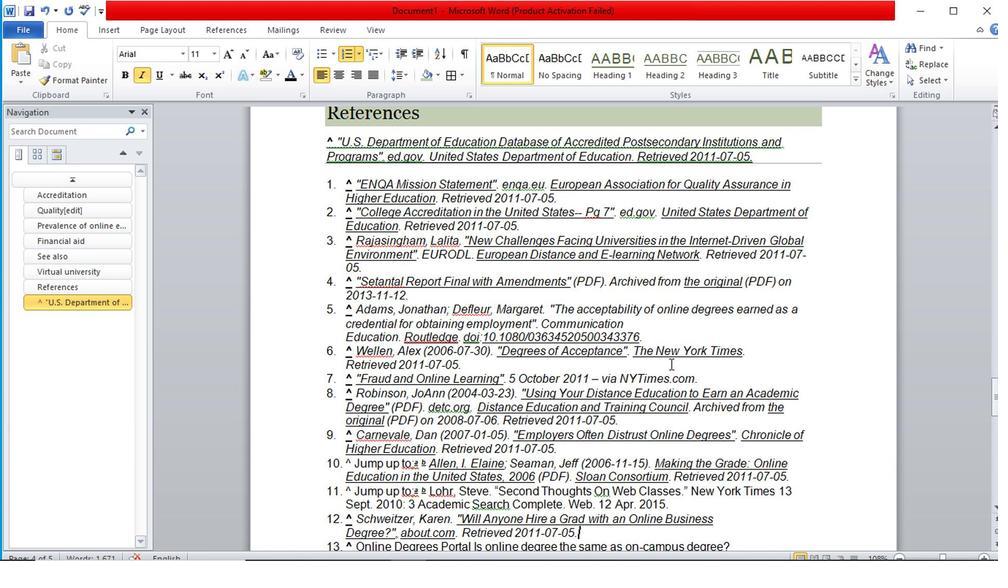 
Action: Mouse scrolled (667, 373) with delta (0, 1)
Screenshot: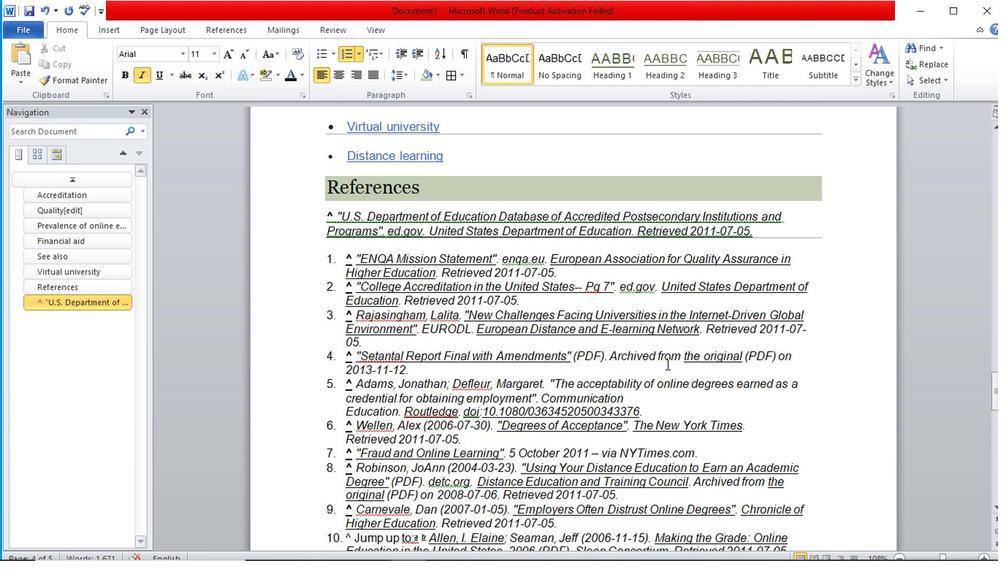 
Action: Mouse scrolled (667, 373) with delta (0, 1)
Screenshot: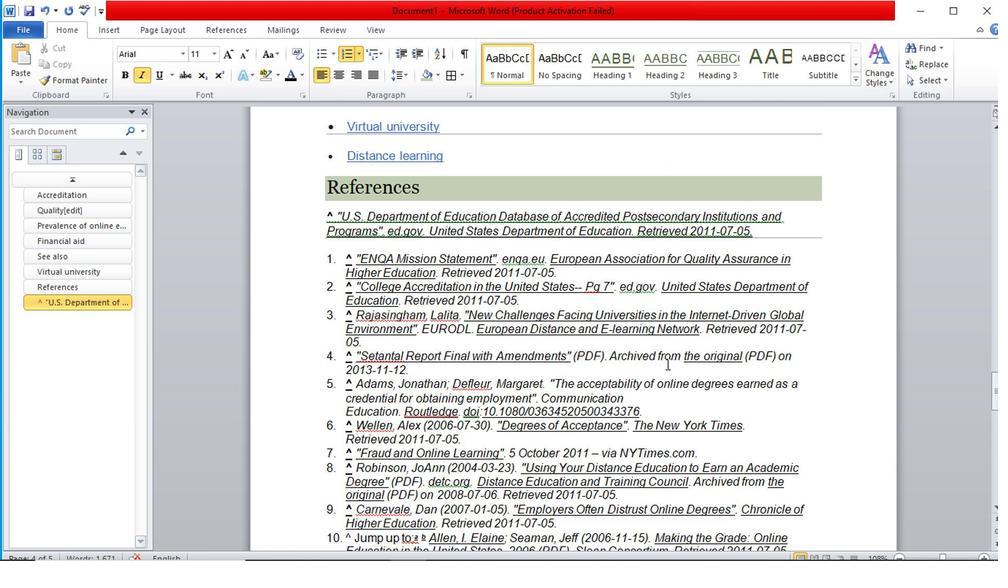 
Action: Mouse scrolled (667, 373) with delta (0, 1)
Screenshot: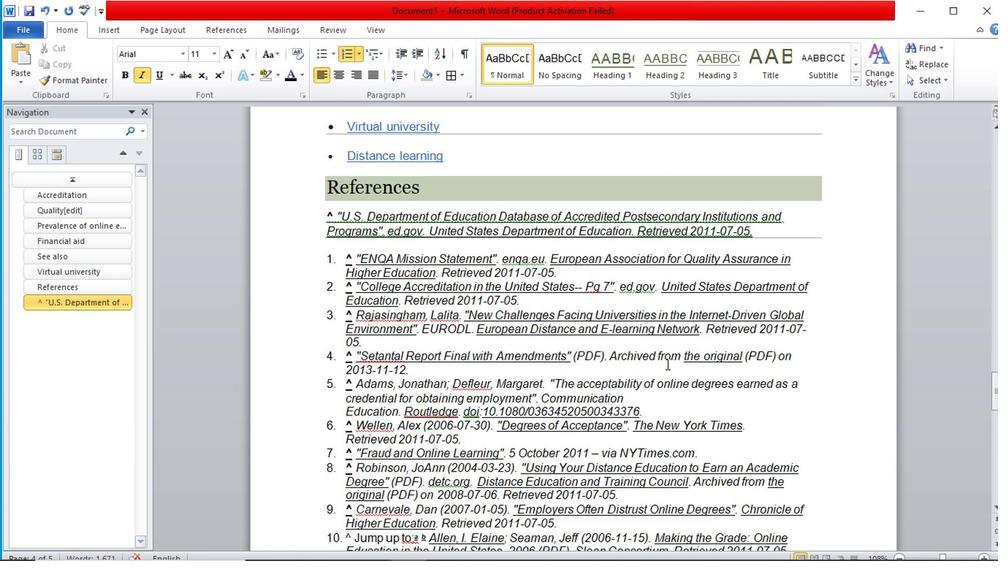 
Action: Mouse moved to (661, 367)
Screenshot: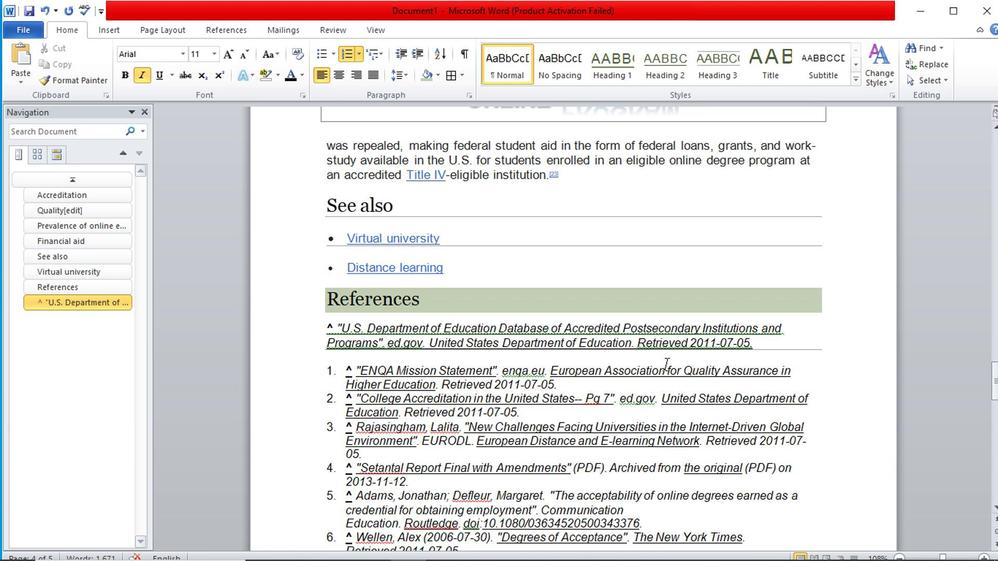 
Action: Mouse scrolled (661, 368) with delta (0, 1)
Screenshot: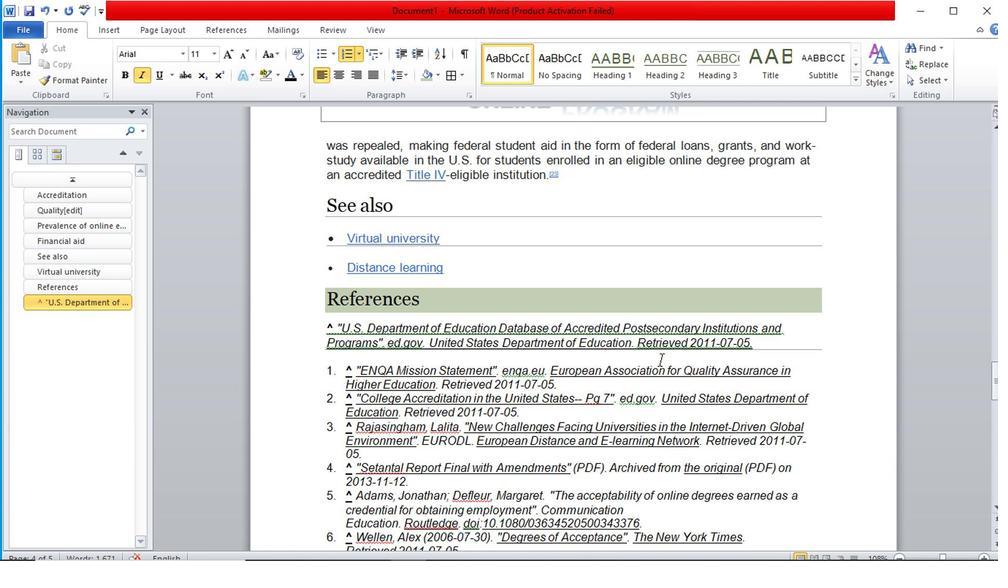 
Action: Mouse scrolled (661, 368) with delta (0, 1)
Screenshot: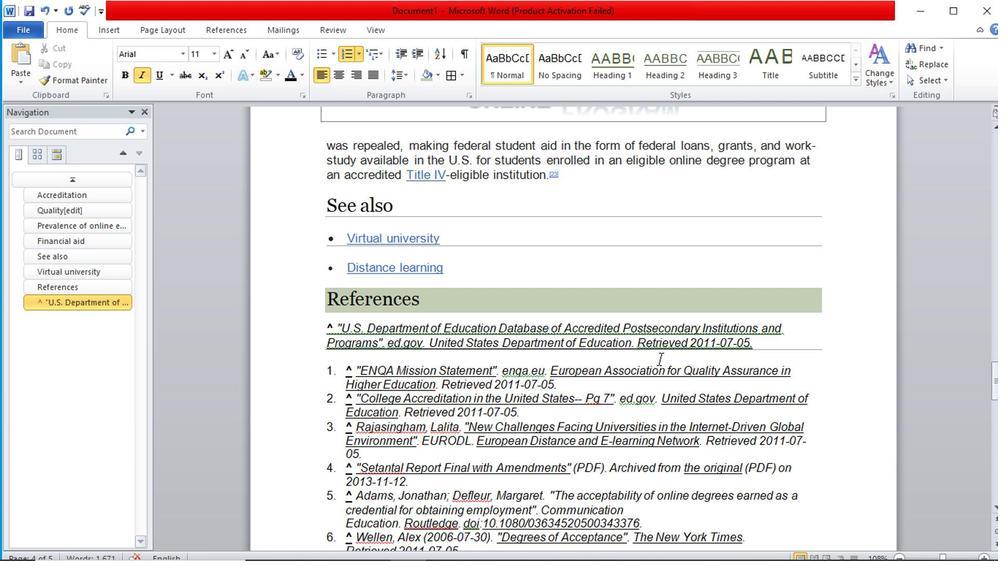 
Action: Mouse scrolled (661, 368) with delta (0, 1)
Screenshot: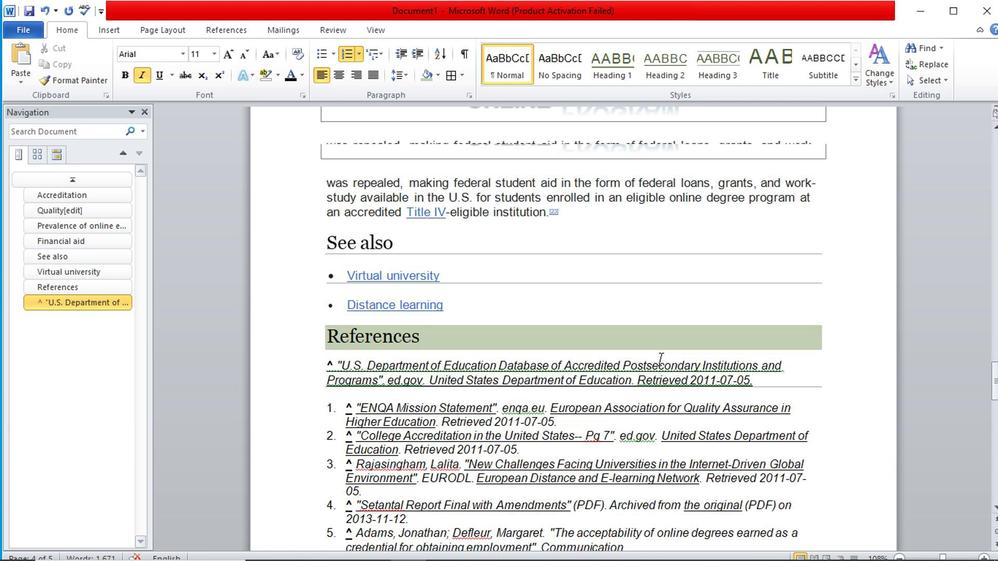 
Action: Mouse scrolled (661, 368) with delta (0, 1)
Screenshot: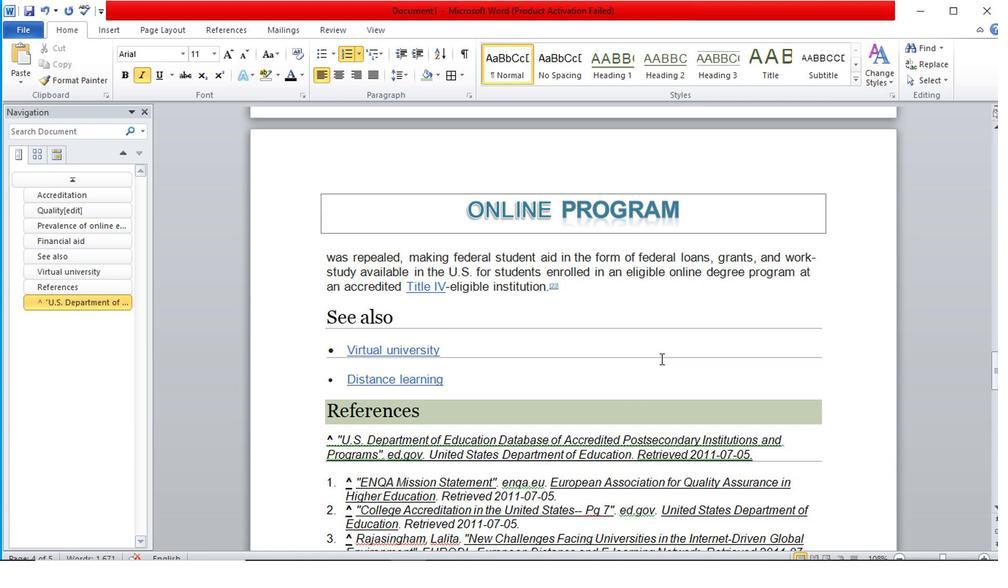 
Action: Mouse scrolled (661, 368) with delta (0, 1)
Screenshot: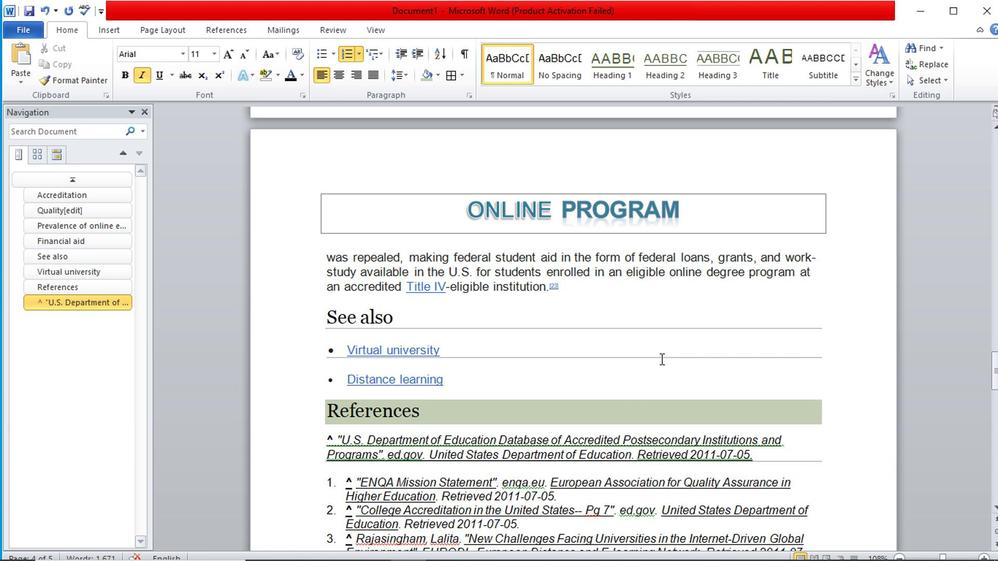 
Action: Mouse scrolled (661, 368) with delta (0, 1)
Screenshot: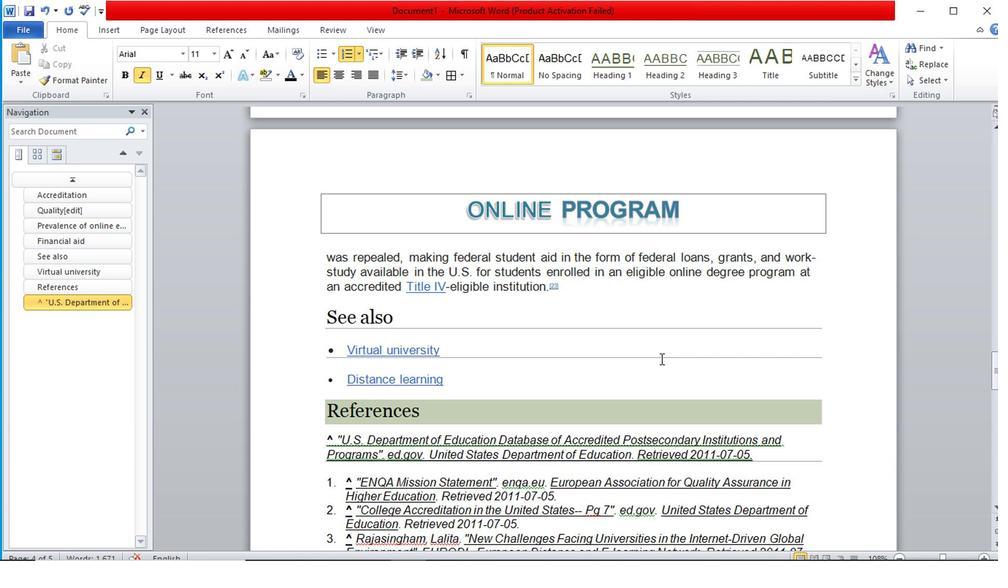 
Action: Mouse scrolled (661, 368) with delta (0, 1)
Screenshot: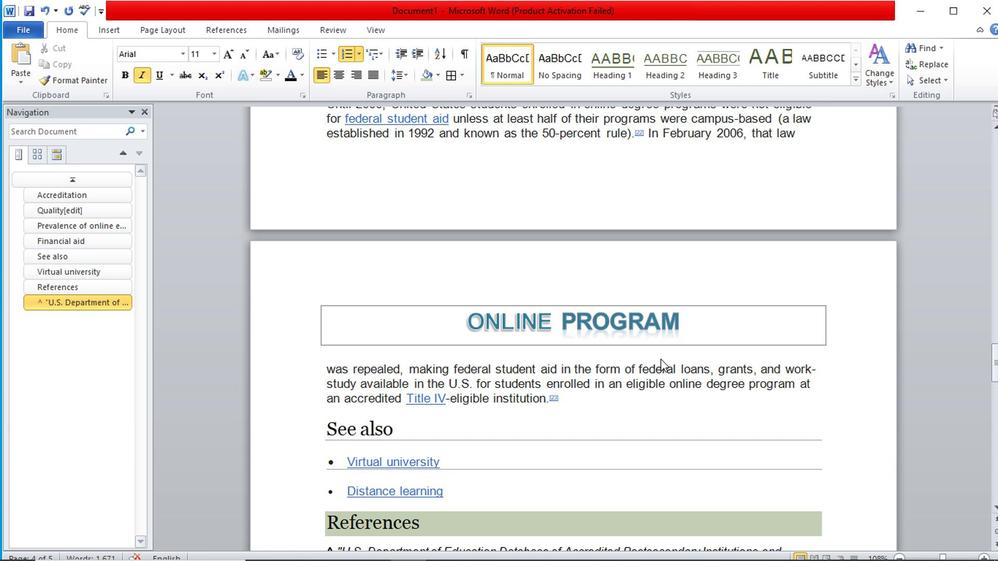 
Action: Mouse moved to (661, 367)
Screenshot: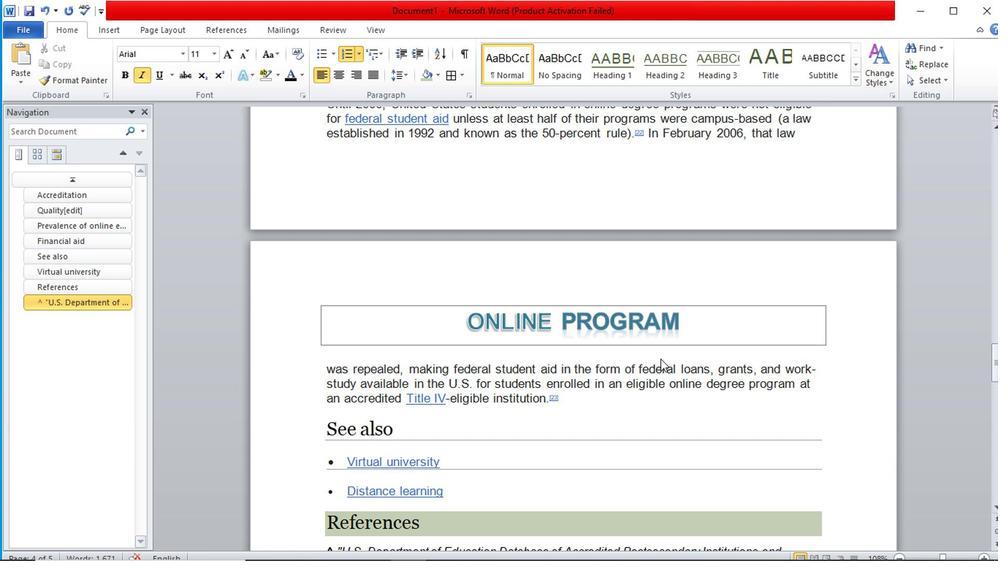 
Action: Mouse scrolled (661, 368) with delta (0, 1)
Screenshot: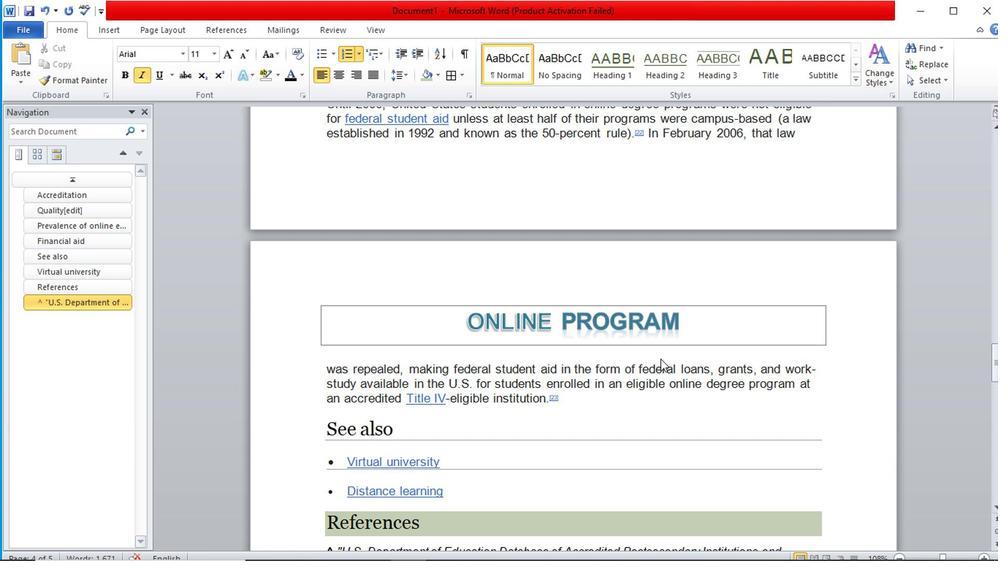 
Action: Mouse scrolled (661, 368) with delta (0, 1)
Screenshot: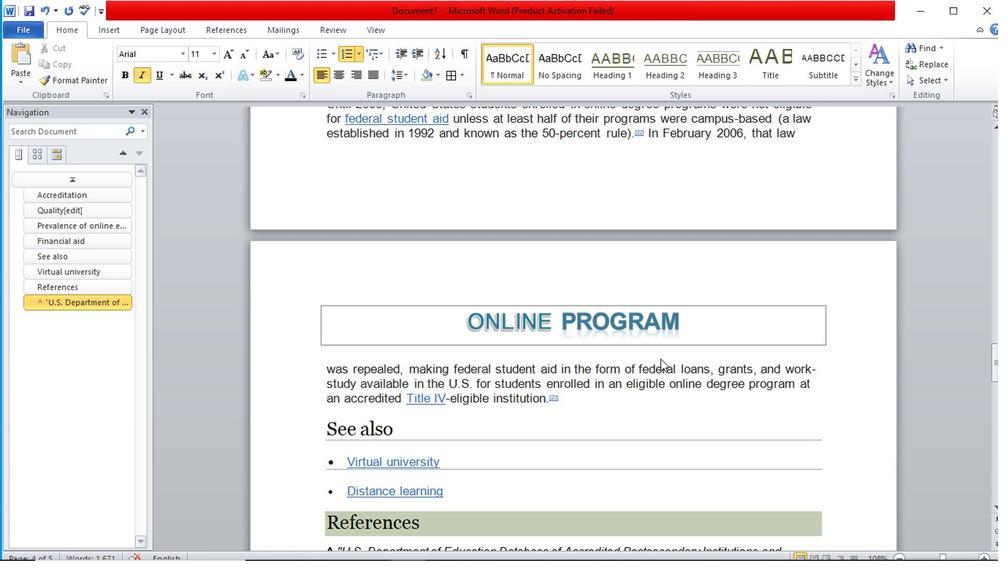 
Action: Mouse scrolled (661, 368) with delta (0, 1)
Screenshot: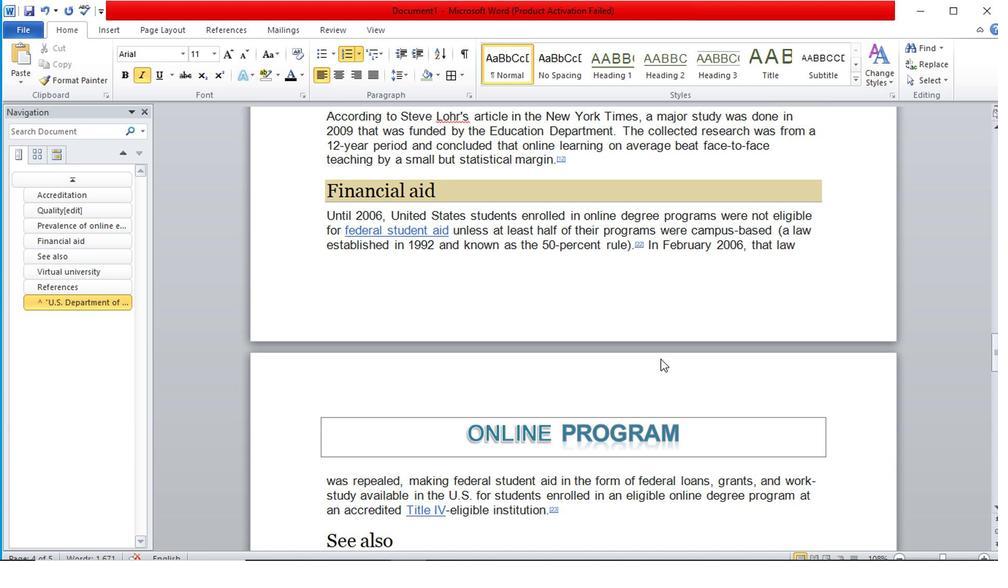 
Action: Mouse scrolled (661, 368) with delta (0, 1)
